 Task: Develop a branding concept for a fictional high-tech gadget and accessory company.
Action: Mouse moved to (103, 91)
Screenshot: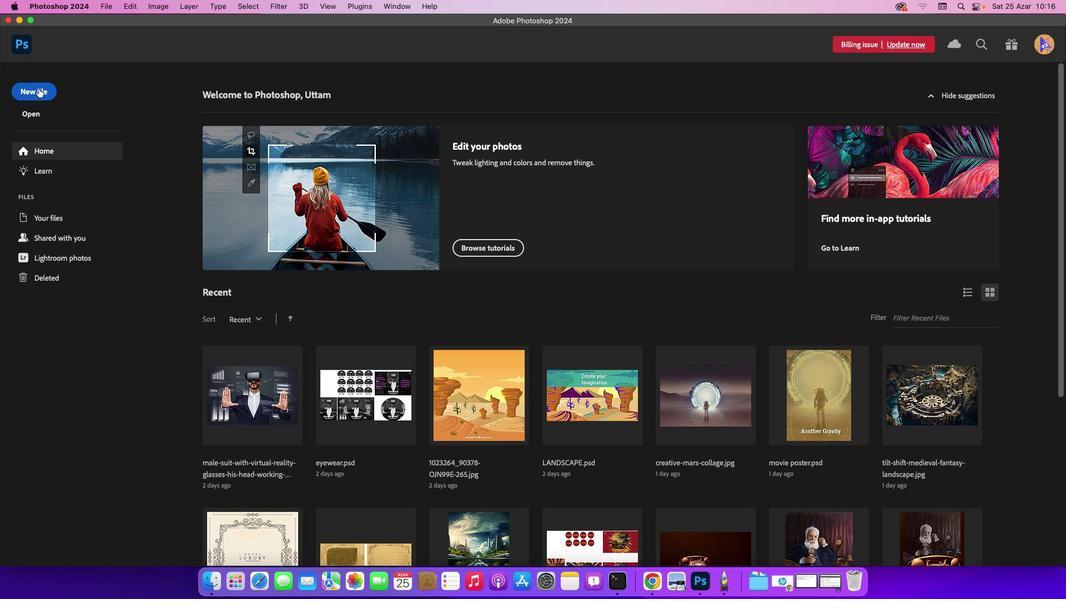 
Action: Mouse pressed left at (103, 91)
Screenshot: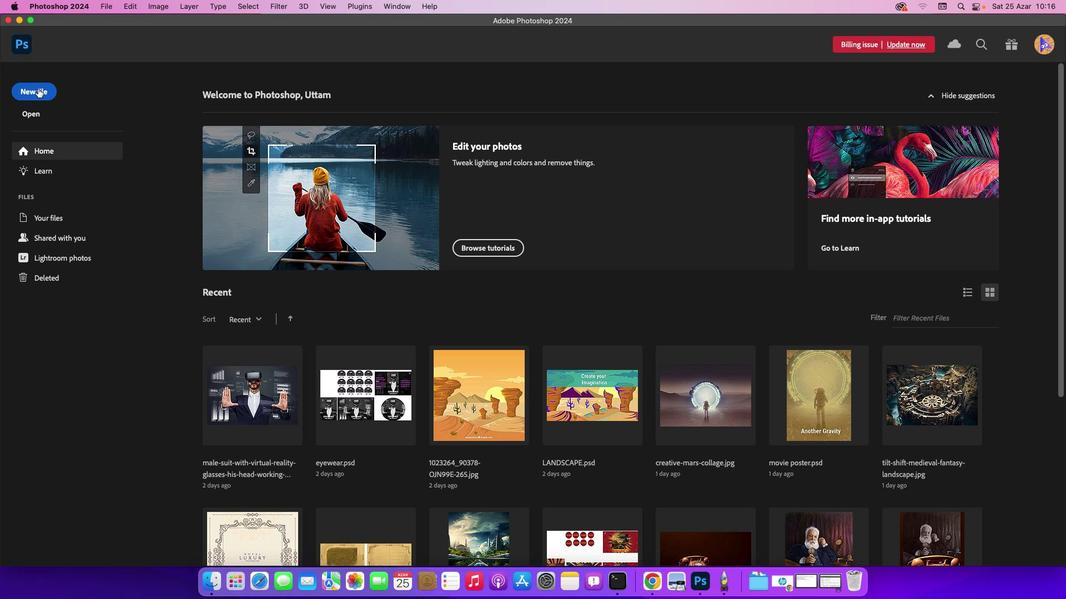 
Action: Mouse moved to (37, 89)
Screenshot: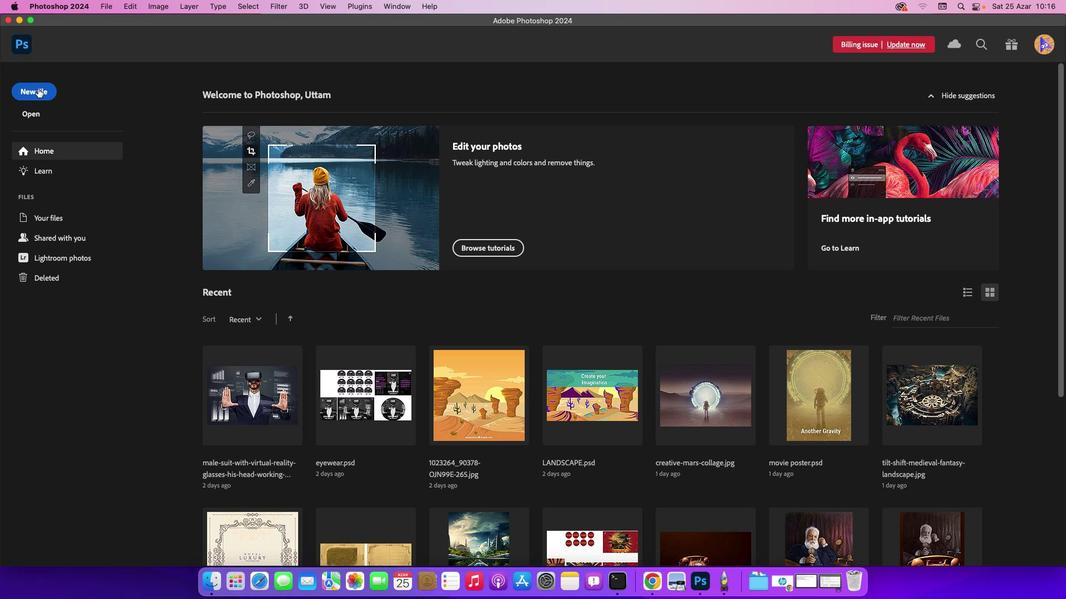 
Action: Mouse pressed left at (37, 89)
Screenshot: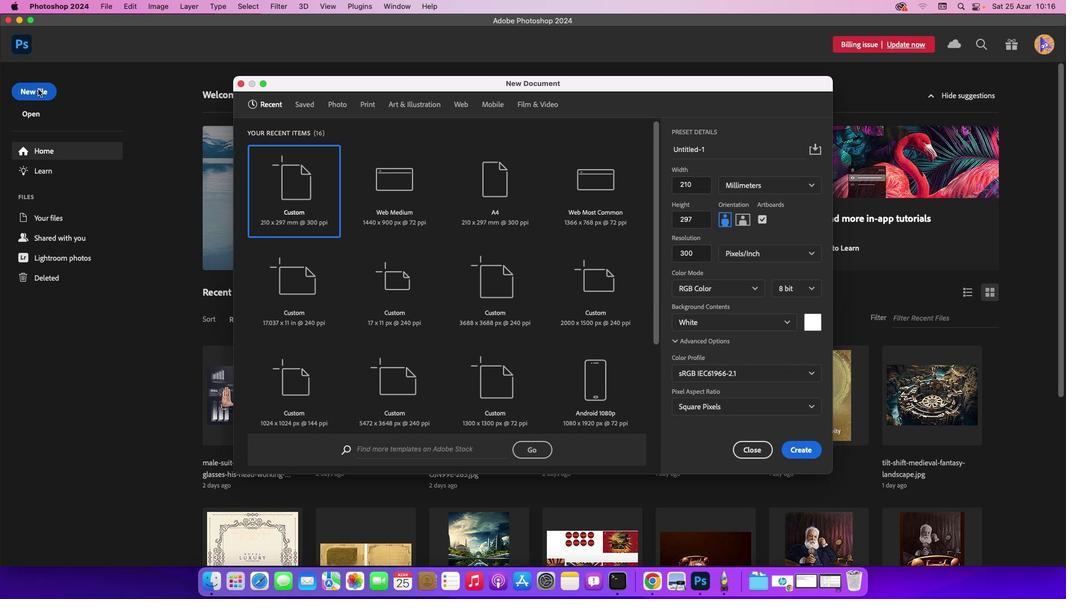 
Action: Mouse moved to (486, 193)
Screenshot: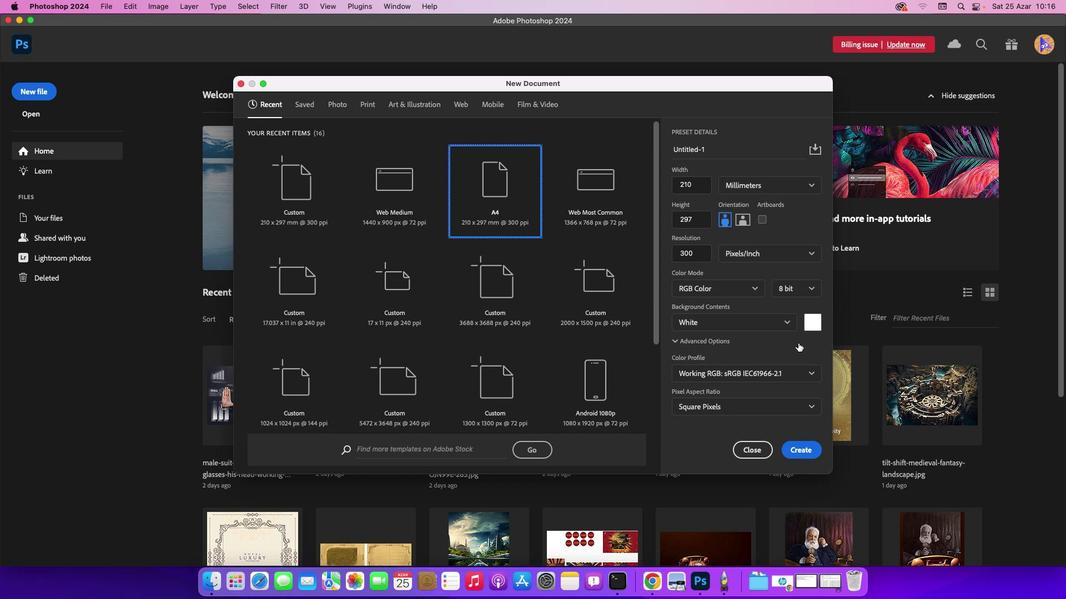 
Action: Mouse pressed left at (486, 193)
Screenshot: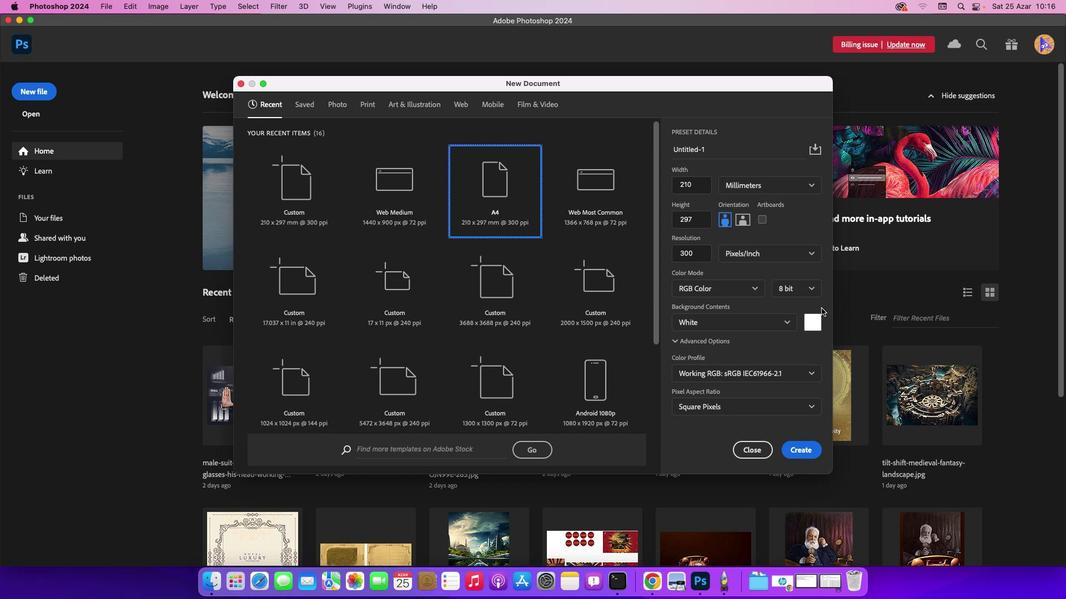 
Action: Mouse moved to (762, 218)
Screenshot: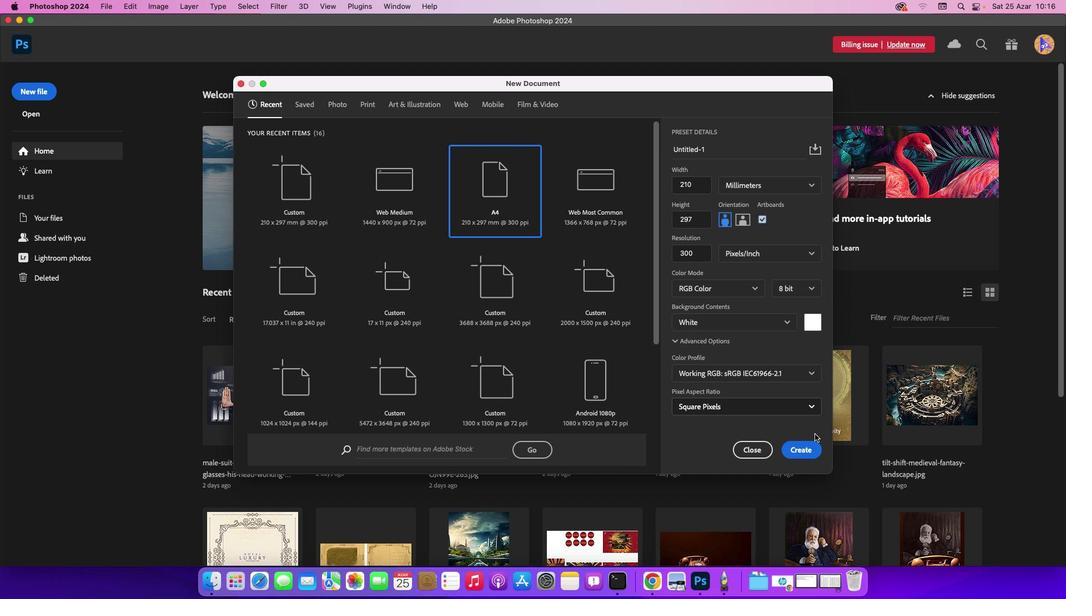 
Action: Mouse pressed left at (762, 218)
Screenshot: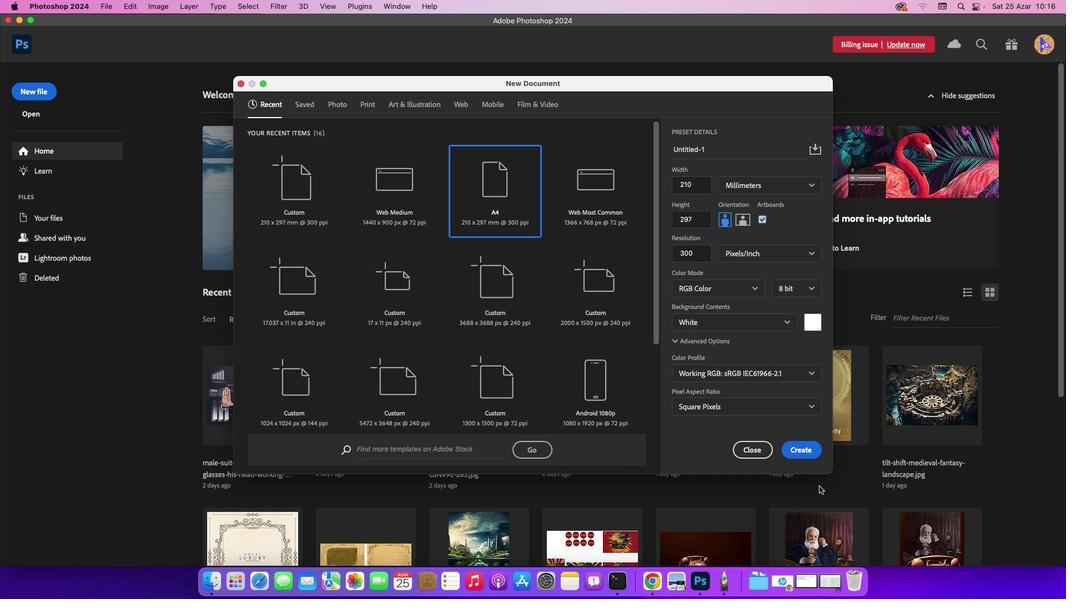 
Action: Mouse moved to (809, 448)
Screenshot: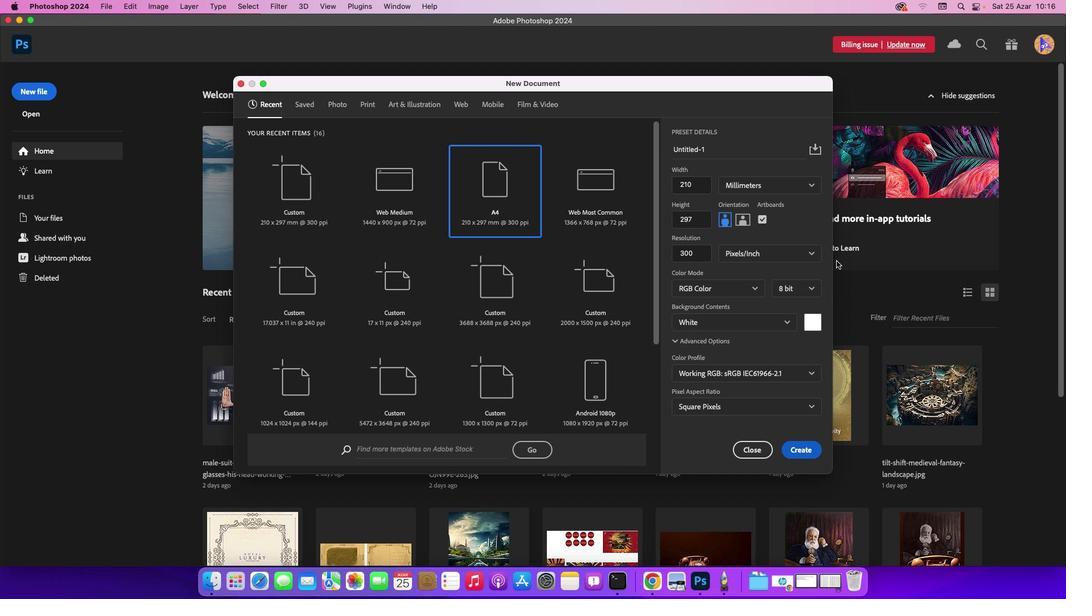 
Action: Mouse pressed left at (809, 448)
Screenshot: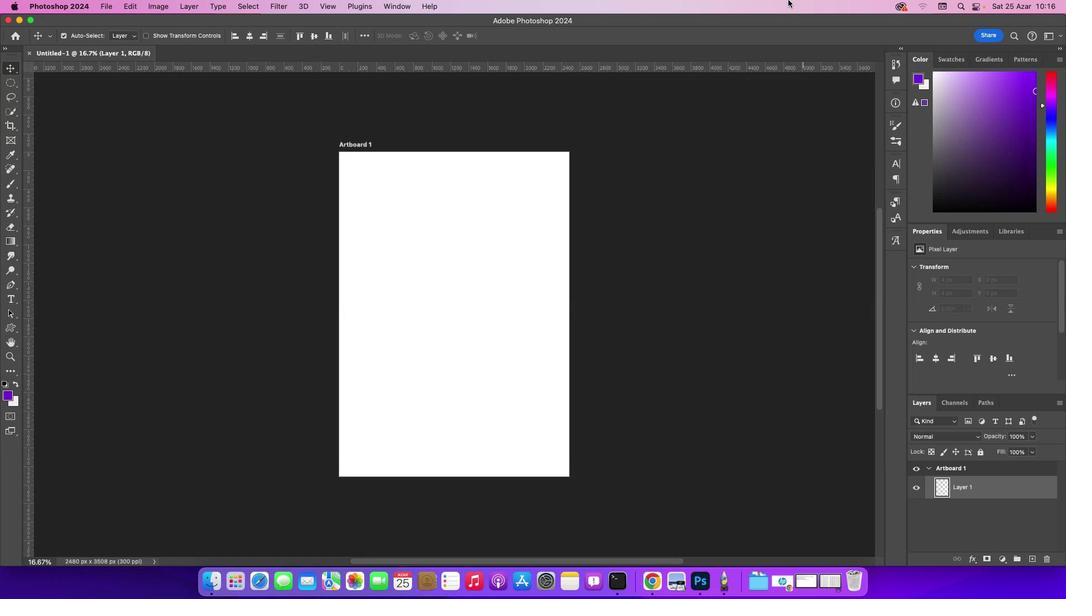 
Action: Mouse moved to (104, 7)
Screenshot: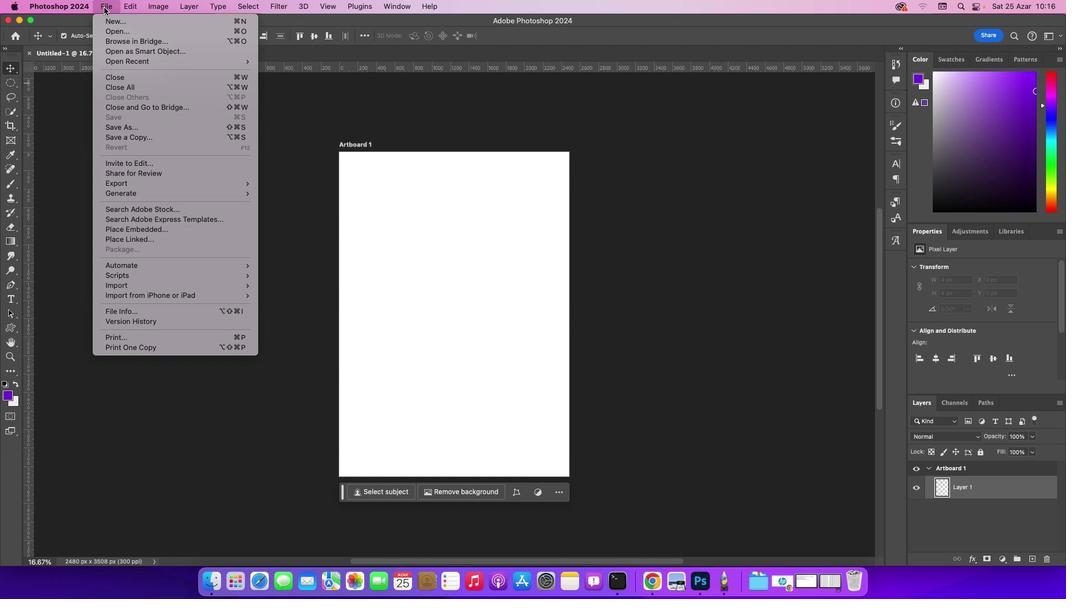 
Action: Mouse pressed left at (104, 7)
Screenshot: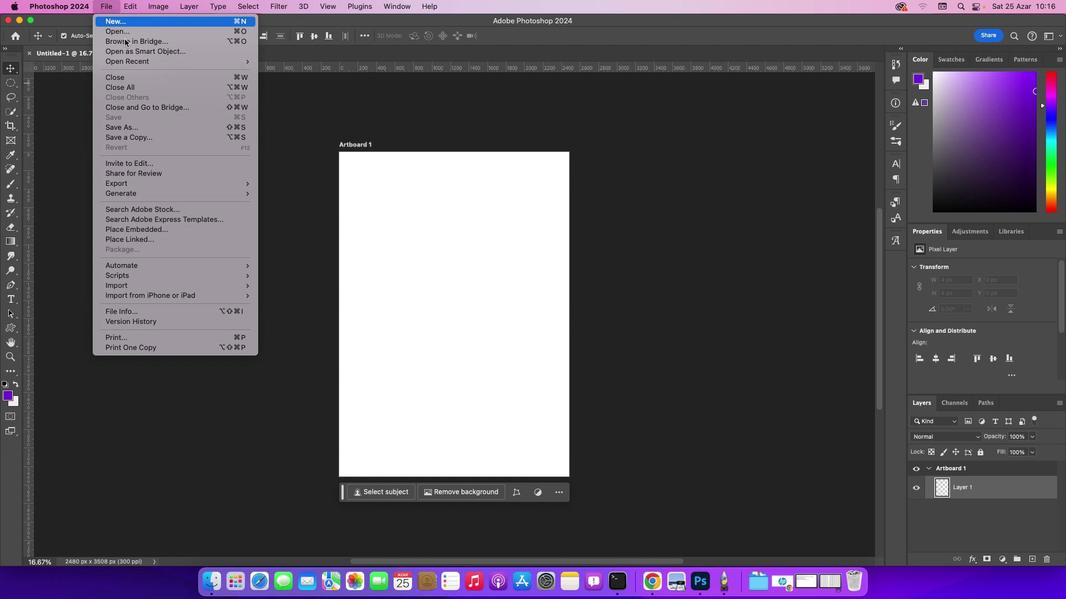 
Action: Mouse moved to (136, 34)
Screenshot: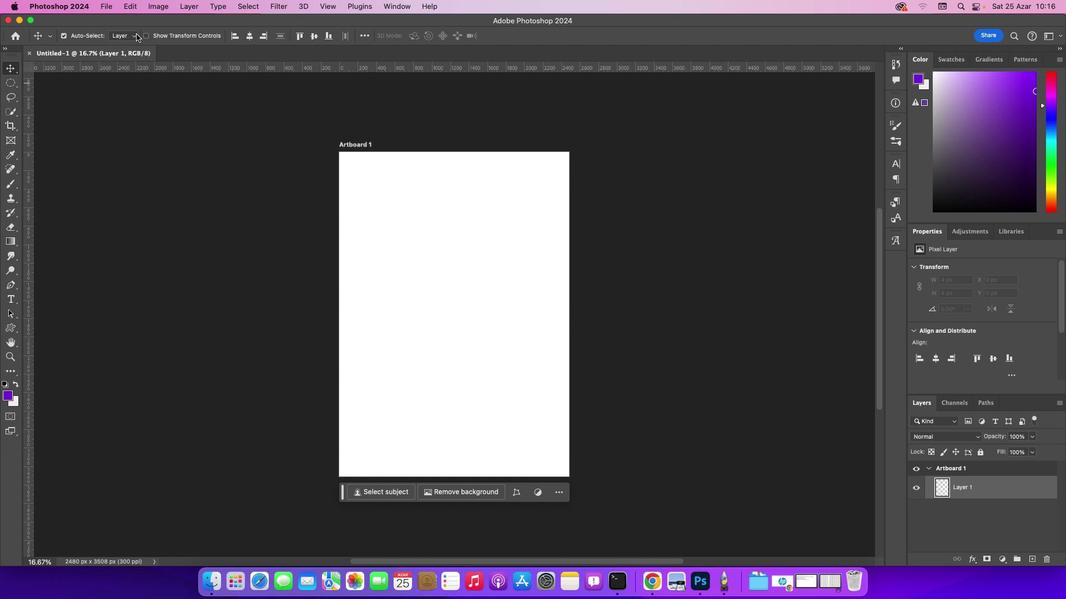 
Action: Mouse pressed left at (136, 34)
Screenshot: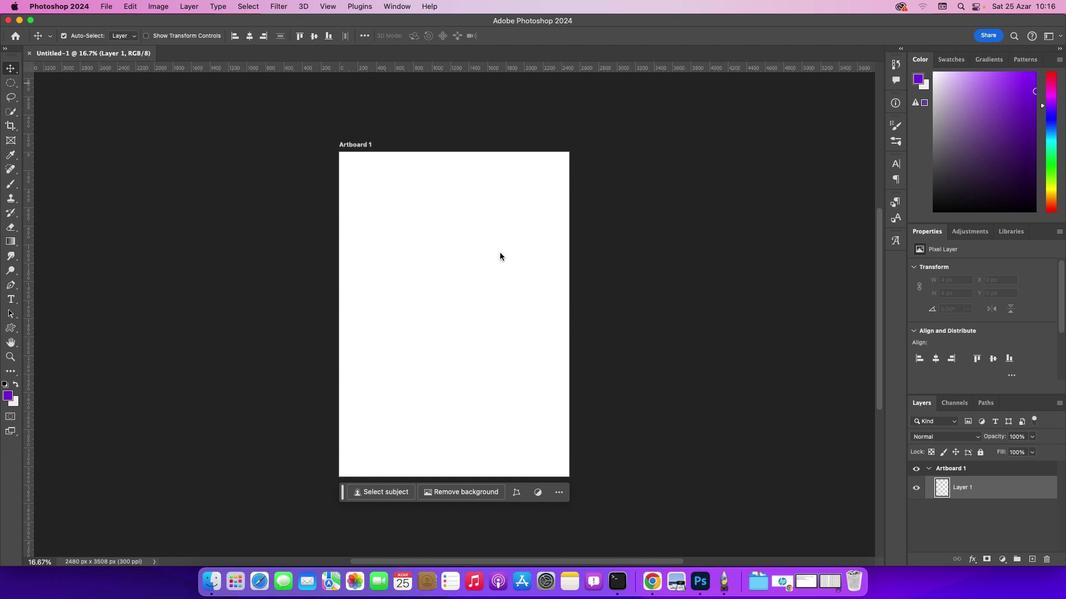 
Action: Mouse moved to (419, 151)
Screenshot: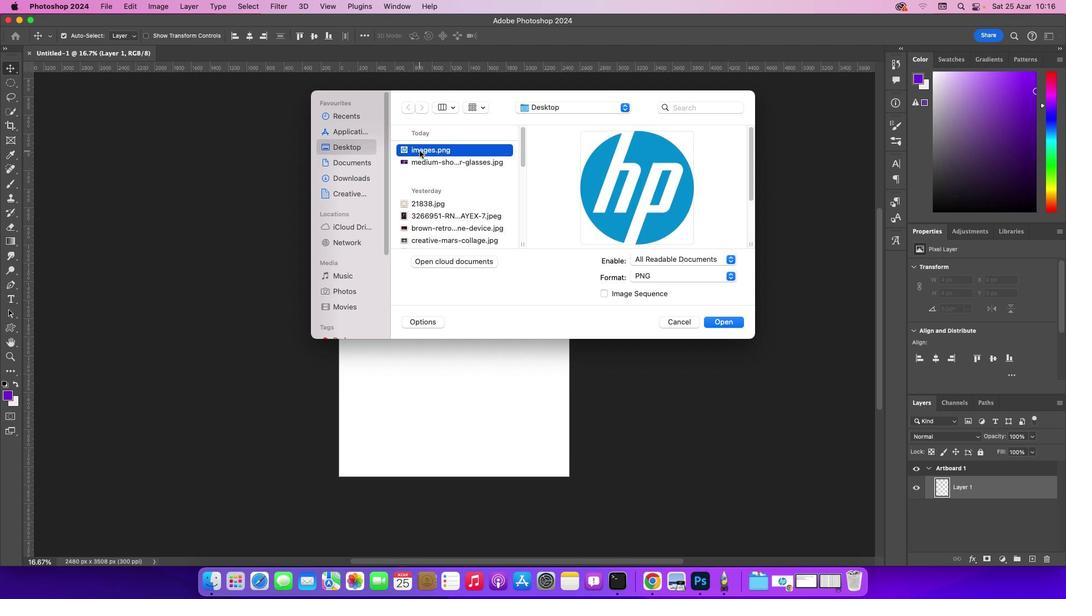 
Action: Mouse pressed left at (419, 151)
Screenshot: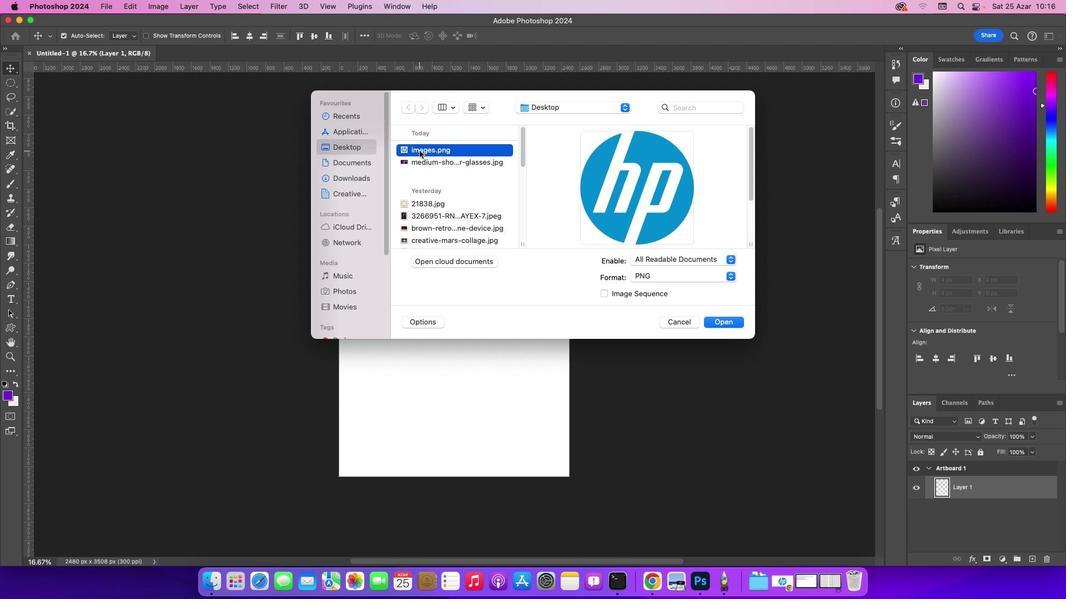 
Action: Mouse moved to (436, 157)
Screenshot: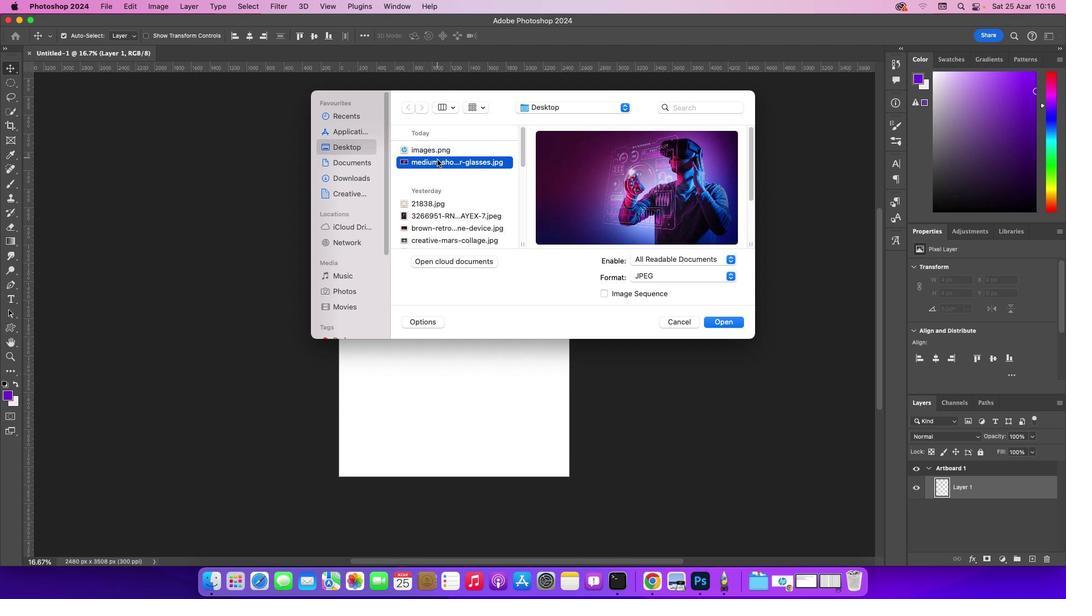 
Action: Mouse pressed left at (436, 157)
Screenshot: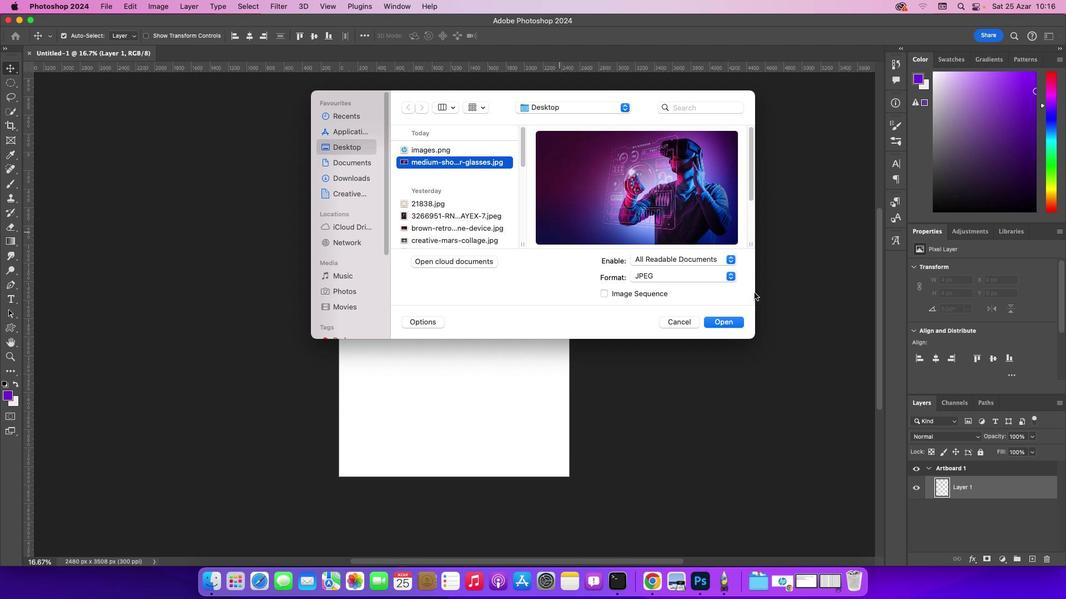 
Action: Mouse moved to (734, 320)
Screenshot: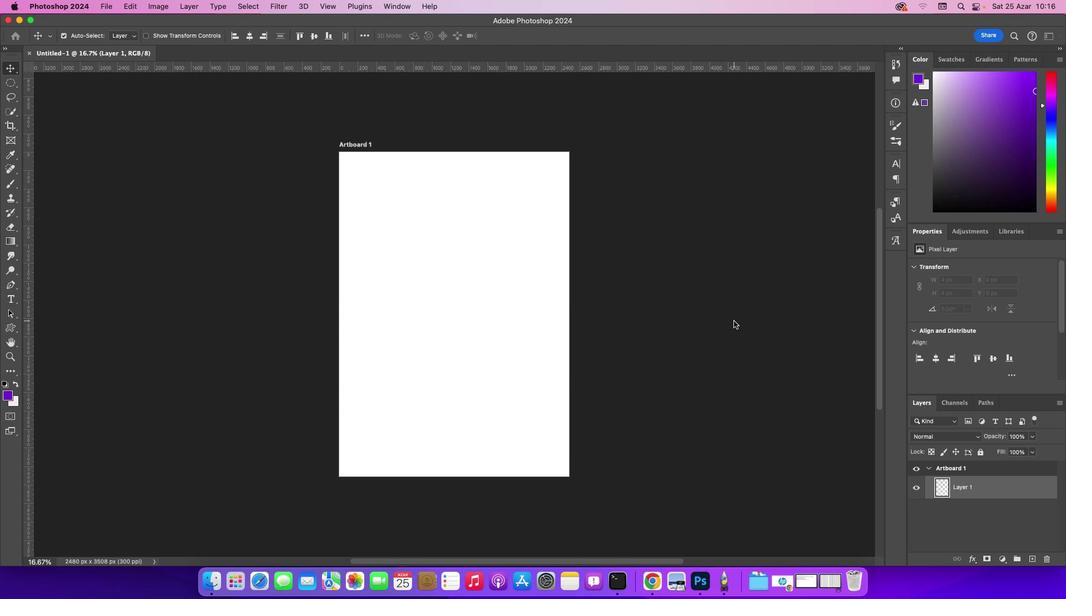 
Action: Mouse pressed left at (734, 320)
Screenshot: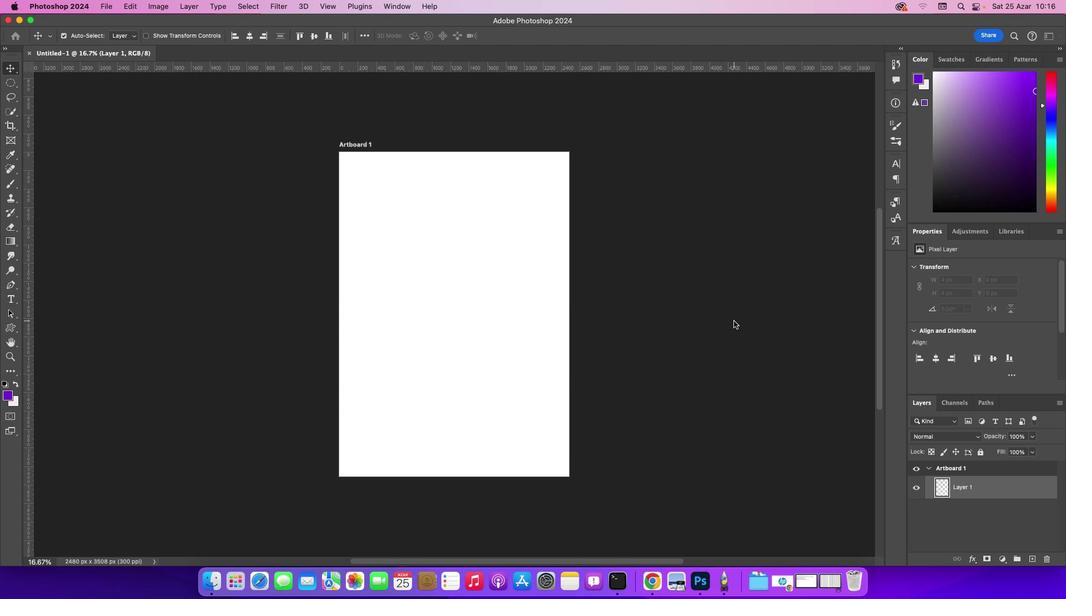 
Action: Mouse moved to (702, 361)
Screenshot: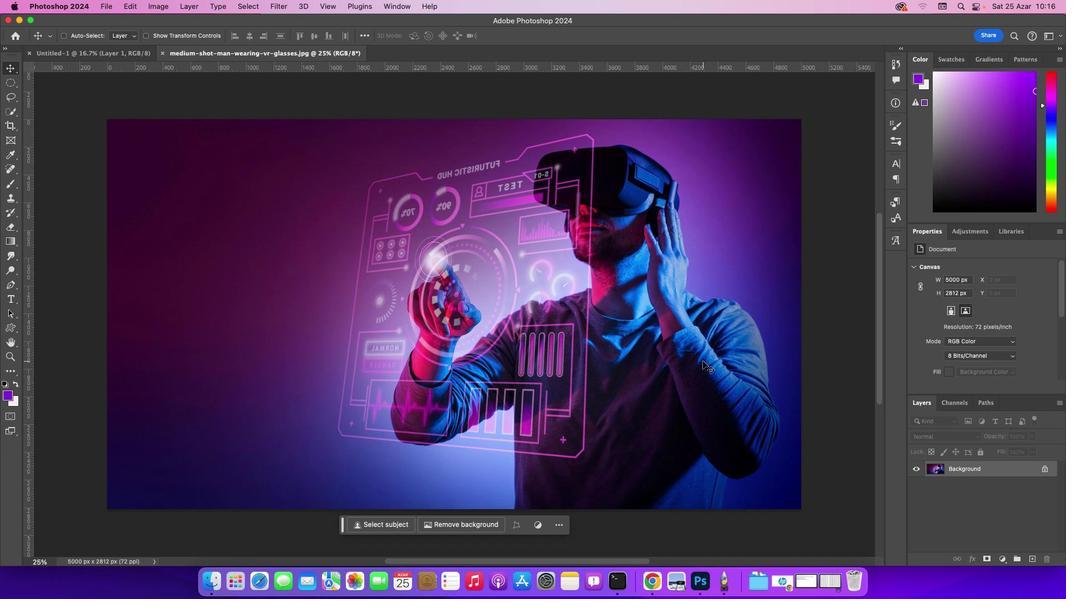 
Action: Key pressed Key.cmd_r'j'
Screenshot: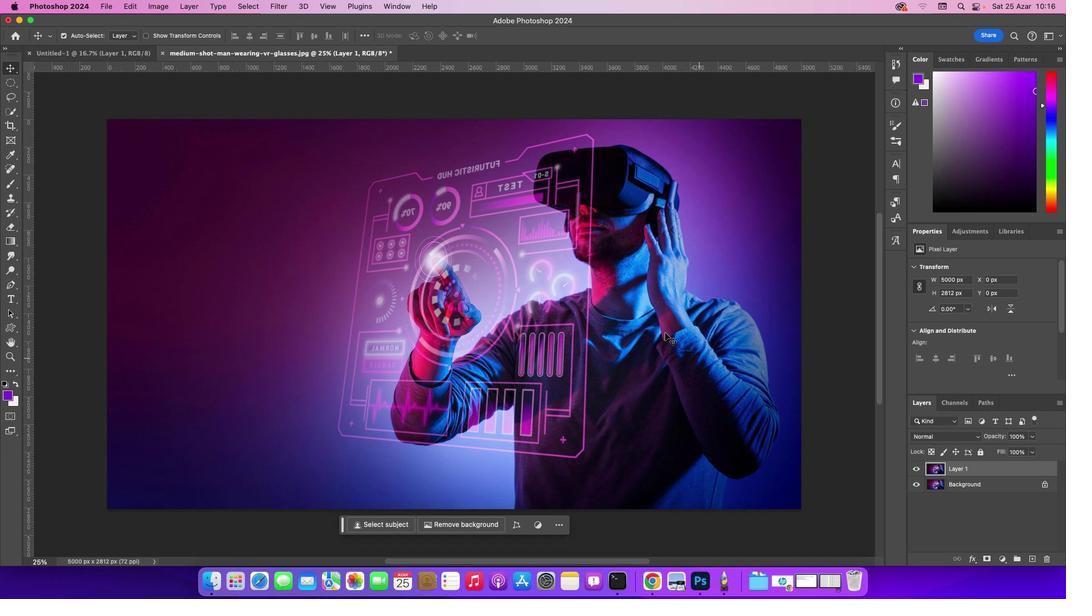 
Action: Mouse moved to (373, 285)
Screenshot: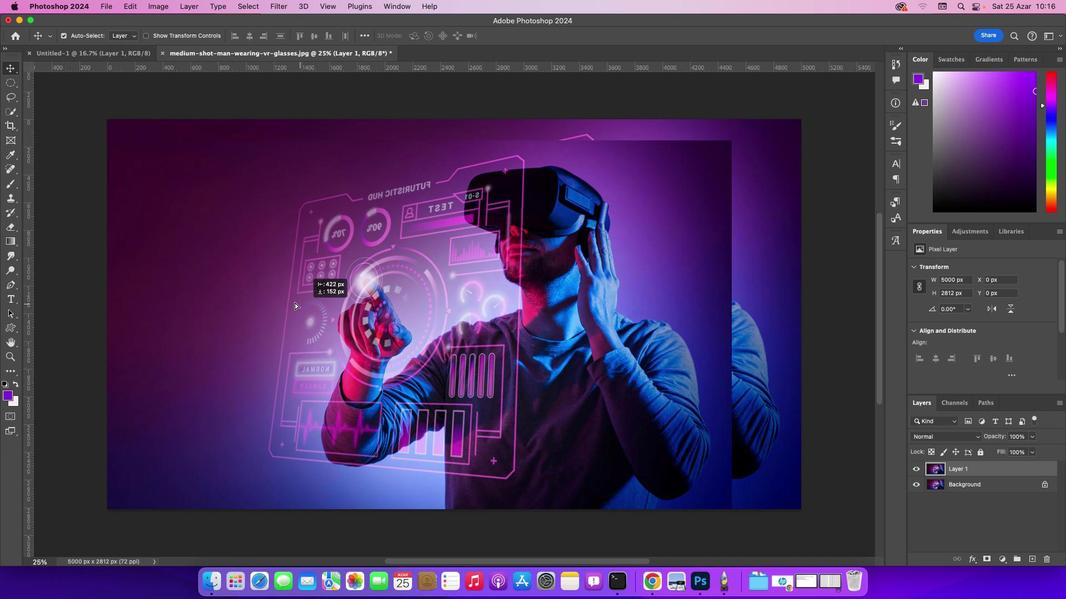 
Action: Mouse pressed left at (373, 285)
Screenshot: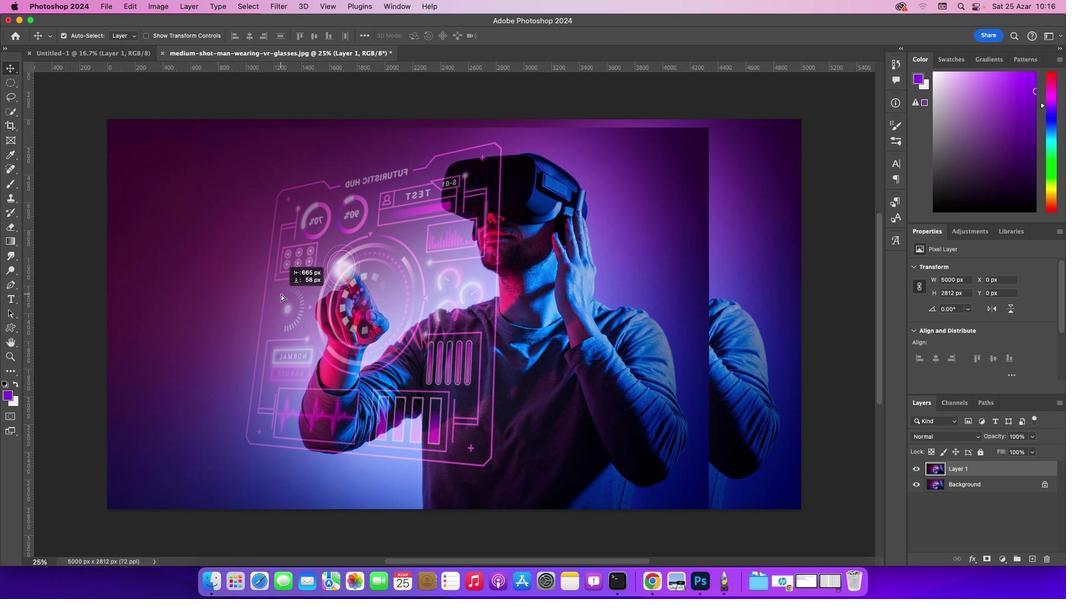 
Action: Mouse moved to (503, 236)
Screenshot: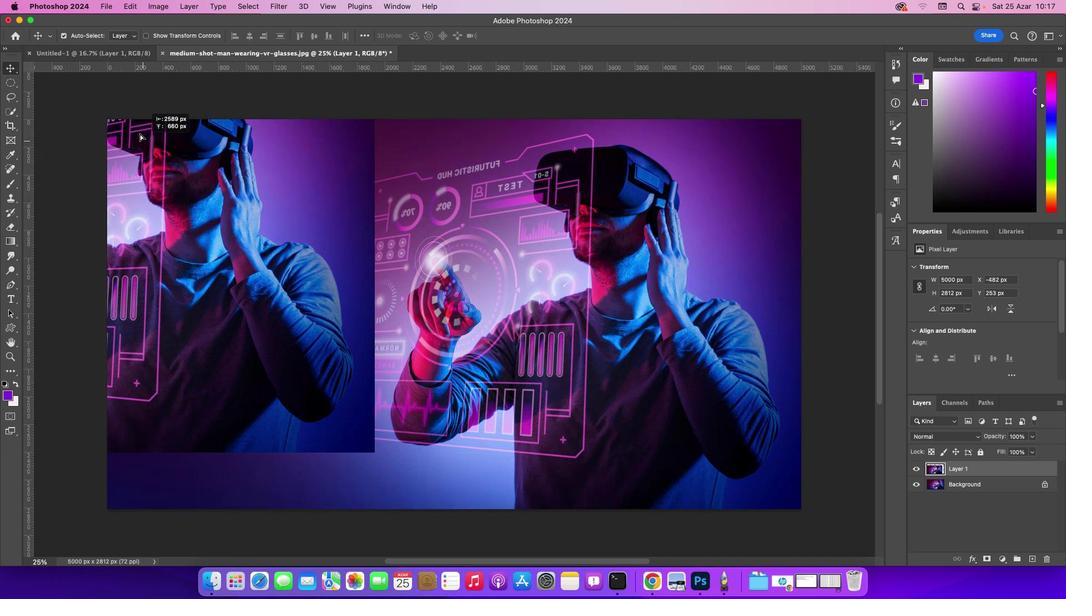 
Action: Mouse pressed left at (503, 236)
Screenshot: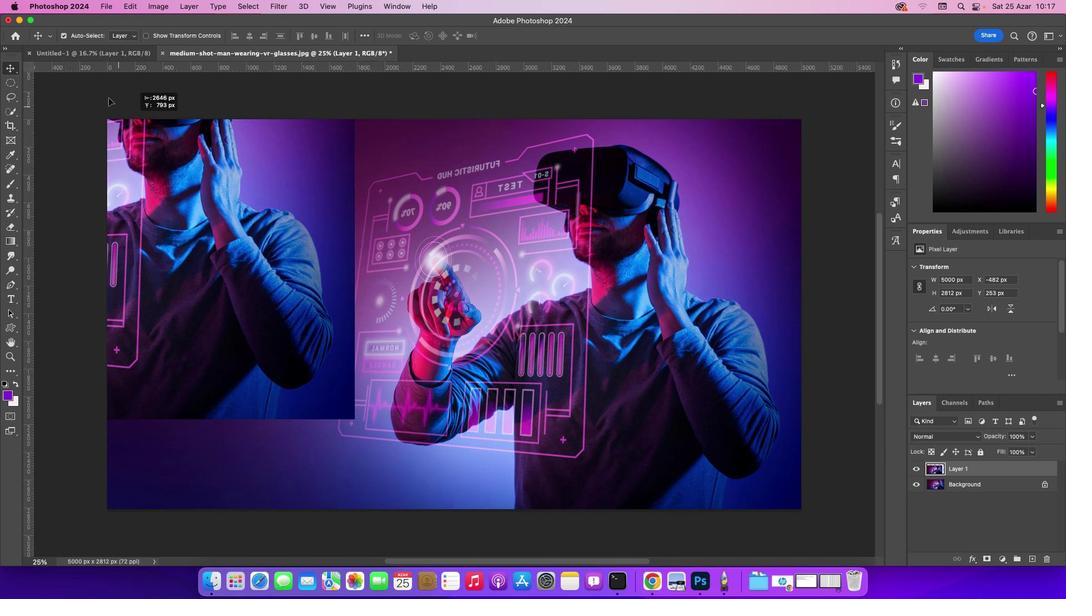 
Action: Mouse moved to (545, 349)
Screenshot: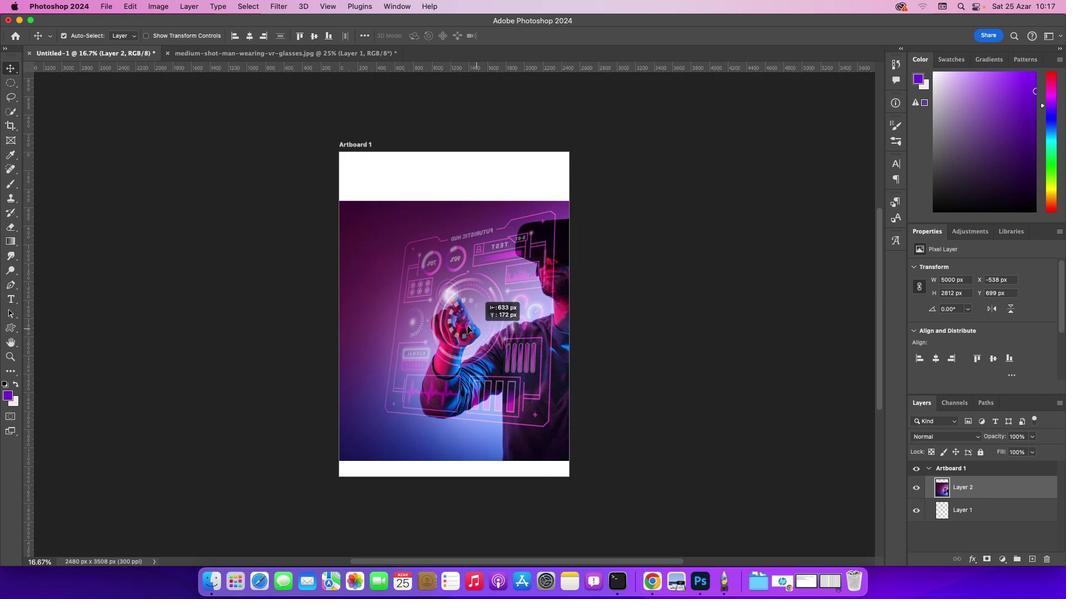 
Action: Mouse pressed left at (545, 349)
Screenshot: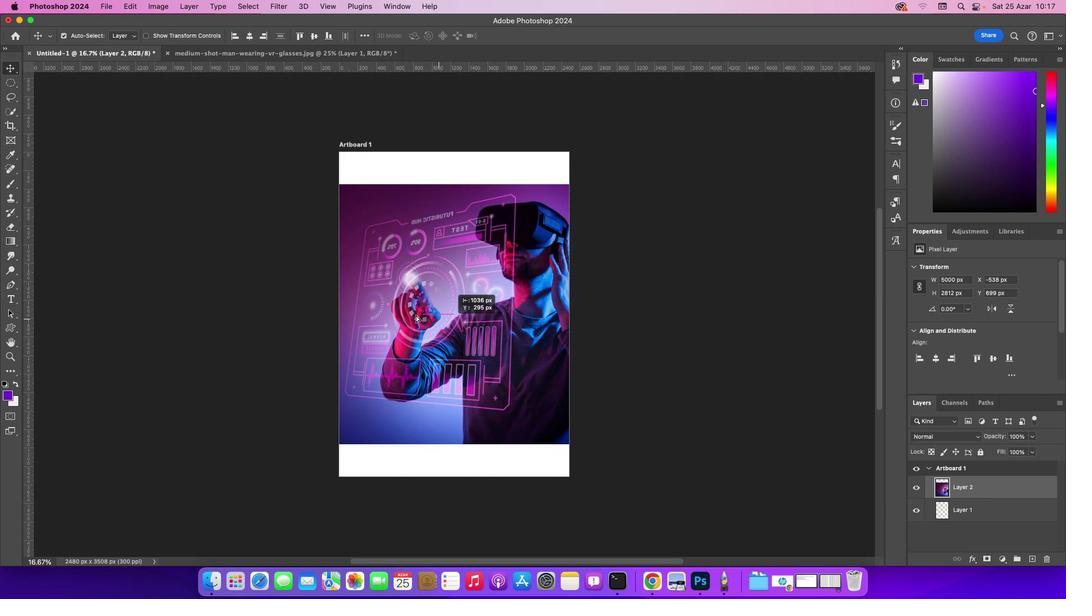 
Action: Mouse moved to (403, 275)
Screenshot: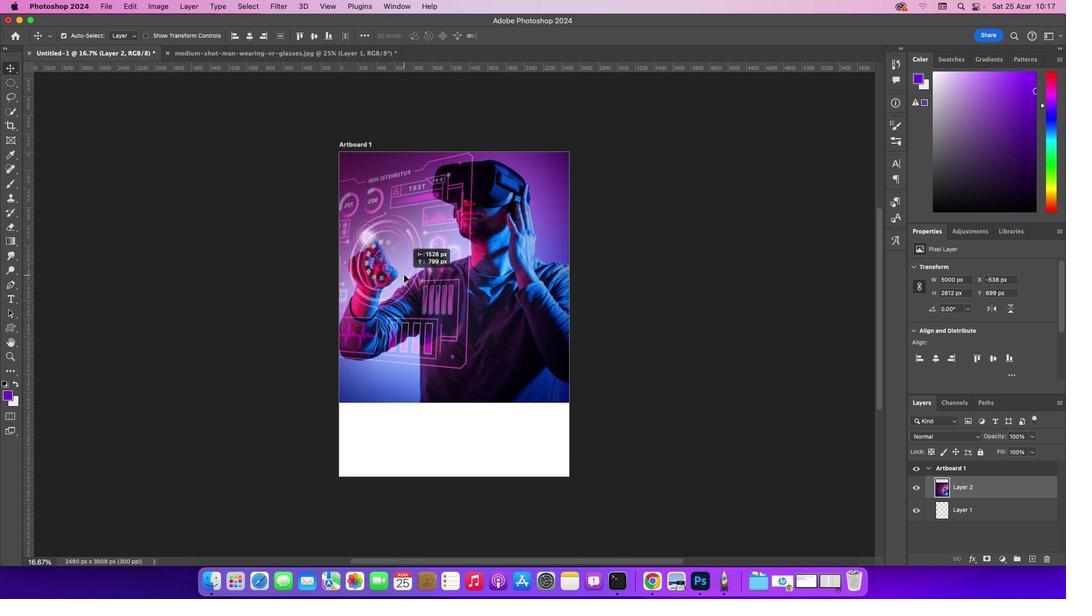 
Action: Key pressed Key.cmd't'
Screenshot: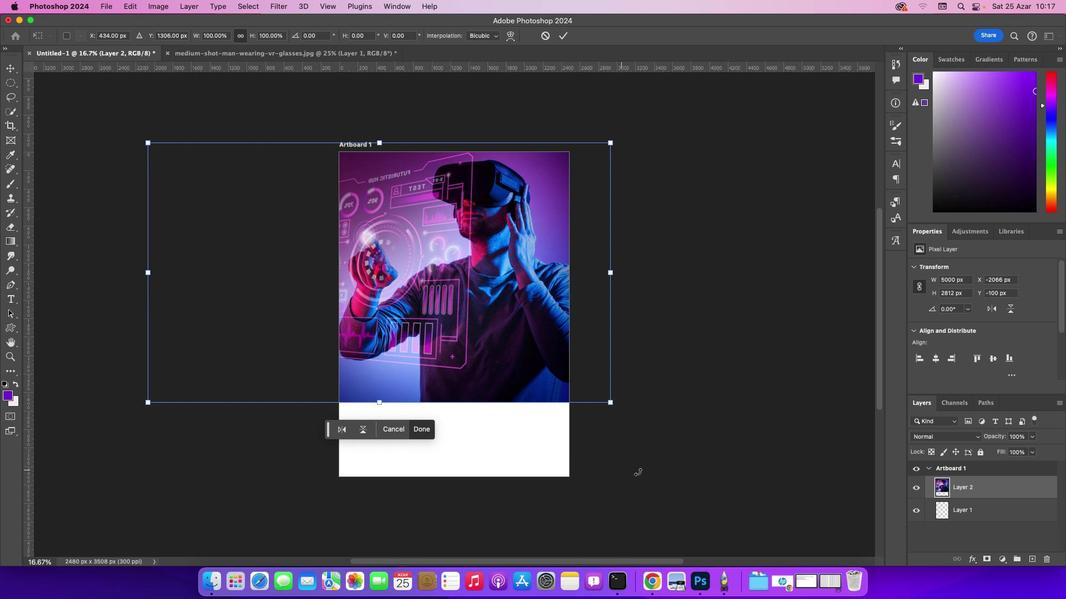 
Action: Mouse moved to (610, 404)
Screenshot: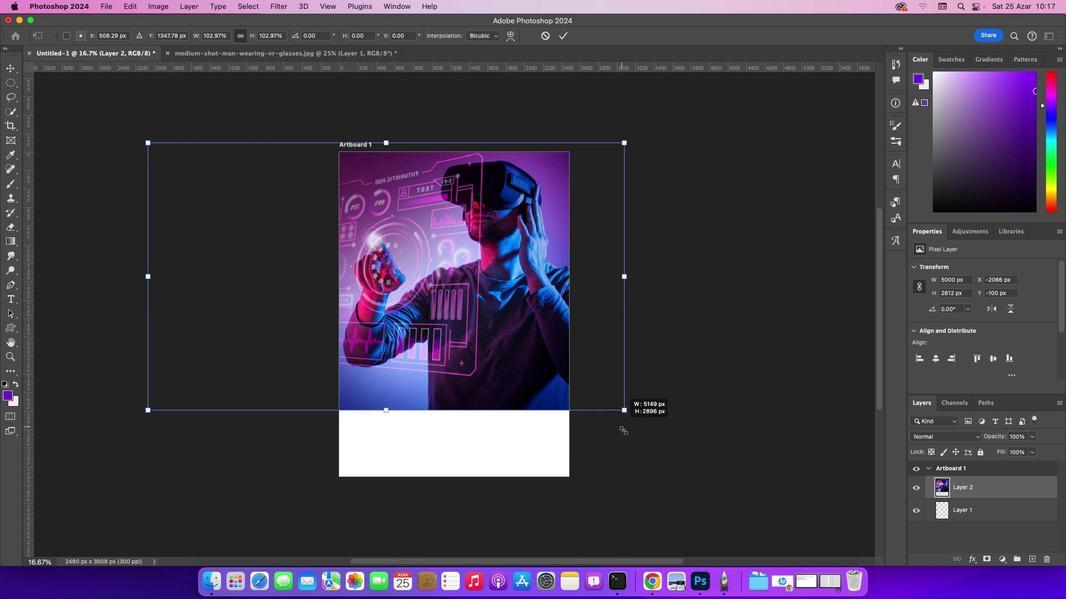 
Action: Mouse pressed left at (610, 404)
Screenshot: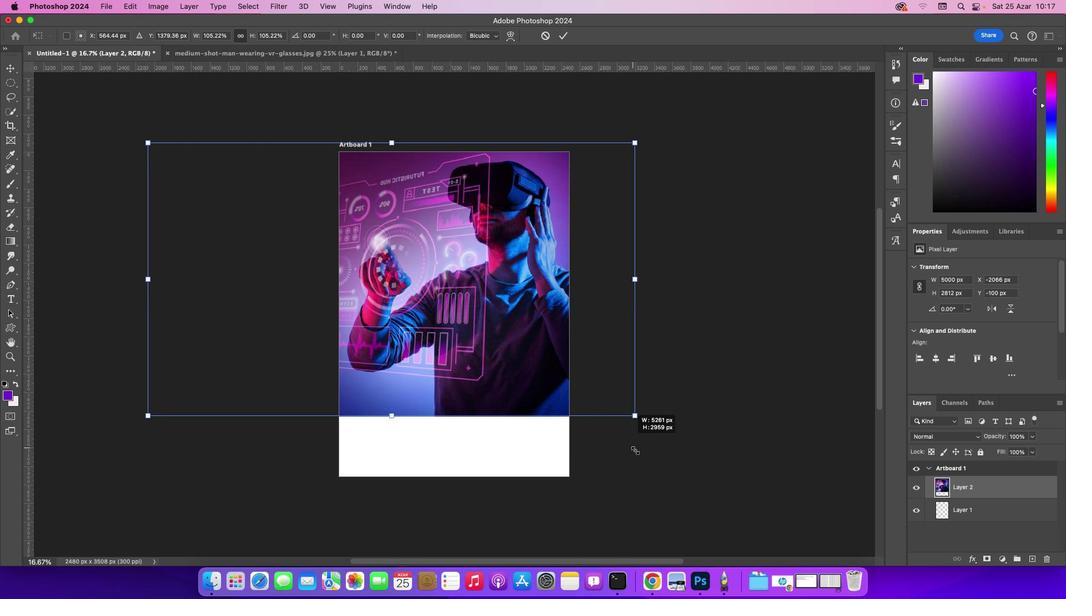 
Action: Mouse moved to (497, 290)
Screenshot: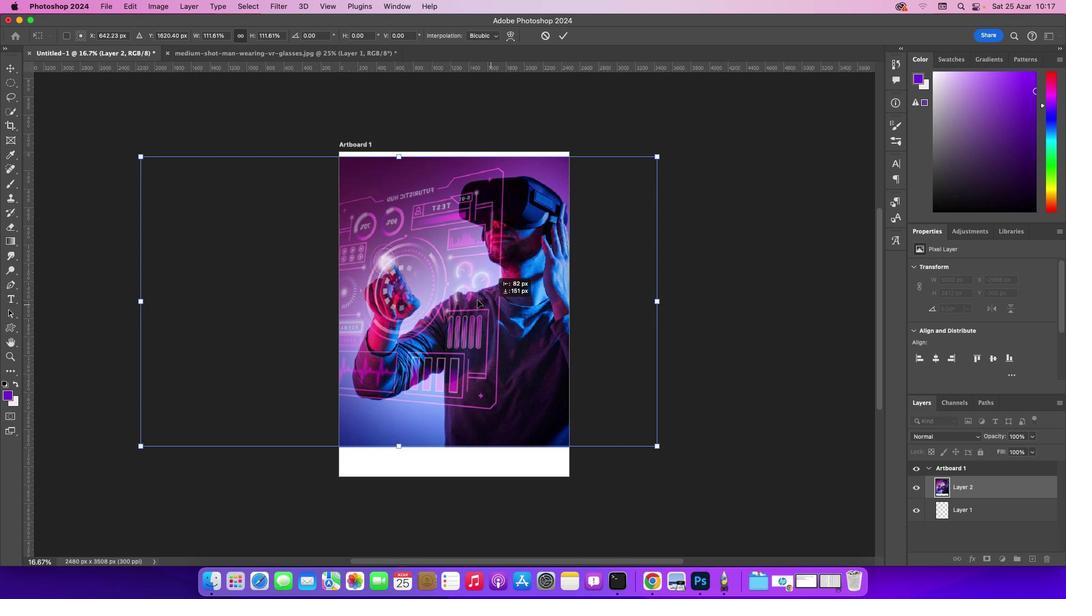 
Action: Mouse pressed left at (497, 290)
Screenshot: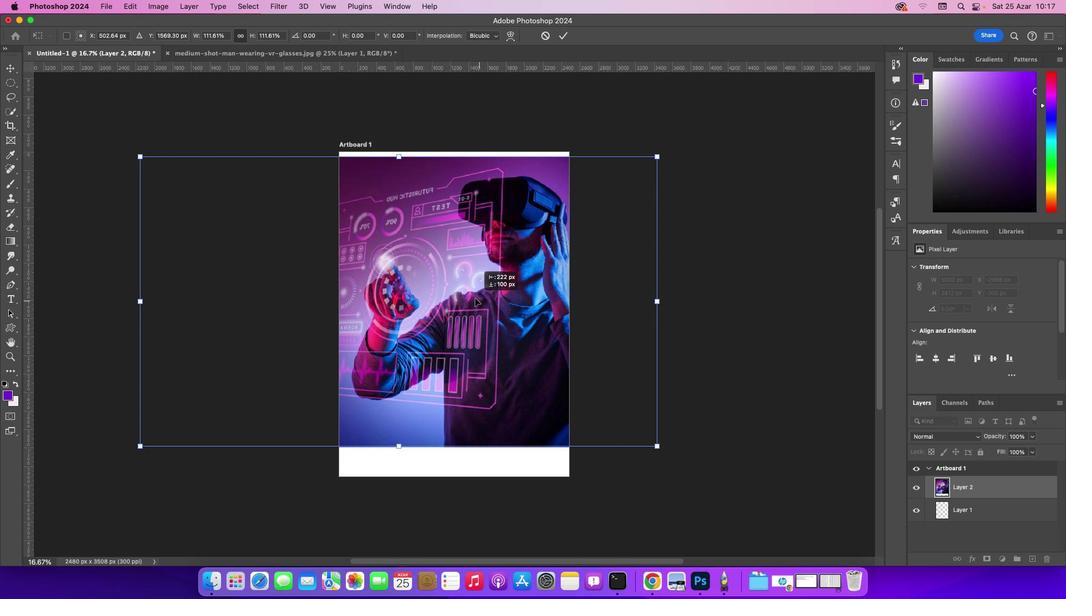 
Action: Mouse moved to (631, 438)
Screenshot: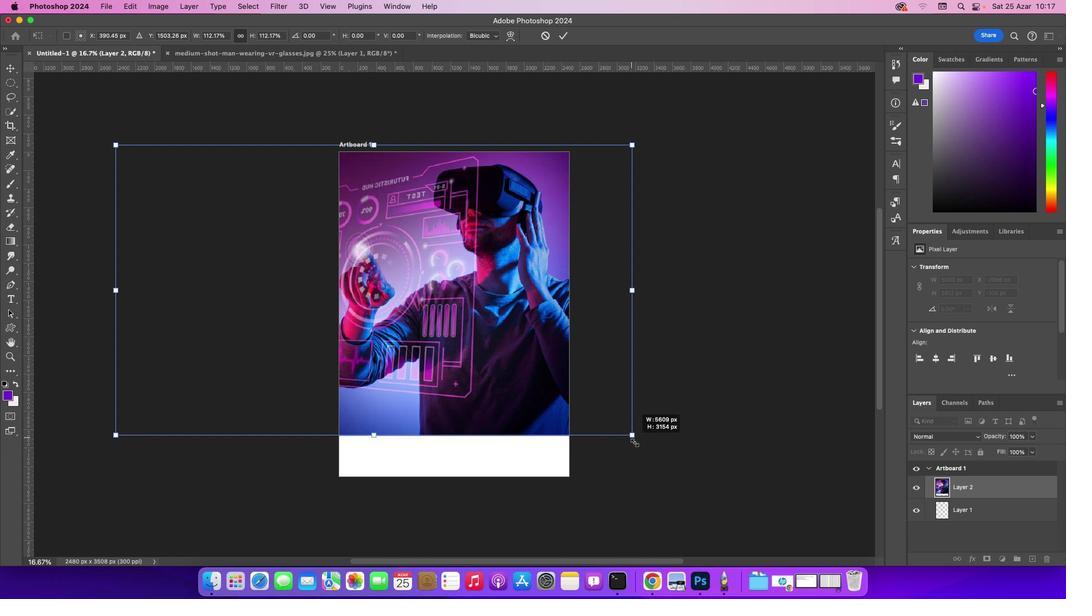 
Action: Mouse pressed left at (631, 438)
Screenshot: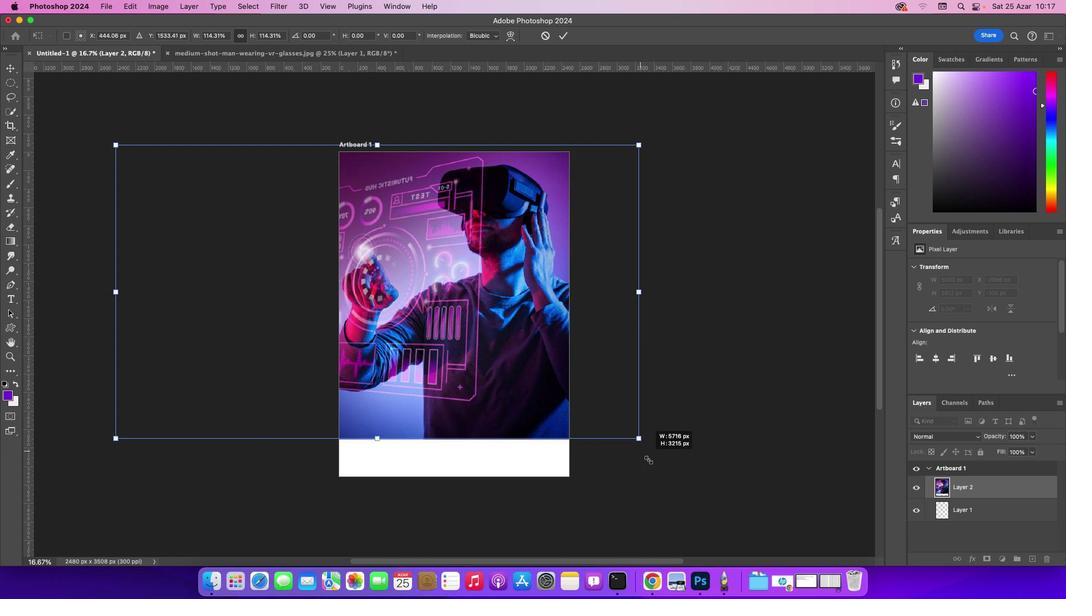 
Action: Mouse moved to (678, 489)
Screenshot: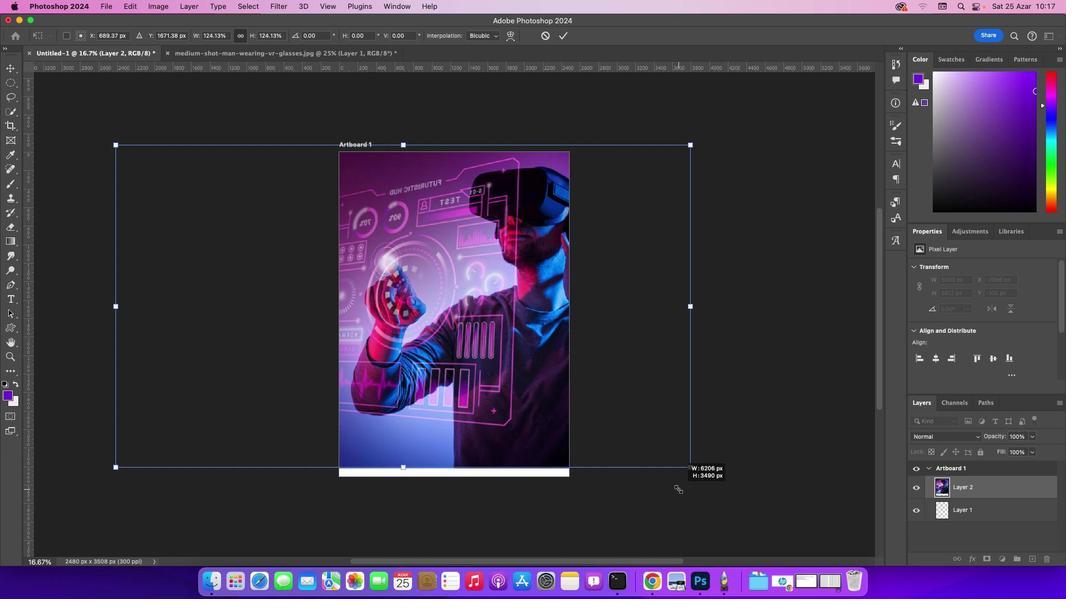 
Action: Mouse pressed left at (678, 489)
Screenshot: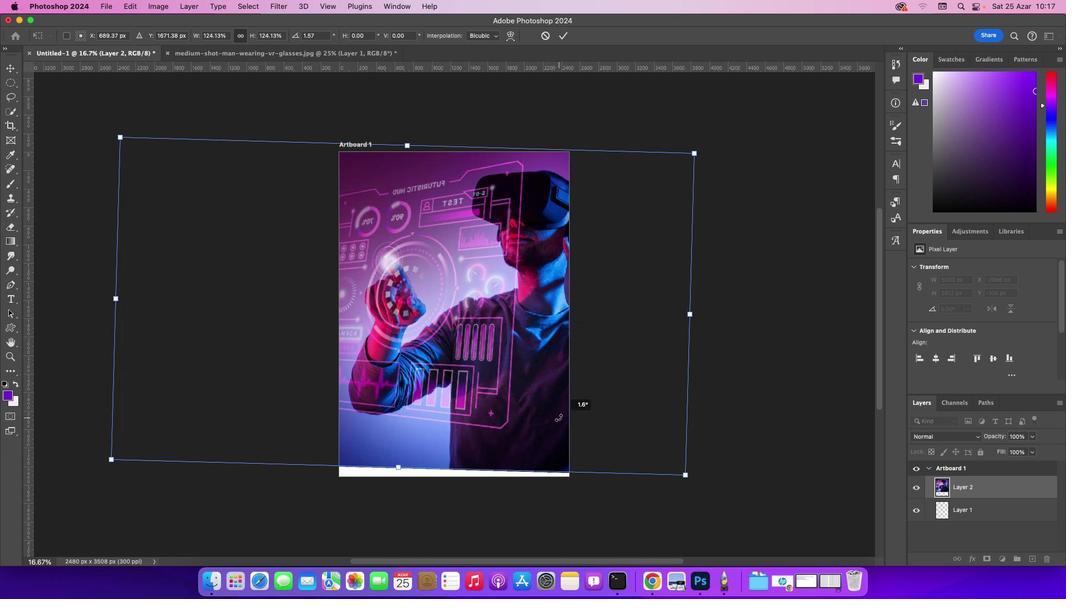 
Action: Mouse pressed left at (678, 489)
Screenshot: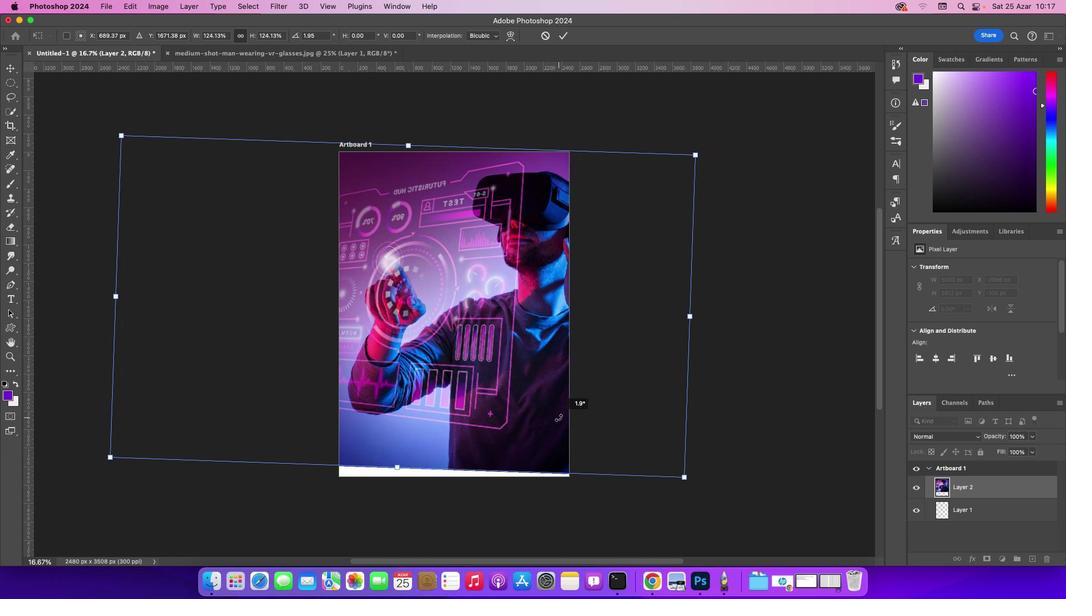 
Action: Mouse moved to (558, 418)
Screenshot: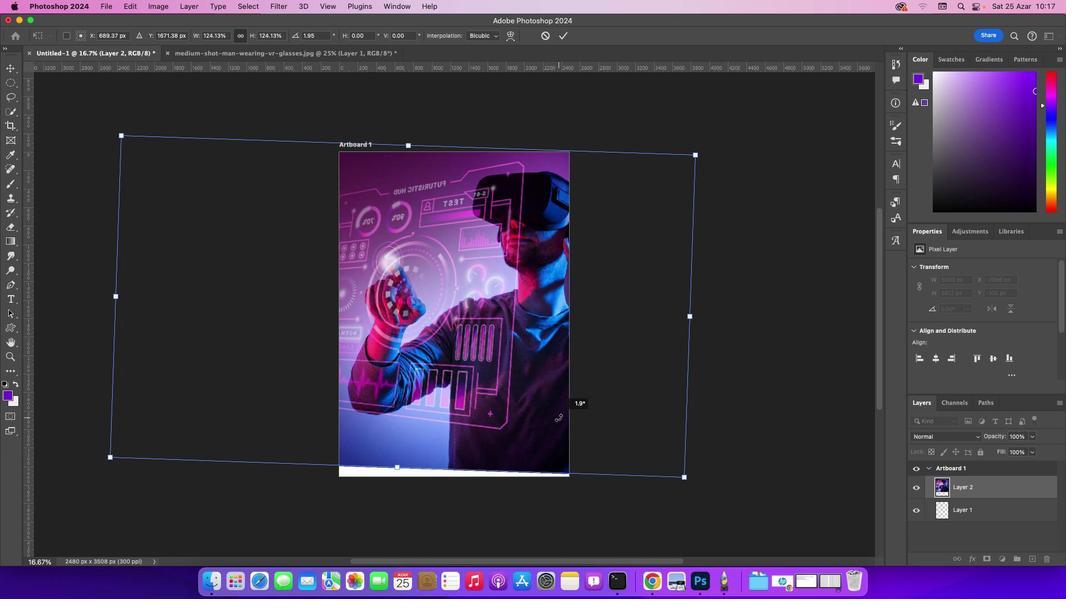 
Action: Key pressed Key.cmd'z'
Screenshot: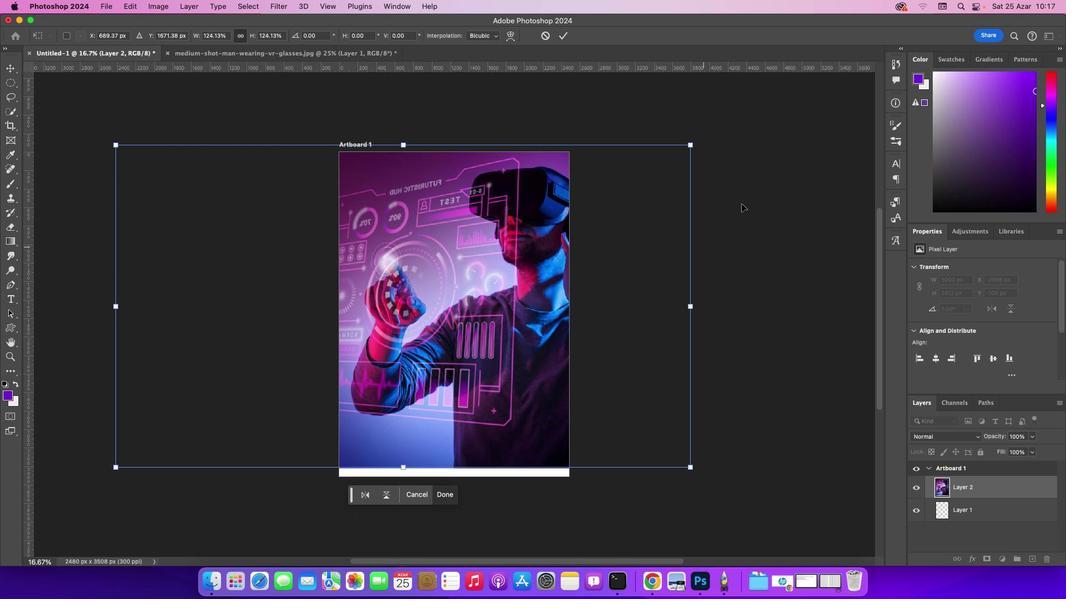 
Action: Mouse moved to (692, 143)
Screenshot: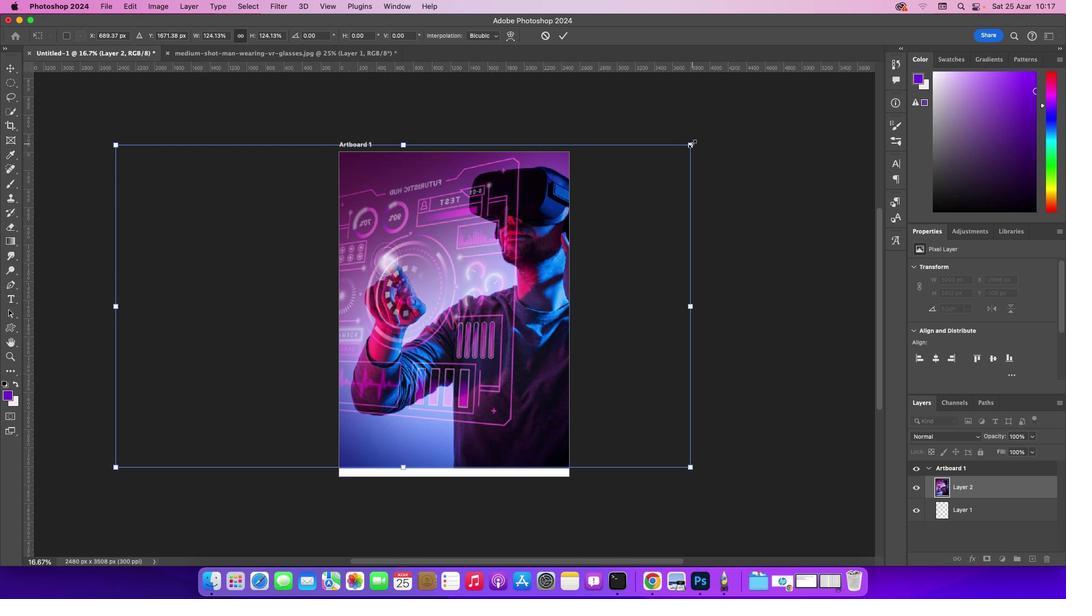 
Action: Mouse pressed left at (692, 143)
Screenshot: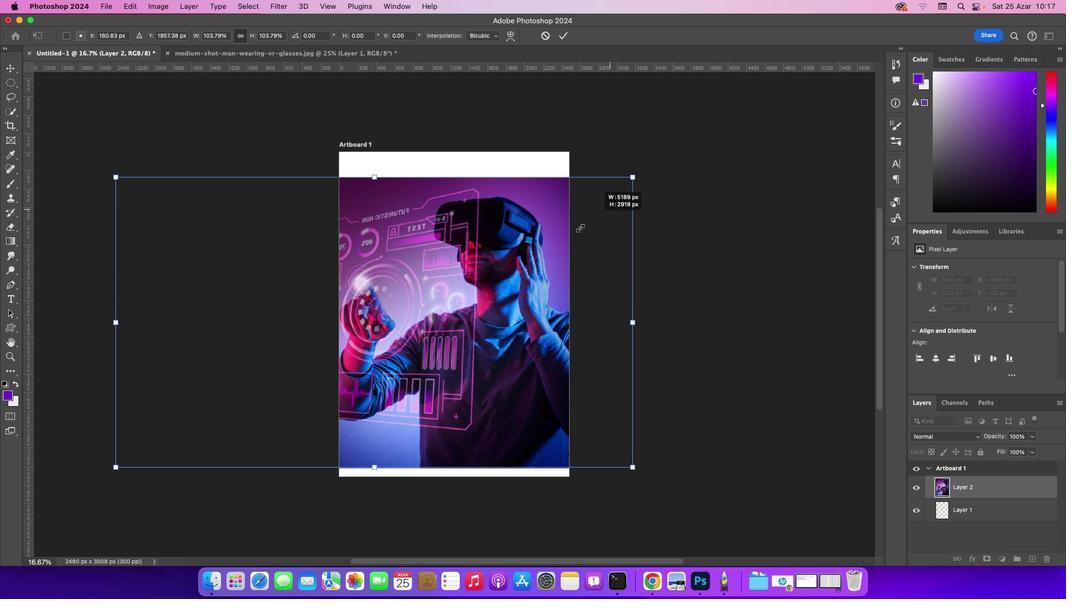 
Action: Mouse moved to (423, 323)
Screenshot: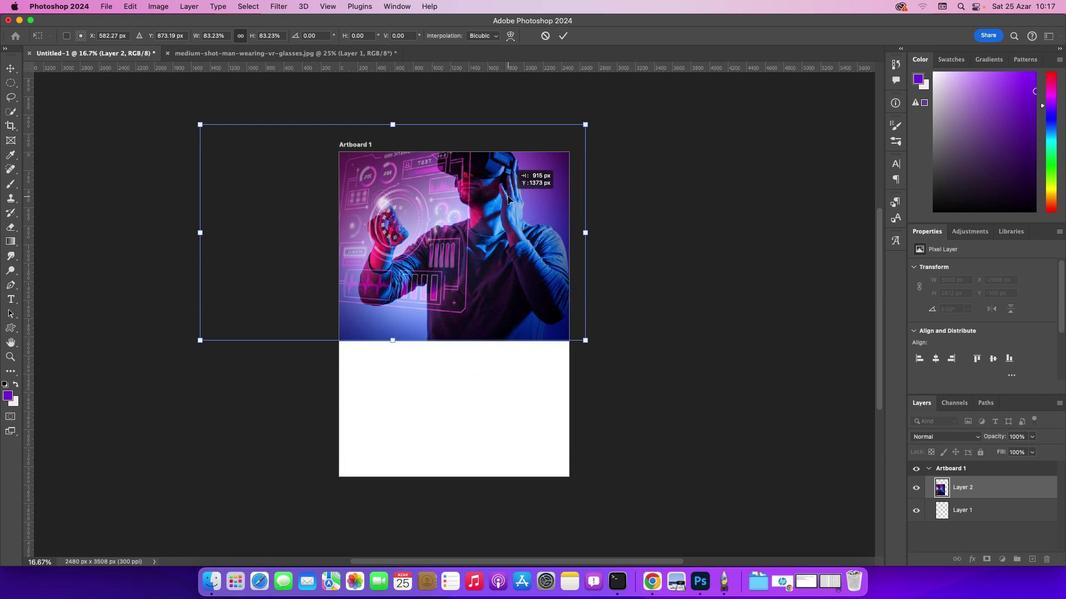 
Action: Mouse pressed left at (423, 323)
Screenshot: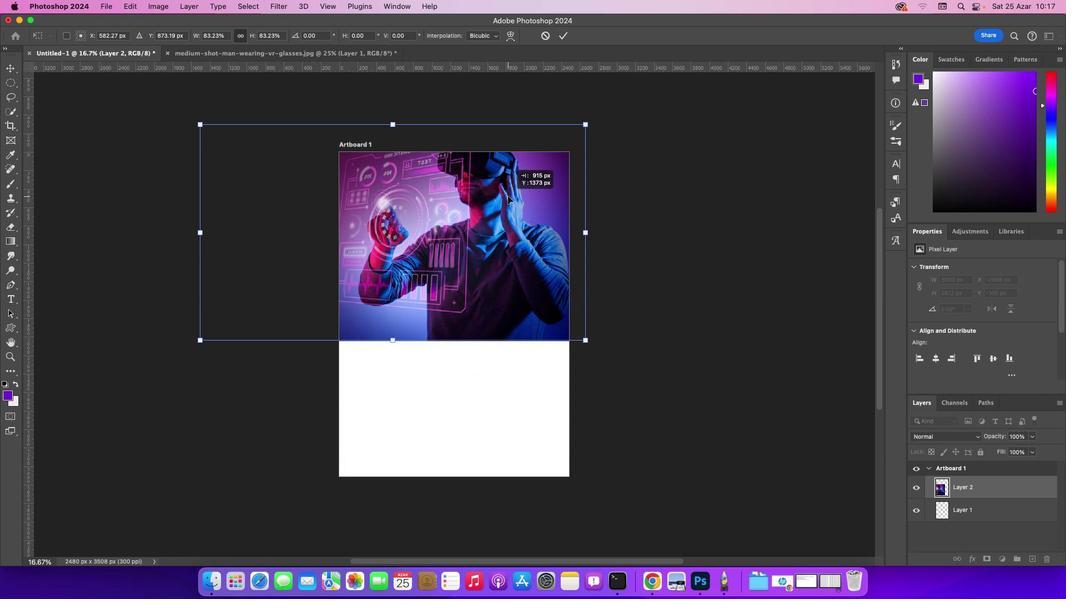 
Action: Mouse moved to (182, 368)
Screenshot: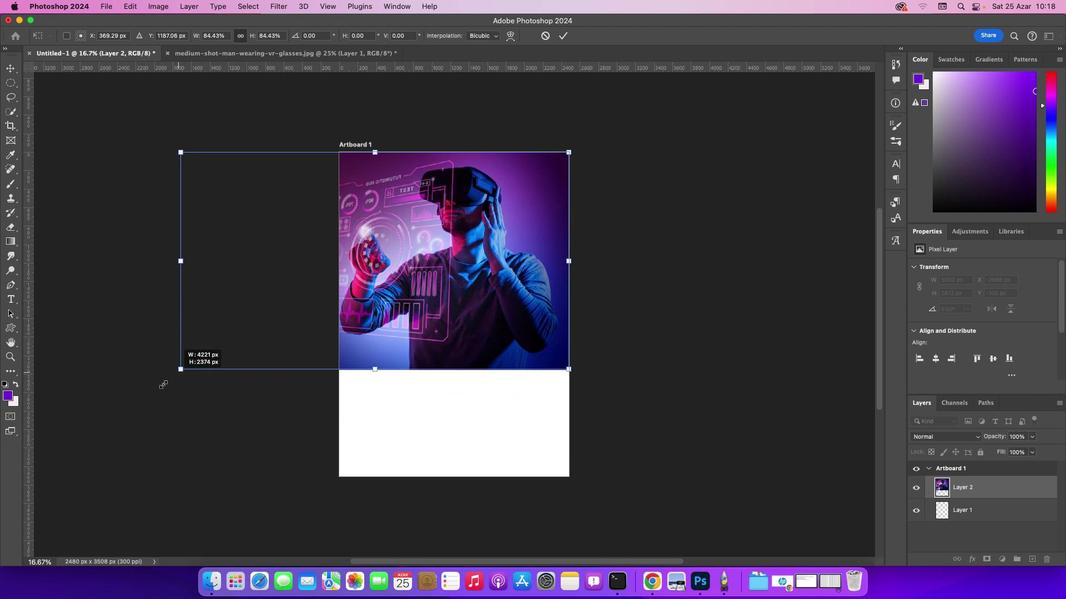 
Action: Mouse pressed left at (182, 368)
Screenshot: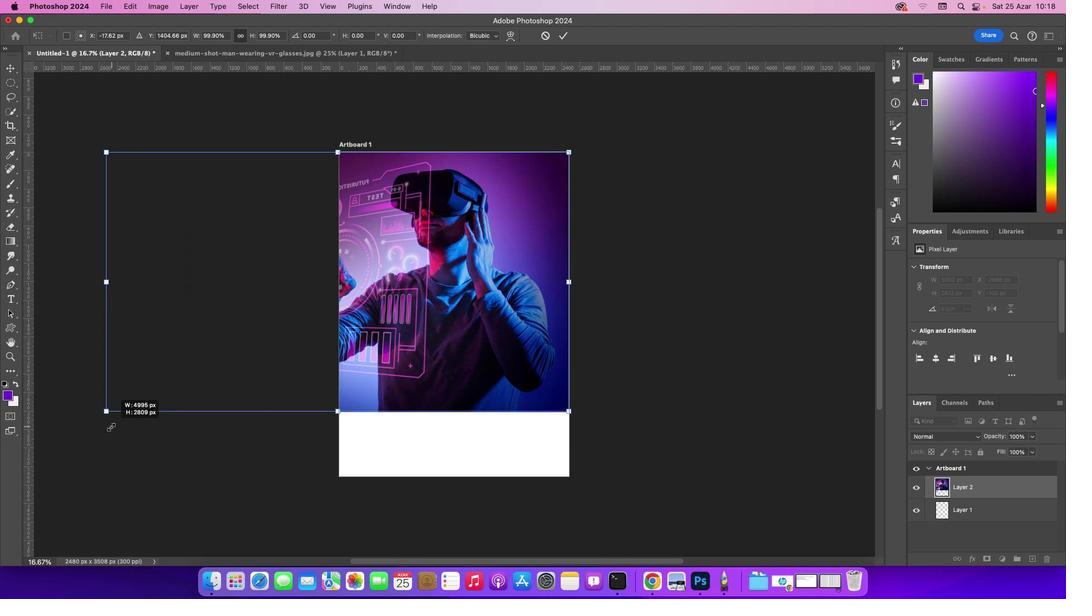 
Action: Mouse moved to (567, 151)
Screenshot: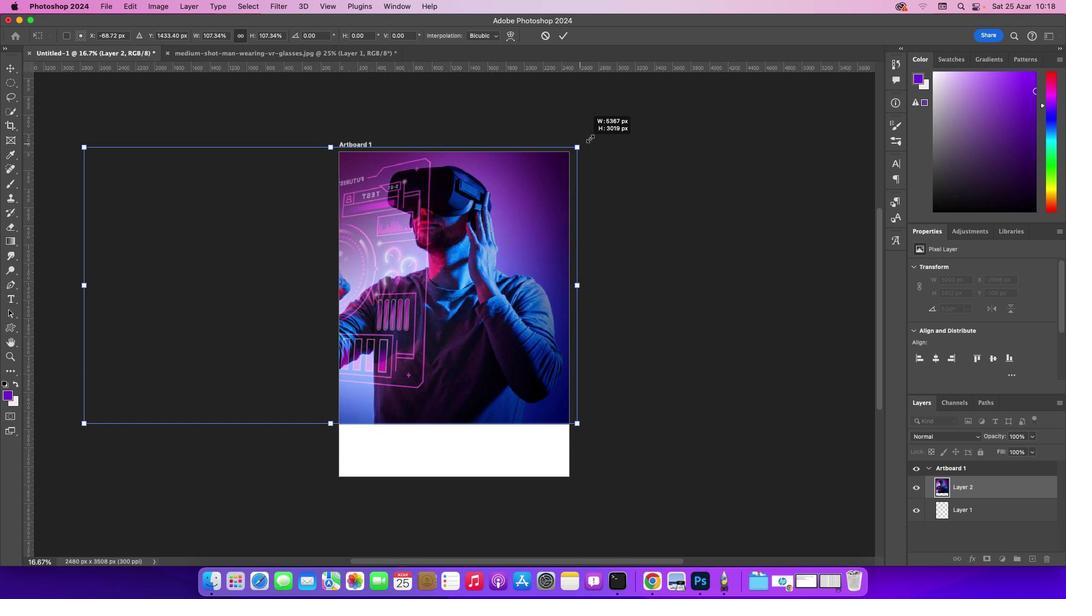 
Action: Mouse pressed left at (567, 151)
Screenshot: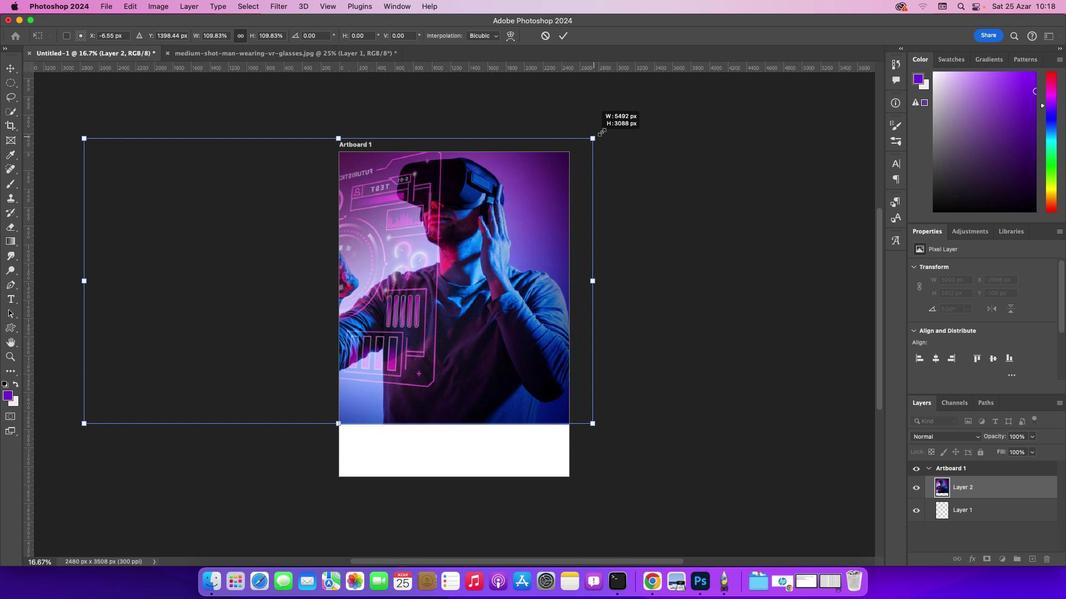 
Action: Mouse moved to (525, 209)
Screenshot: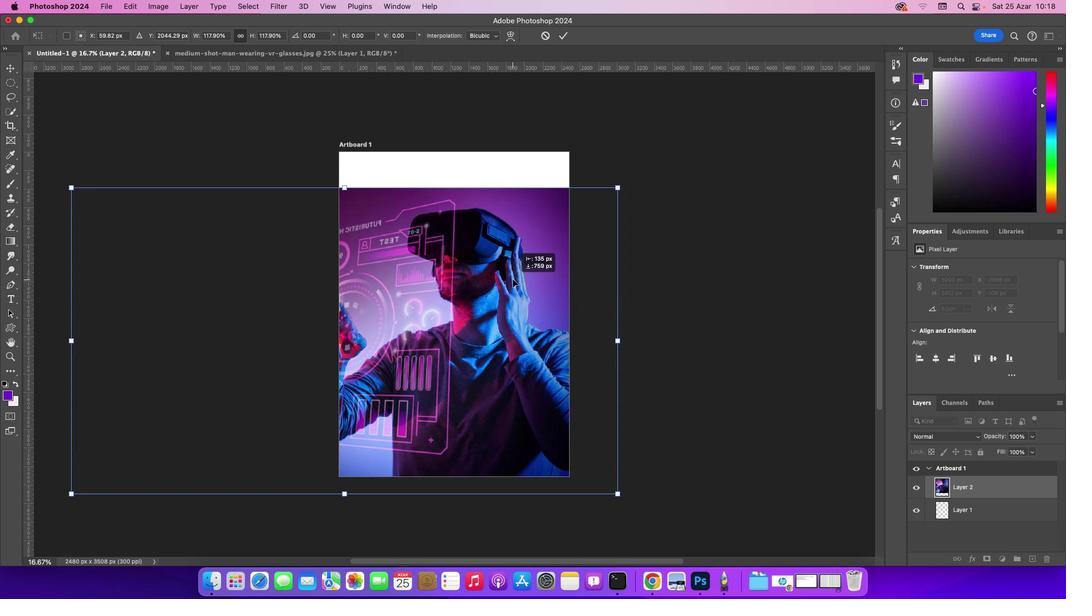 
Action: Mouse pressed left at (525, 209)
Screenshot: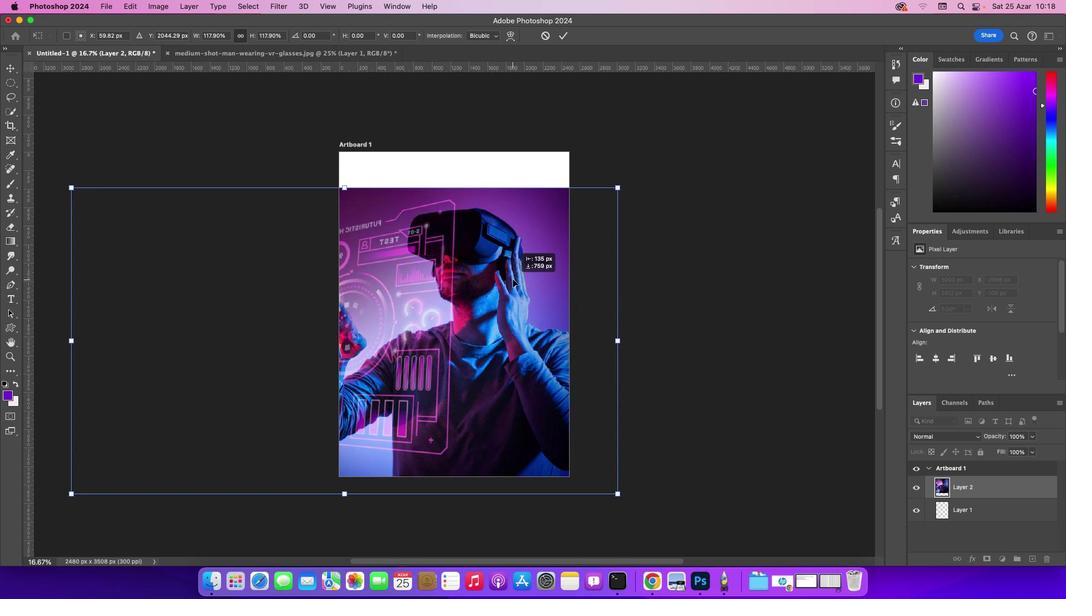 
Action: Mouse moved to (648, 159)
Screenshot: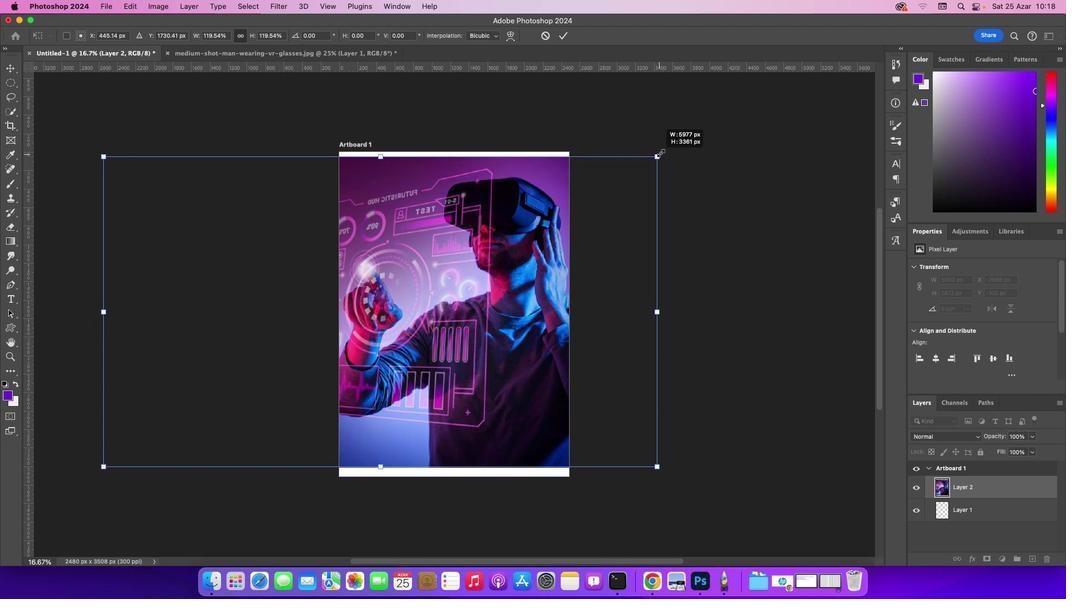 
Action: Mouse pressed left at (648, 159)
Screenshot: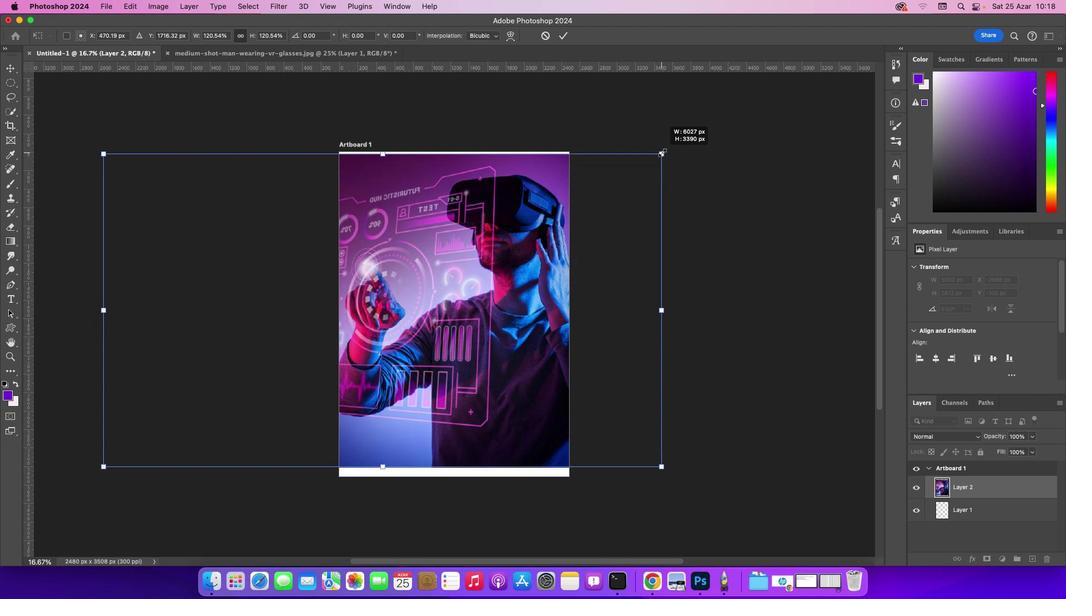 
Action: Mouse moved to (664, 468)
Screenshot: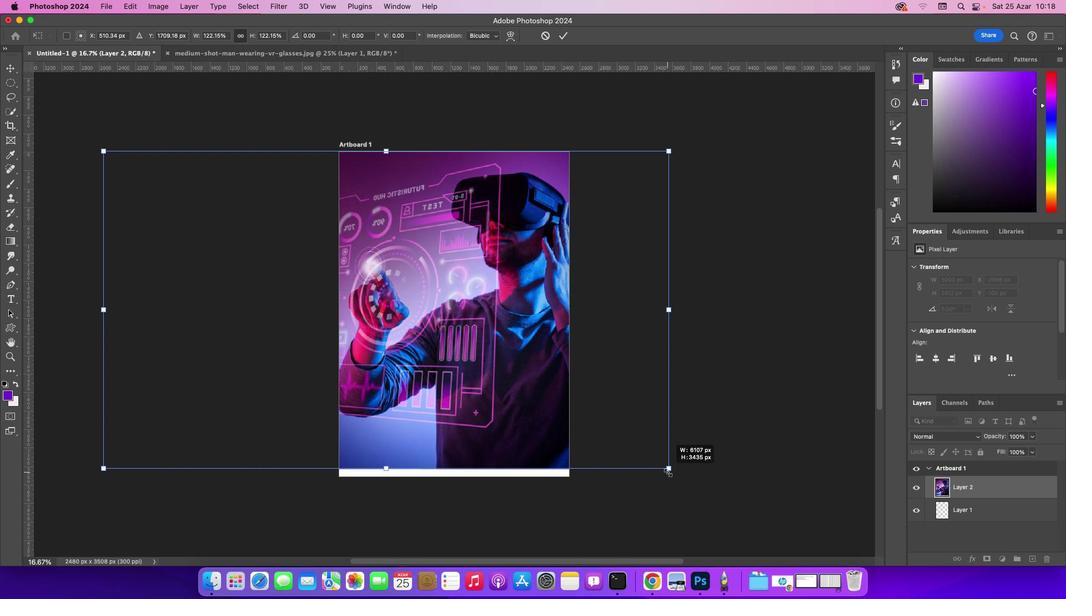 
Action: Mouse pressed left at (664, 468)
Screenshot: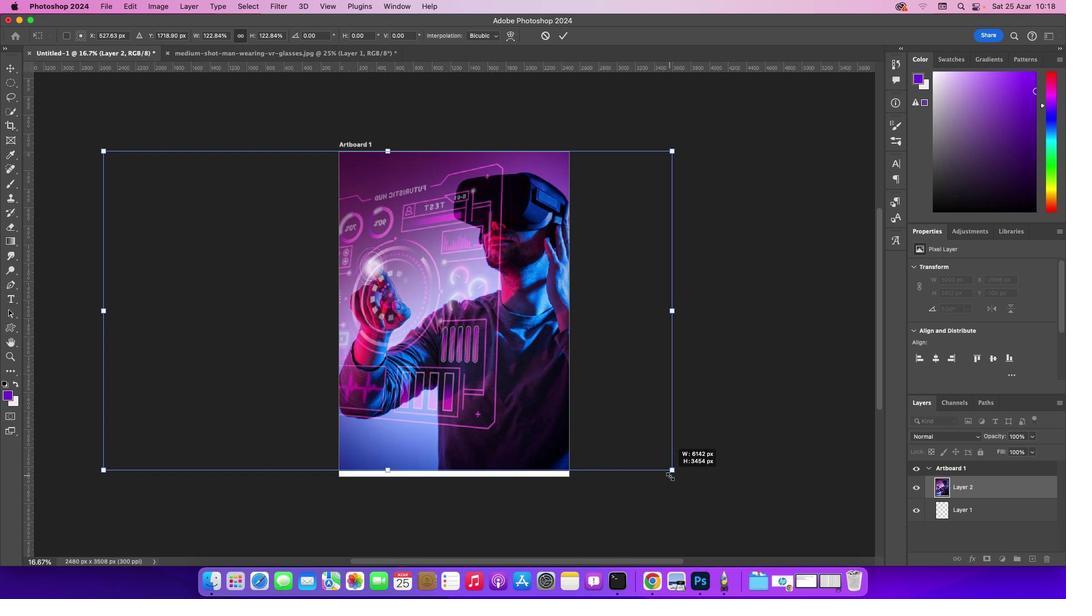 
Action: Mouse moved to (152, 127)
Screenshot: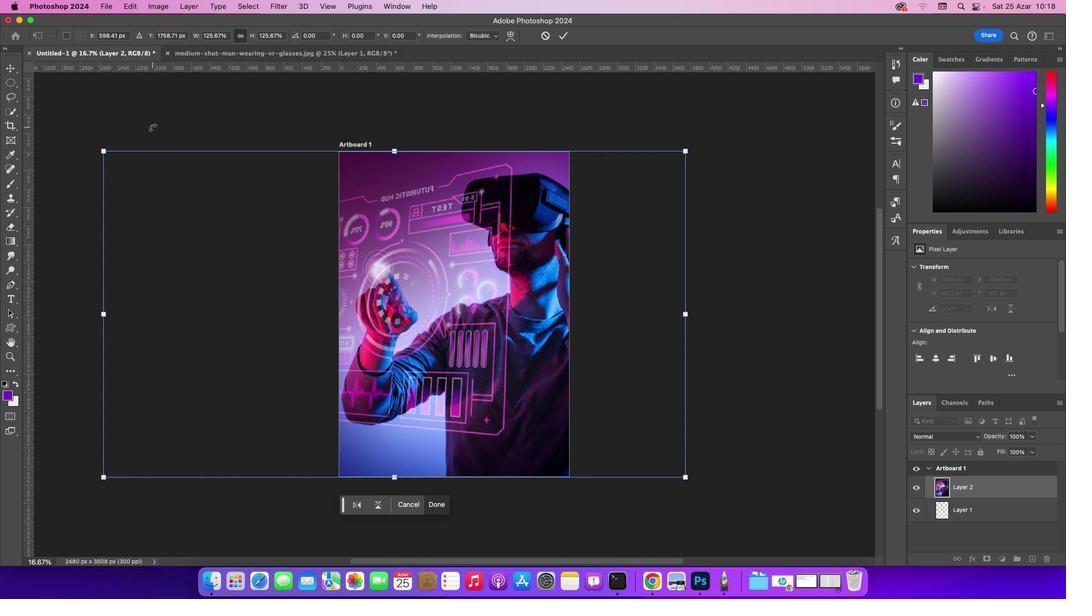 
Action: Key pressed Key.enter
Screenshot: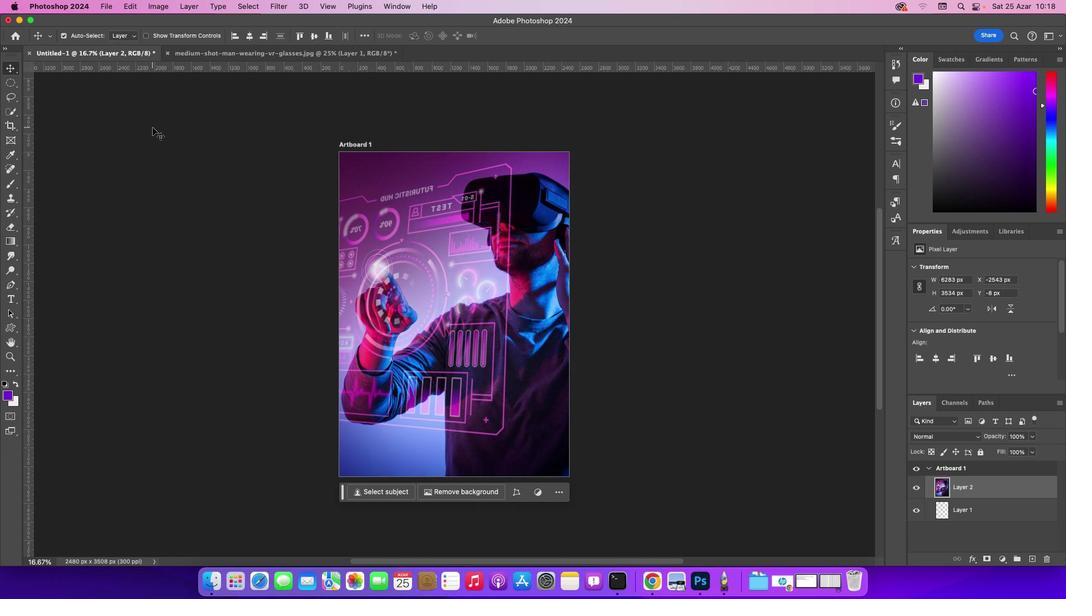 
Action: Mouse moved to (541, 204)
Screenshot: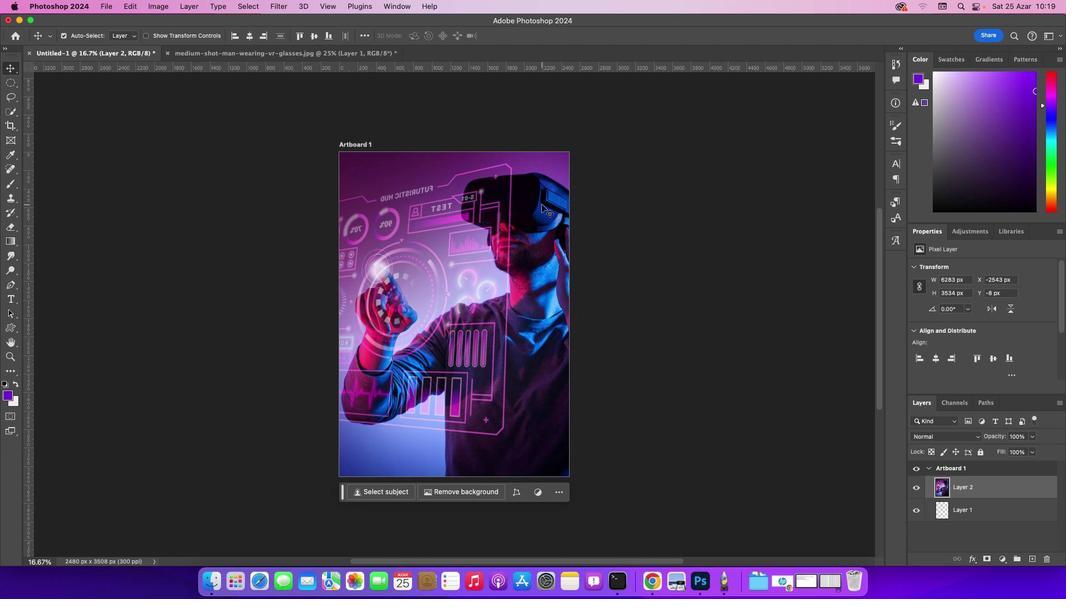 
Action: Mouse pressed left at (541, 204)
Screenshot: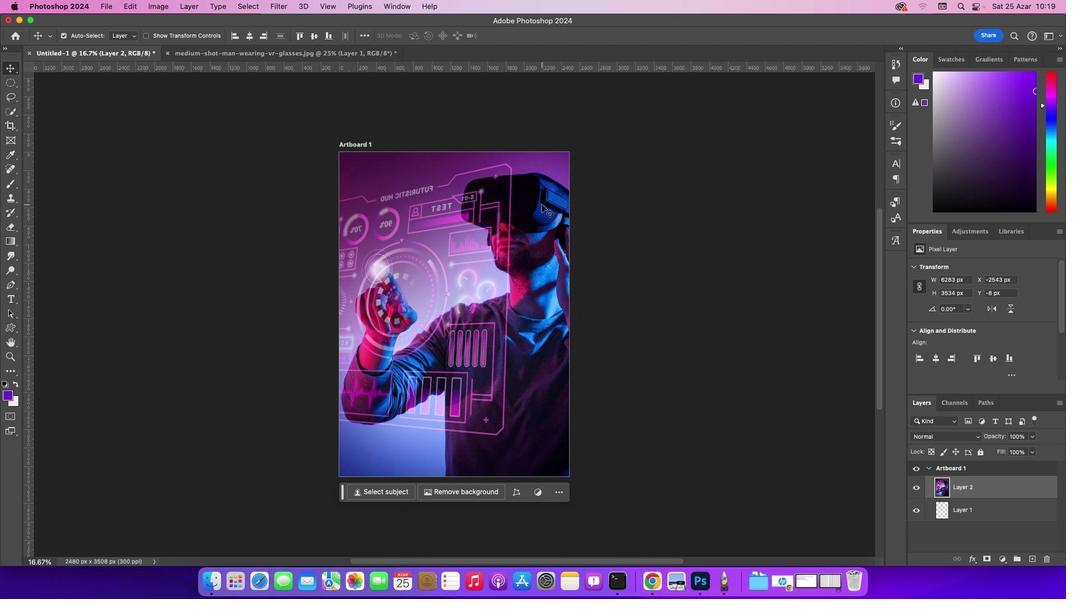 
Action: Mouse moved to (639, 283)
Screenshot: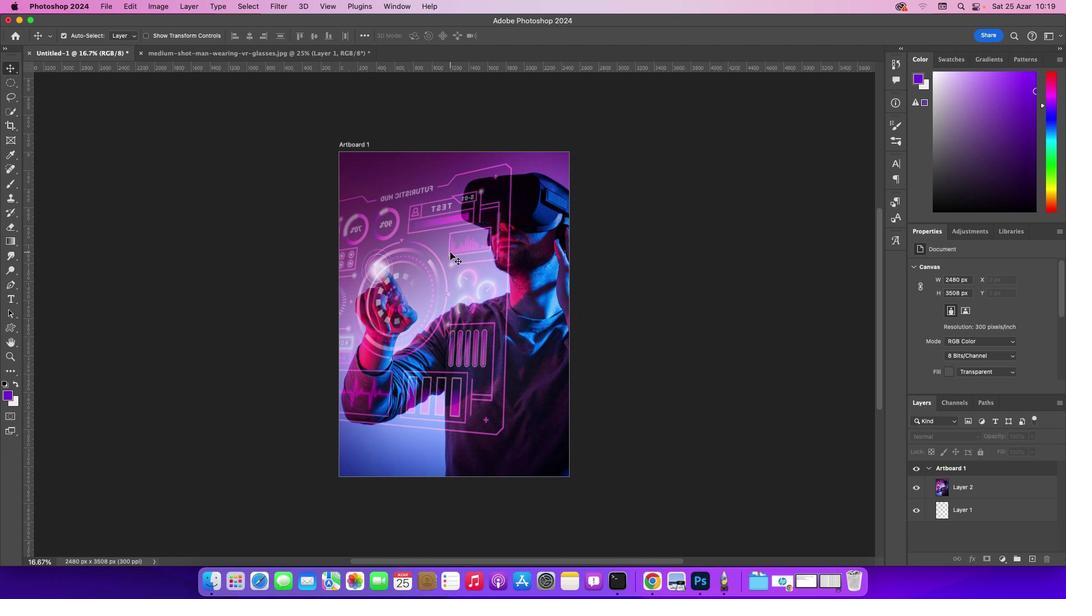 
Action: Mouse pressed left at (639, 283)
Screenshot: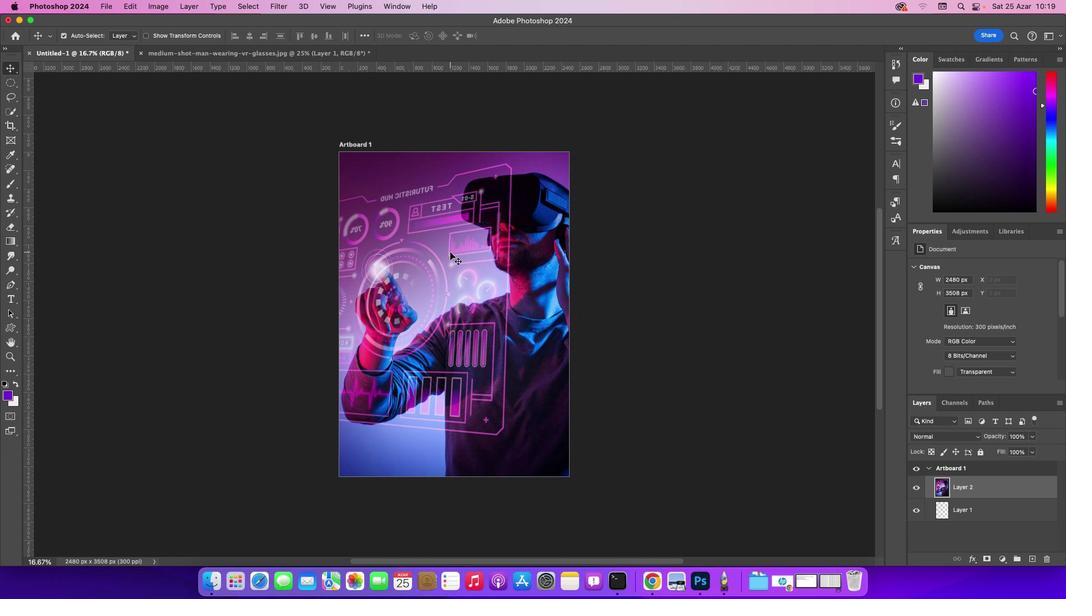
Action: Mouse moved to (450, 252)
Screenshot: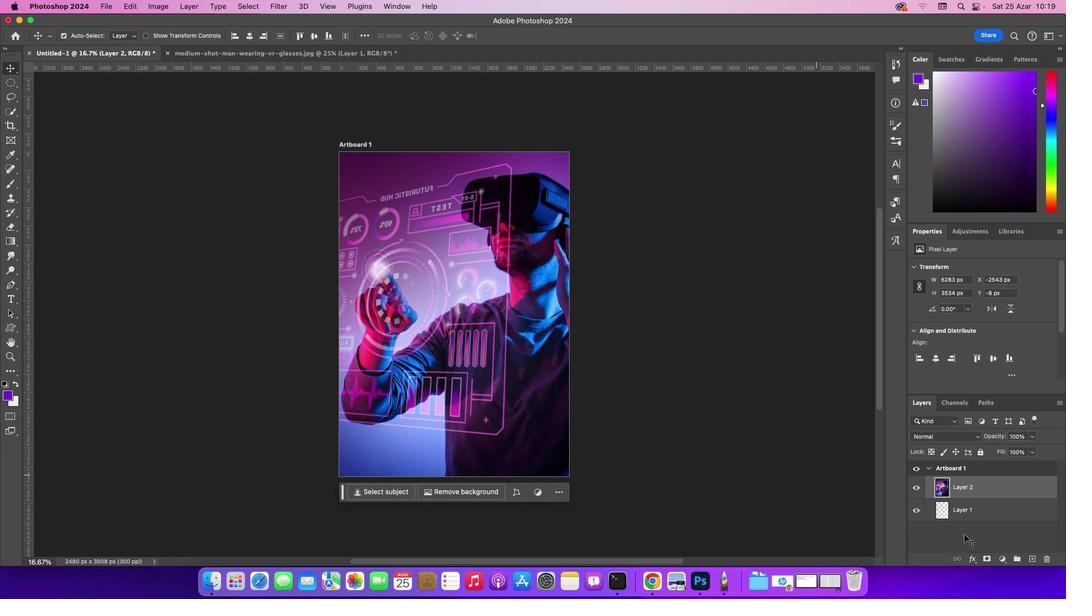 
Action: Mouse pressed left at (450, 252)
Screenshot: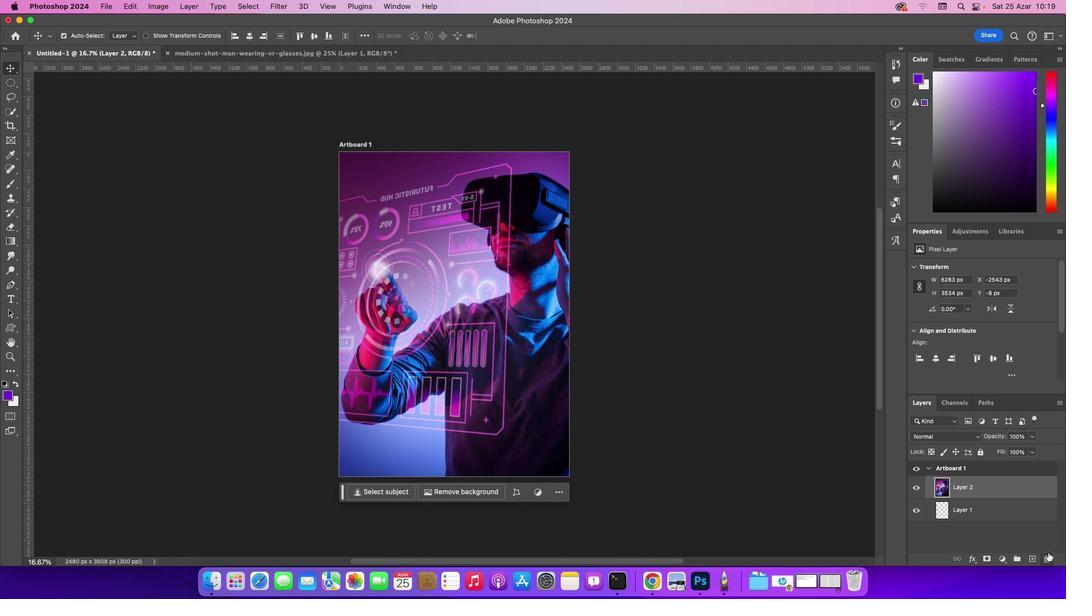 
Action: Mouse moved to (1038, 564)
Screenshot: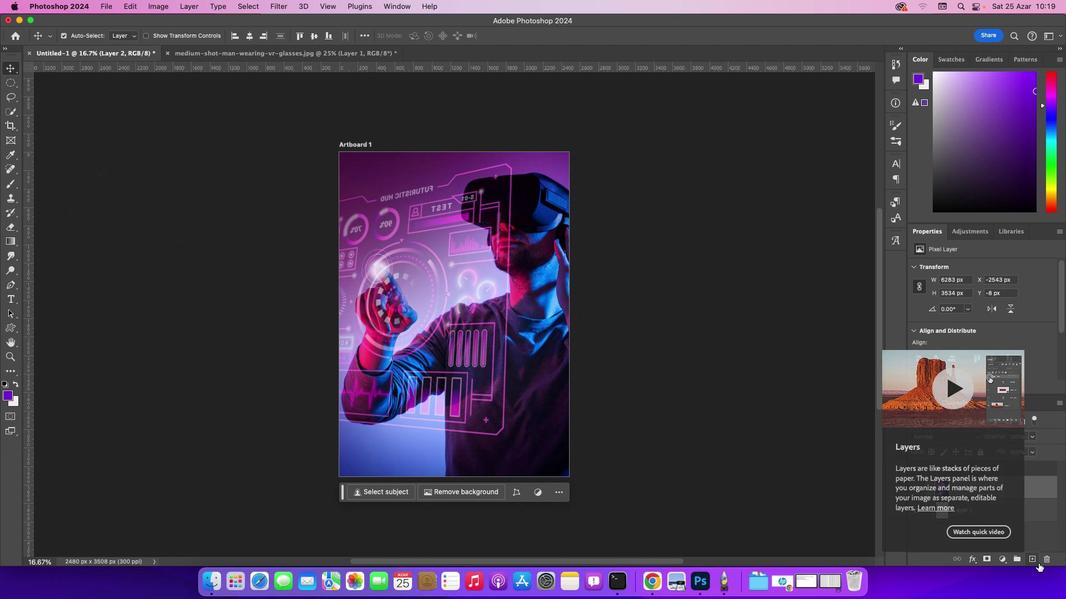 
Action: Mouse pressed left at (1038, 564)
Screenshot: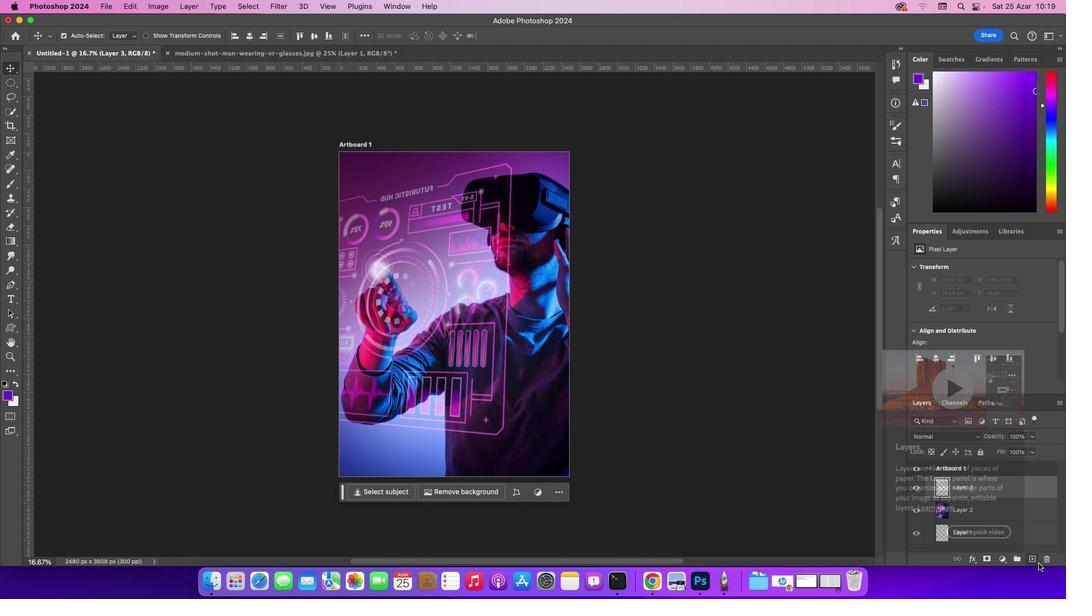 
Action: Mouse moved to (1026, 511)
Screenshot: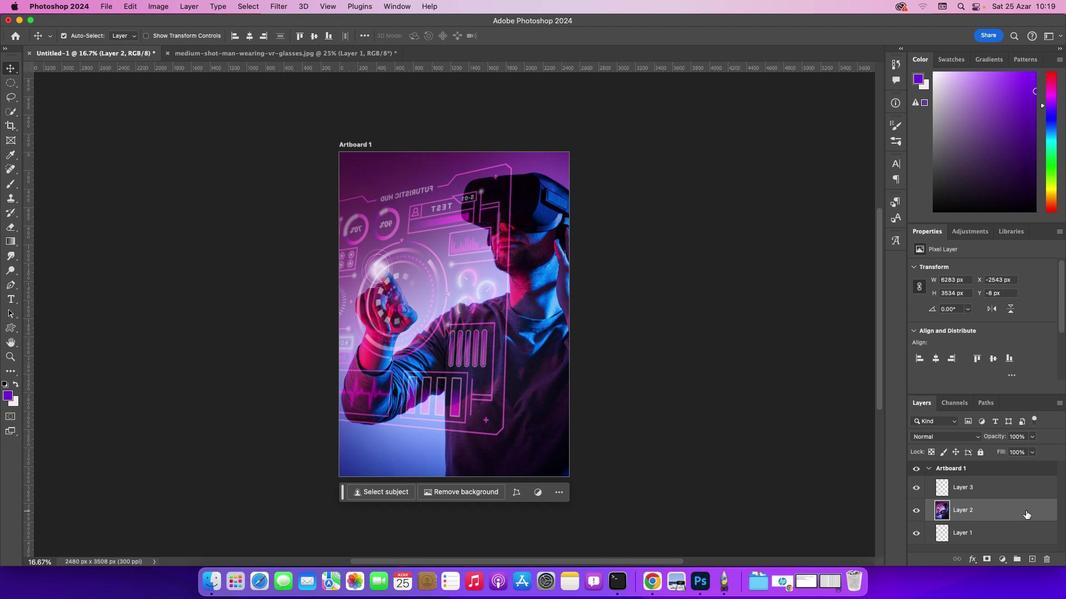 
Action: Mouse pressed left at (1026, 511)
Screenshot: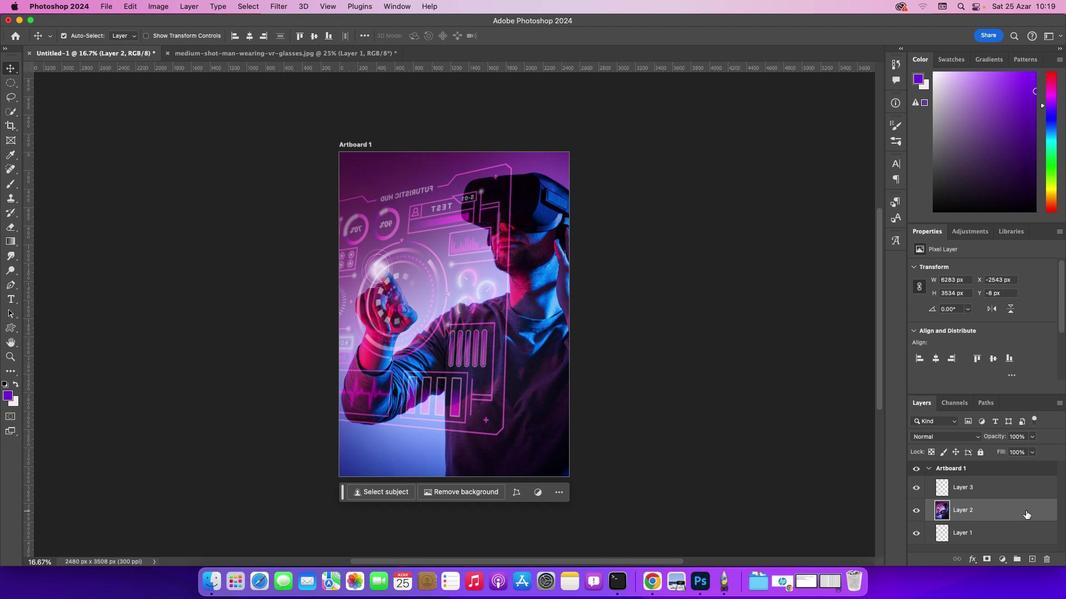 
Action: Mouse moved to (105, 11)
Screenshot: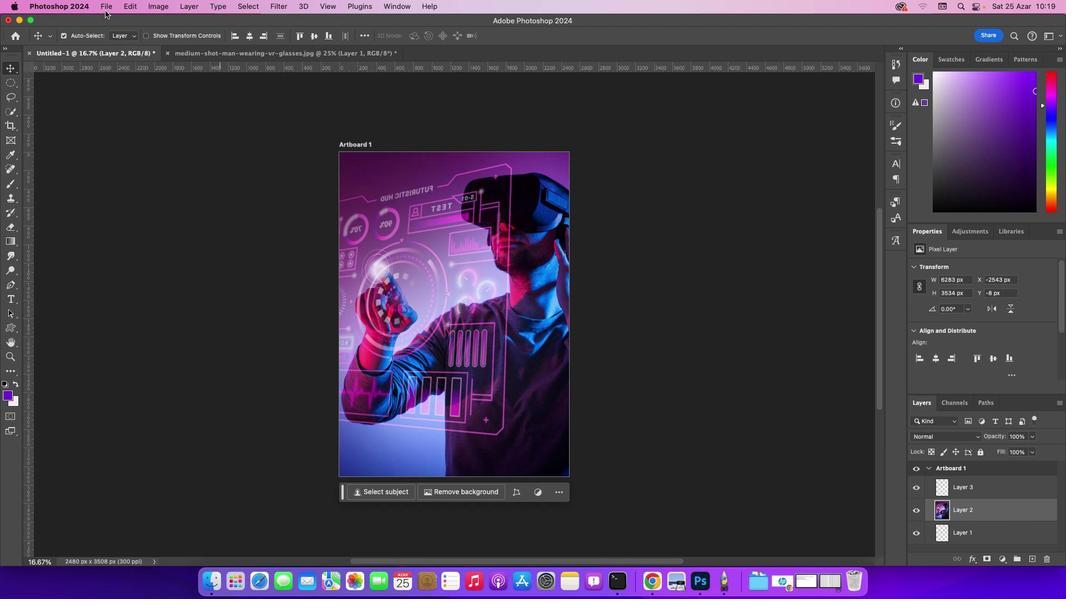 
Action: Mouse pressed left at (105, 11)
Screenshot: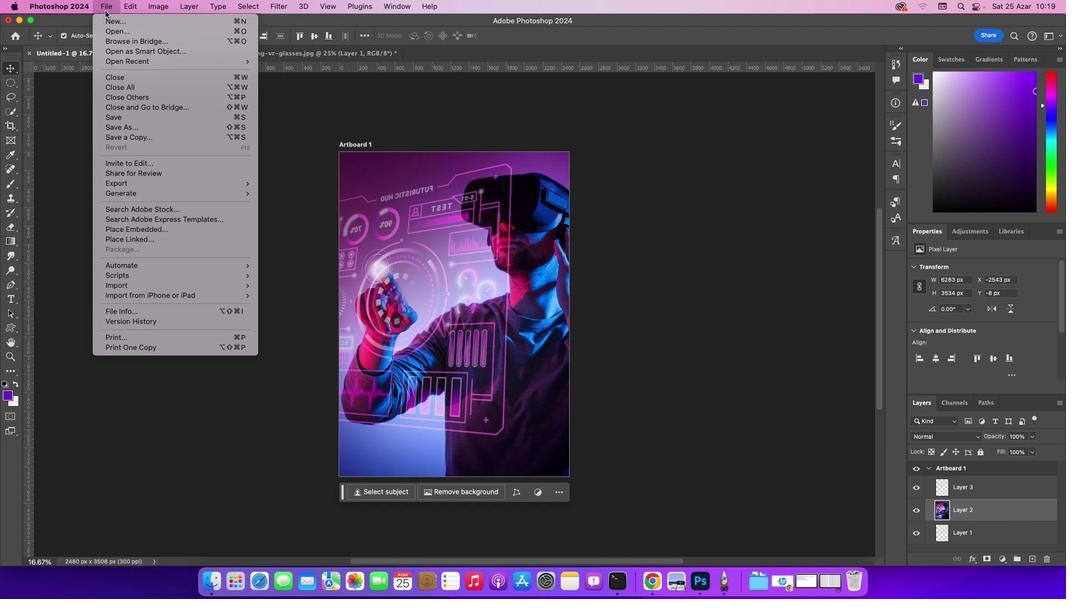 
Action: Mouse moved to (322, 37)
Screenshot: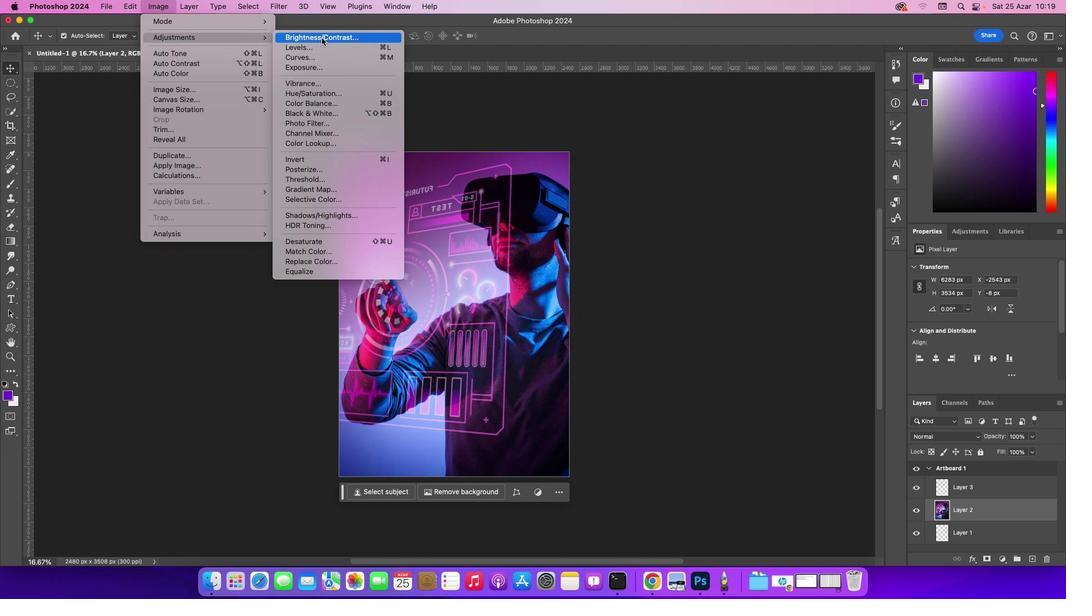 
Action: Mouse pressed left at (322, 37)
Screenshot: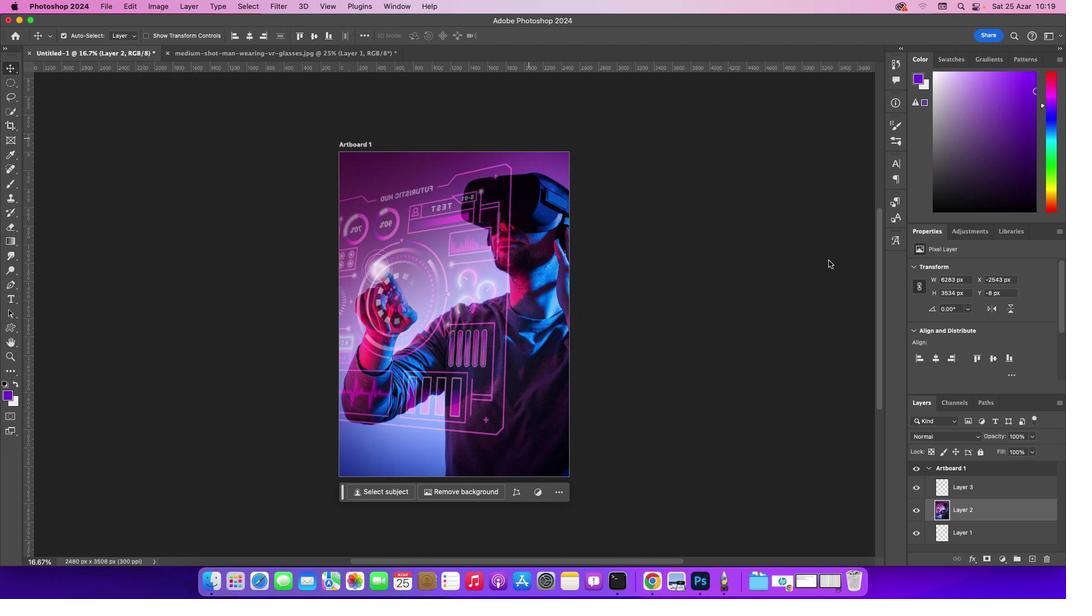 
Action: Mouse moved to (674, 174)
Screenshot: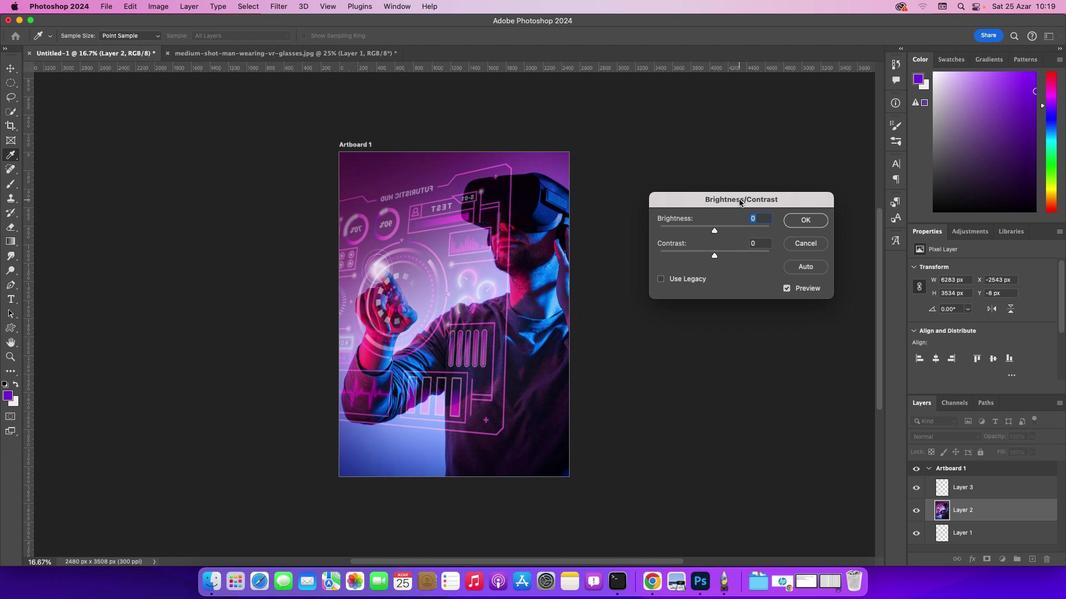 
Action: Mouse pressed left at (674, 174)
Screenshot: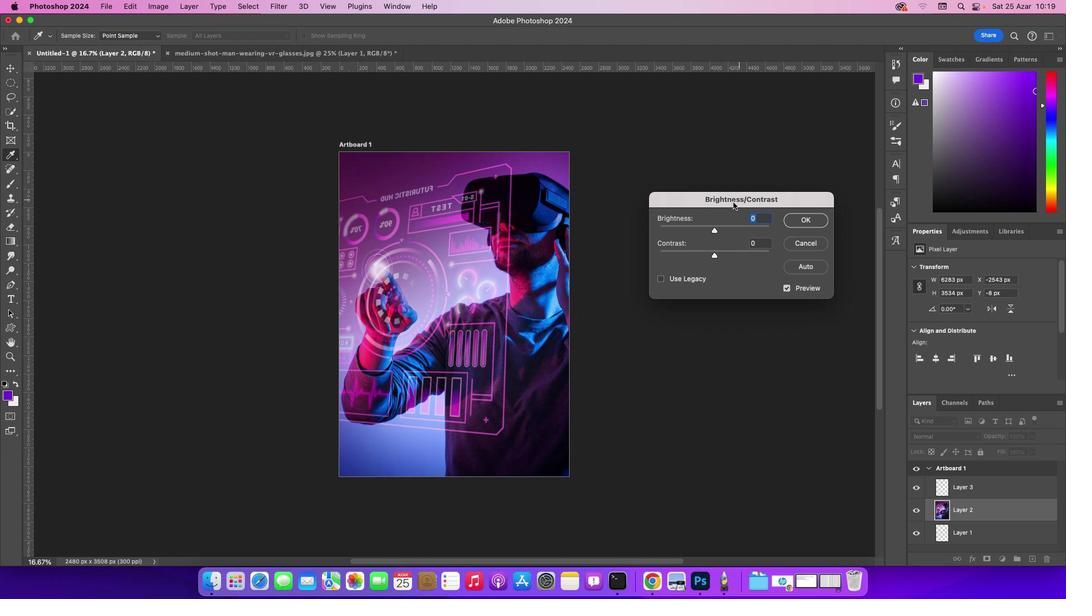 
Action: Mouse moved to (715, 232)
Screenshot: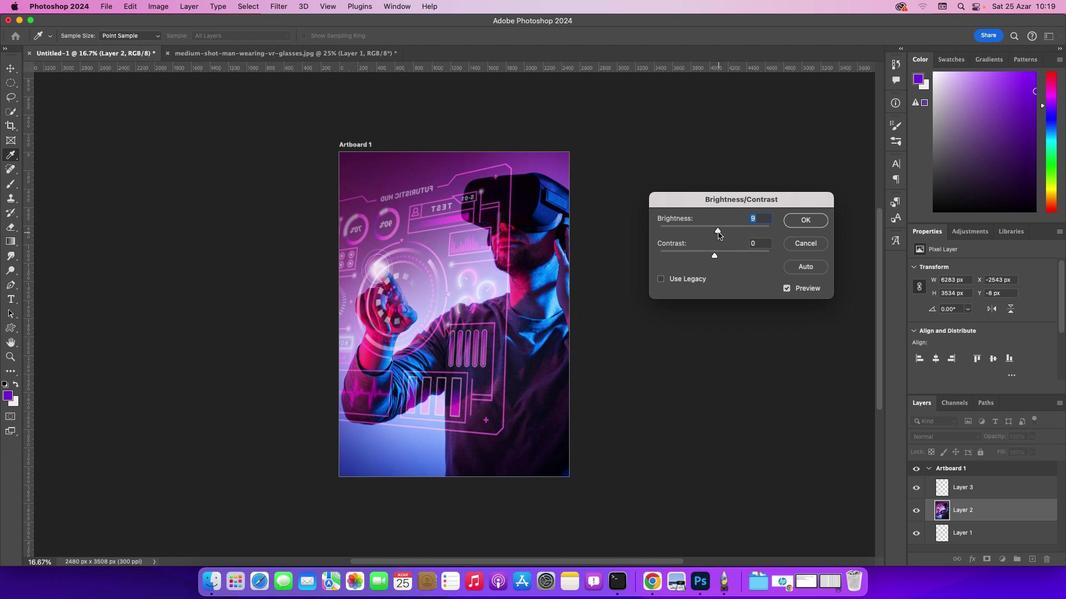
Action: Mouse pressed left at (715, 232)
Screenshot: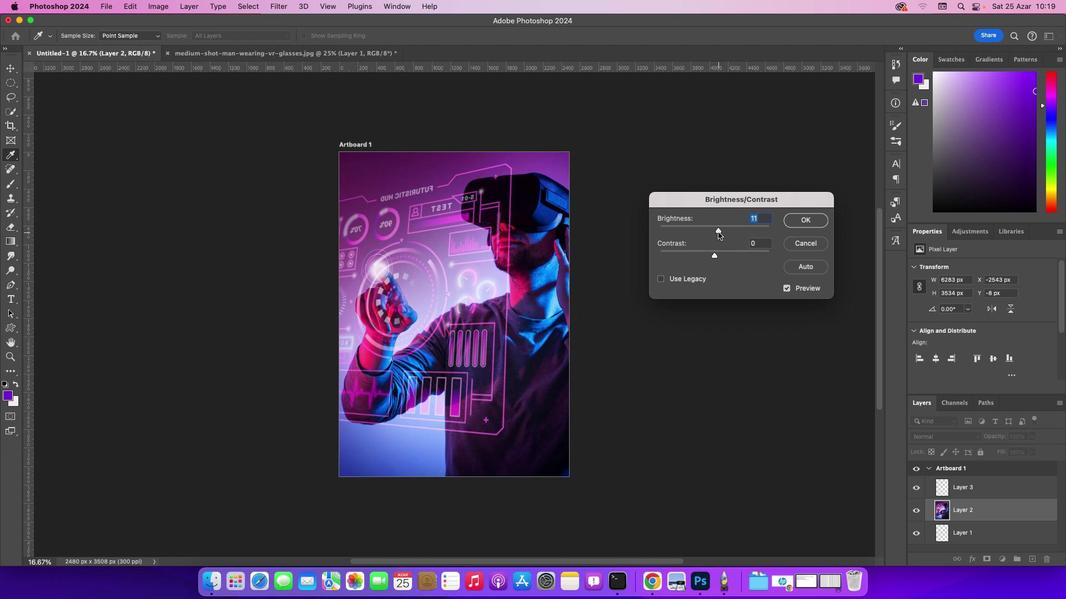 
Action: Mouse moved to (721, 231)
Screenshot: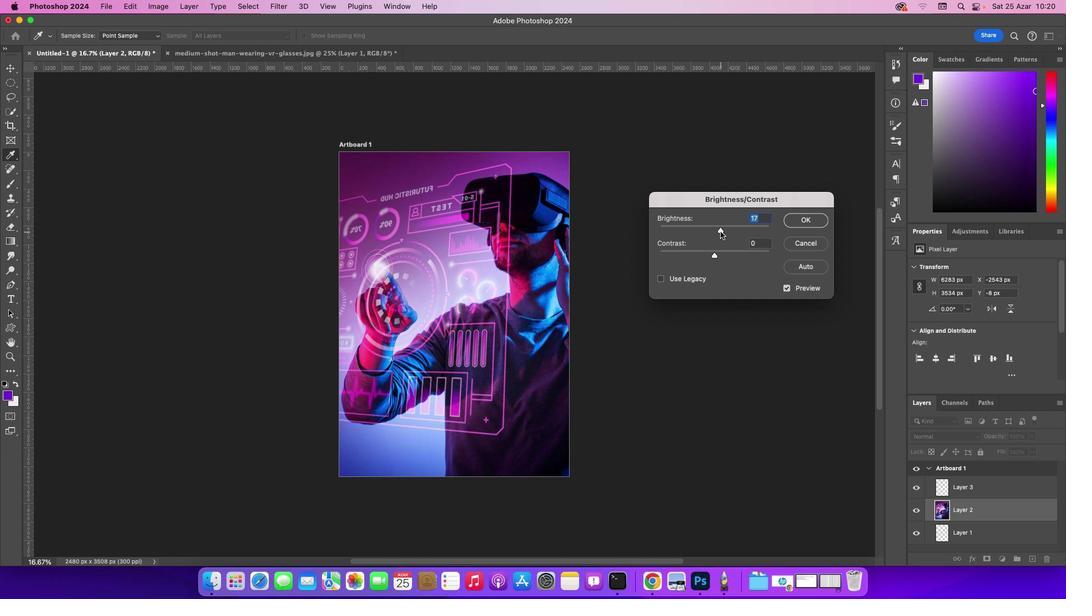 
Action: Mouse pressed left at (721, 231)
Screenshot: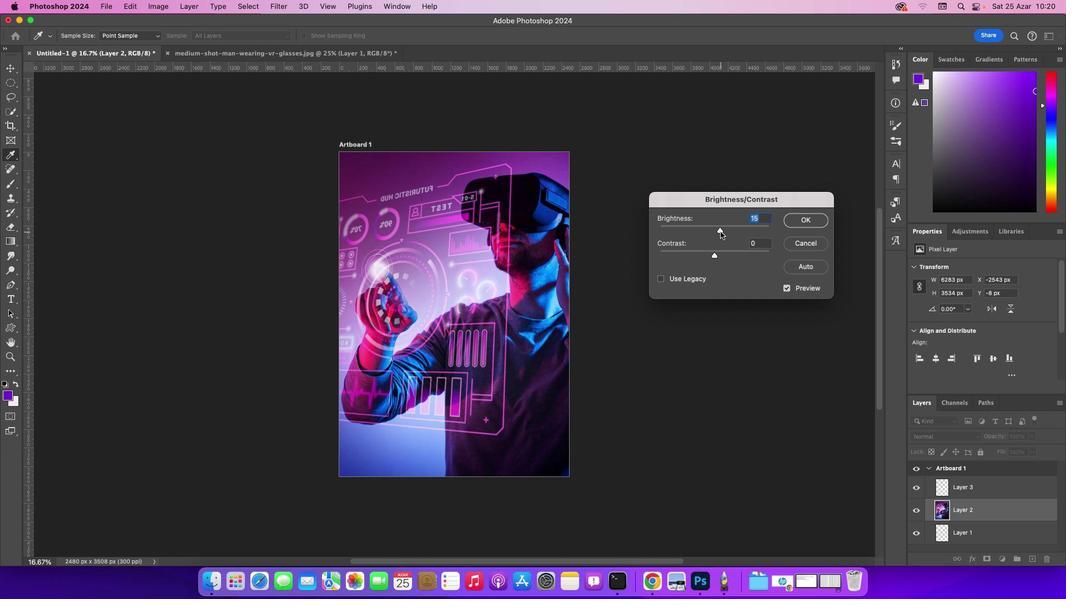 
Action: Mouse moved to (714, 255)
Screenshot: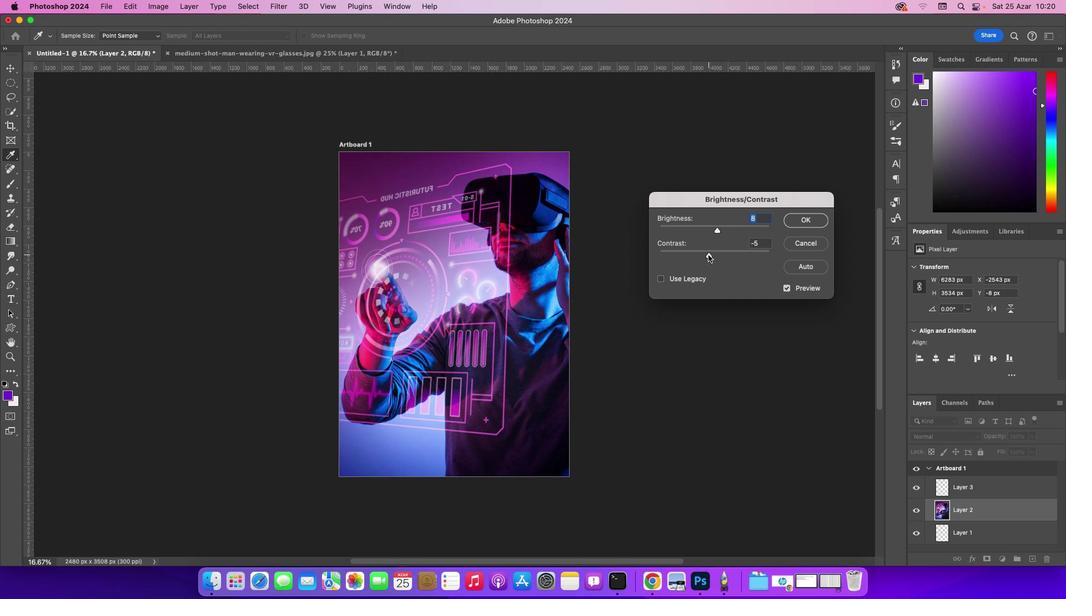 
Action: Mouse pressed left at (714, 255)
Screenshot: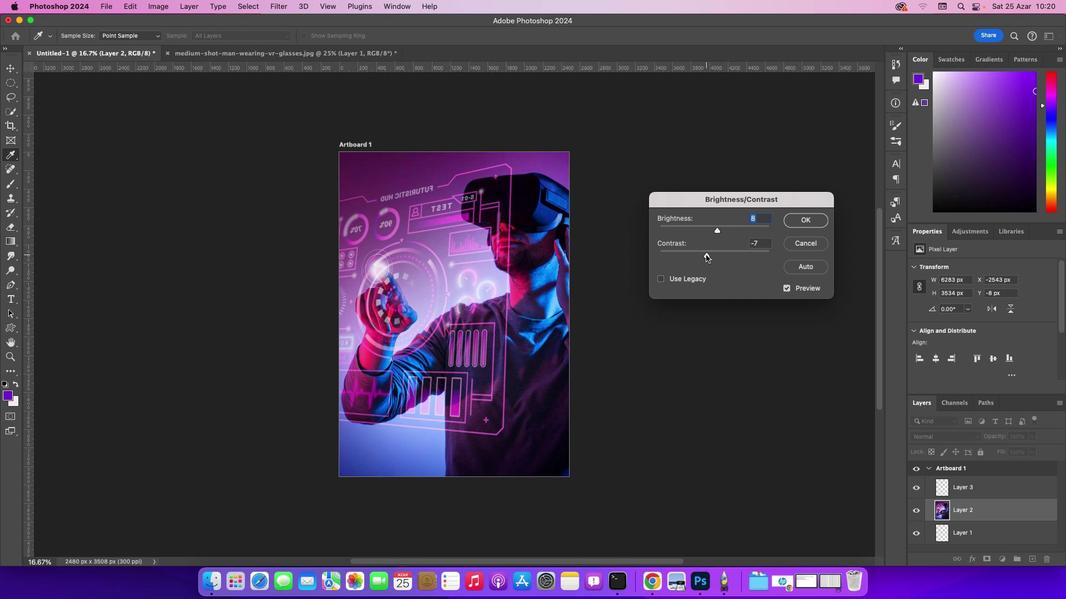 
Action: Mouse moved to (792, 223)
Screenshot: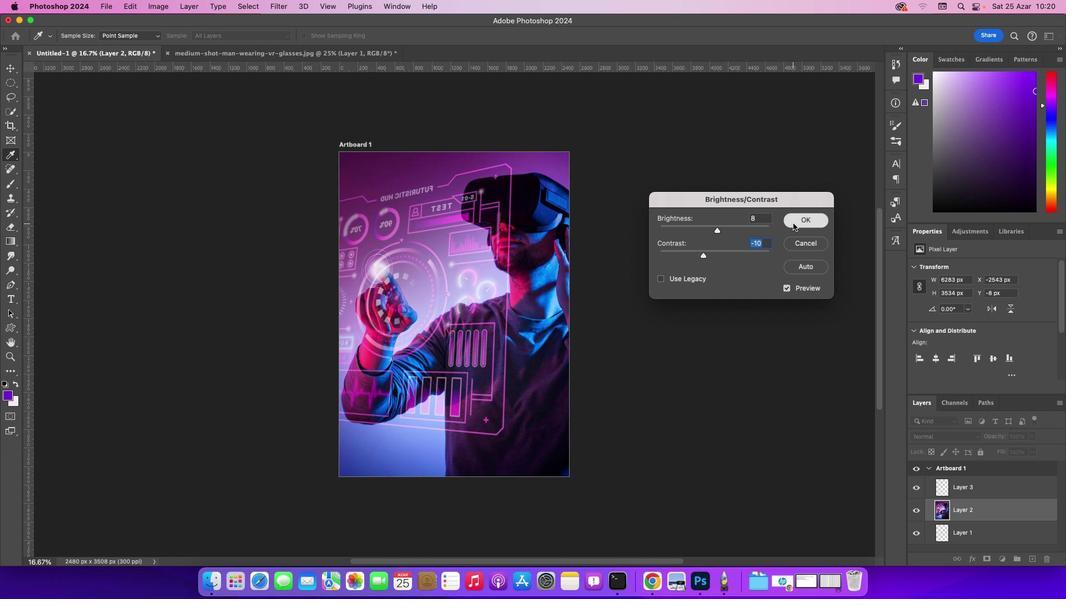 
Action: Mouse pressed left at (792, 223)
Screenshot: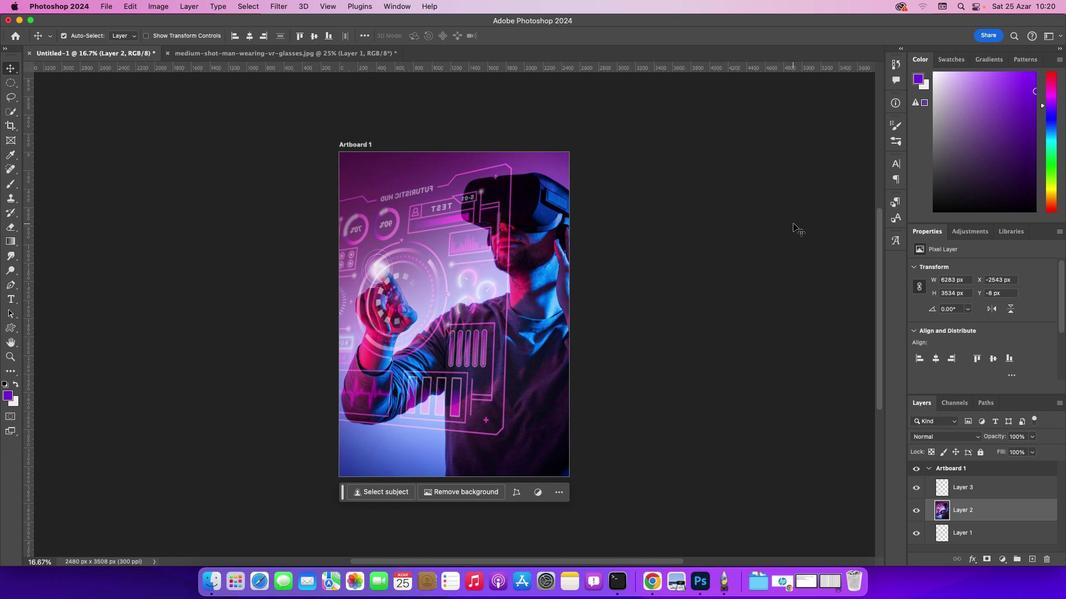 
Action: Mouse moved to (513, 196)
Screenshot: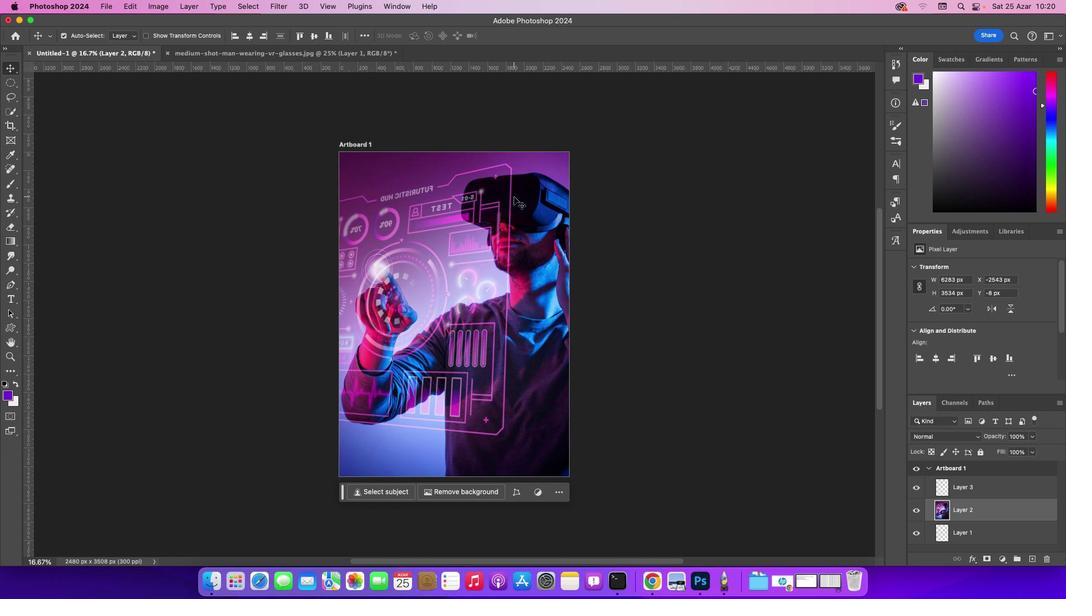 
Action: Mouse pressed left at (513, 196)
Screenshot: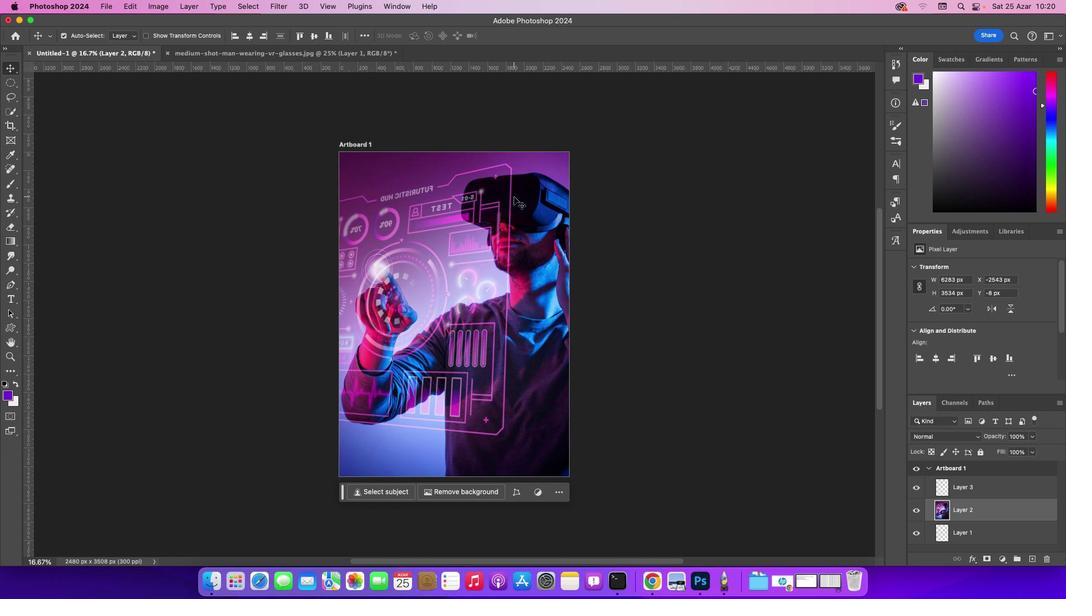 
Action: Mouse moved to (107, 4)
Screenshot: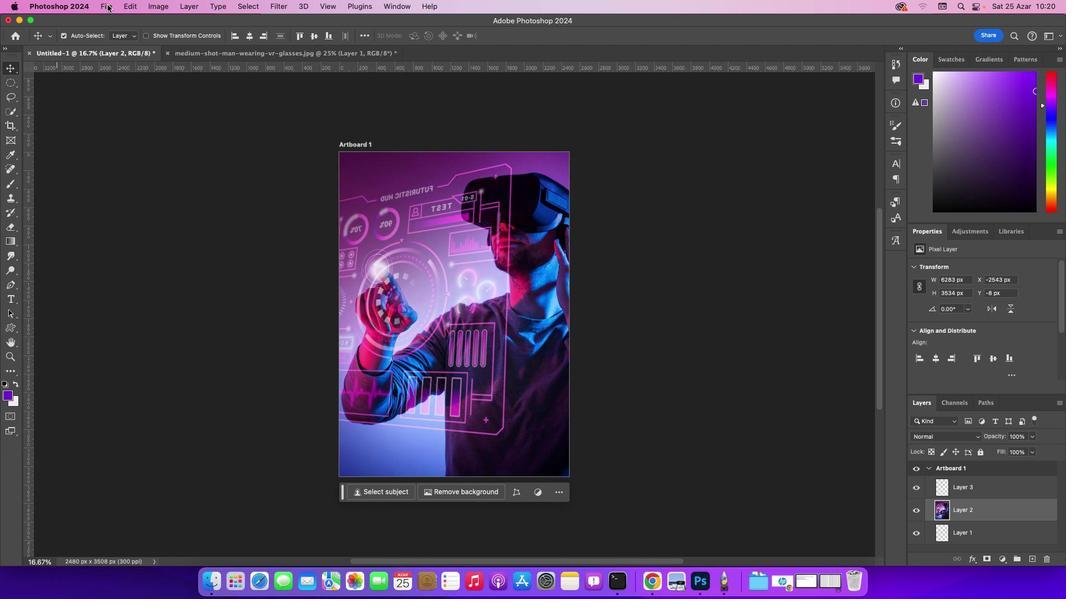 
Action: Mouse pressed left at (107, 4)
Screenshot: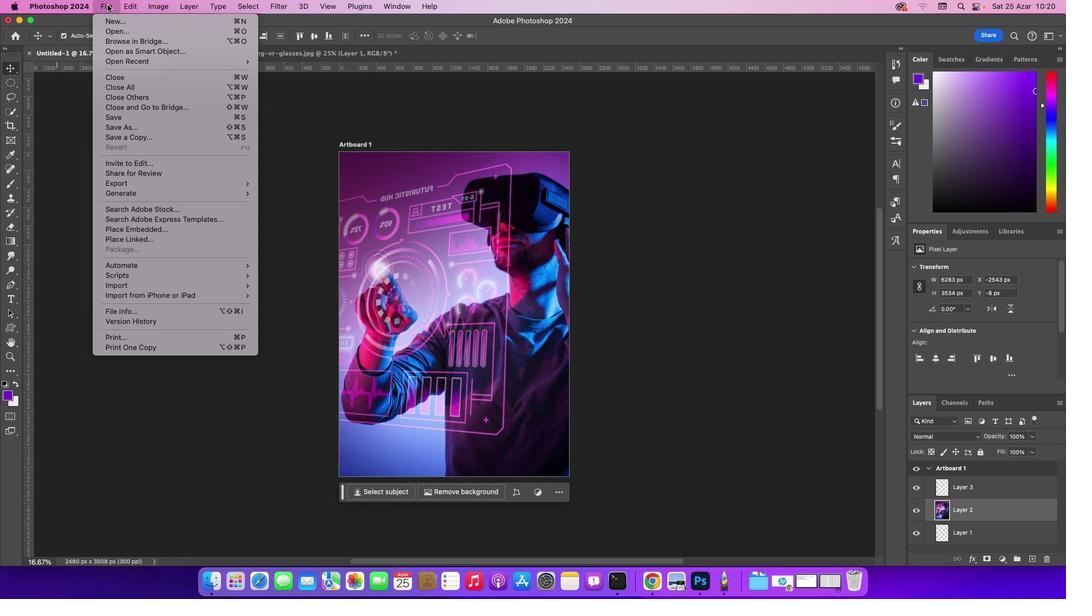 
Action: Mouse moved to (363, 126)
Screenshot: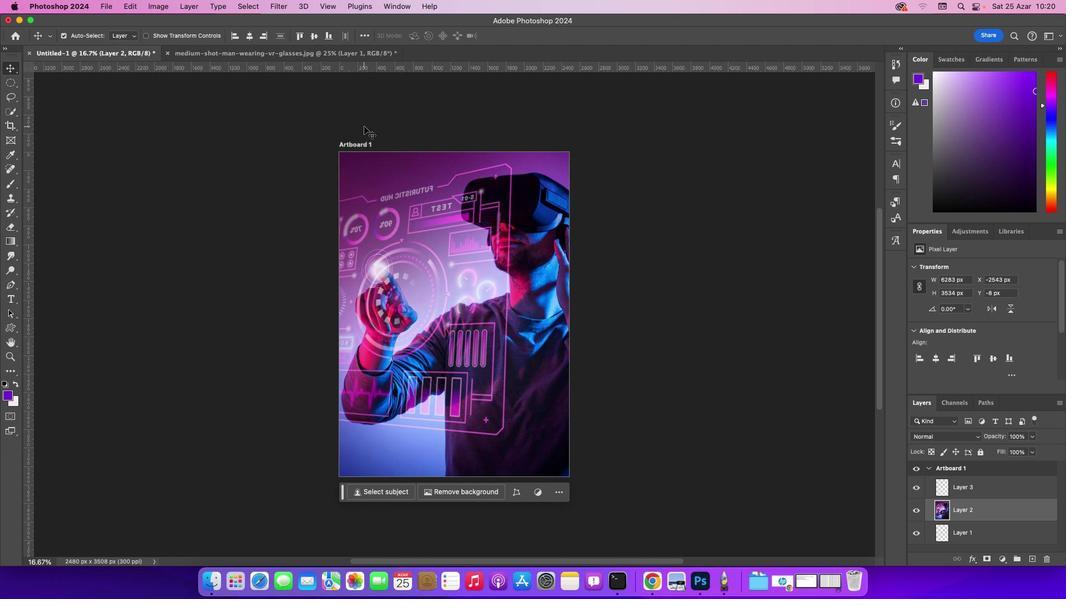 
Action: Mouse pressed left at (363, 126)
Screenshot: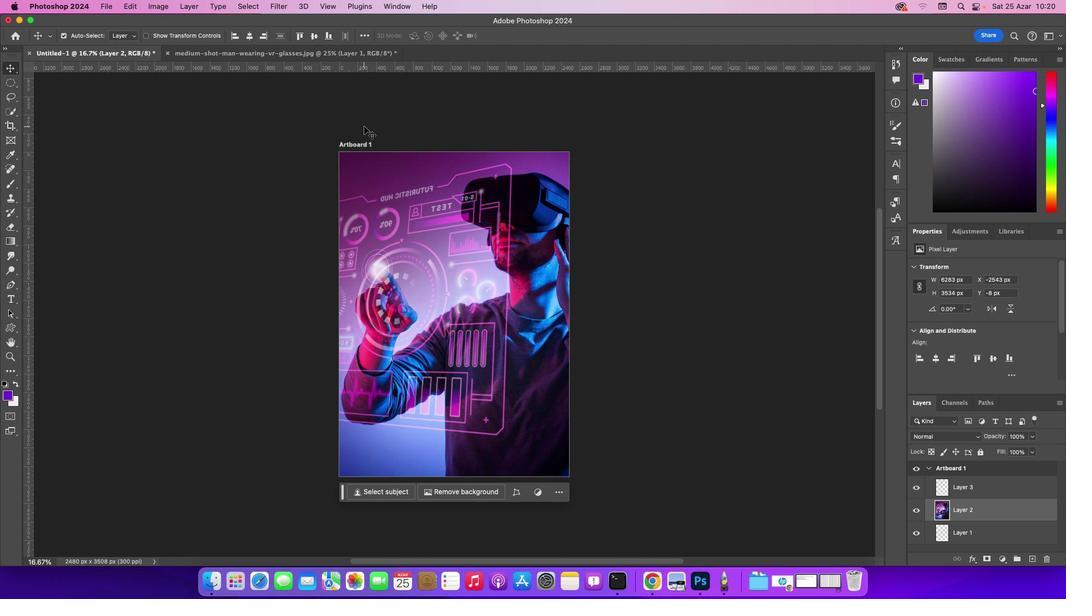 
Action: Mouse moved to (512, 189)
Screenshot: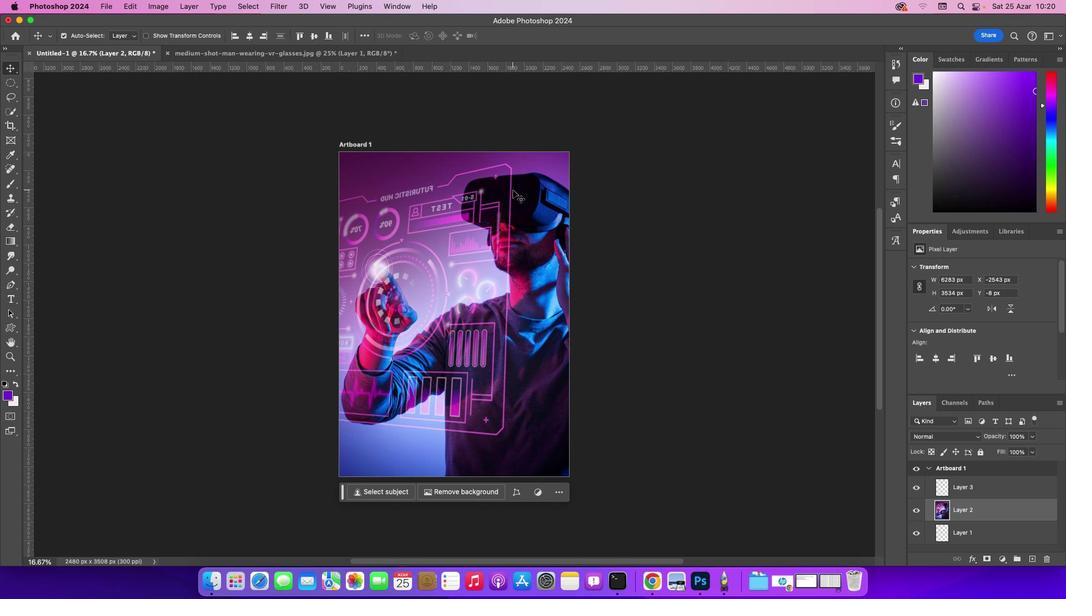 
Action: Mouse pressed left at (512, 189)
Screenshot: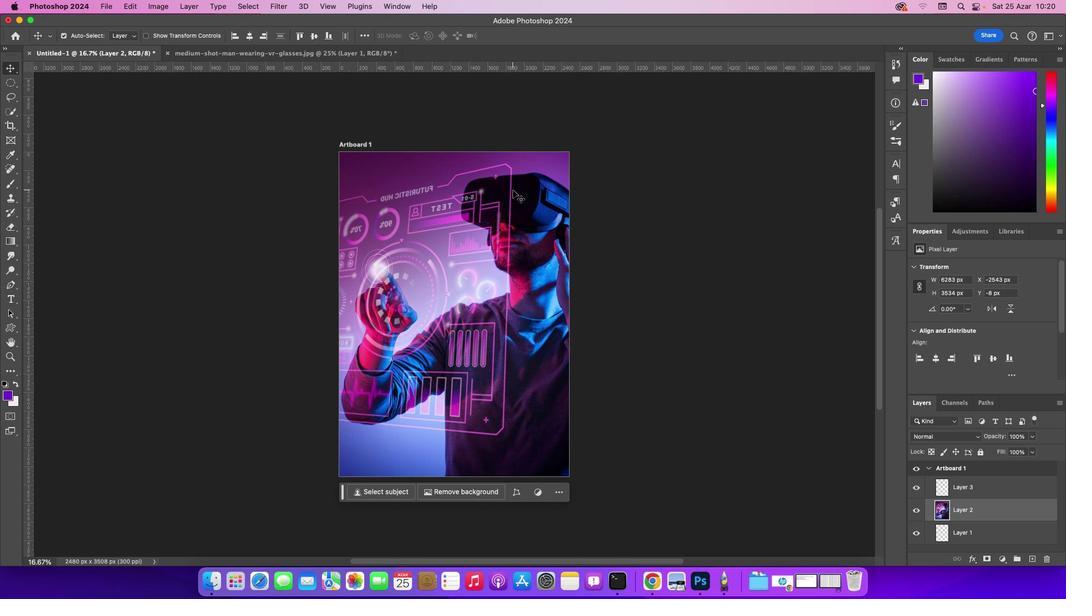 
Action: Mouse moved to (988, 489)
Screenshot: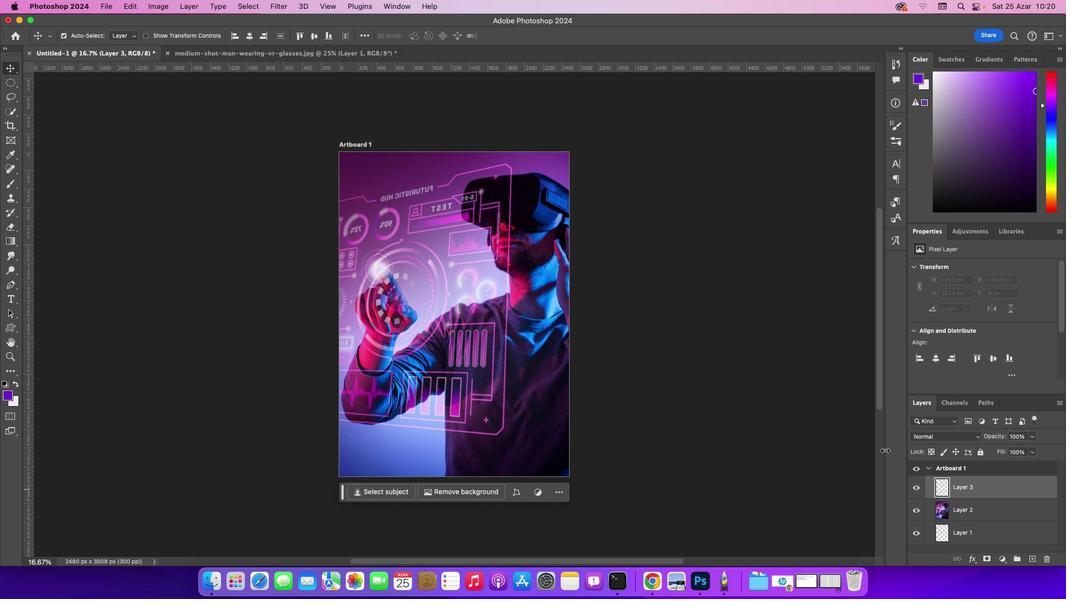 
Action: Mouse pressed left at (988, 489)
Screenshot: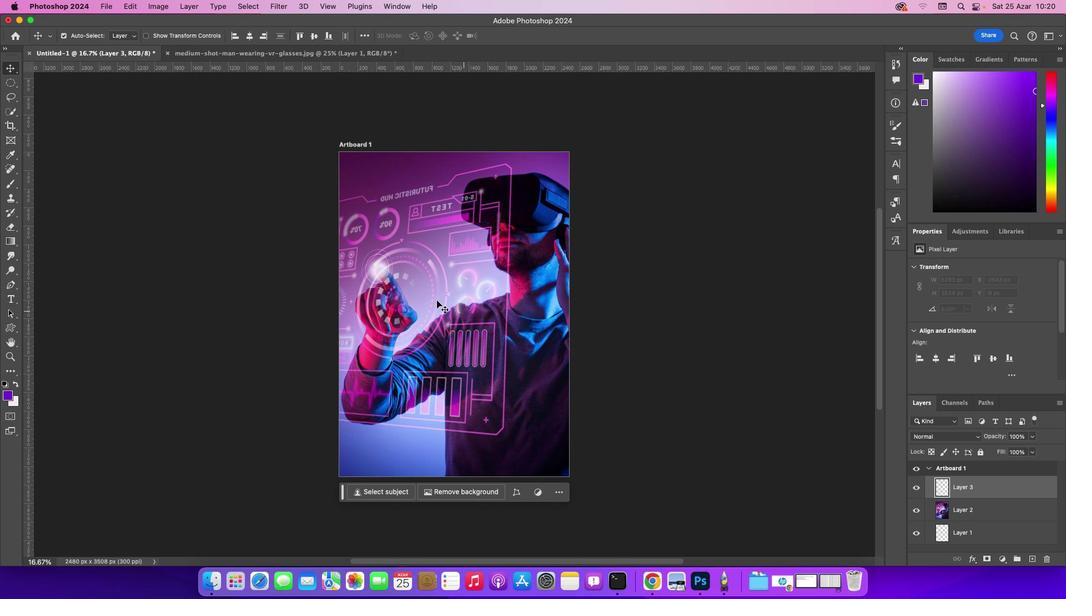 
Action: Mouse moved to (13, 298)
Screenshot: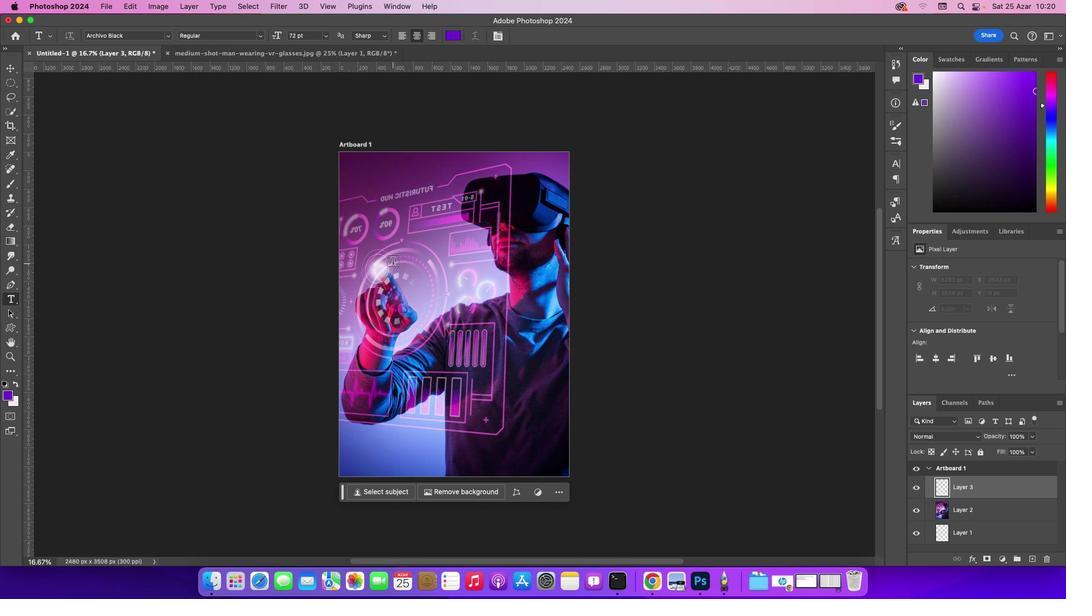 
Action: Mouse pressed left at (13, 298)
Screenshot: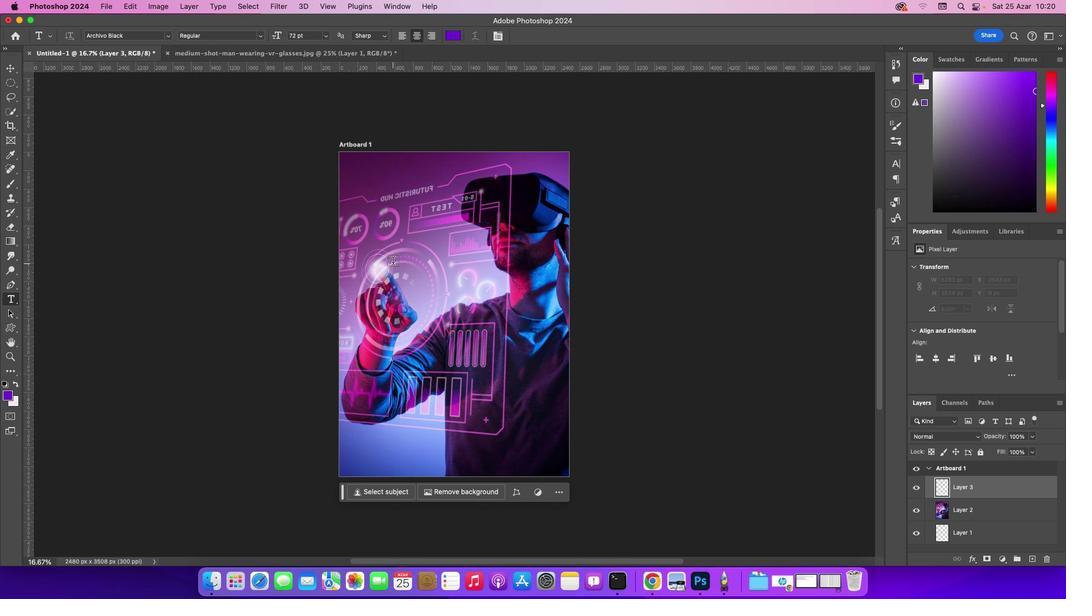 
Action: Mouse moved to (391, 259)
Screenshot: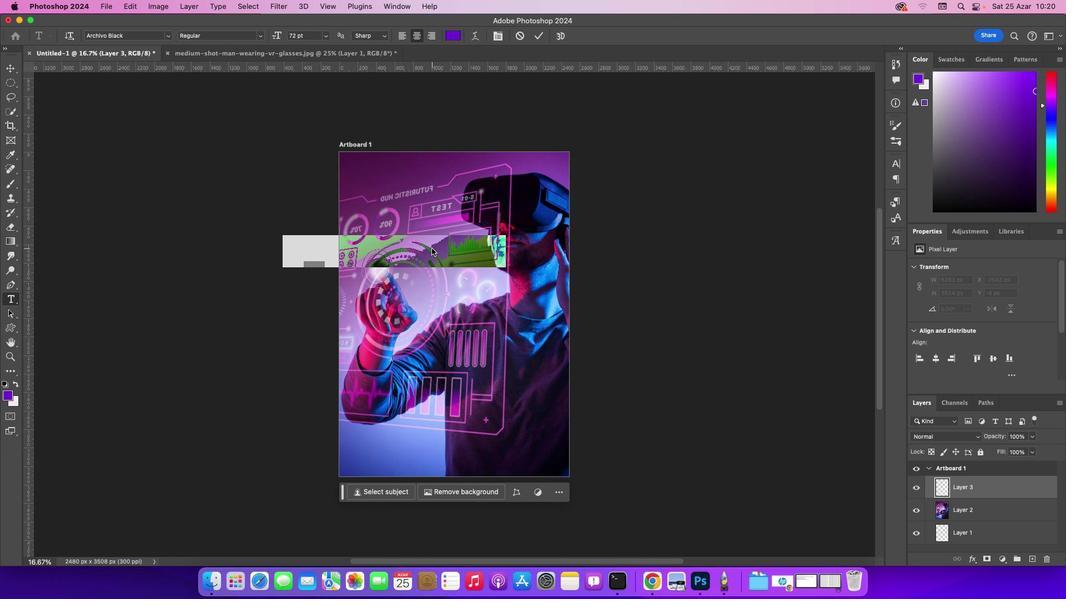 
Action: Mouse pressed left at (391, 259)
Screenshot: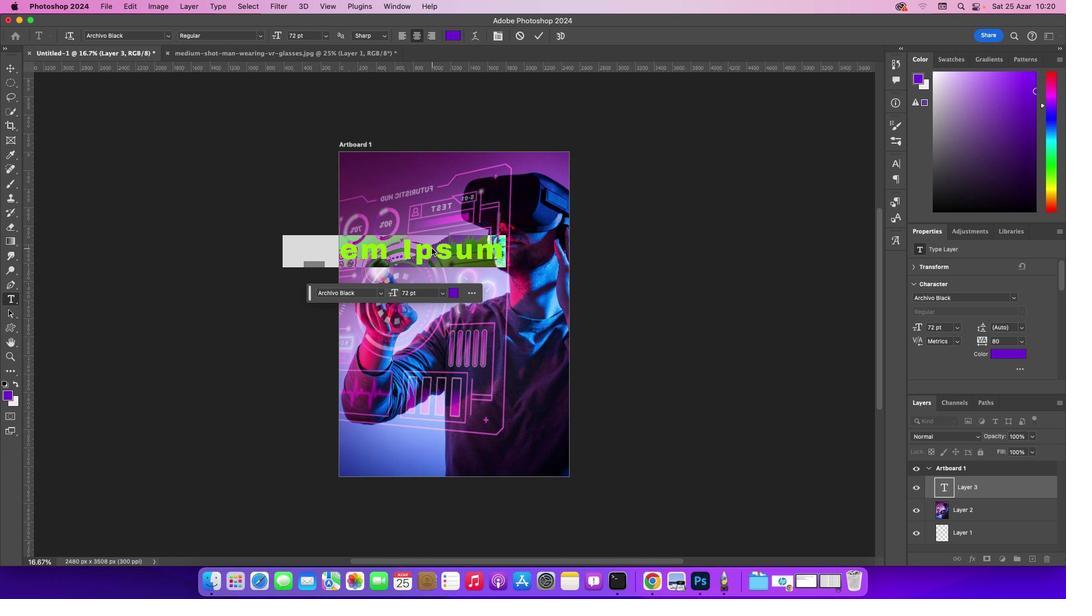 
Action: Mouse moved to (431, 248)
Screenshot: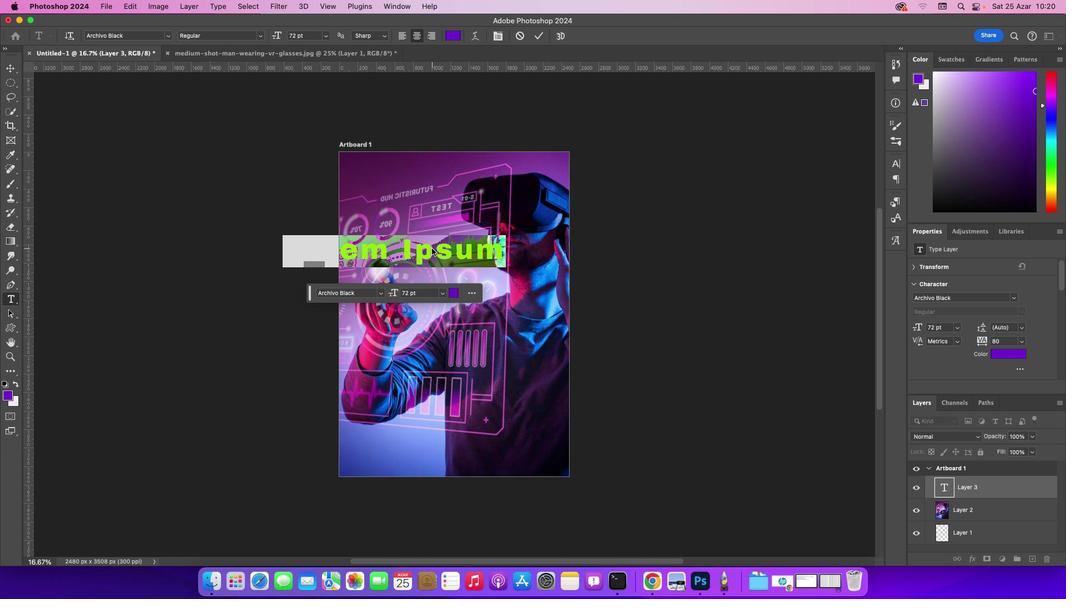 
Action: Key pressed 'M''E''E''T'Key.spaceKey.backspaceKey.backspaceKey.backspaceKey.backspaceKey.backspaceKey.backspaceKey.backspaceKey.backspaceKey.backspaceKey.backspaceKey.backspaceKey.backspaceKey.backspaceKey.backspaceKey.backspaceKey.backspaceKey.backspaceKey.backspaceKey.backspaceKey.backspace
Screenshot: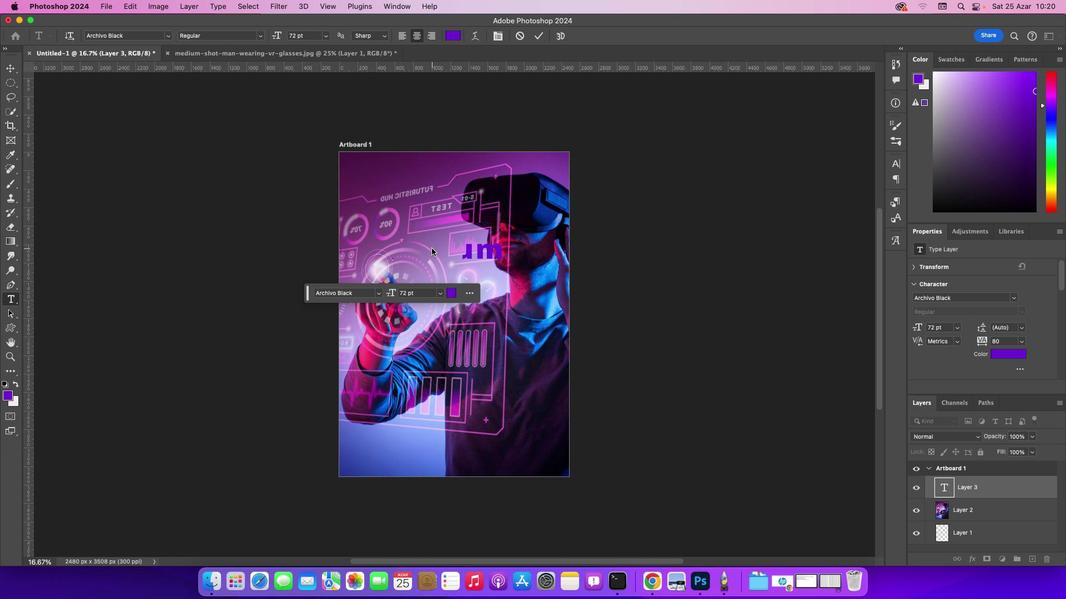 
Action: Mouse moved to (4, 72)
Screenshot: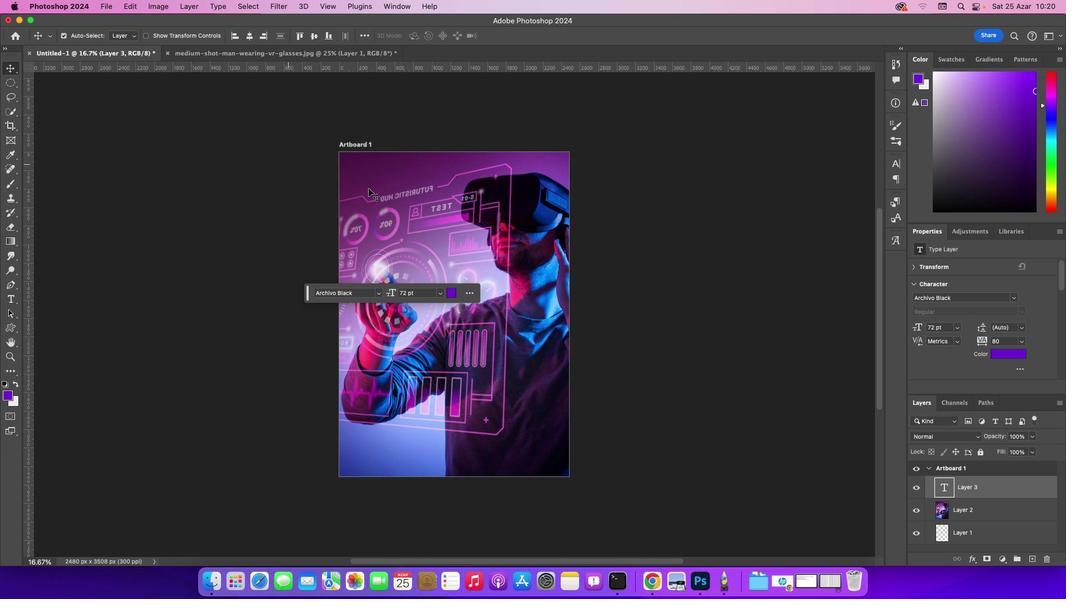 
Action: Mouse pressed left at (4, 72)
Screenshot: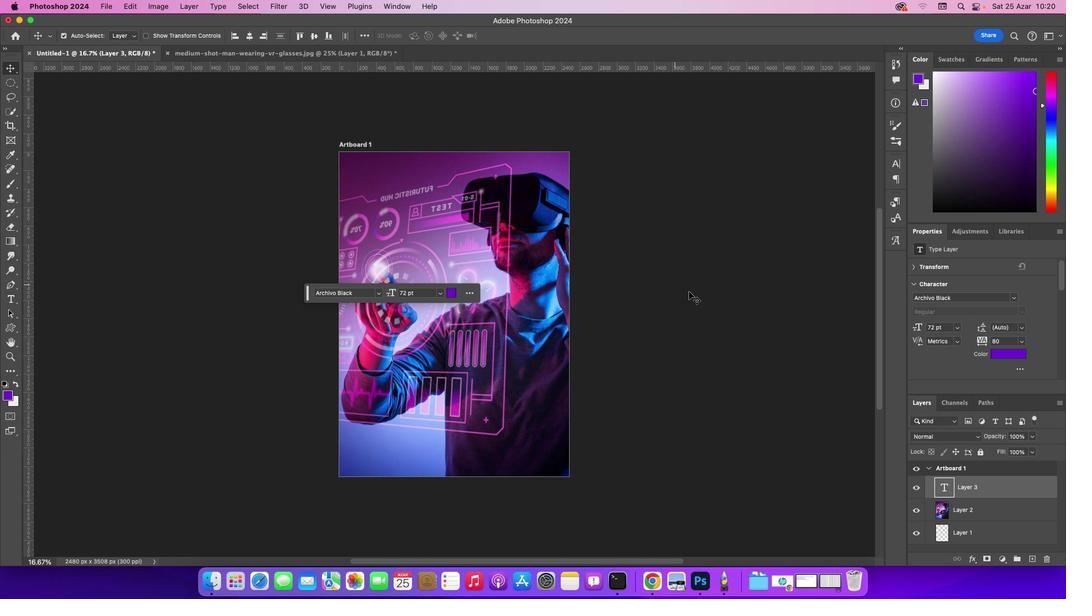 
Action: Mouse moved to (689, 292)
Screenshot: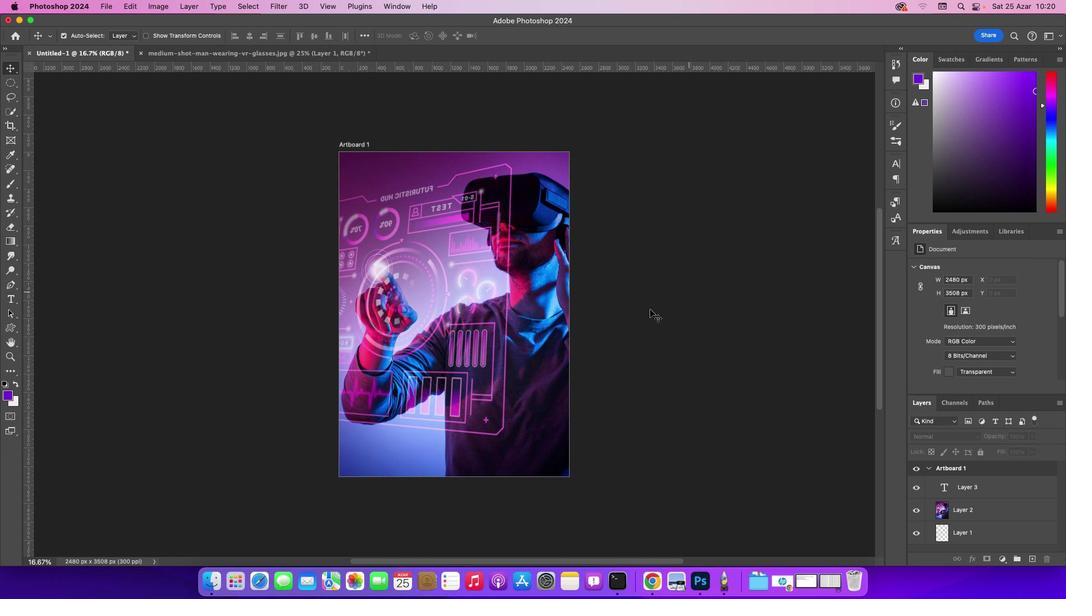 
Action: Mouse pressed left at (689, 292)
Screenshot: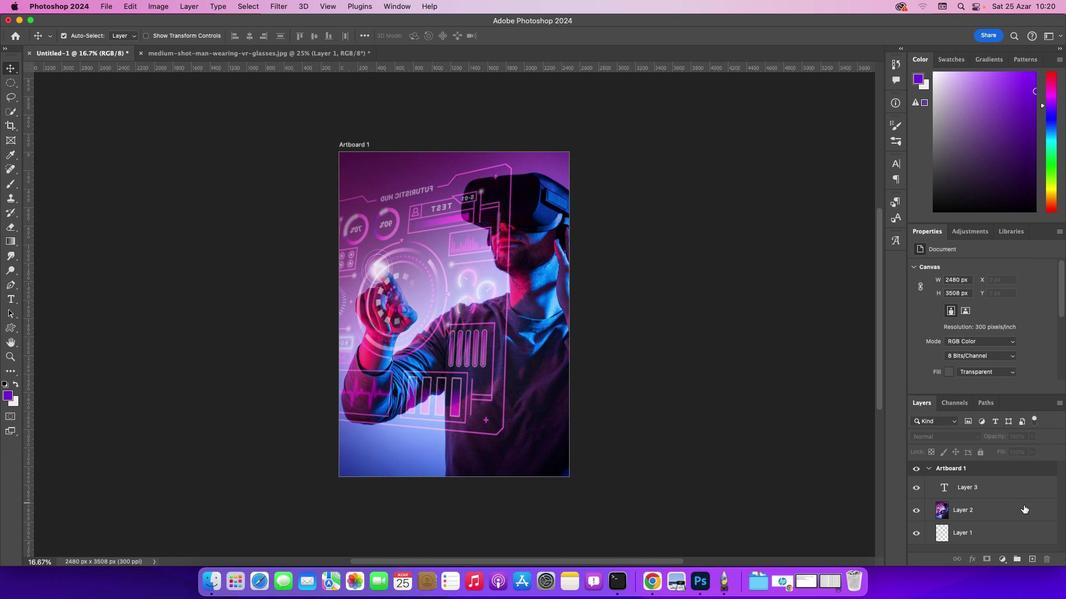 
Action: Mouse moved to (978, 493)
Screenshot: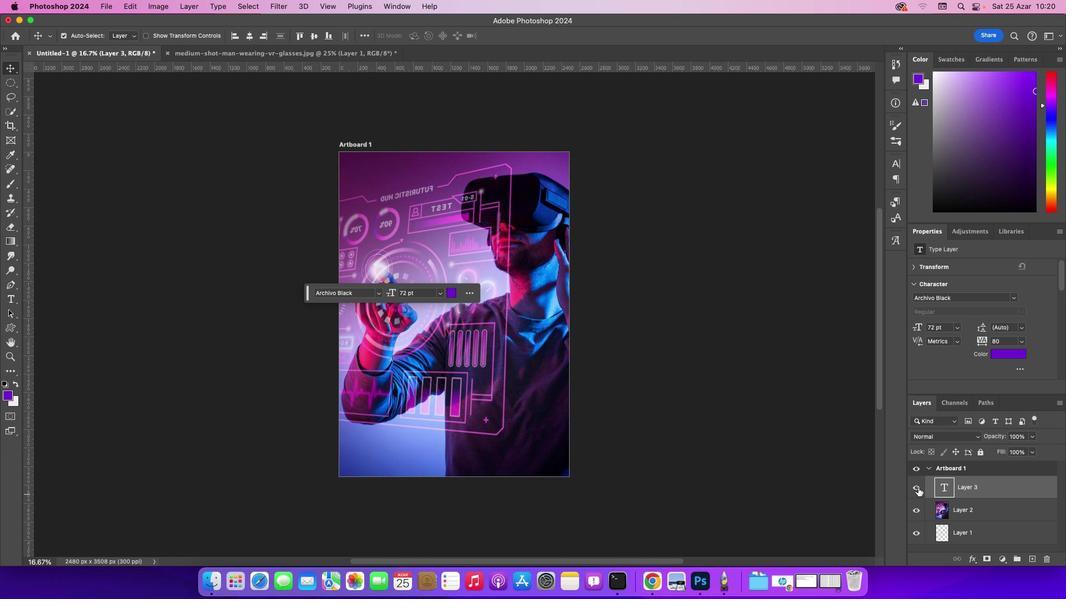 
Action: Mouse pressed left at (978, 493)
Screenshot: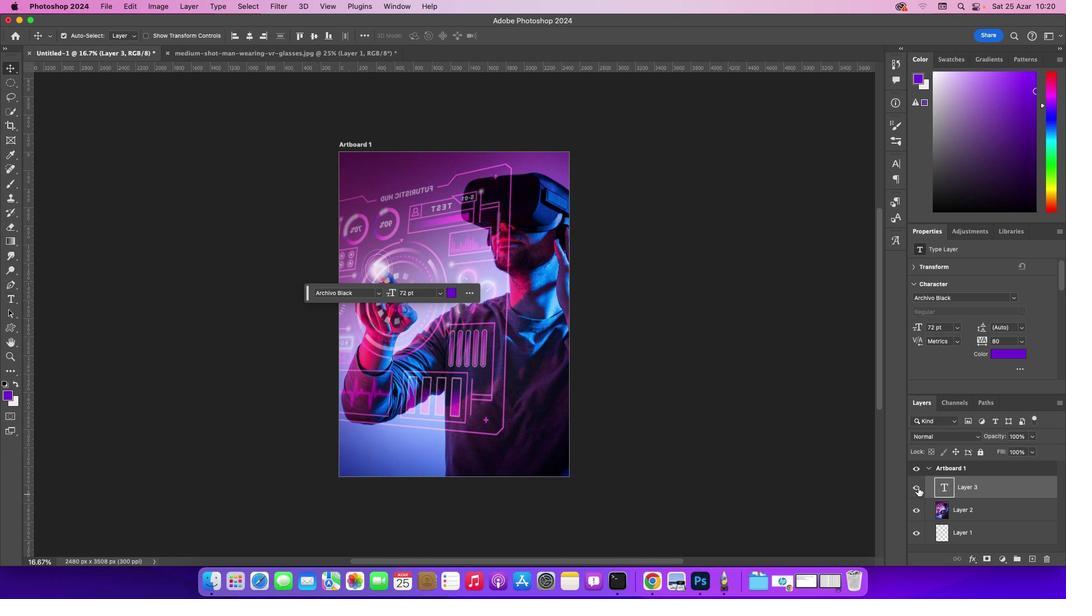 
Action: Mouse moved to (962, 490)
Screenshot: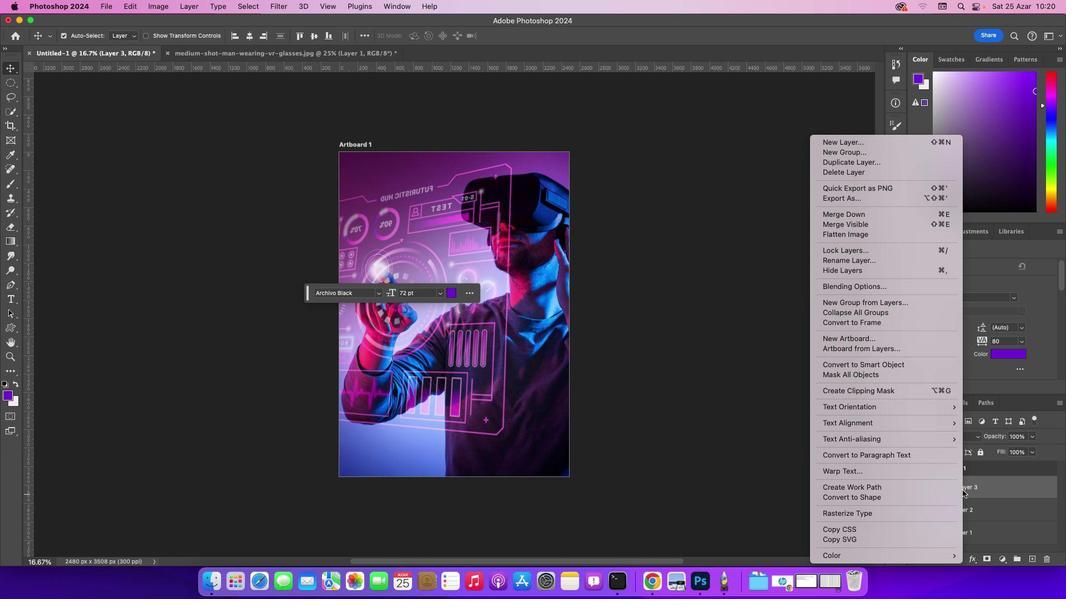 
Action: Mouse pressed right at (962, 490)
Screenshot: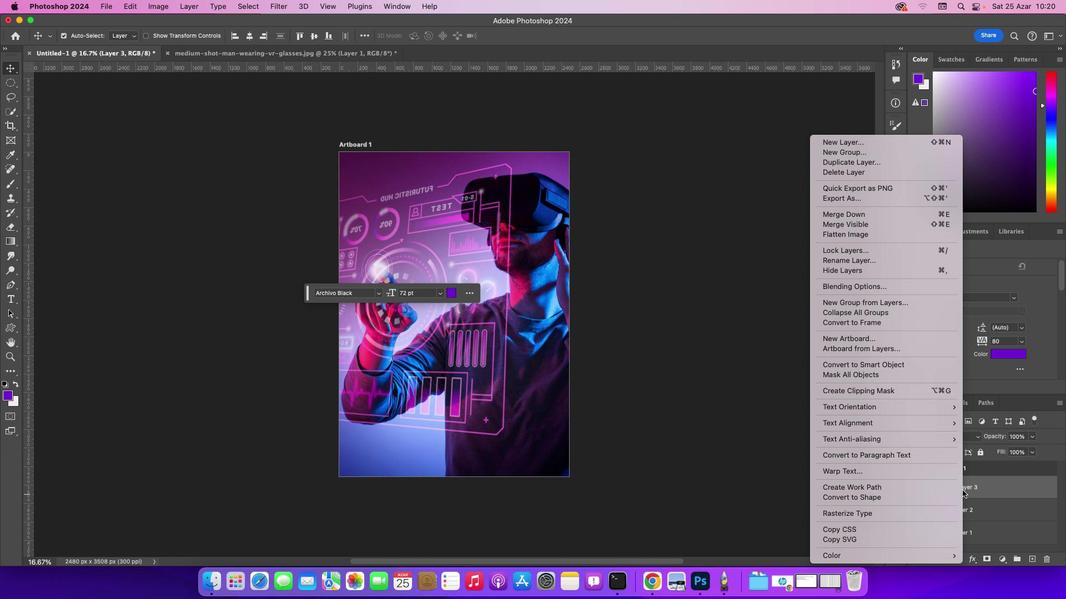 
Action: Mouse moved to (640, 289)
Screenshot: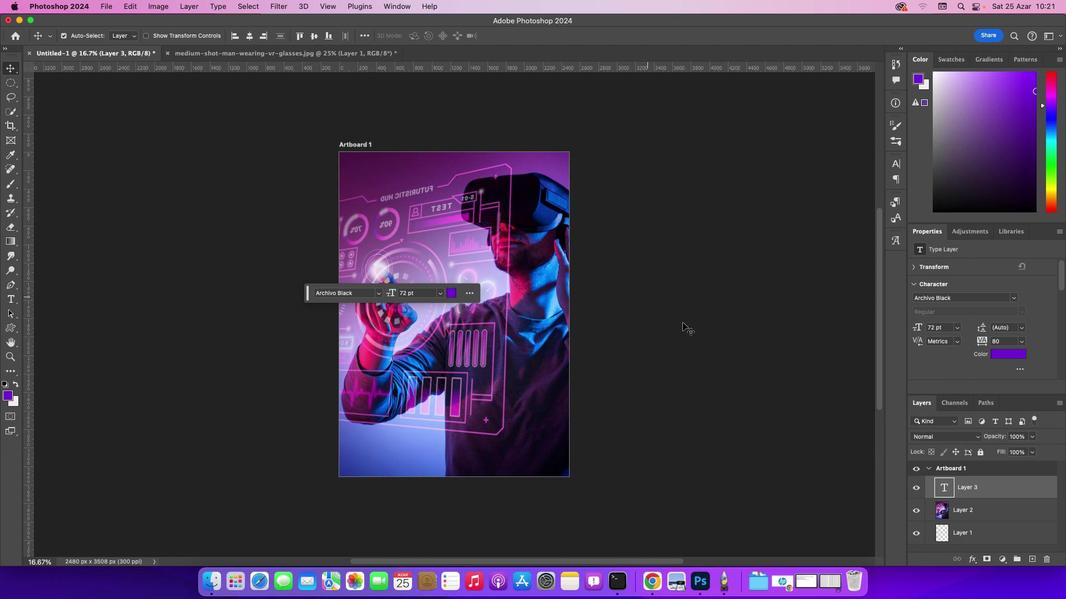 
Action: Mouse pressed left at (640, 289)
Screenshot: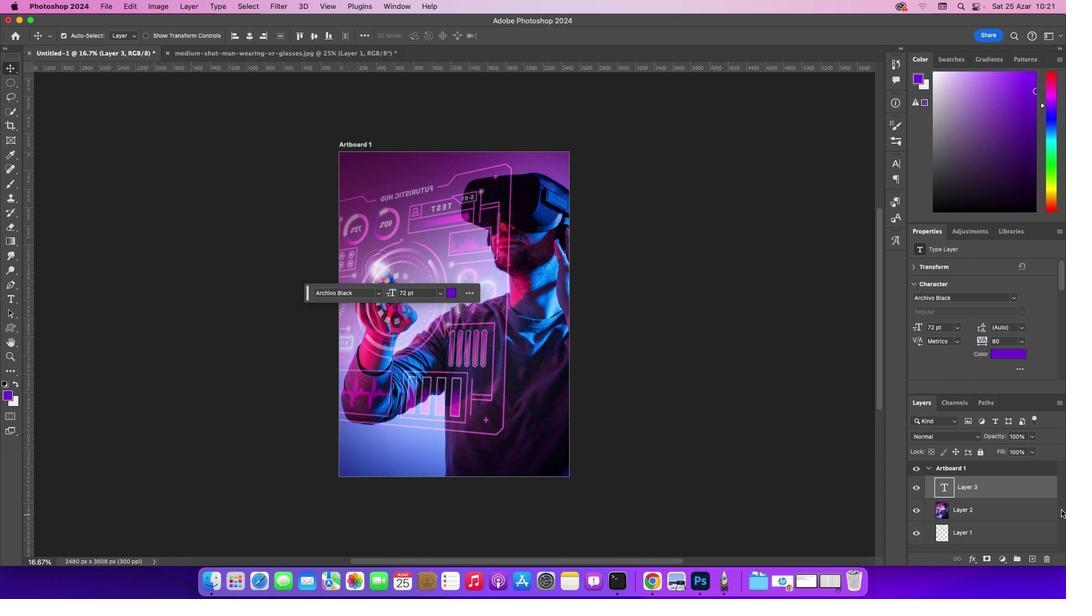
Action: Mouse moved to (978, 489)
Screenshot: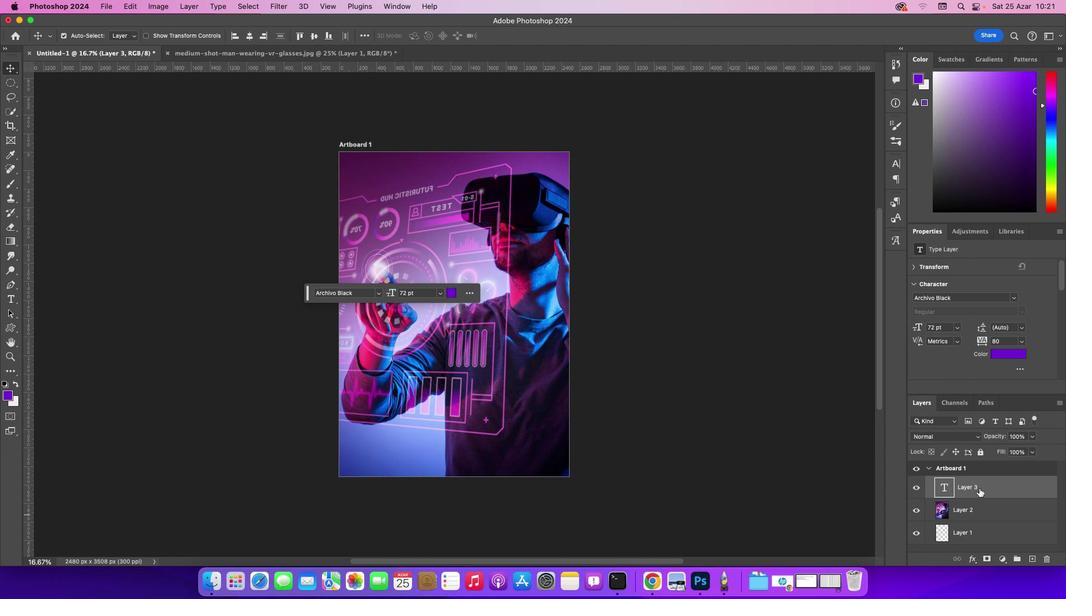 
Action: Key pressed Key.delete
Screenshot: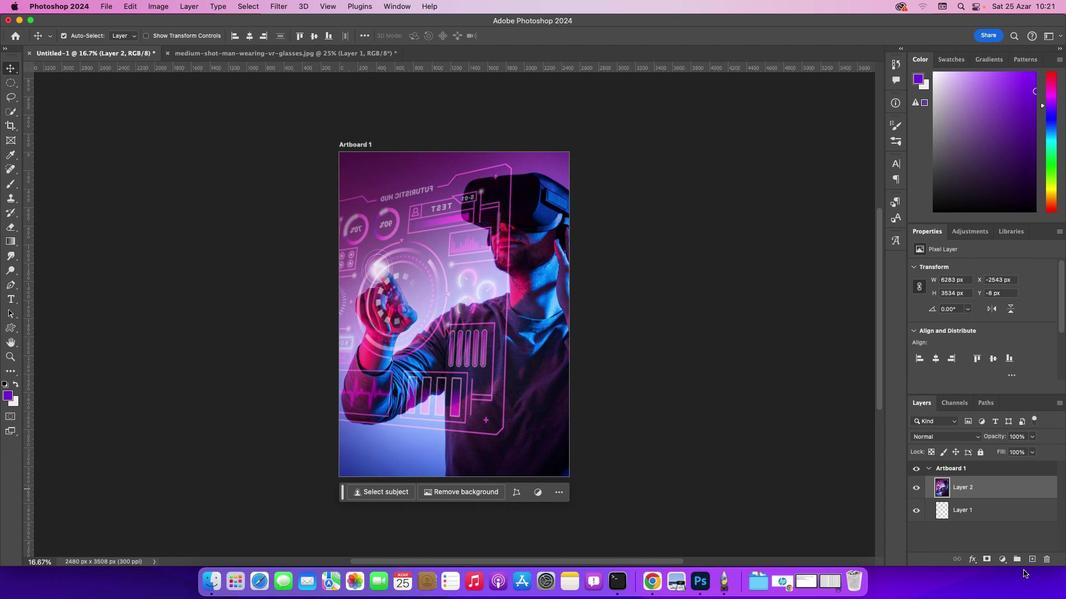 
Action: Mouse moved to (1031, 561)
Screenshot: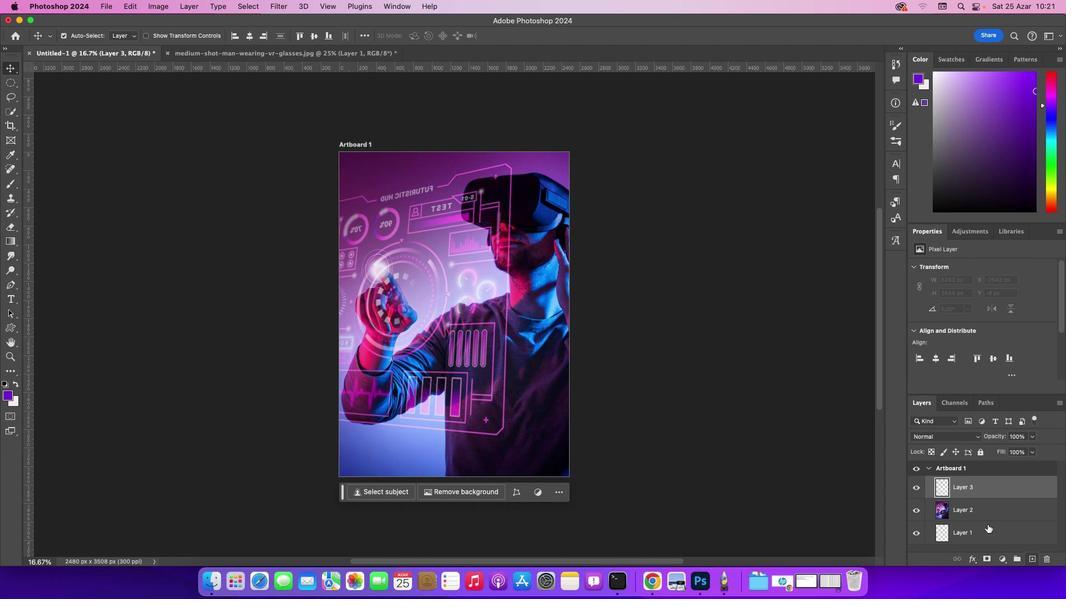 
Action: Mouse pressed left at (1031, 561)
Screenshot: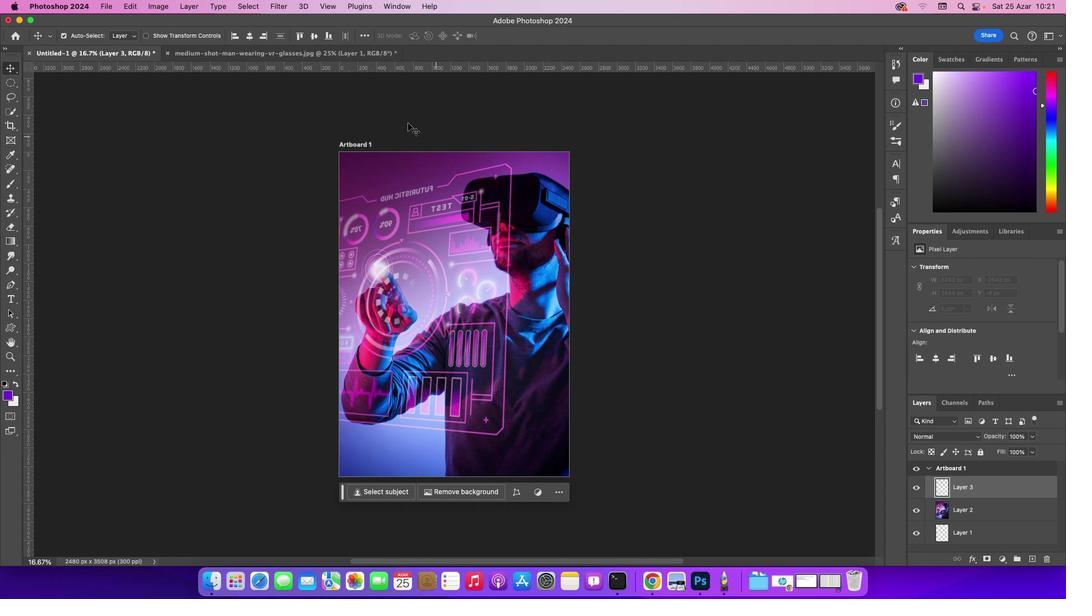 
Action: Mouse moved to (9, 300)
Screenshot: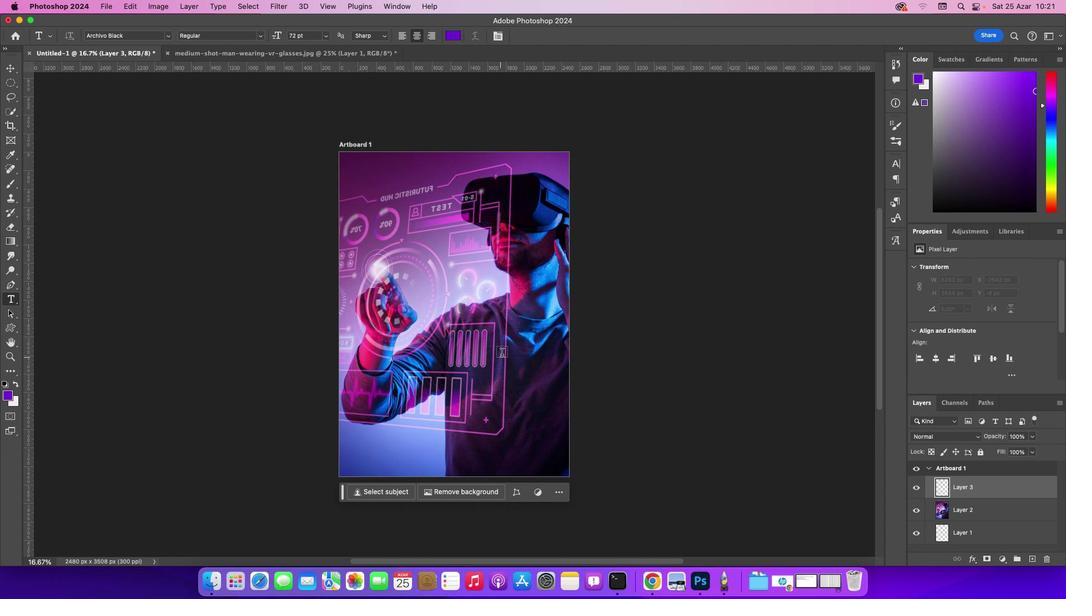 
Action: Mouse pressed left at (9, 300)
Screenshot: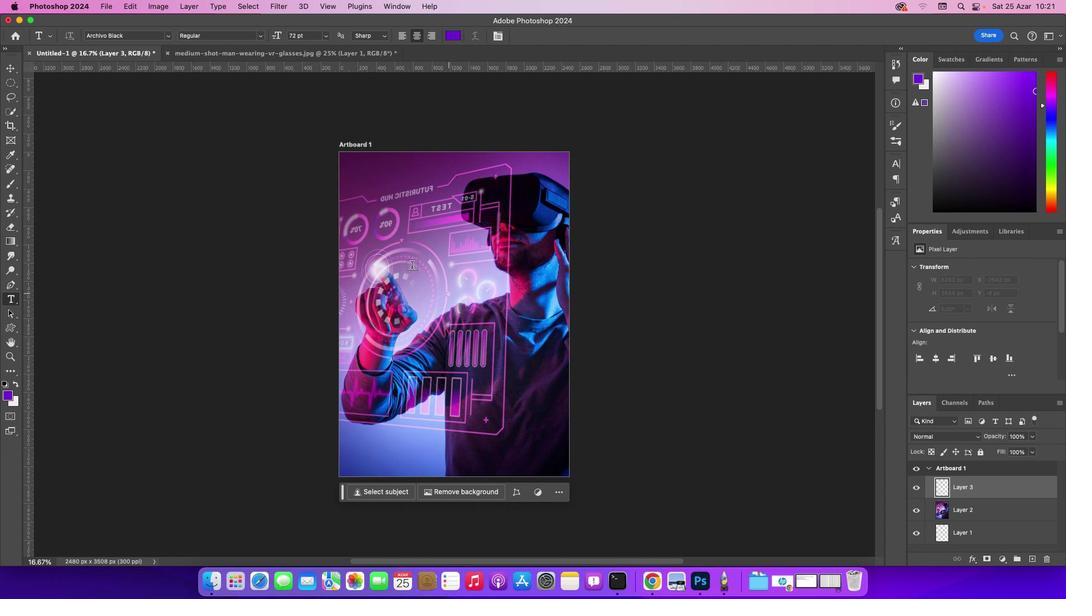 
Action: Mouse moved to (404, 259)
Screenshot: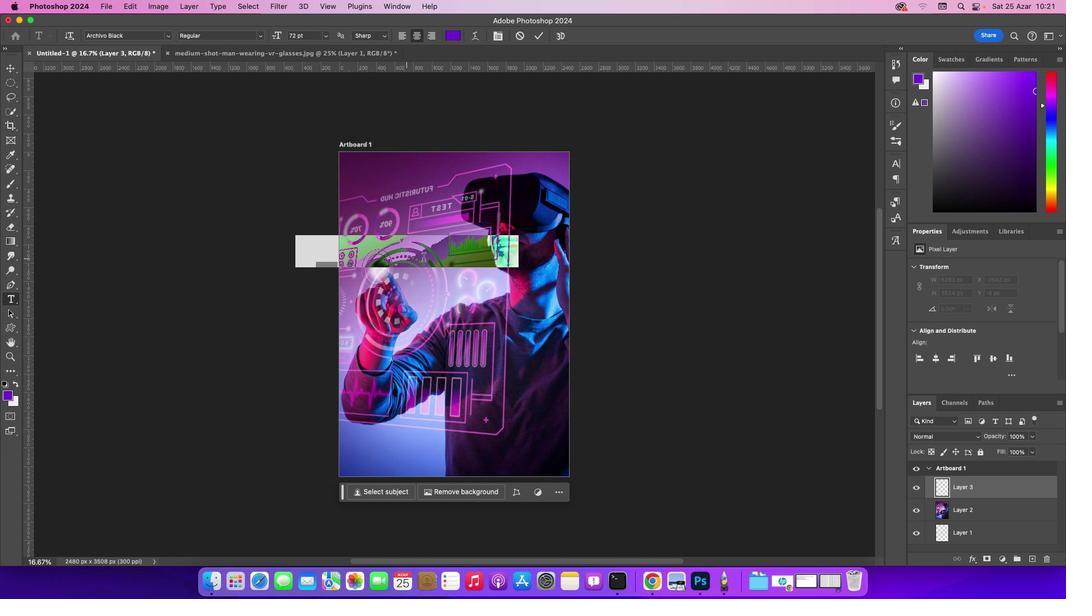 
Action: Mouse pressed left at (404, 259)
Screenshot: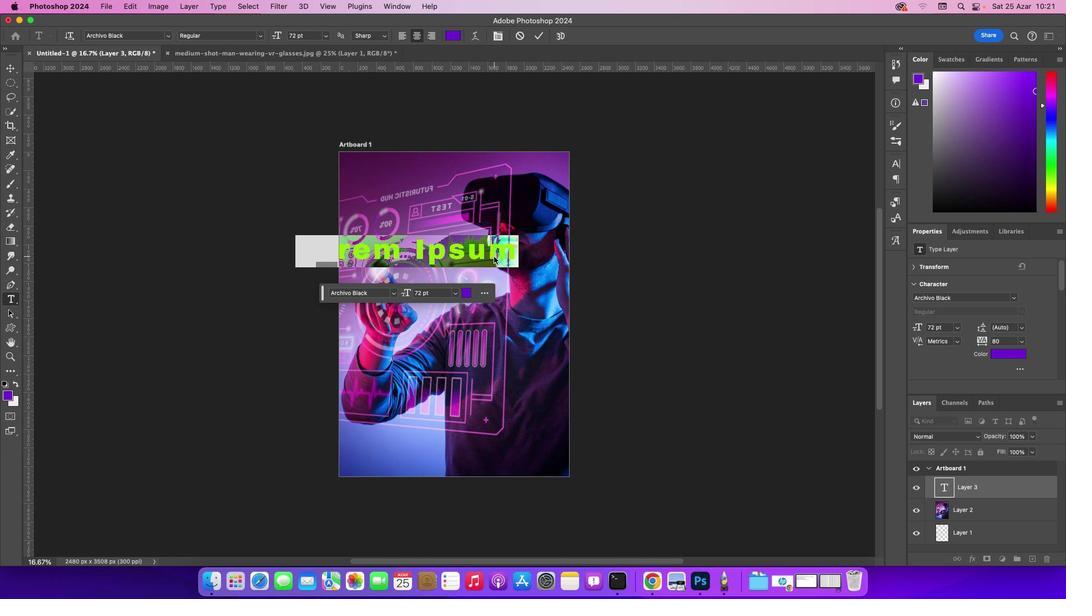 
Action: Mouse moved to (494, 256)
Screenshot: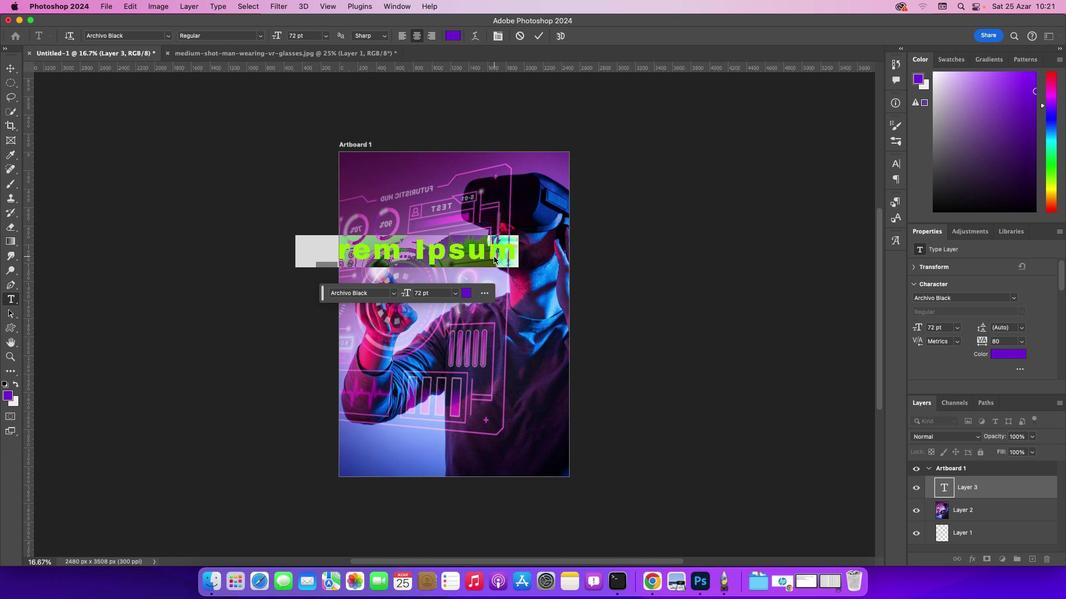 
Action: Key pressed Key.backspaceKey.caps_lockKey.caps_lock'M'Key.caps_lock'e''e''t'Key.space't''h''e'Key.space'h''i''g''h''-''t''e''c''h''n''o''l''o''g''y'
Screenshot: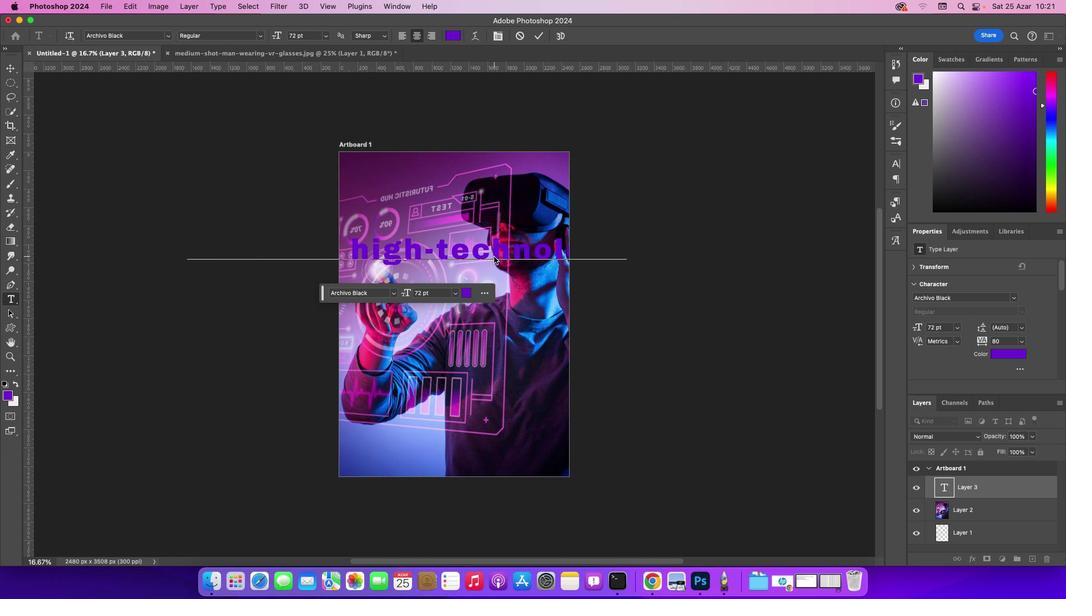 
Action: Mouse moved to (355, 251)
Screenshot: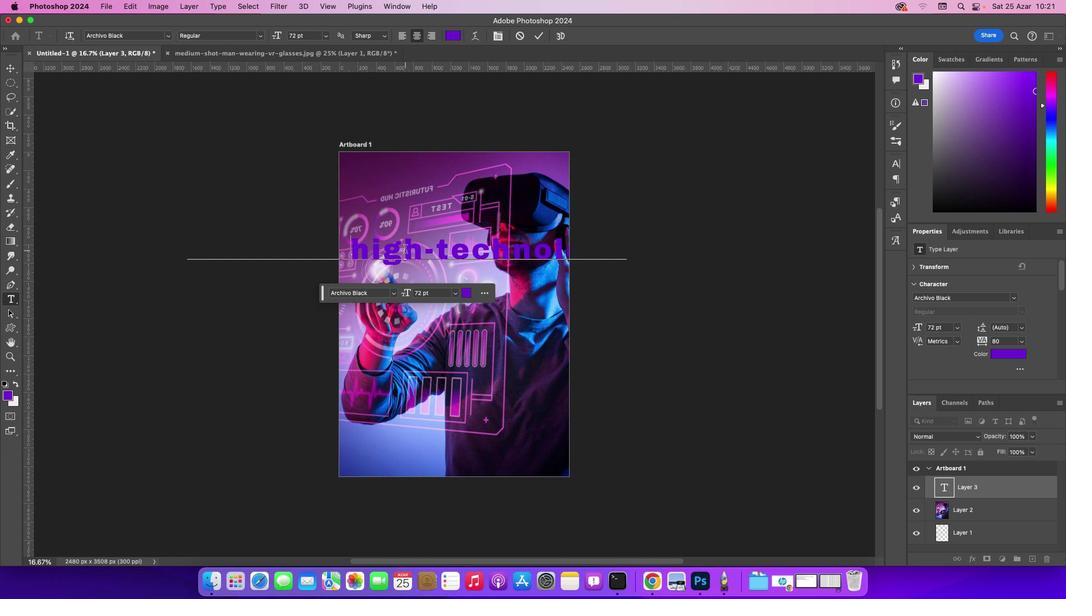 
Action: Mouse pressed left at (355, 251)
Screenshot: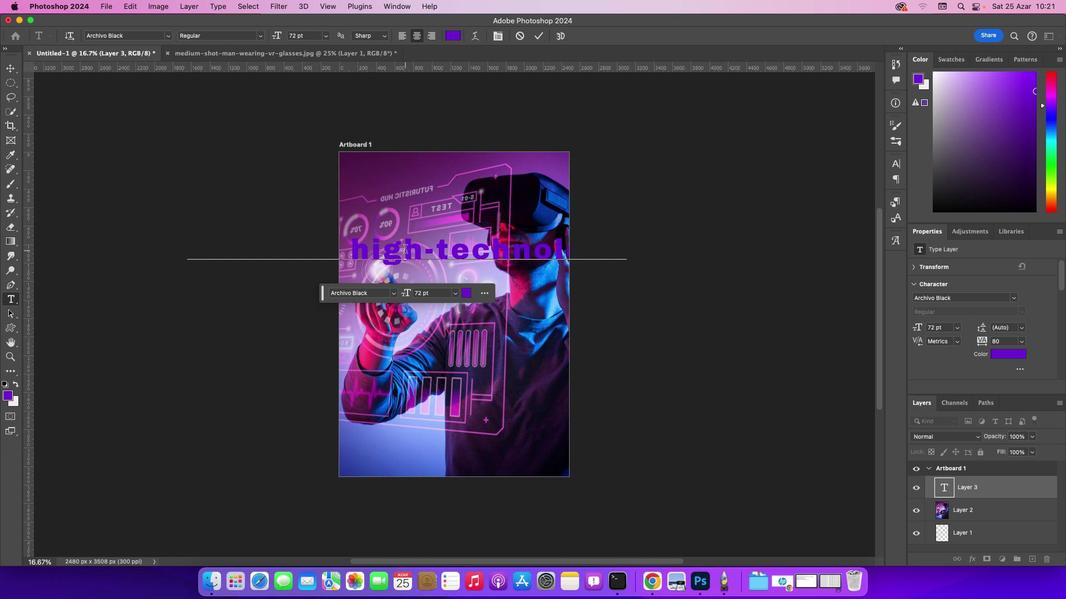 
Action: Mouse moved to (405, 250)
Screenshot: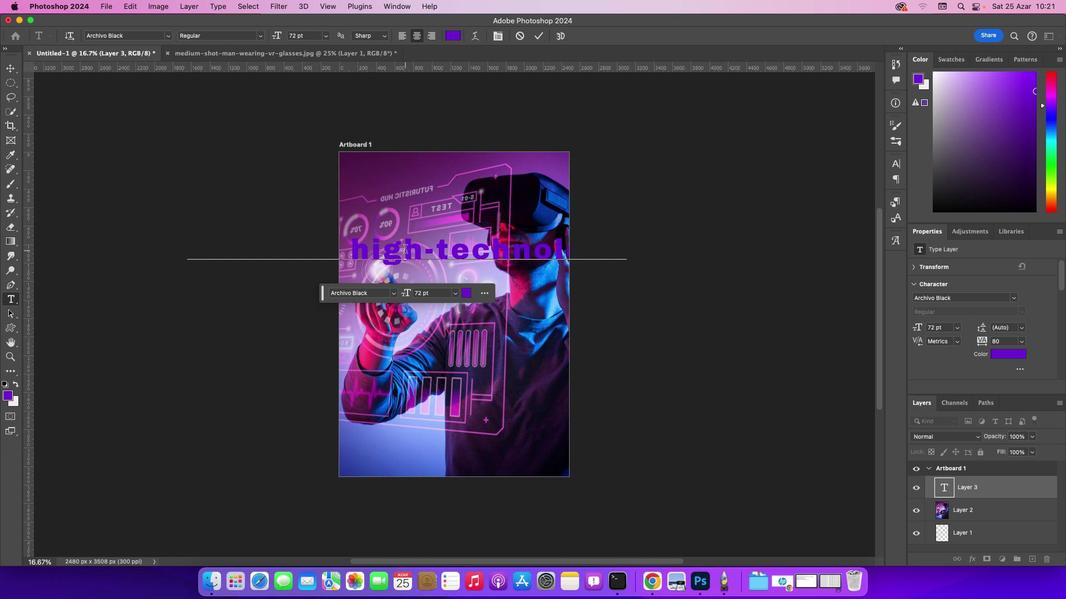 
Action: Key pressed Key.enter
Screenshot: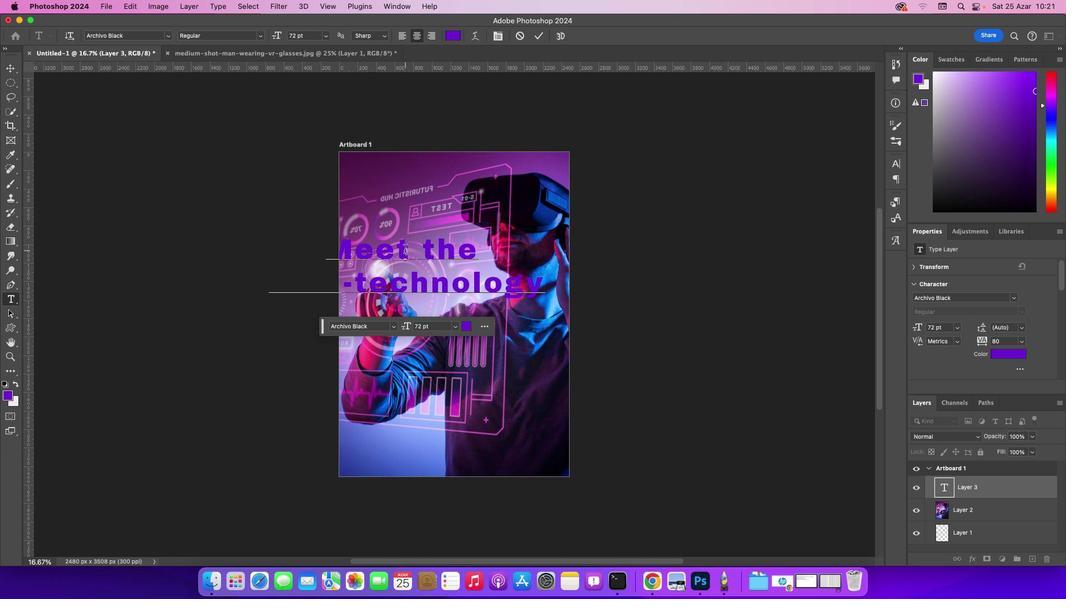 
Action: Mouse moved to (7, 67)
Screenshot: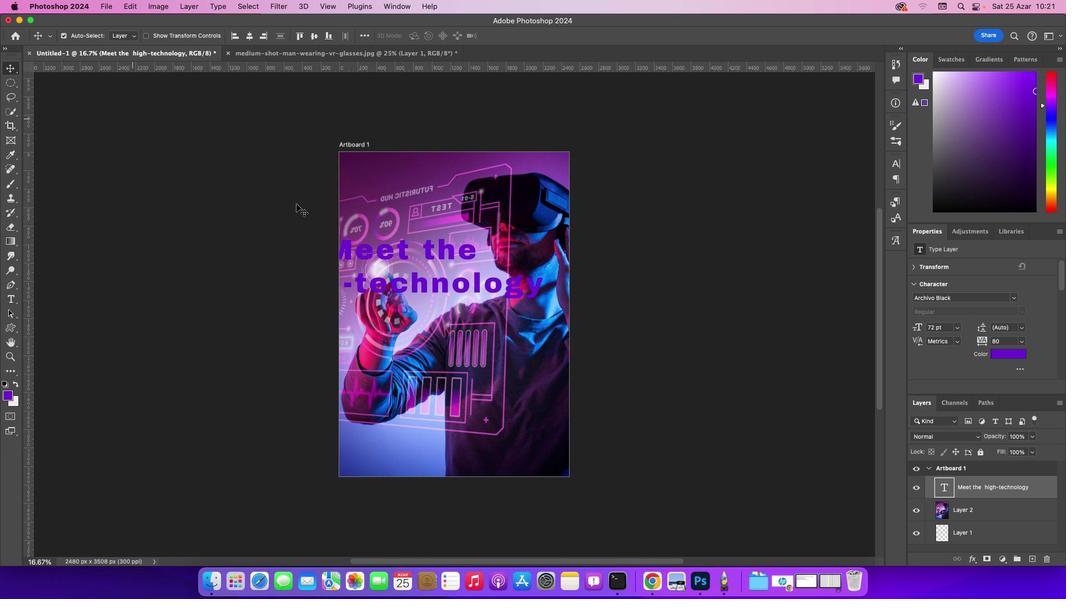 
Action: Mouse pressed left at (7, 67)
Screenshot: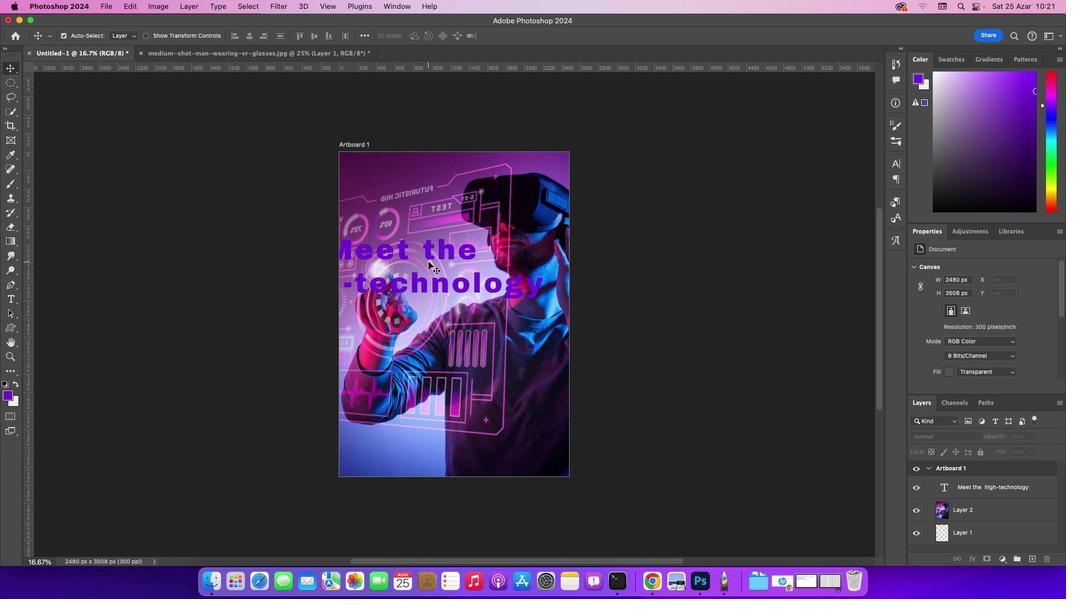 
Action: Mouse moved to (132, 118)
Screenshot: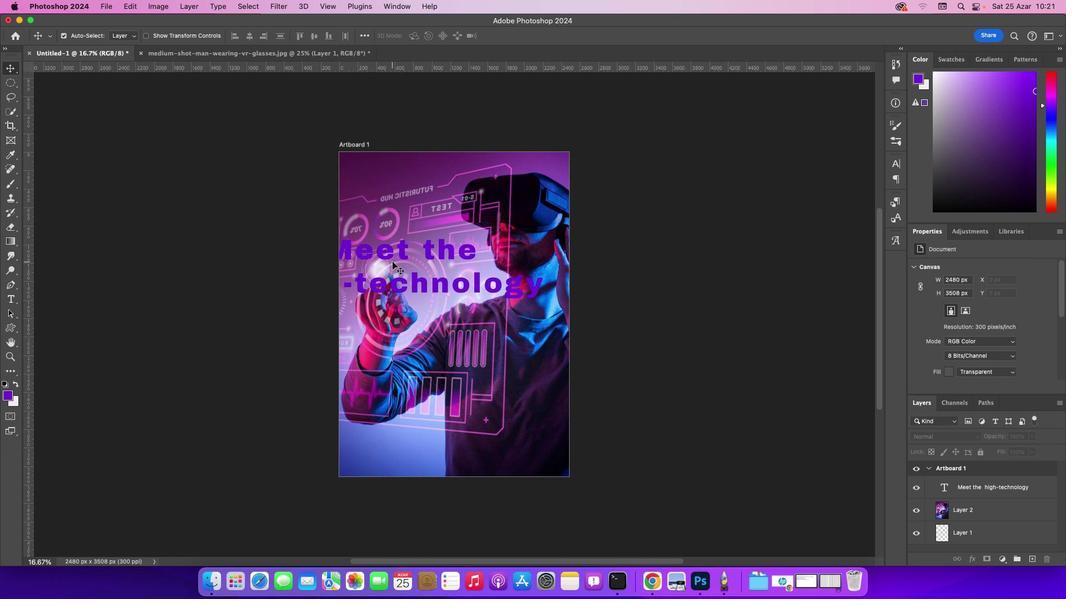 
Action: Mouse pressed left at (132, 118)
Screenshot: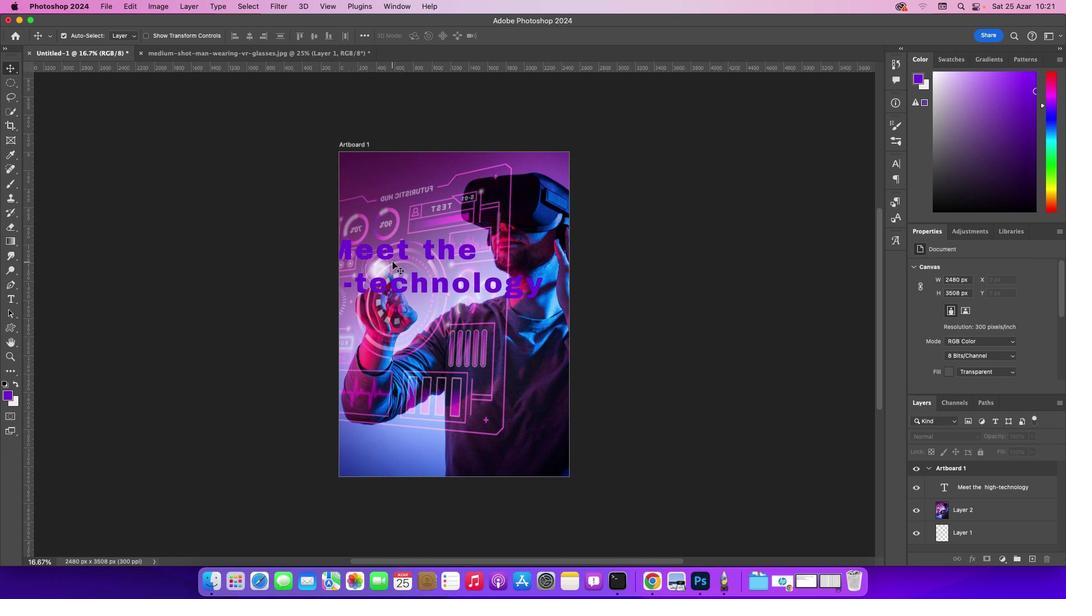 
Action: Mouse moved to (400, 249)
Screenshot: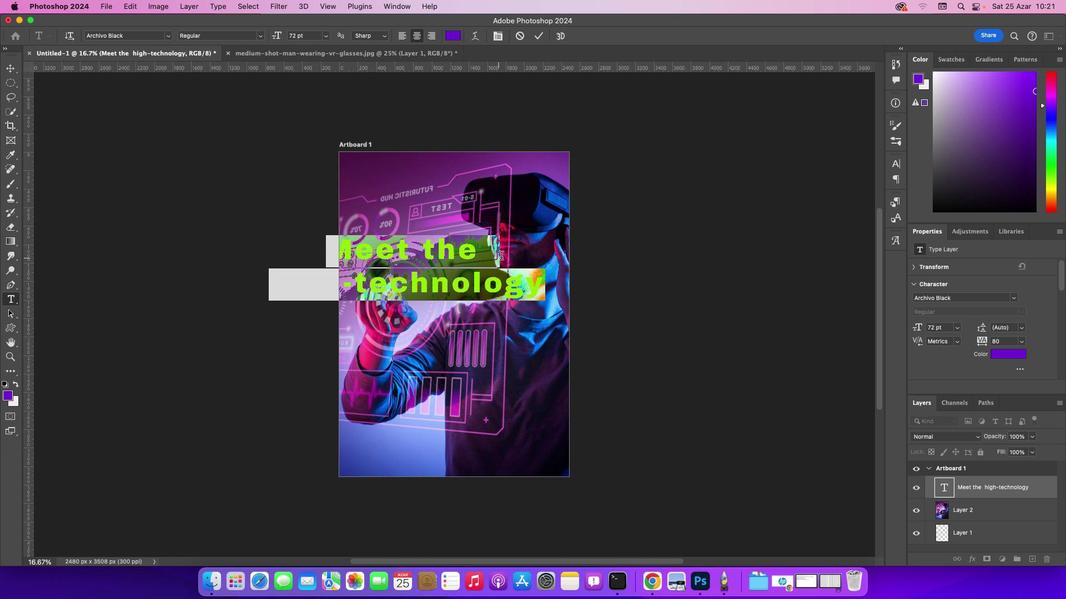 
Action: Mouse pressed left at (400, 249)
Screenshot: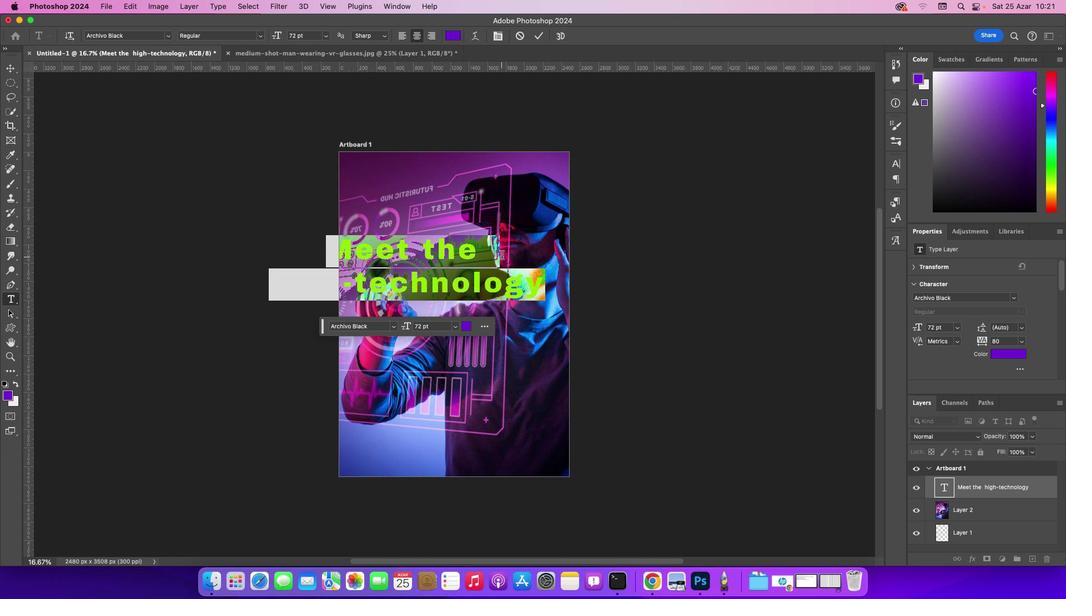 
Action: Mouse moved to (401, 248)
Screenshot: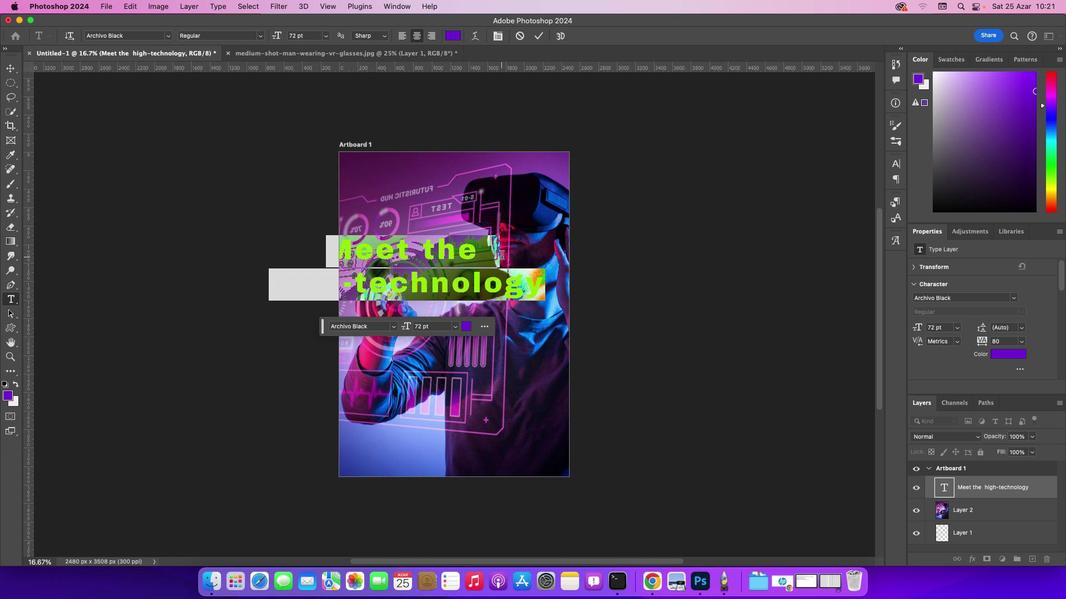
Action: Mouse pressed left at (401, 248)
Screenshot: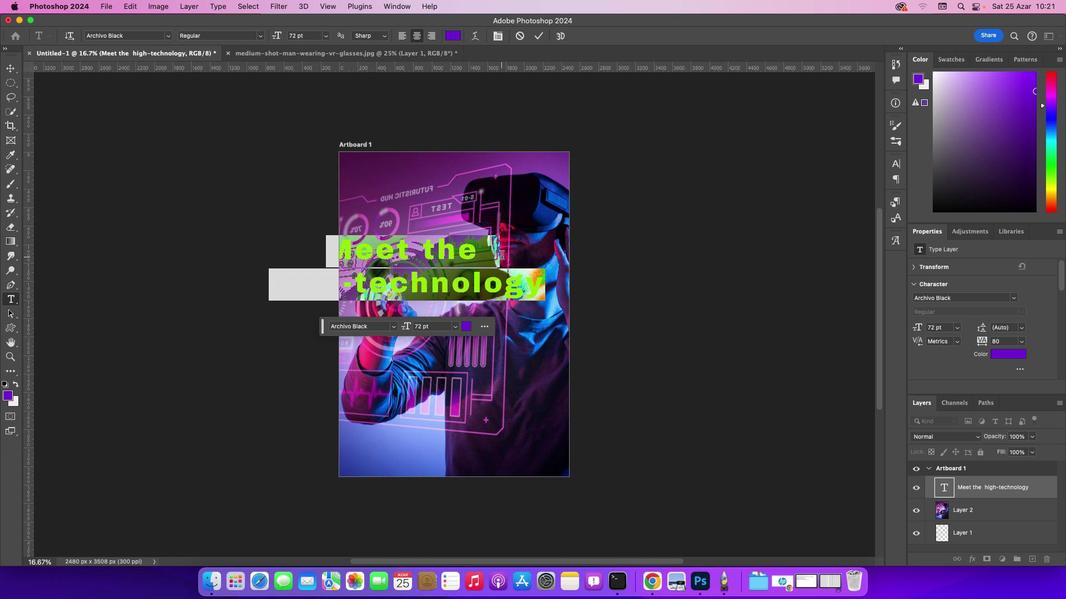 
Action: Mouse moved to (567, 240)
Screenshot: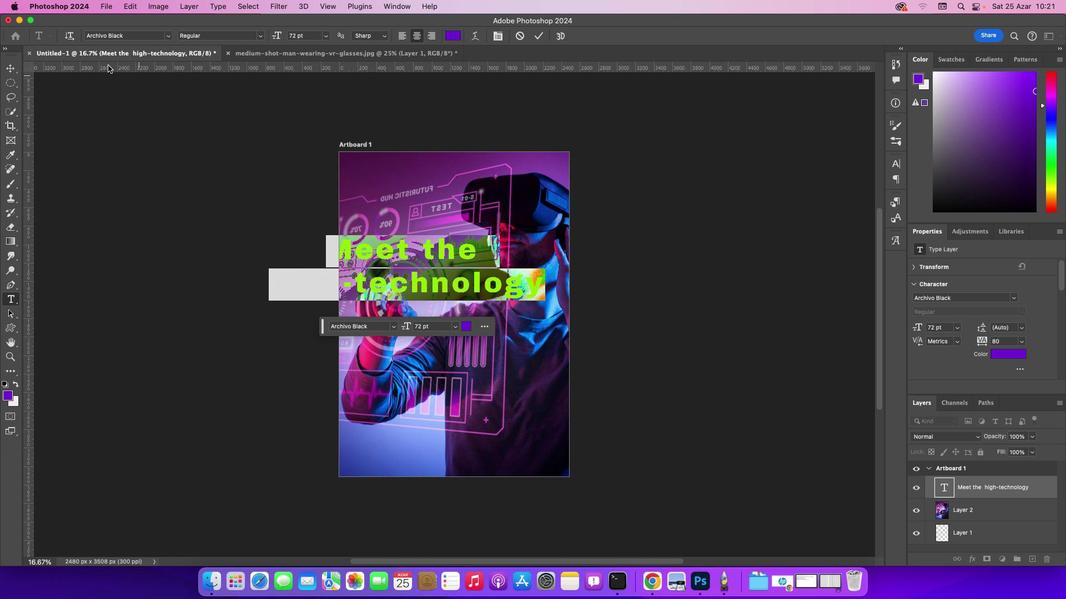 
Action: Mouse pressed left at (567, 240)
Screenshot: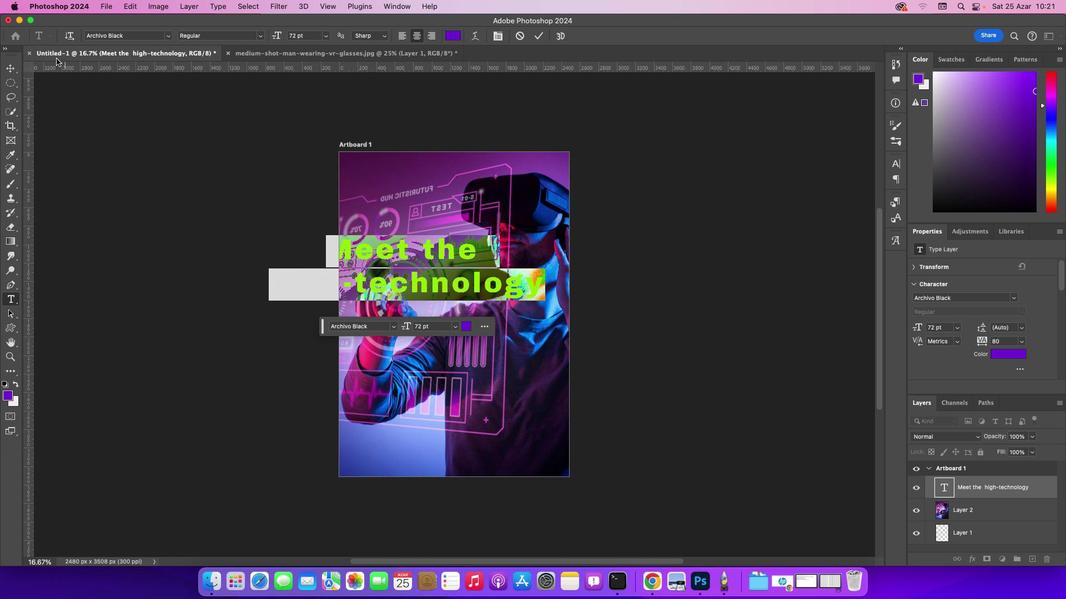 
Action: Mouse moved to (9, 67)
Screenshot: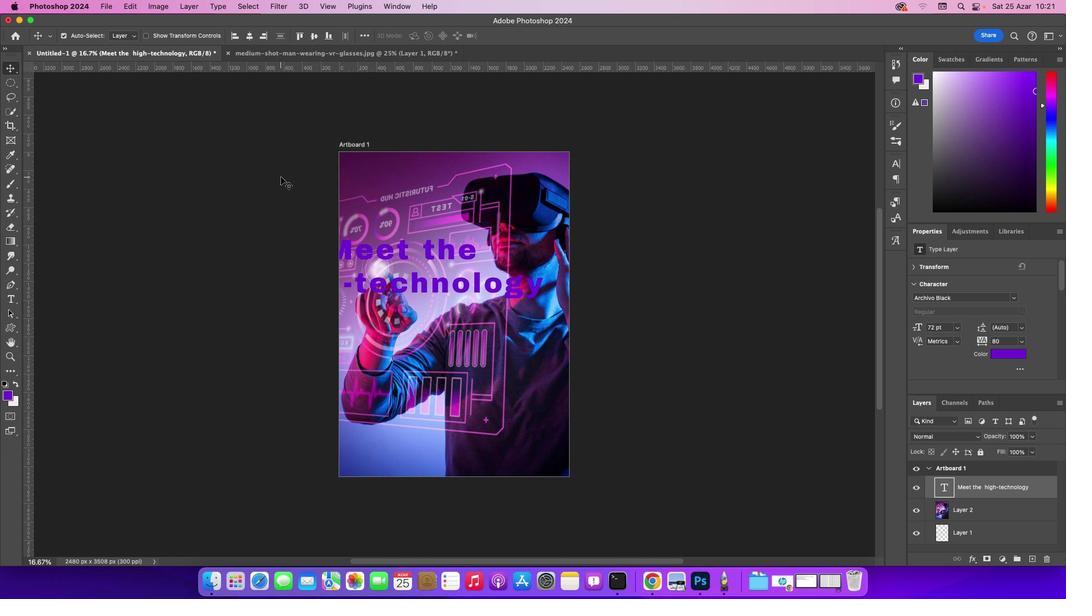
Action: Mouse pressed left at (9, 67)
Screenshot: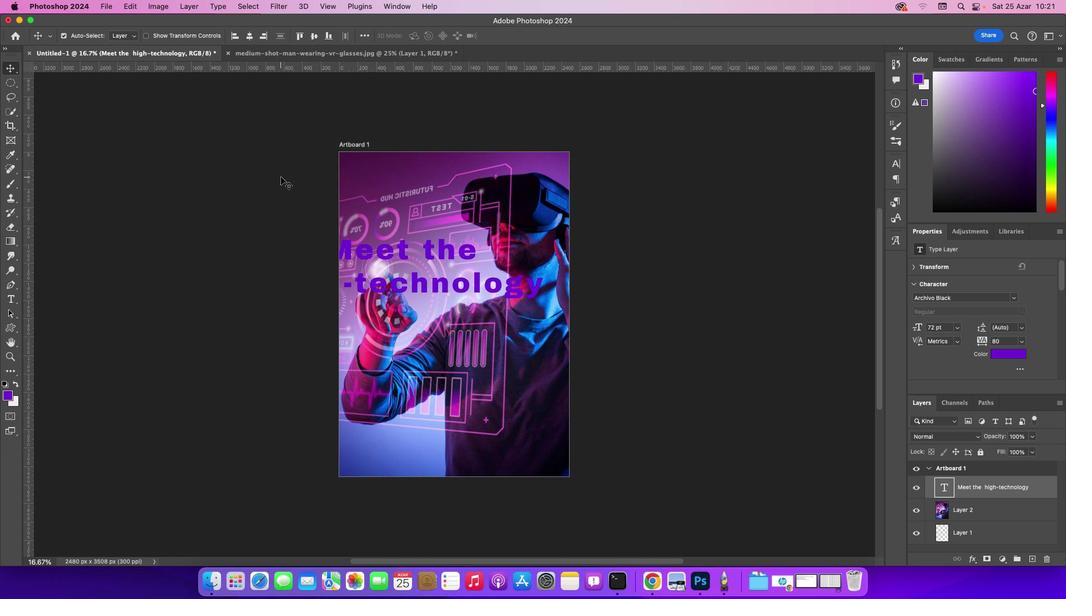 
Action: Mouse moved to (280, 177)
Screenshot: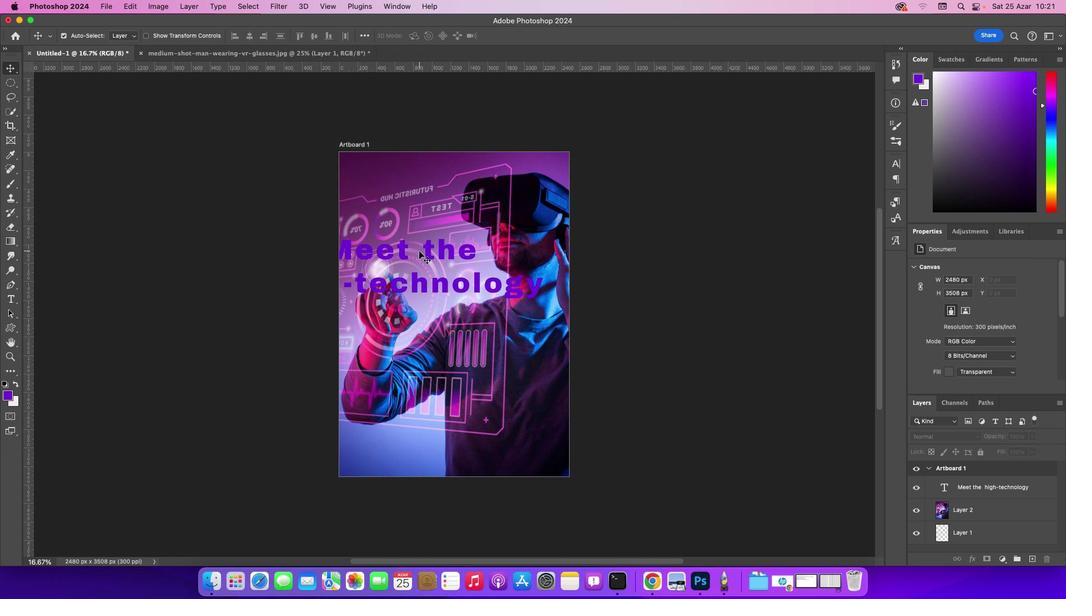 
Action: Mouse pressed left at (280, 177)
Screenshot: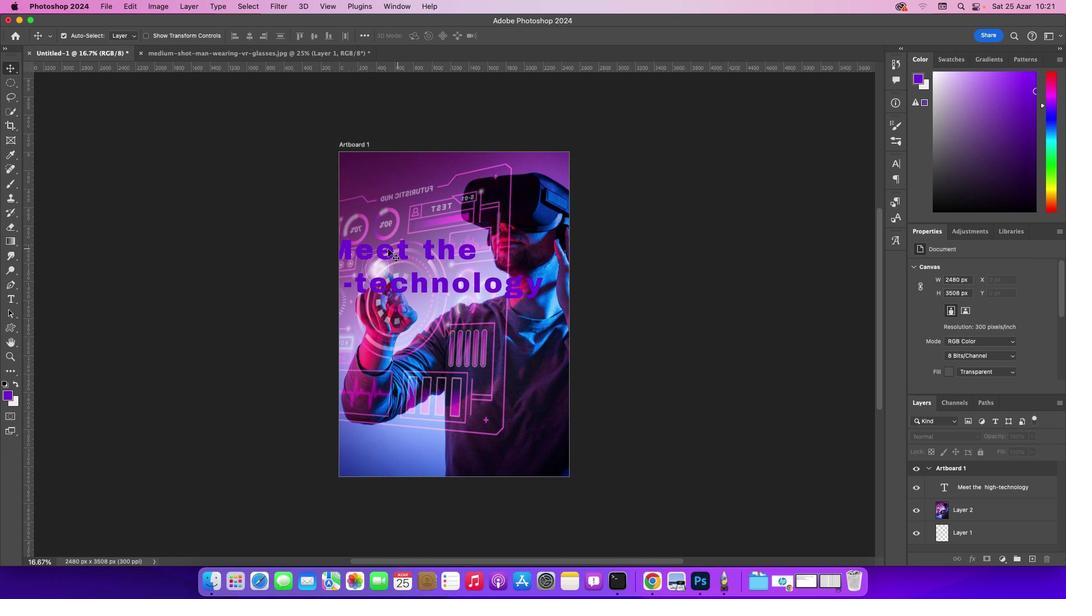 
Action: Mouse moved to (379, 255)
Screenshot: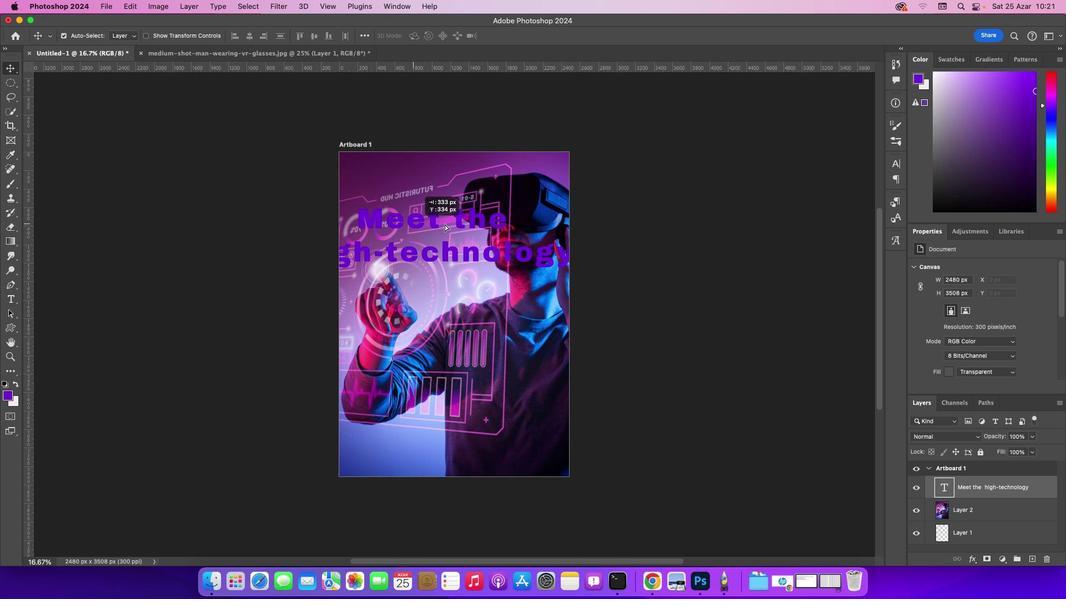 
Action: Mouse pressed left at (379, 255)
Screenshot: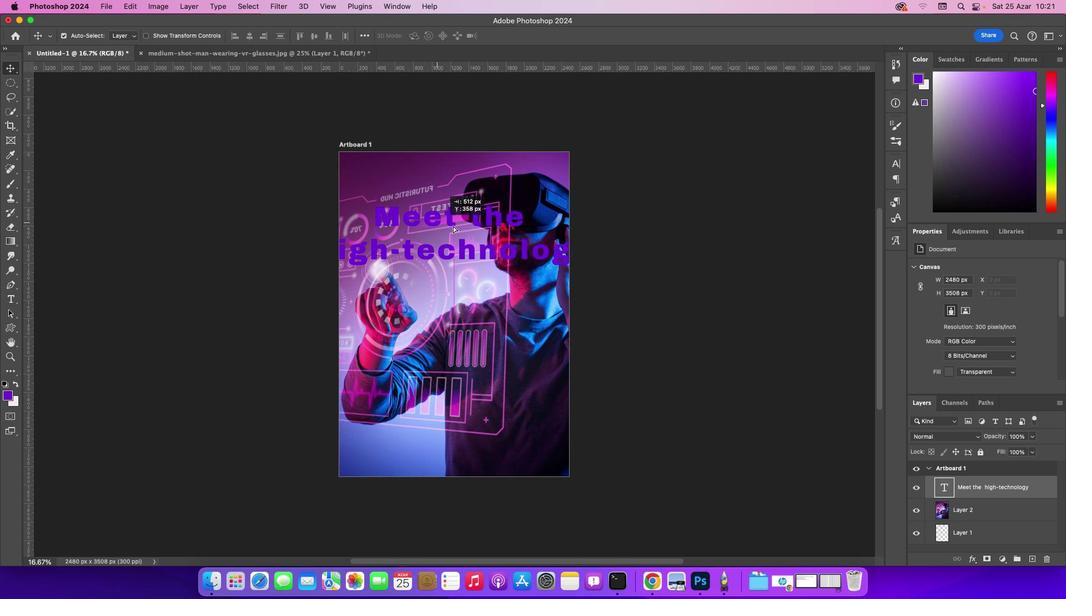 
Action: Mouse moved to (895, 163)
Screenshot: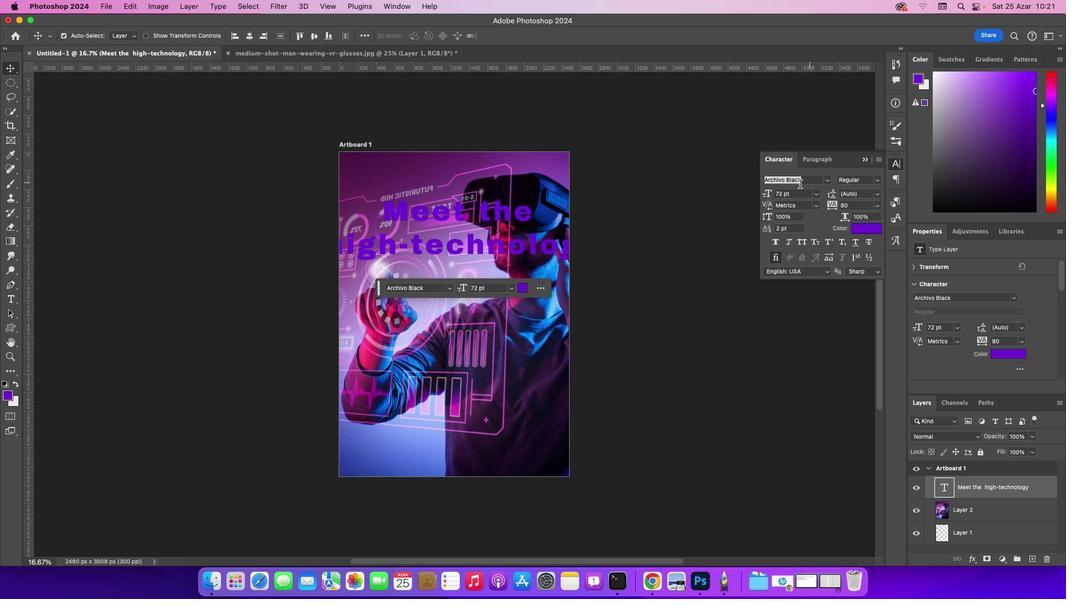 
Action: Mouse pressed left at (895, 163)
Screenshot: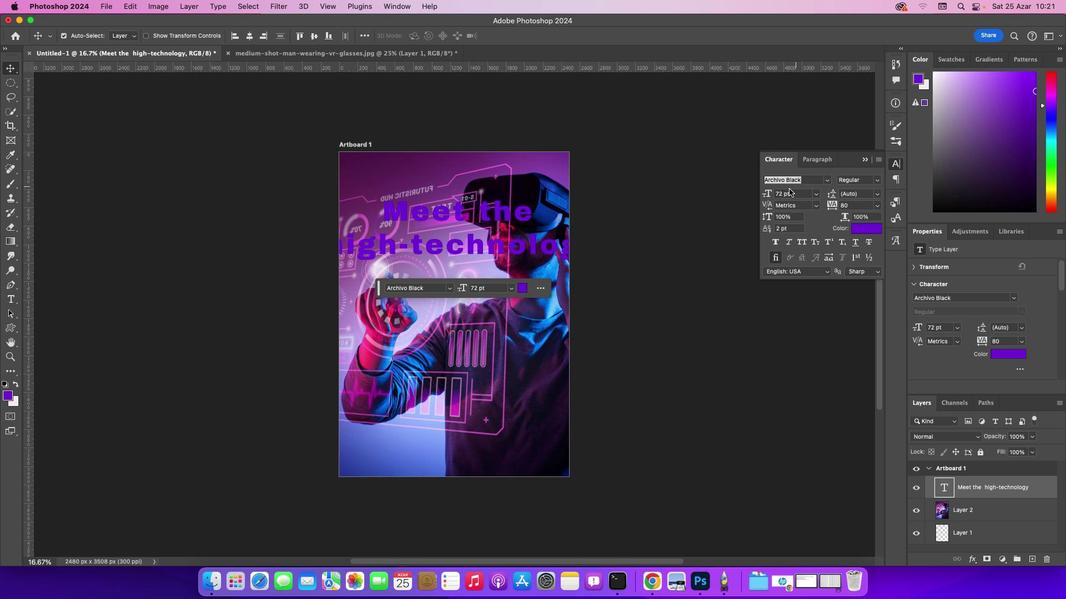 
Action: Mouse moved to (767, 193)
Screenshot: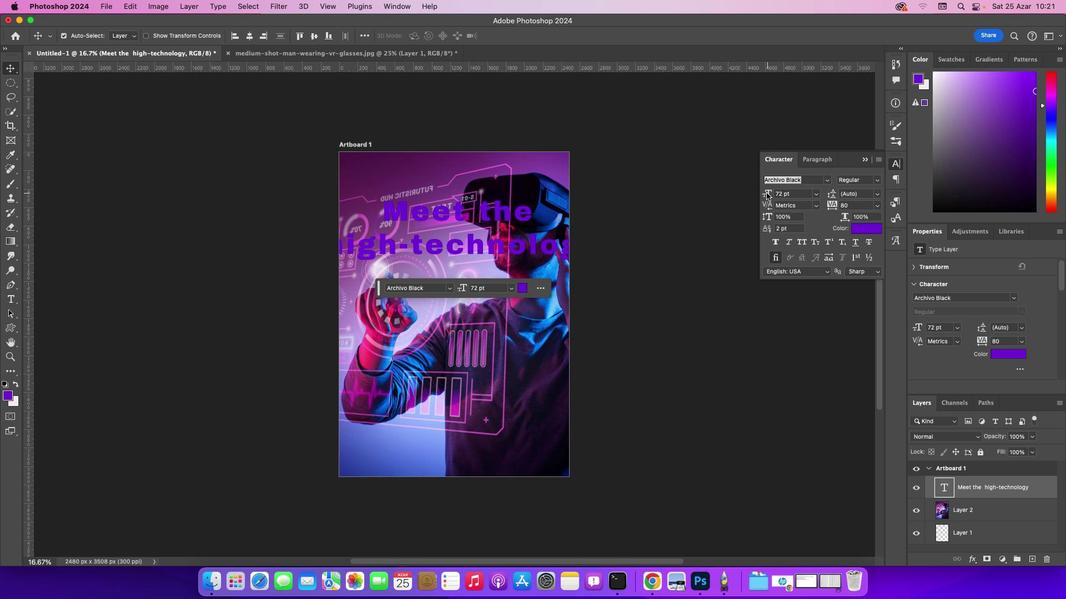 
Action: Mouse pressed left at (767, 193)
Screenshot: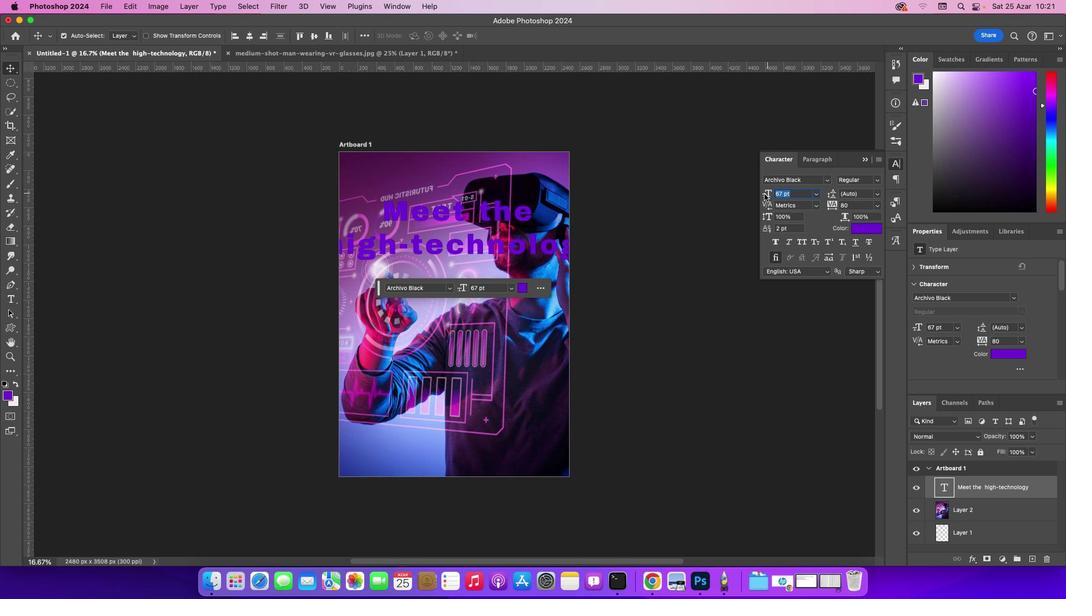 
Action: Mouse moved to (866, 227)
Screenshot: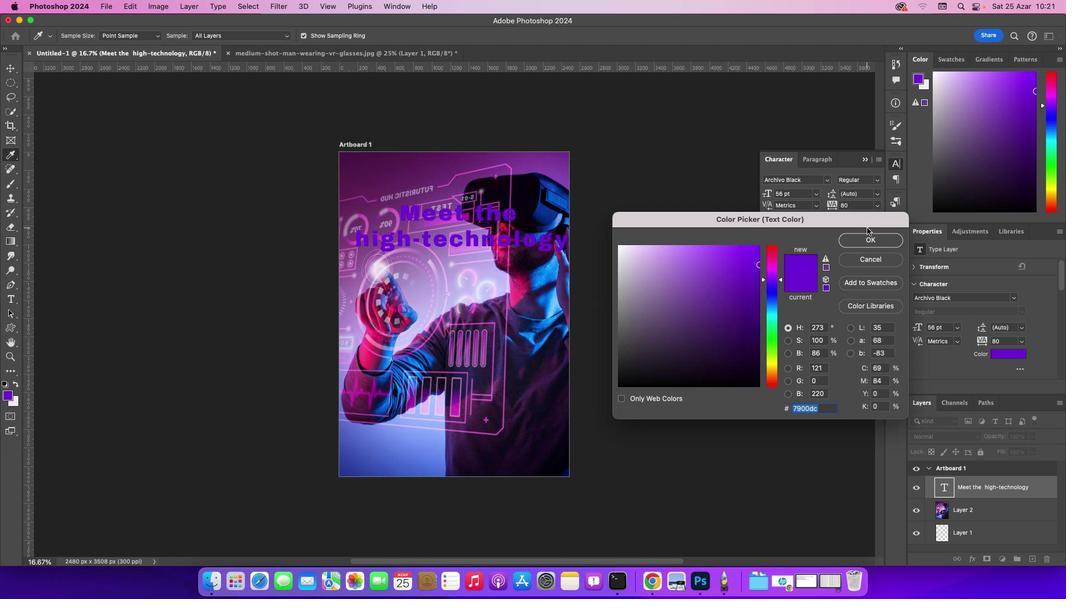 
Action: Mouse pressed left at (866, 227)
Screenshot: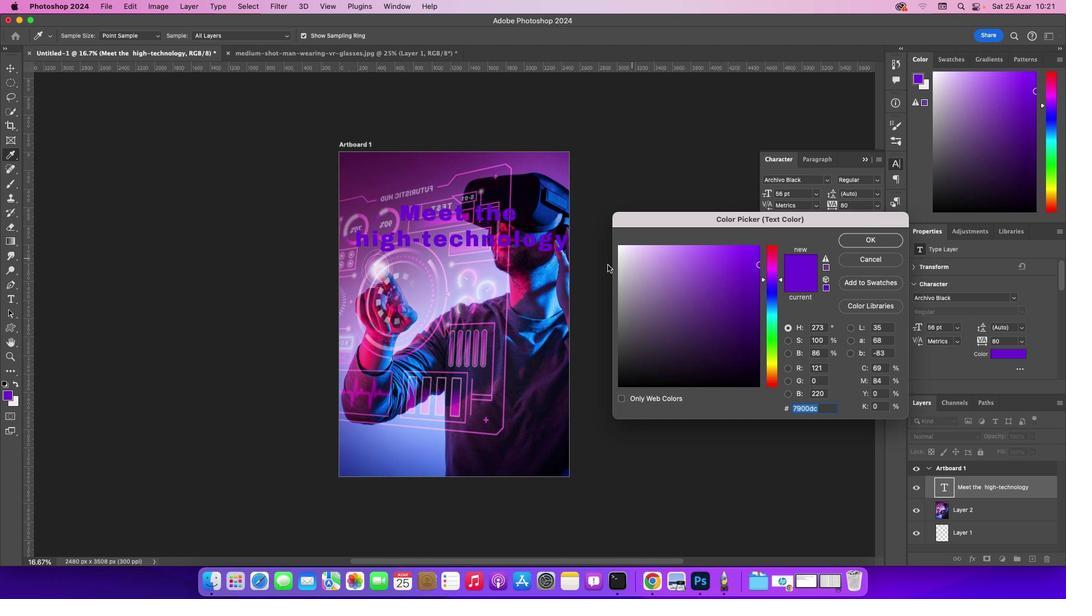 
Action: Mouse moved to (618, 247)
Screenshot: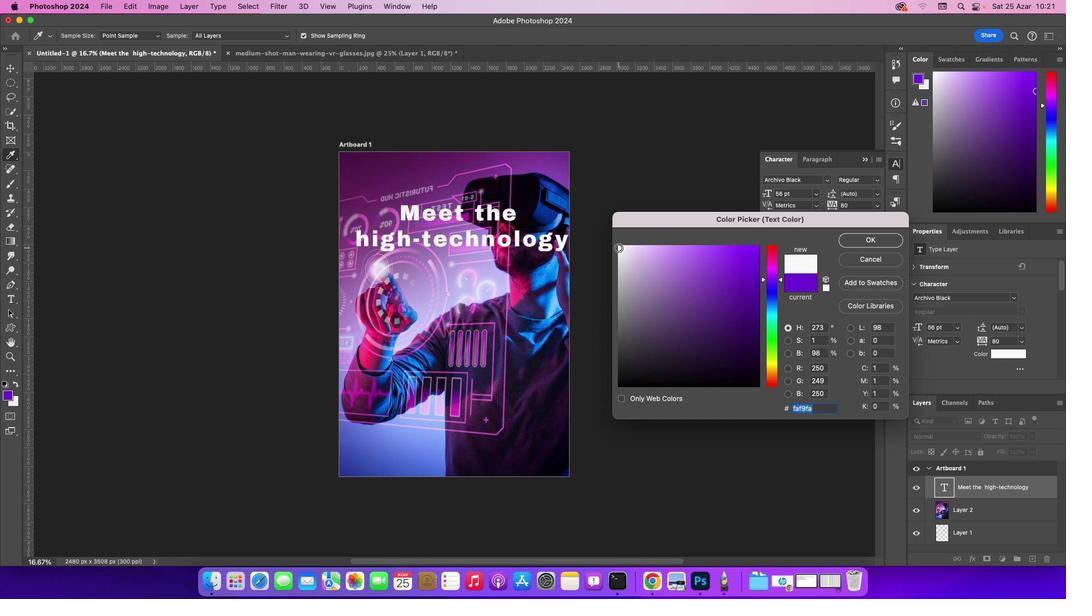 
Action: Mouse pressed left at (618, 247)
Screenshot: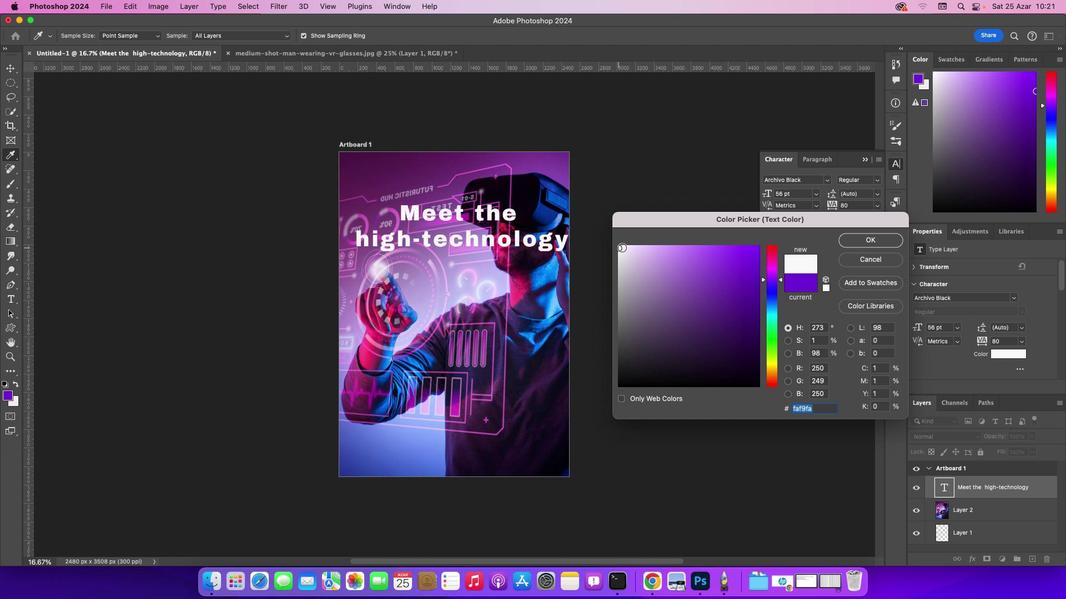
Action: Mouse moved to (879, 238)
Screenshot: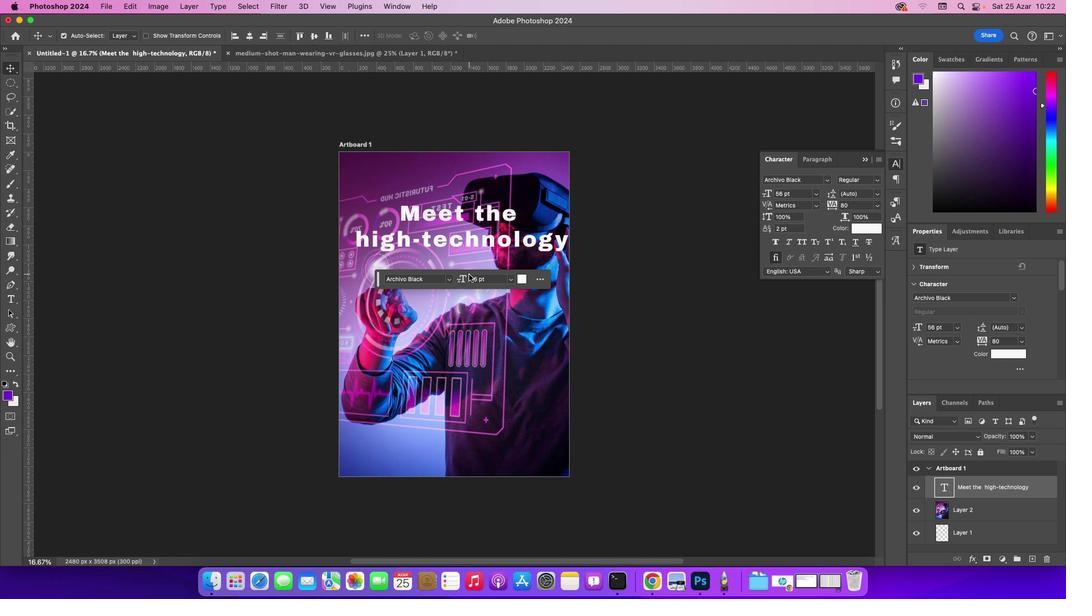 
Action: Mouse pressed left at (879, 238)
Screenshot: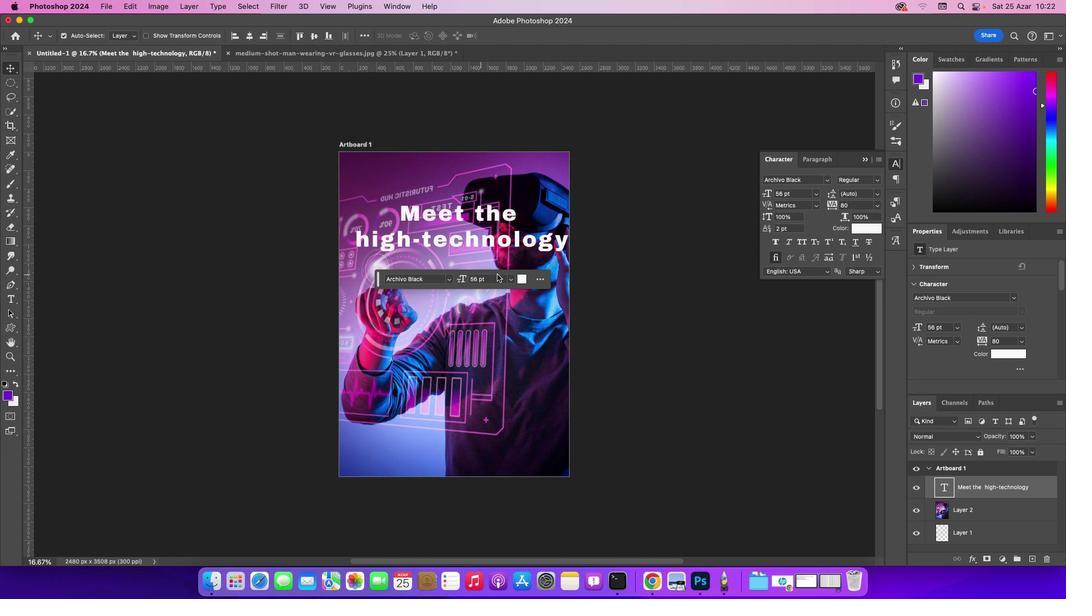 
Action: Mouse moved to (478, 214)
Screenshot: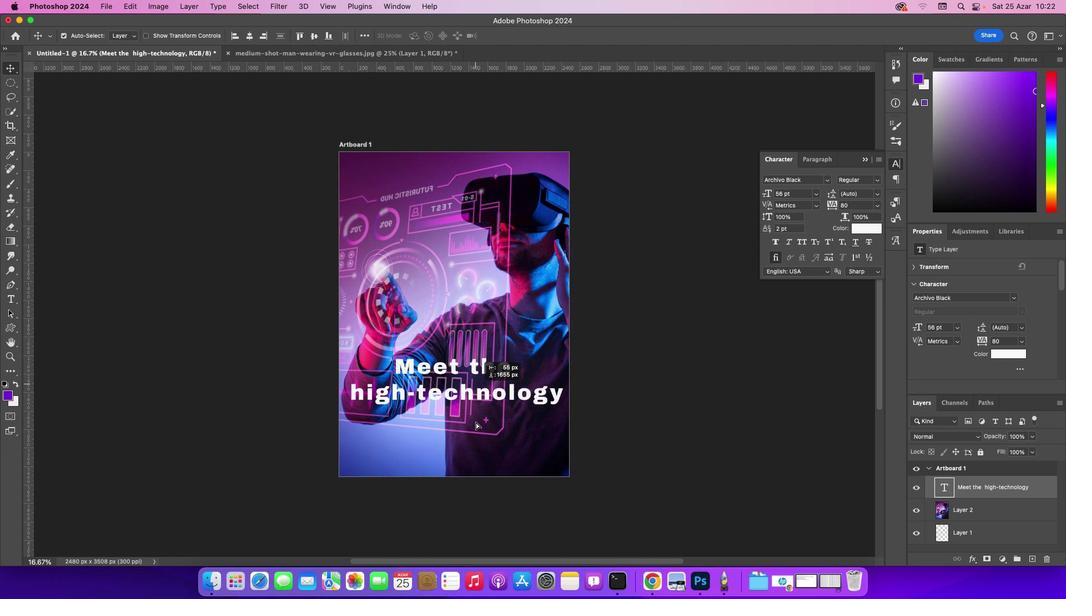 
Action: Mouse pressed left at (478, 214)
Screenshot: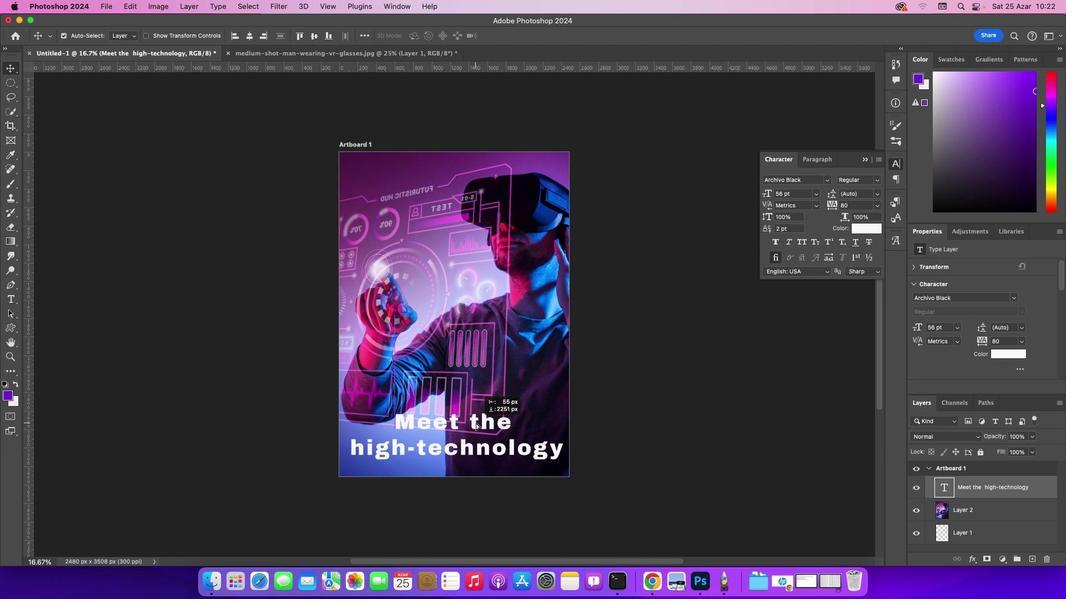 
Action: Mouse moved to (555, 453)
Screenshot: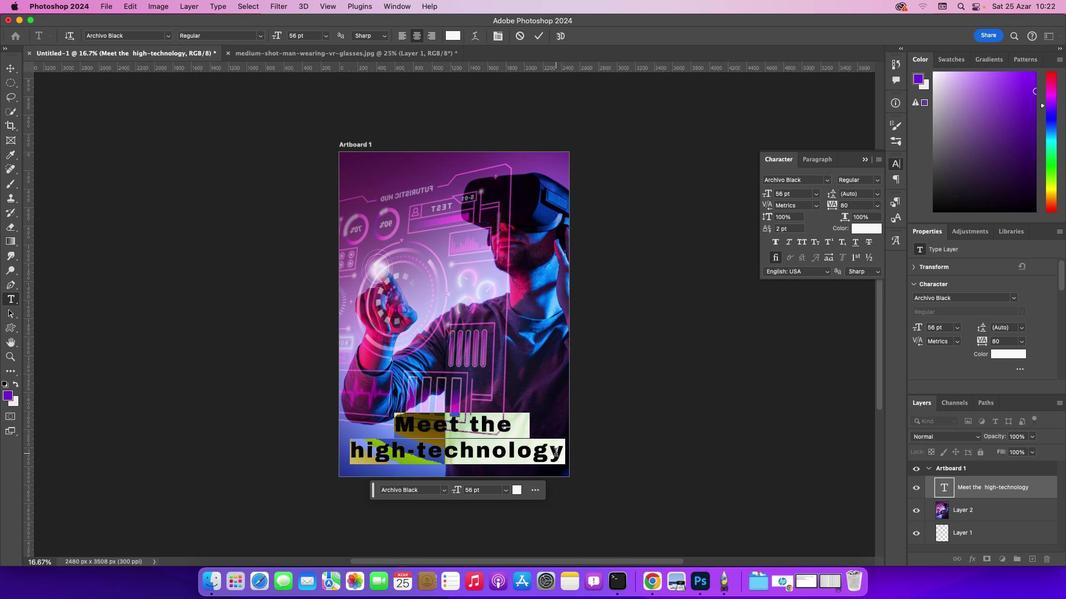 
Action: Mouse pressed left at (555, 453)
Screenshot: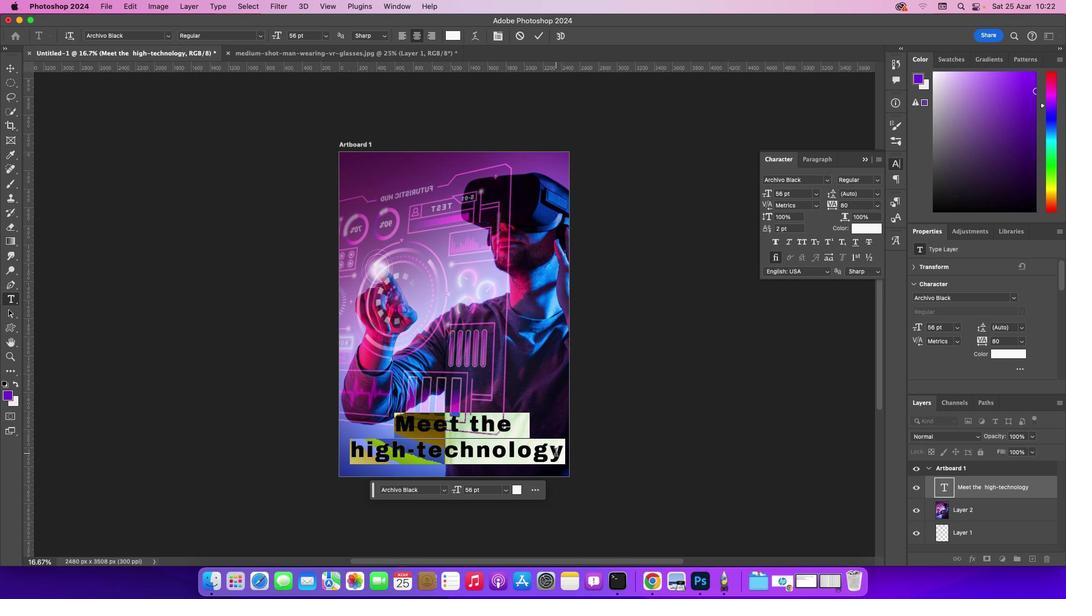 
Action: Mouse pressed left at (555, 453)
Screenshot: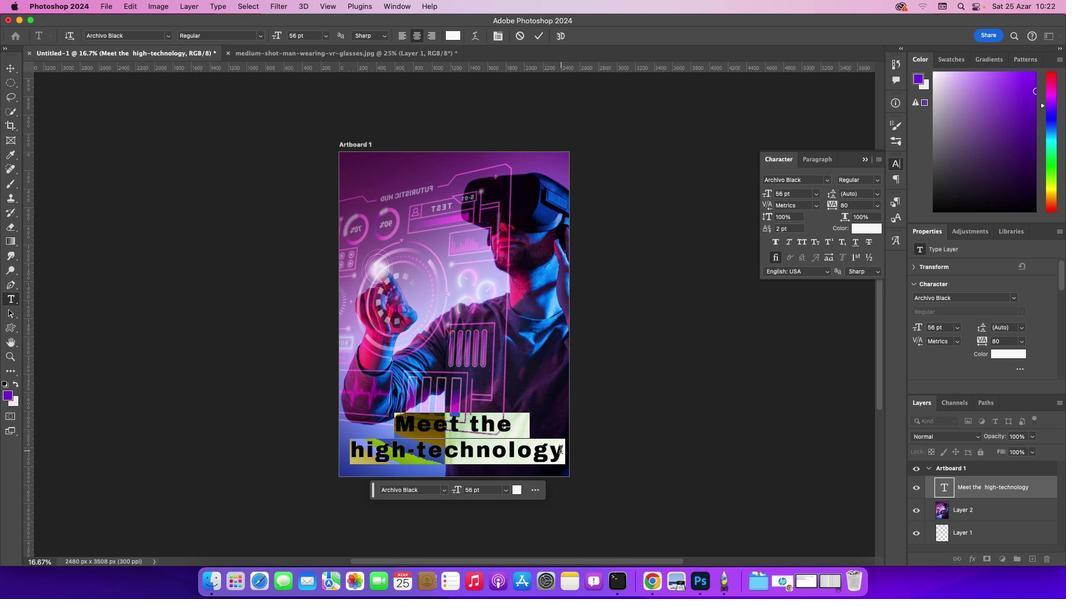 
Action: Mouse moved to (560, 450)
Screenshot: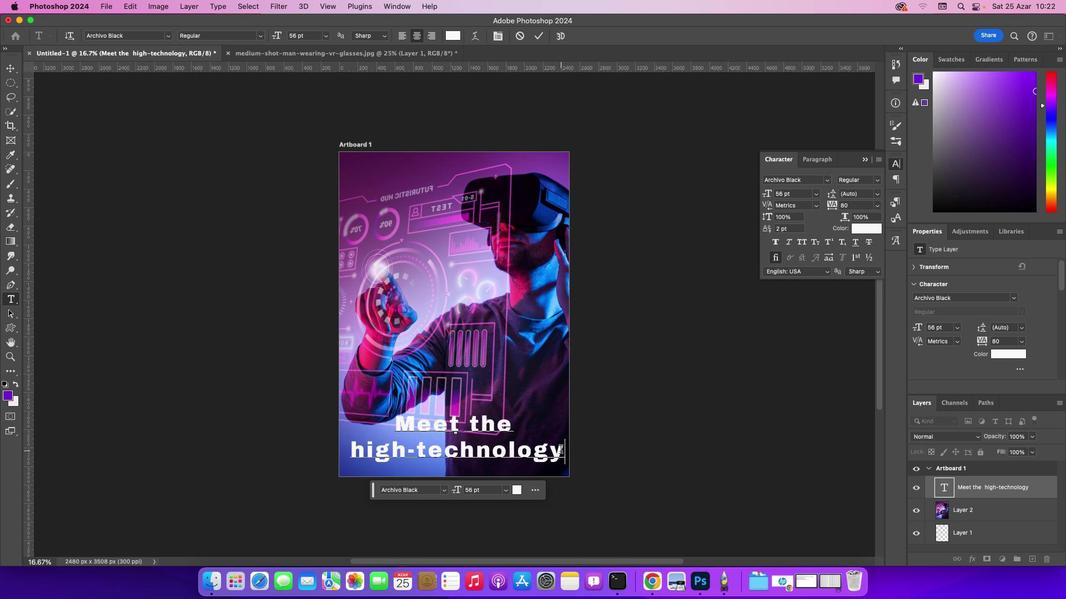 
Action: Mouse pressed left at (560, 450)
Screenshot: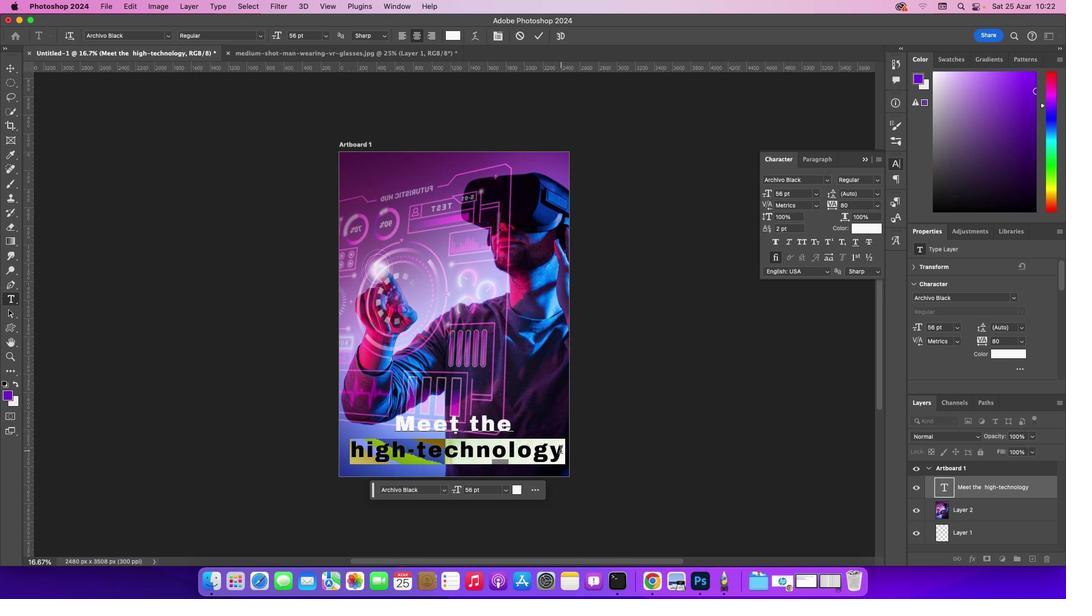 
Action: Mouse pressed left at (560, 450)
Screenshot: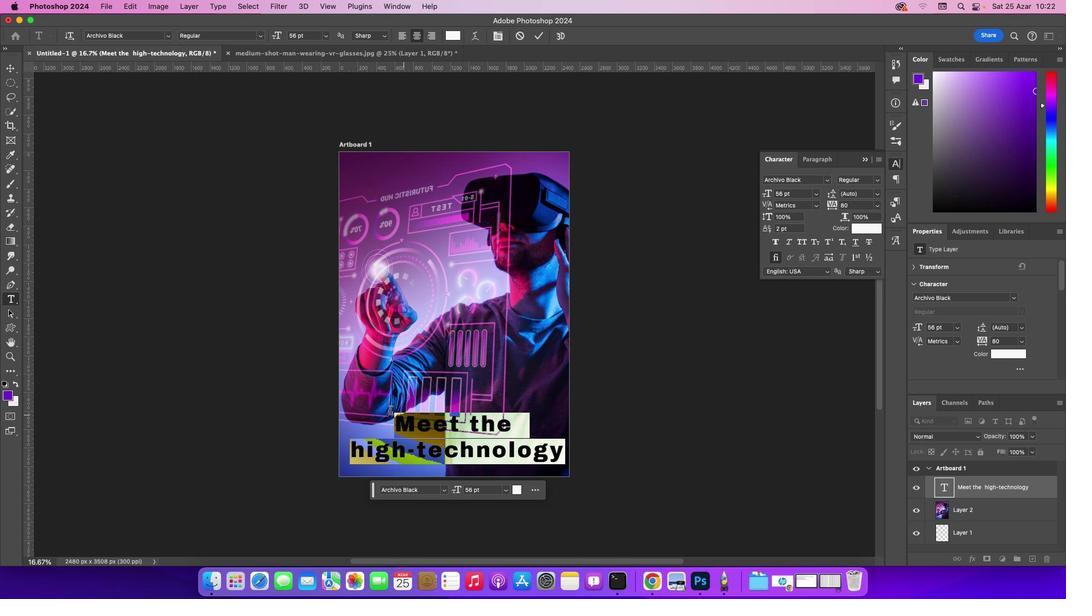 
Action: Mouse moved to (11, 66)
Screenshot: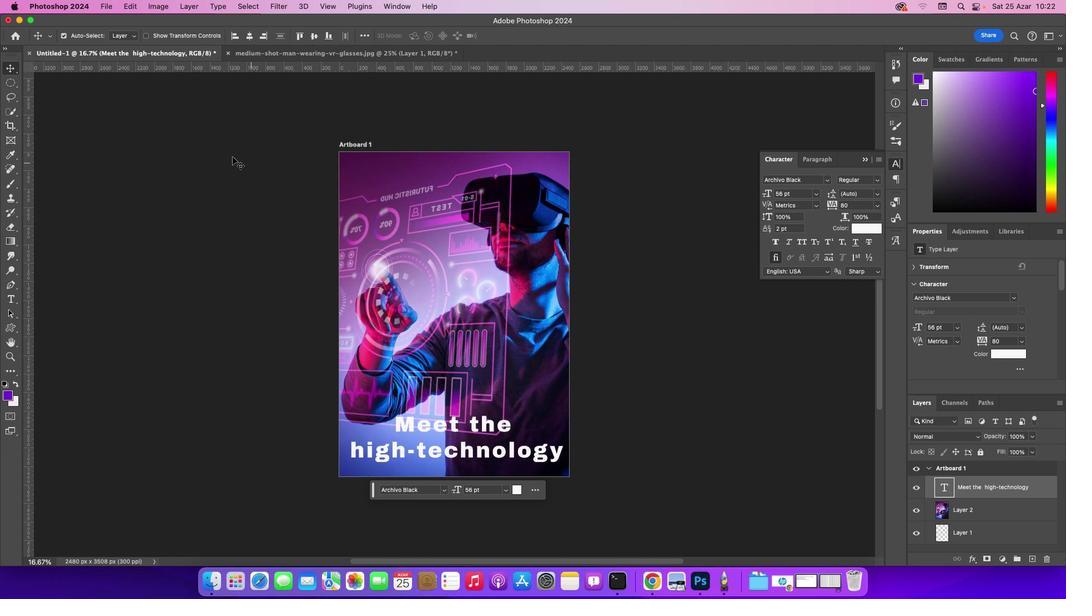 
Action: Mouse pressed left at (11, 66)
Screenshot: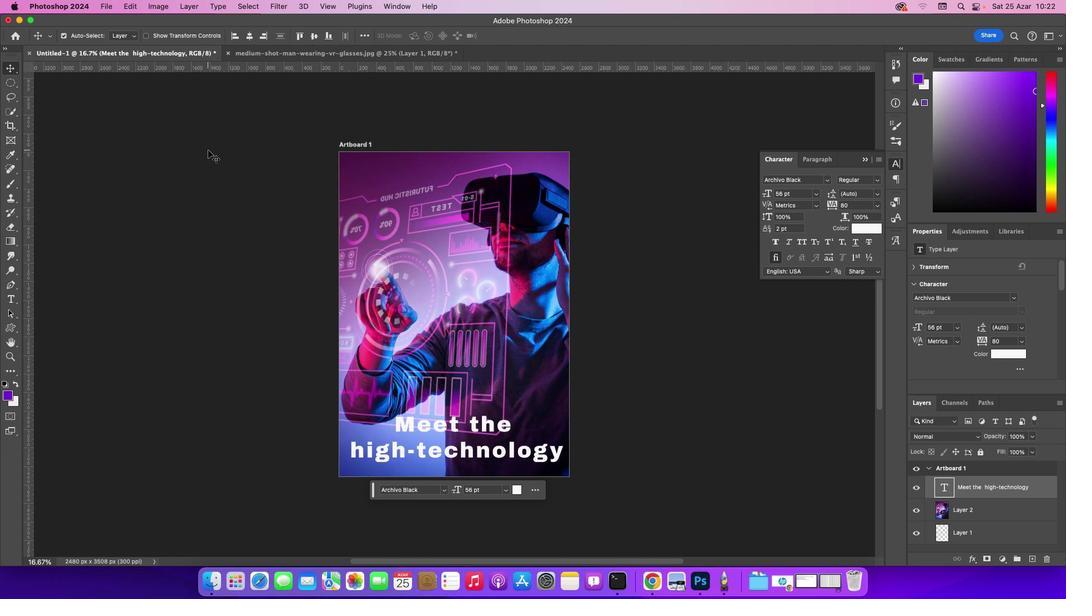 
Action: Mouse moved to (207, 149)
Screenshot: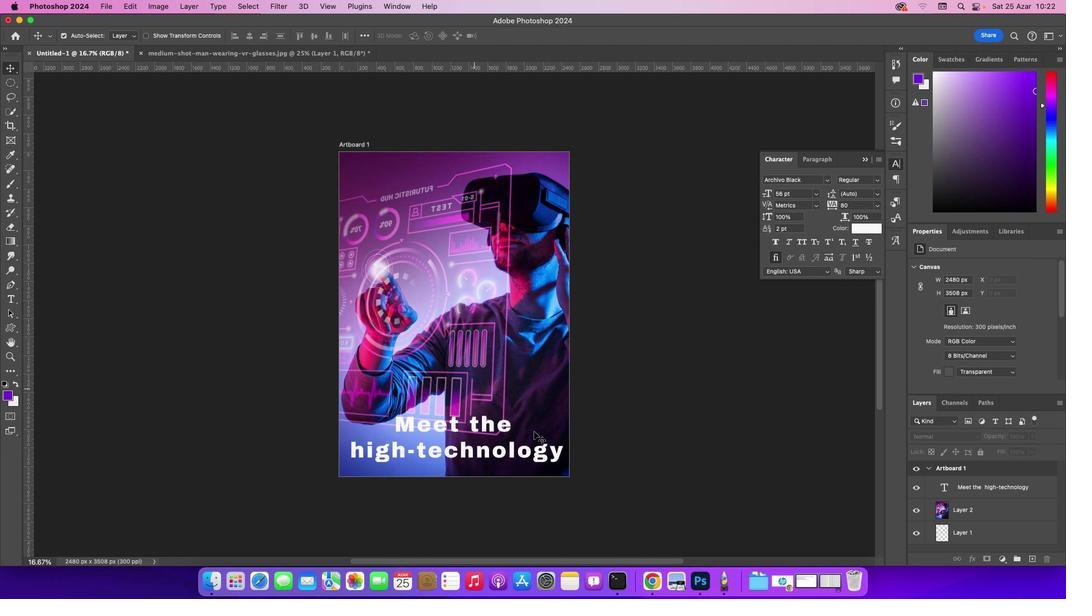 
Action: Mouse pressed left at (207, 149)
Screenshot: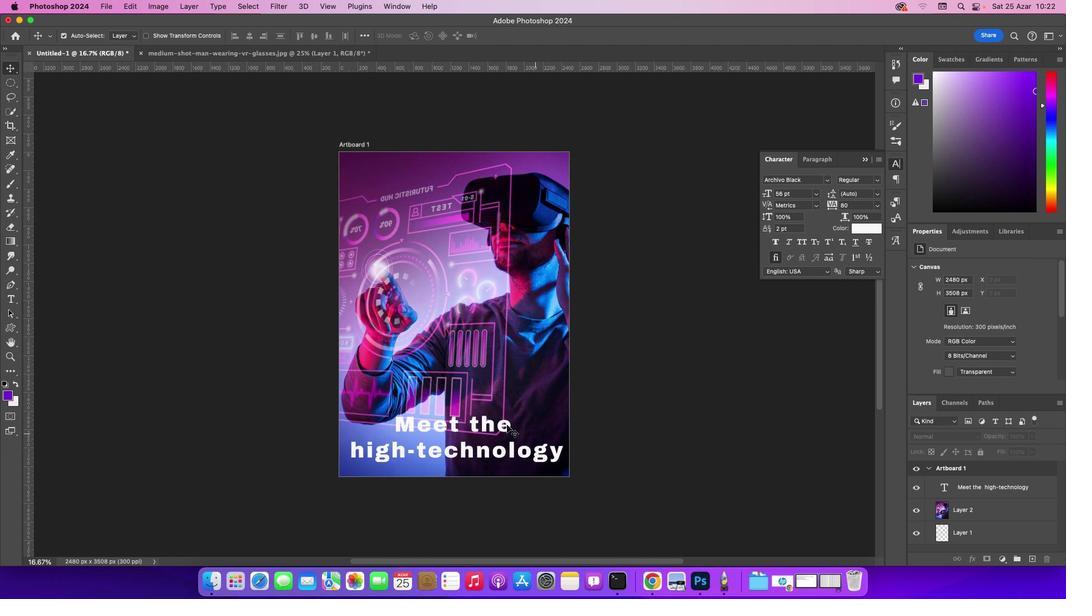 
Action: Mouse moved to (398, 425)
Screenshot: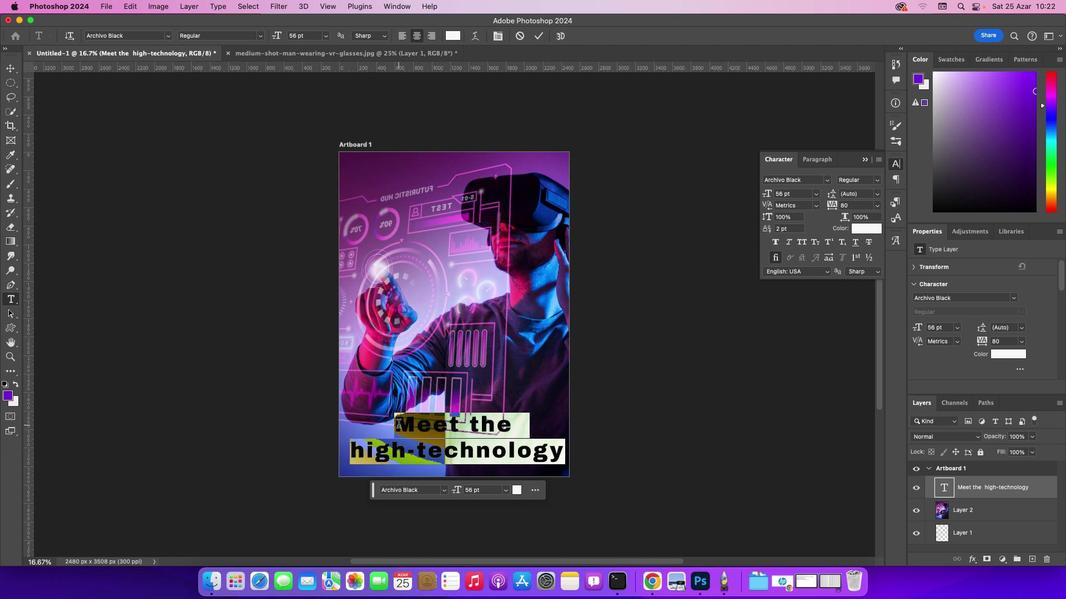
Action: Mouse pressed left at (398, 425)
Screenshot: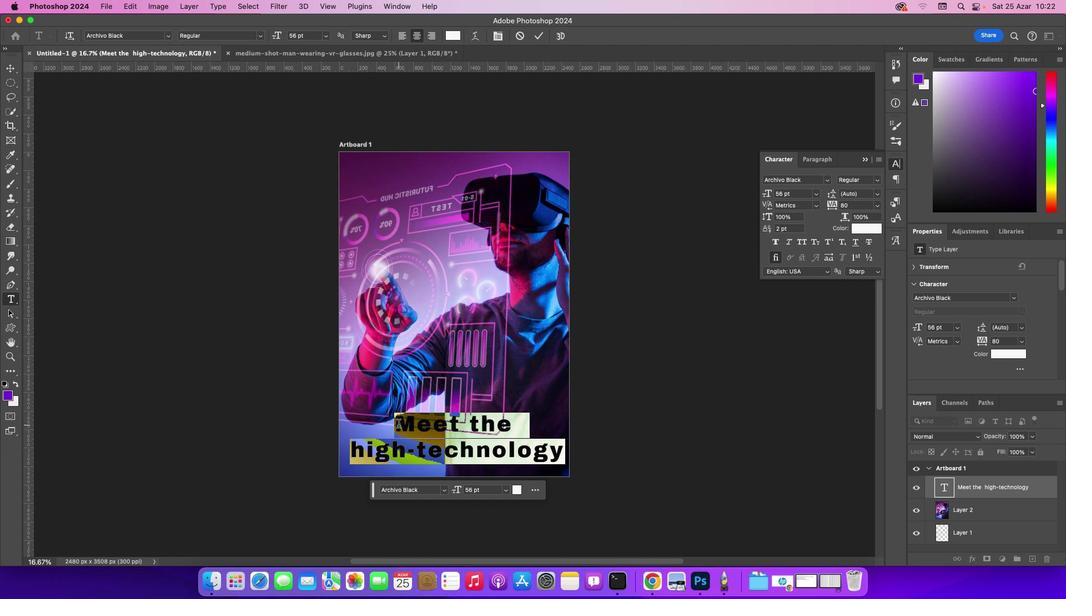 
Action: Mouse pressed left at (398, 425)
Screenshot: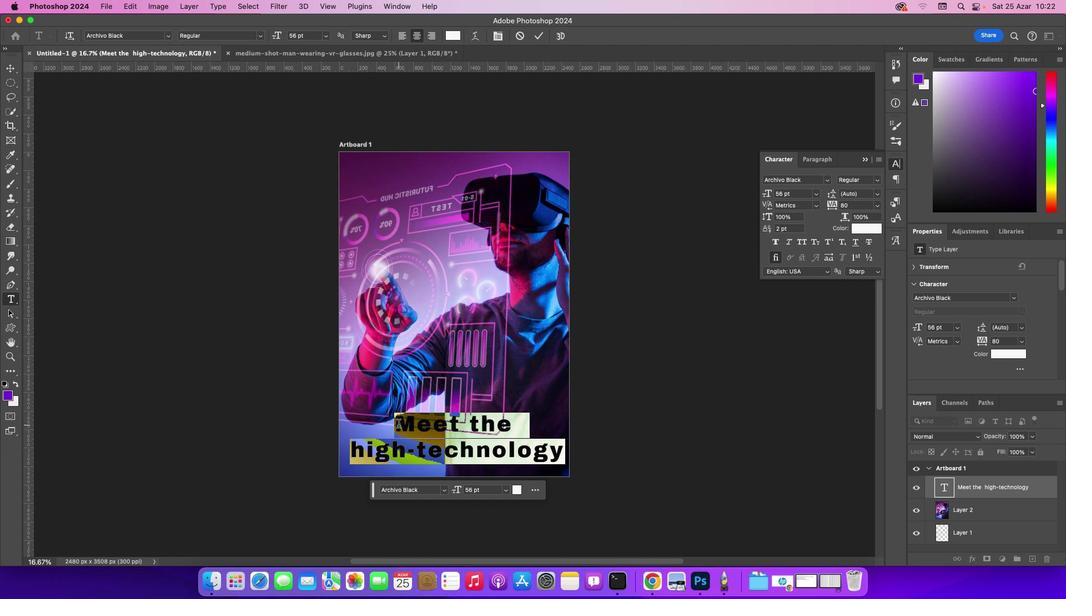 
Action: Mouse pressed left at (398, 425)
Screenshot: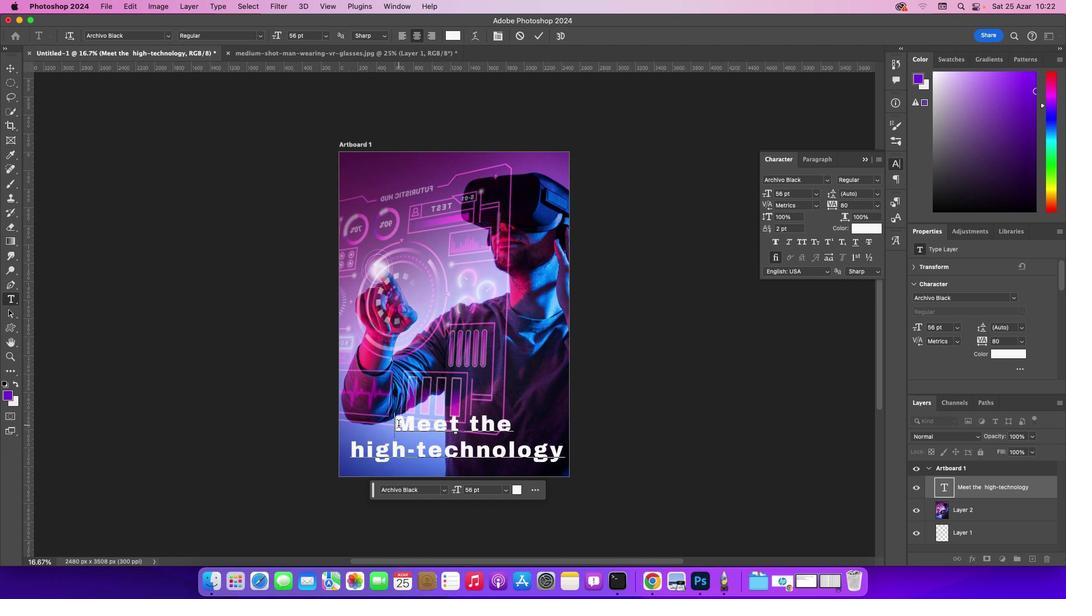 
Action: Mouse pressed left at (398, 425)
Screenshot: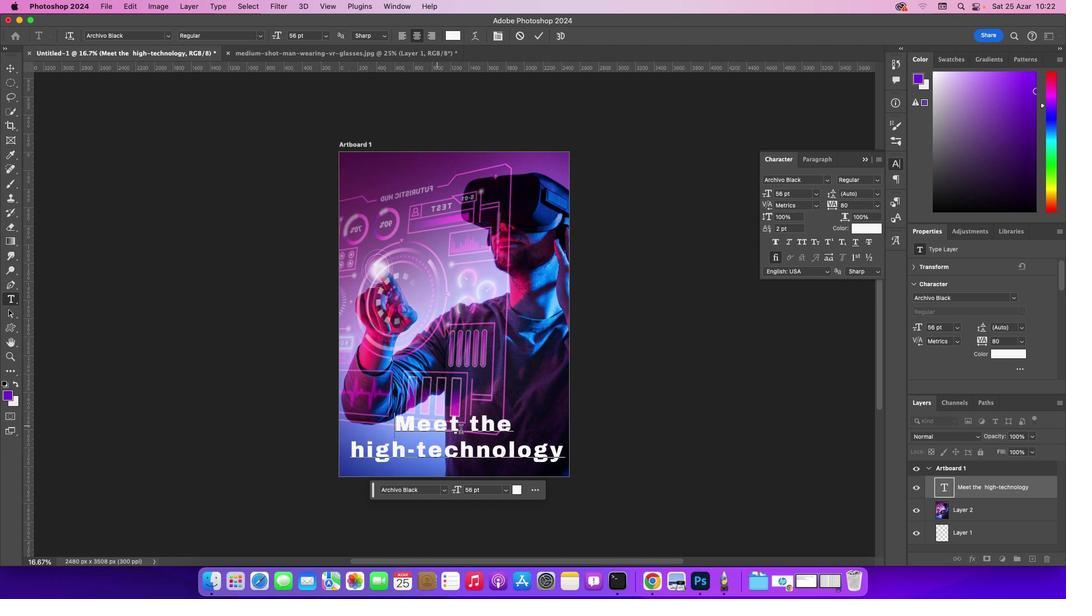 
Action: Mouse moved to (9, 64)
Screenshot: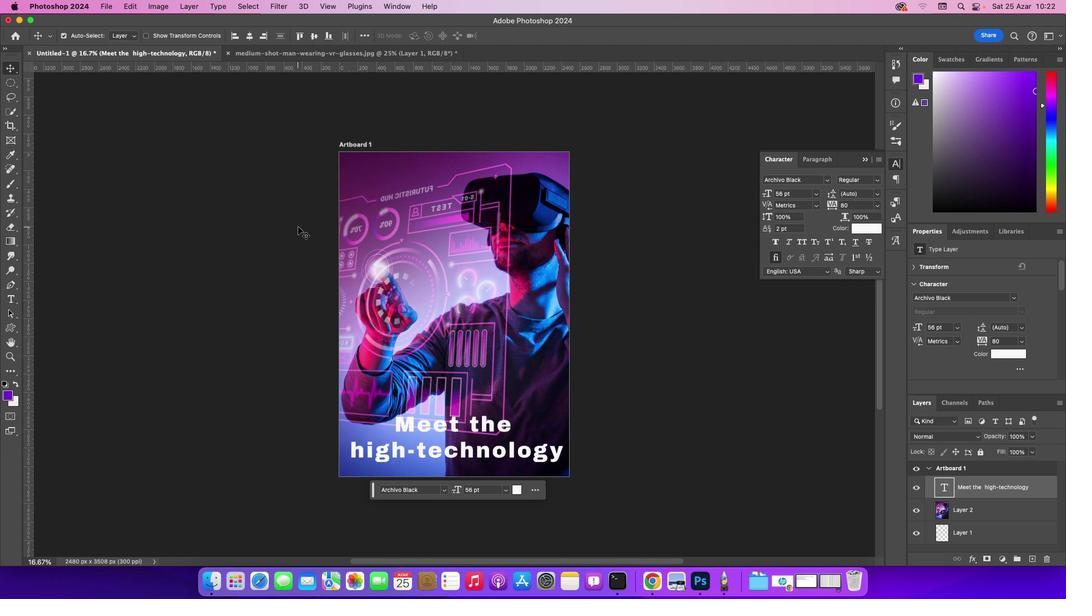 
Action: Mouse pressed left at (9, 64)
Screenshot: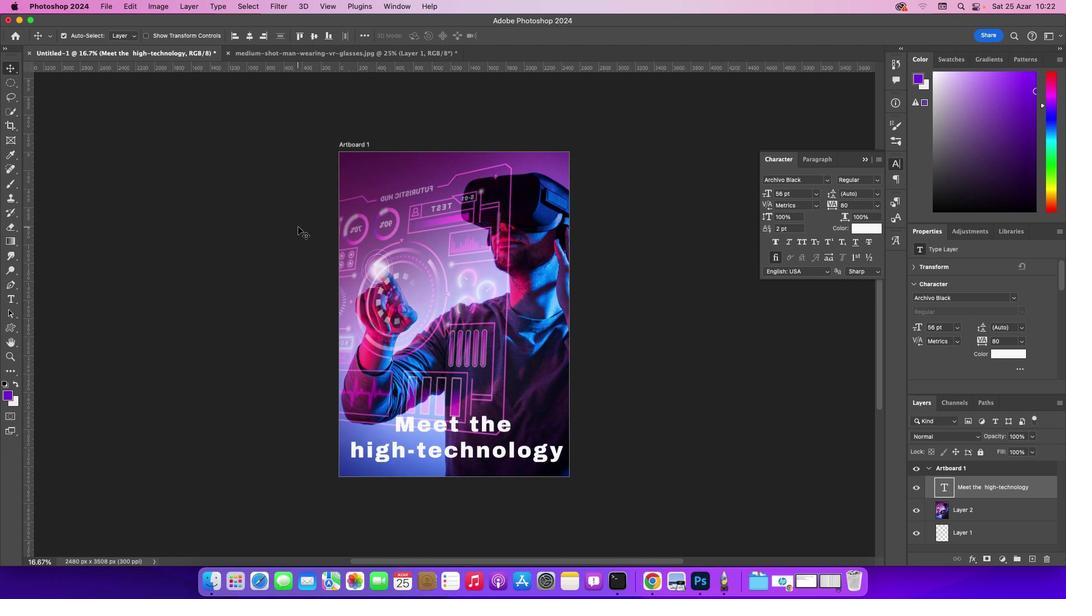
Action: Mouse moved to (297, 227)
Screenshot: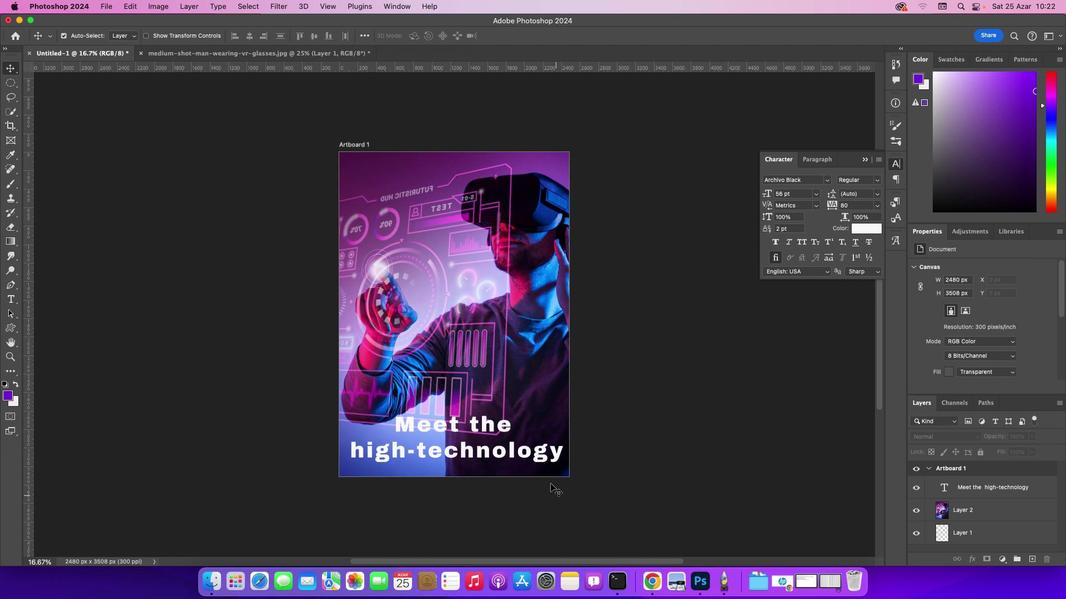 
Action: Mouse pressed left at (297, 227)
Screenshot: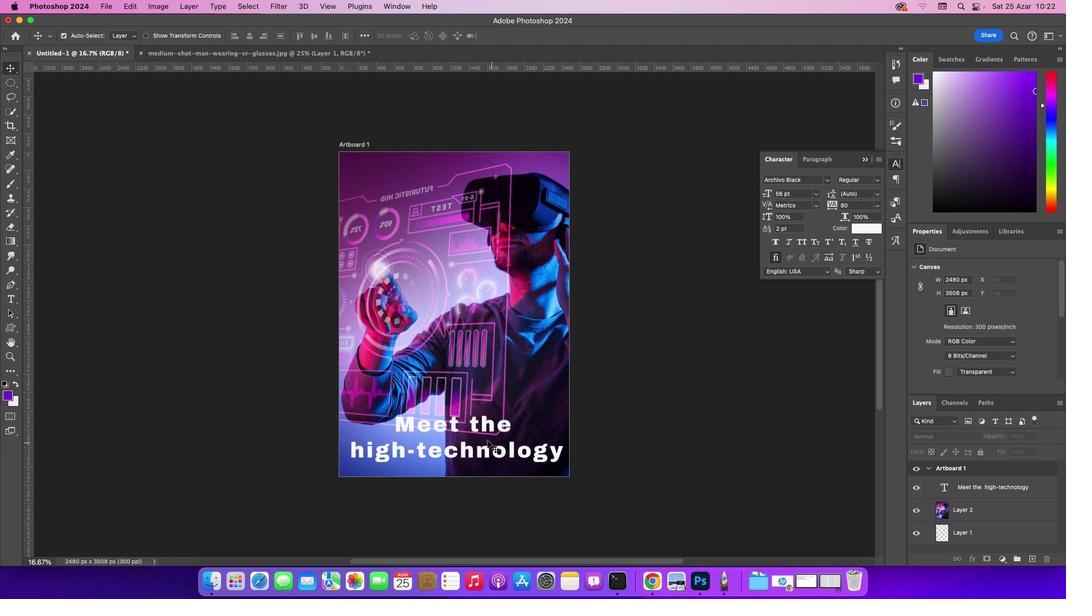 
Action: Mouse moved to (395, 420)
Screenshot: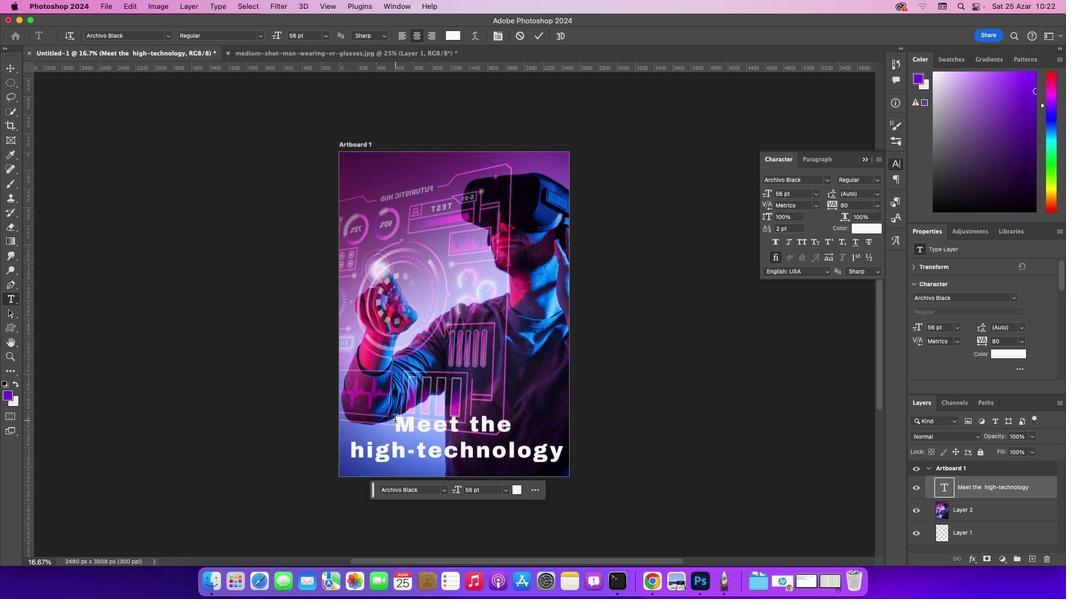 
Action: Mouse pressed left at (395, 420)
Screenshot: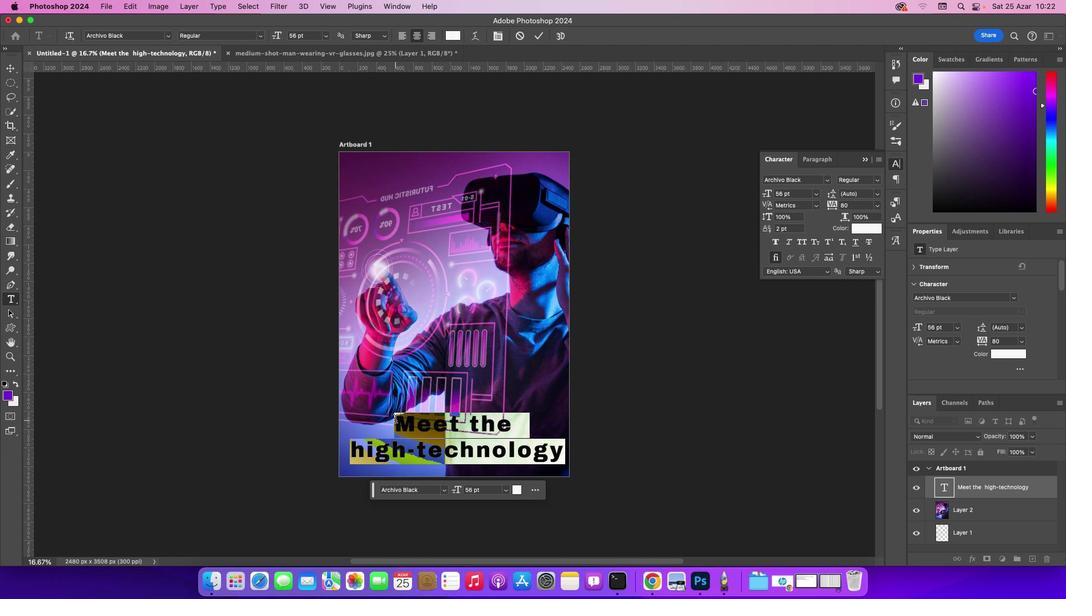 
Action: Mouse pressed left at (395, 420)
Screenshot: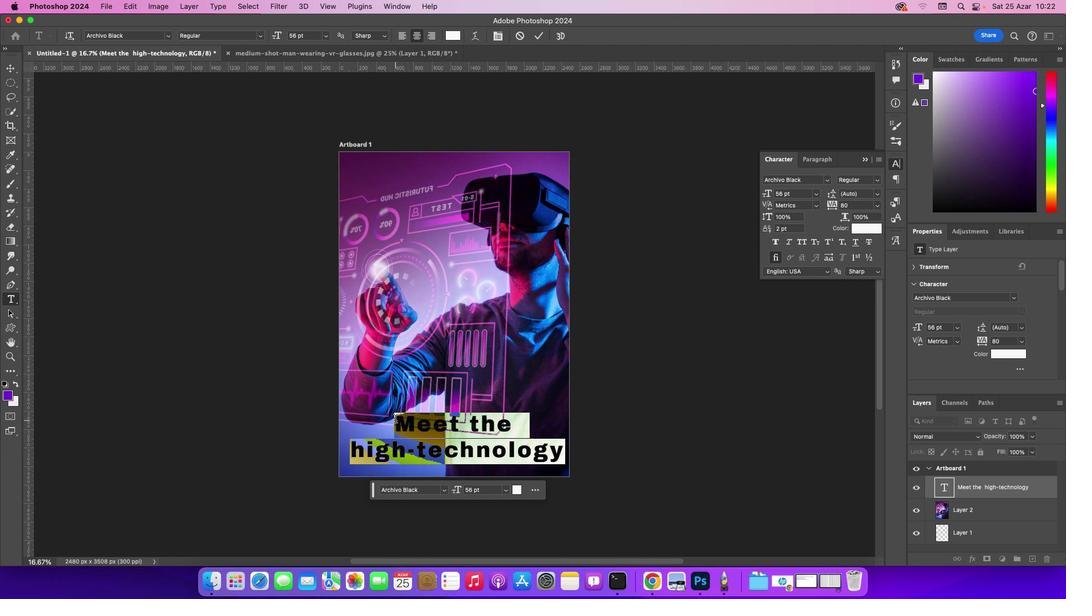 
Action: Mouse moved to (15, 67)
Screenshot: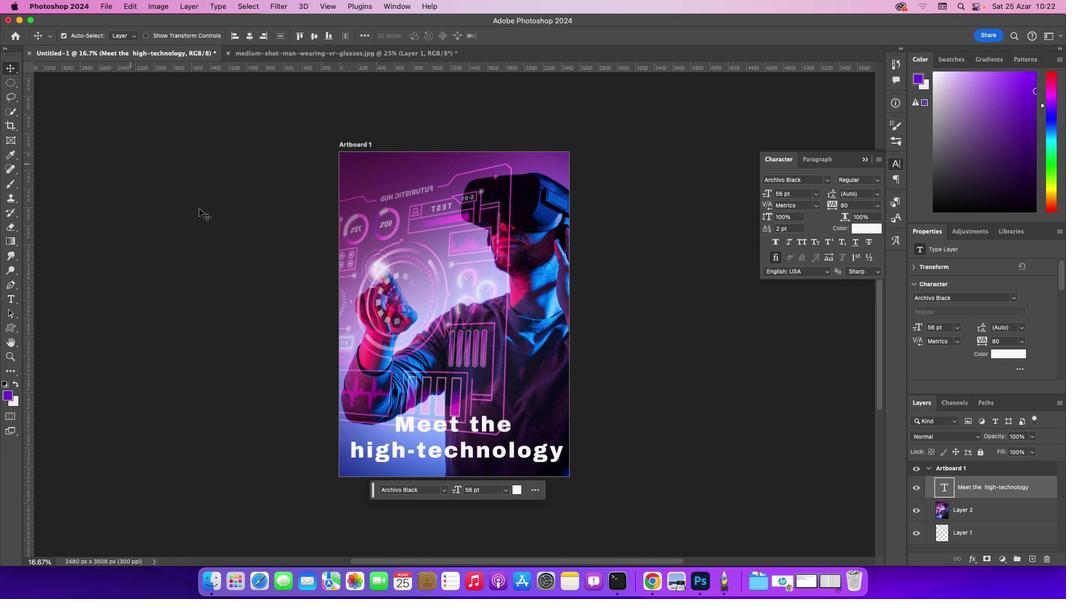
Action: Mouse pressed left at (15, 67)
Screenshot: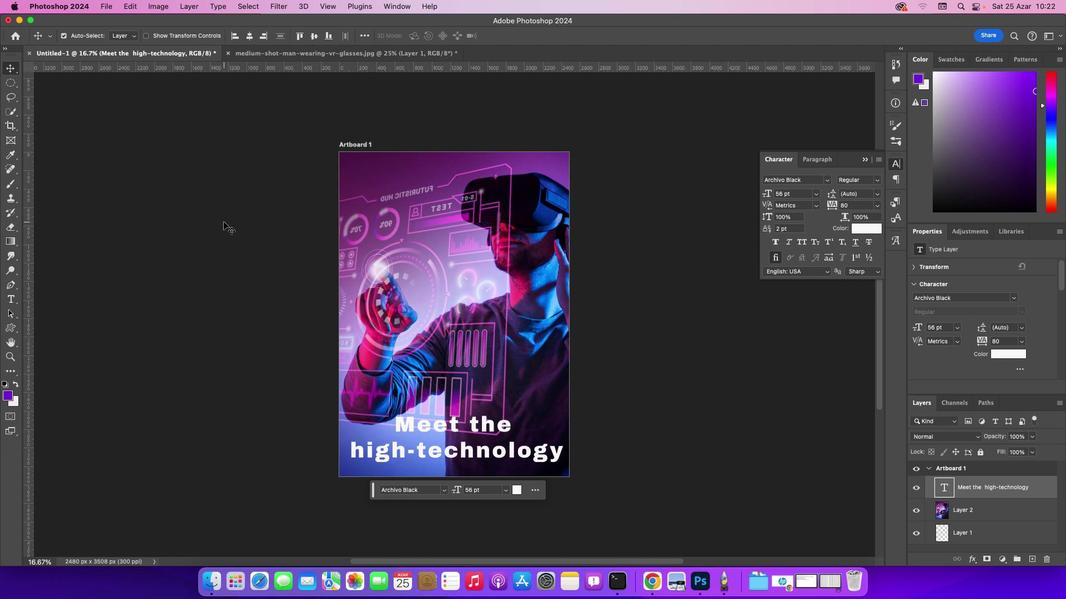 
Action: Mouse moved to (223, 221)
Screenshot: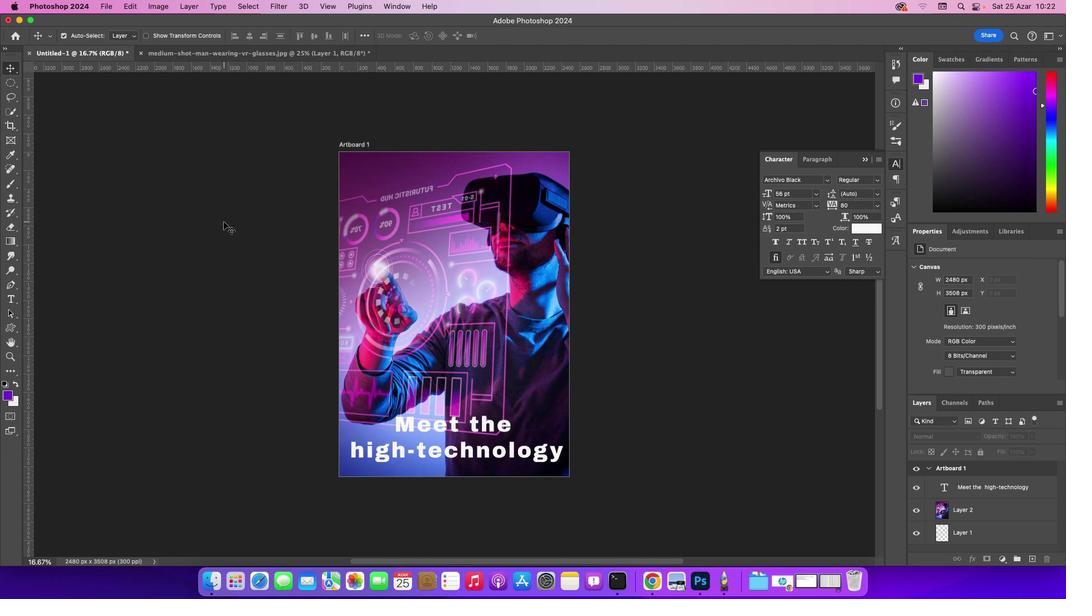 
Action: Mouse pressed left at (223, 221)
Screenshot: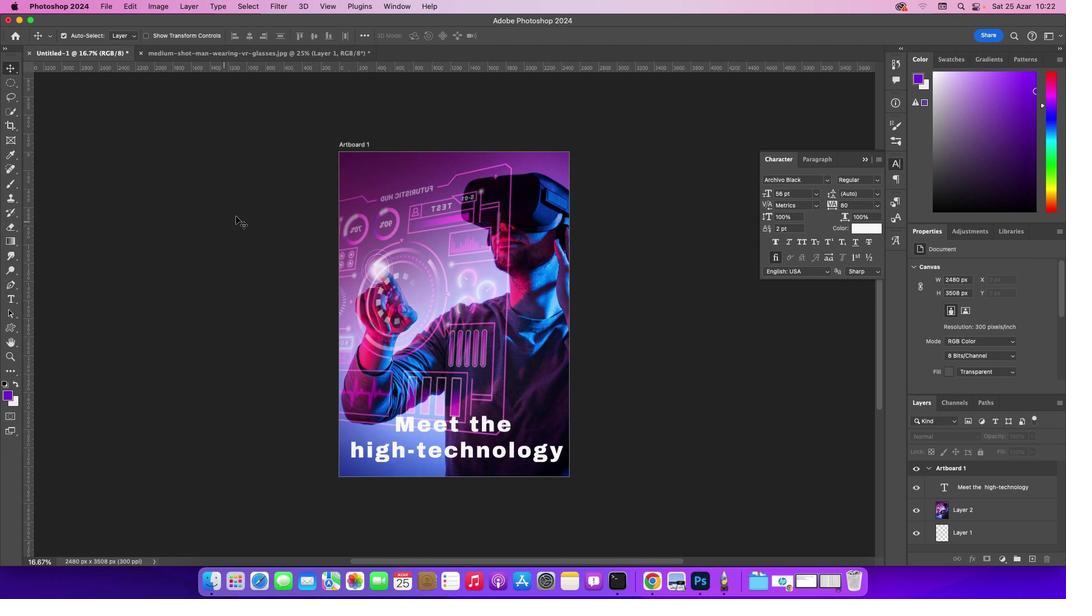 
Action: Mouse moved to (866, 159)
Screenshot: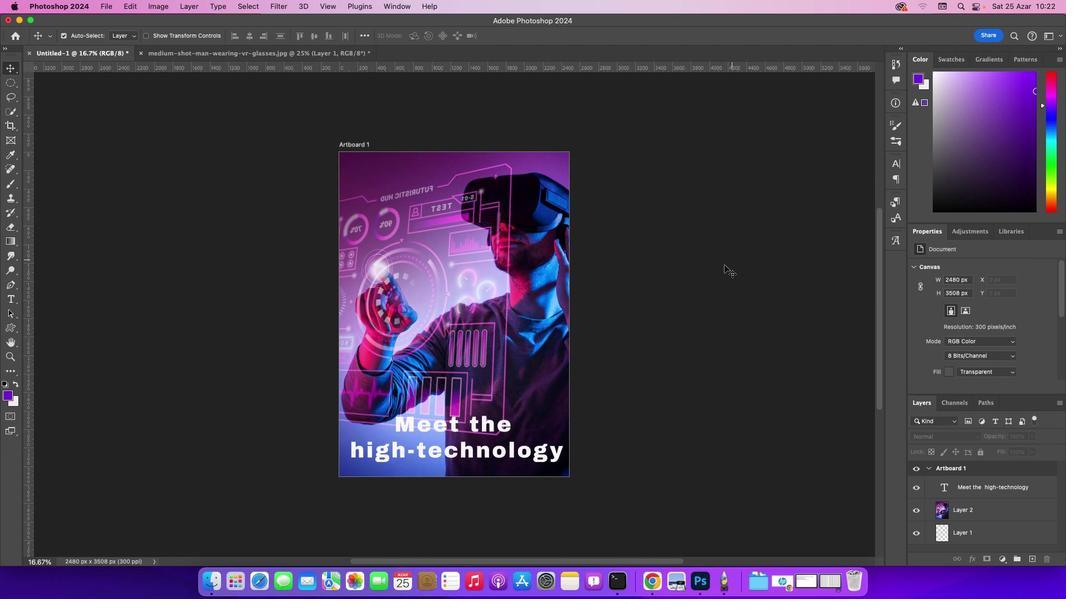 
Action: Mouse pressed left at (866, 159)
Screenshot: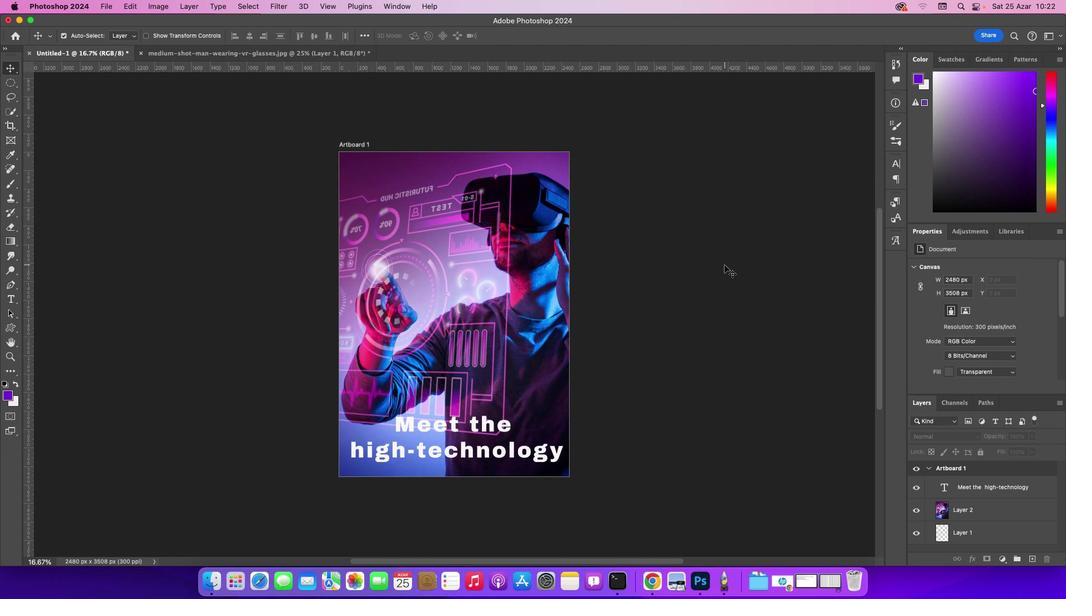 
Action: Mouse moved to (494, 453)
Screenshot: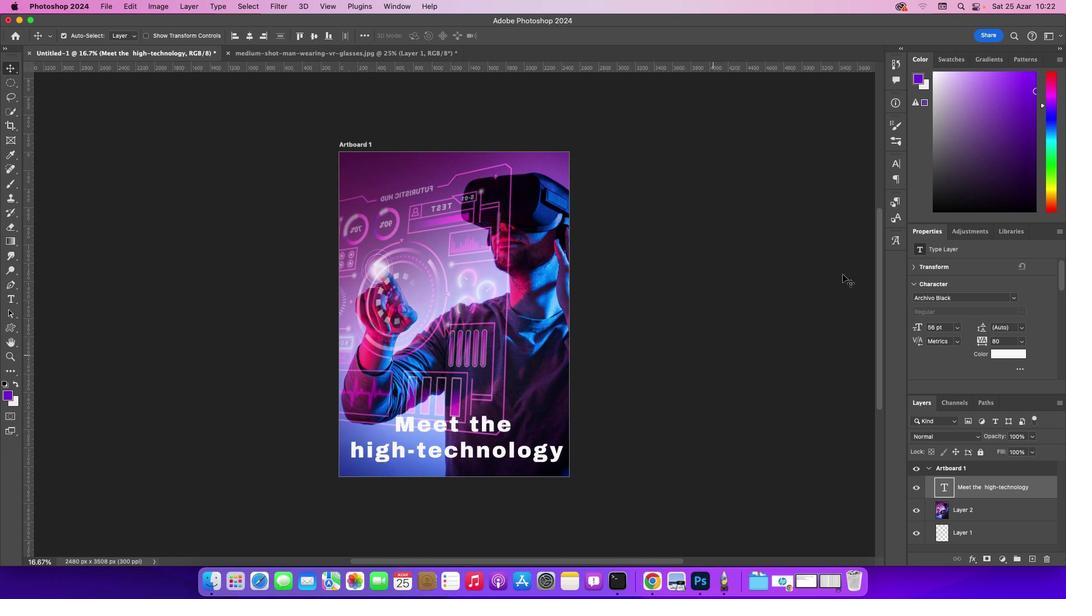 
Action: Mouse pressed left at (494, 453)
Screenshot: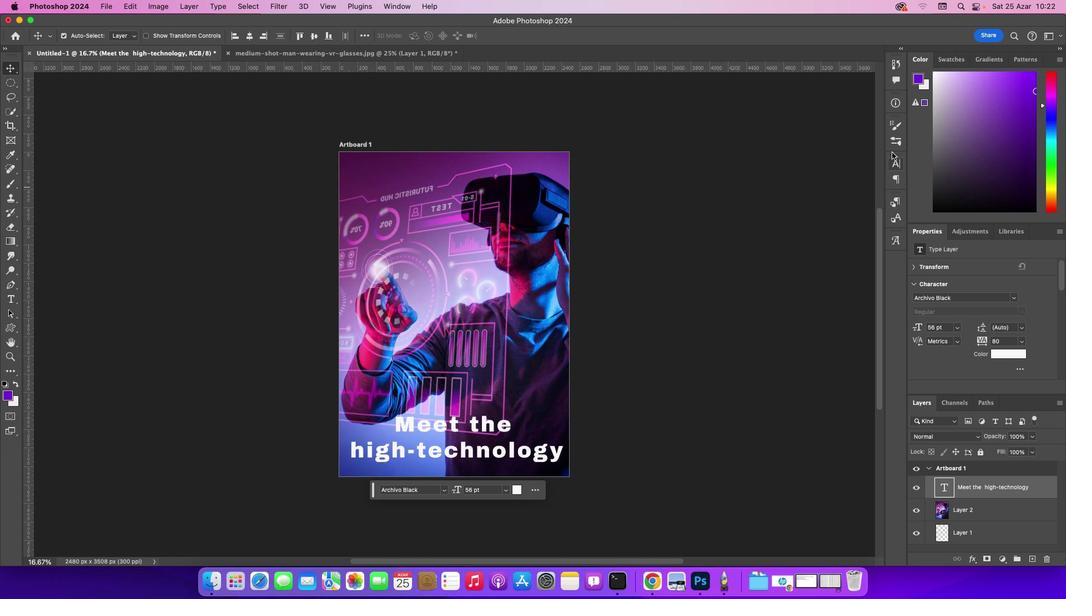 
Action: Mouse moved to (894, 165)
Screenshot: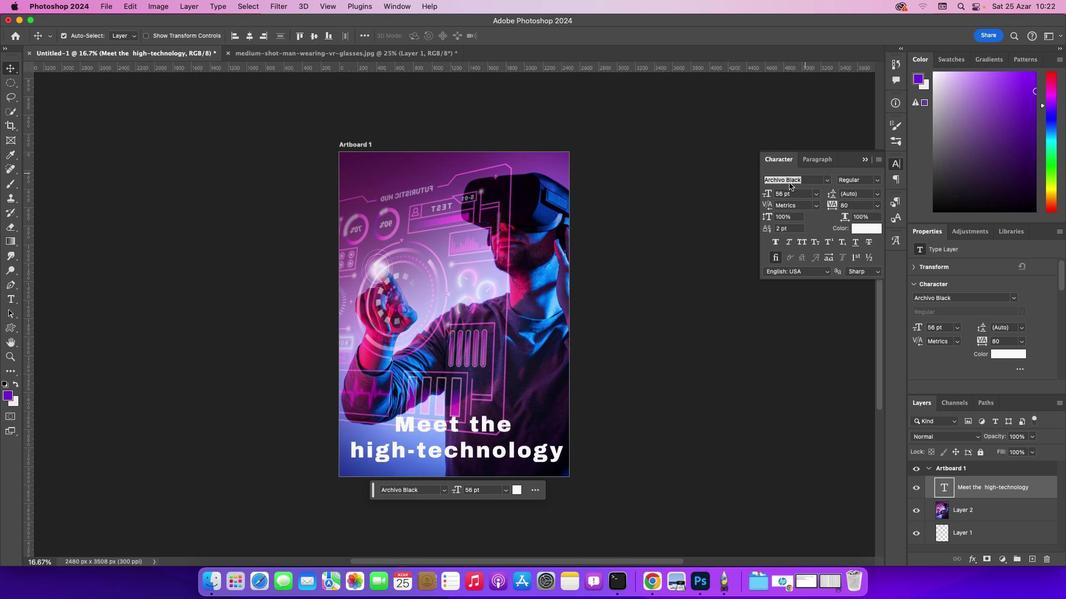 
Action: Mouse pressed left at (894, 165)
Screenshot: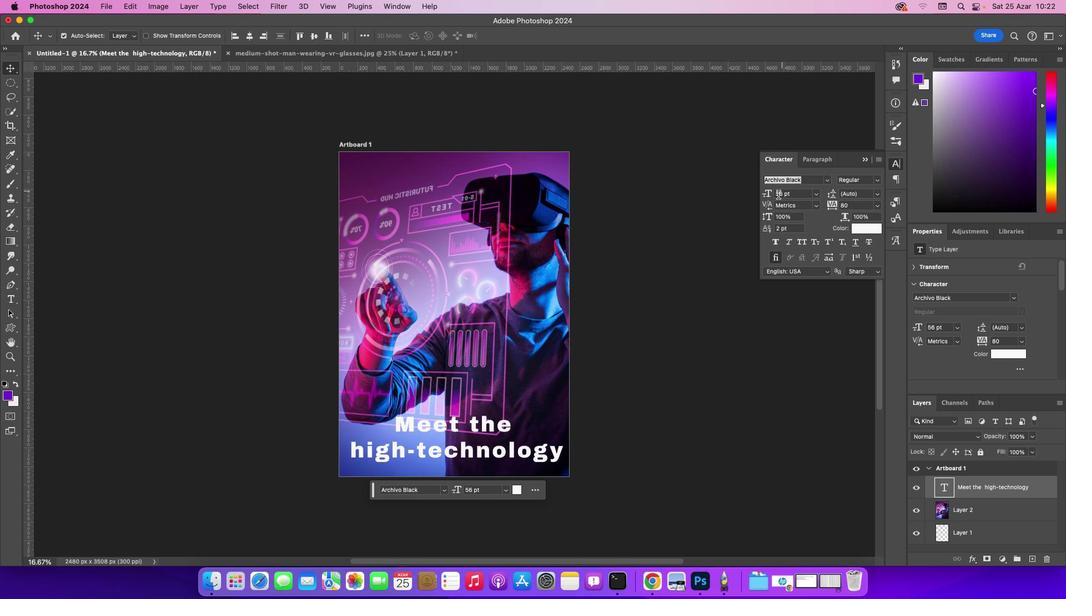 
Action: Mouse moved to (769, 192)
Screenshot: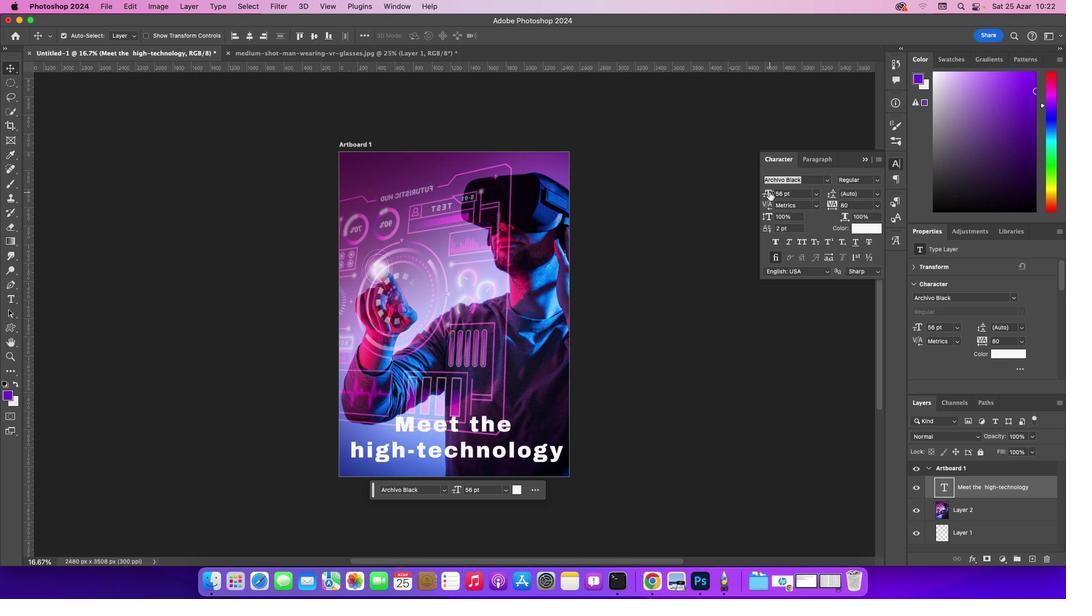 
Action: Mouse pressed left at (769, 192)
Screenshot: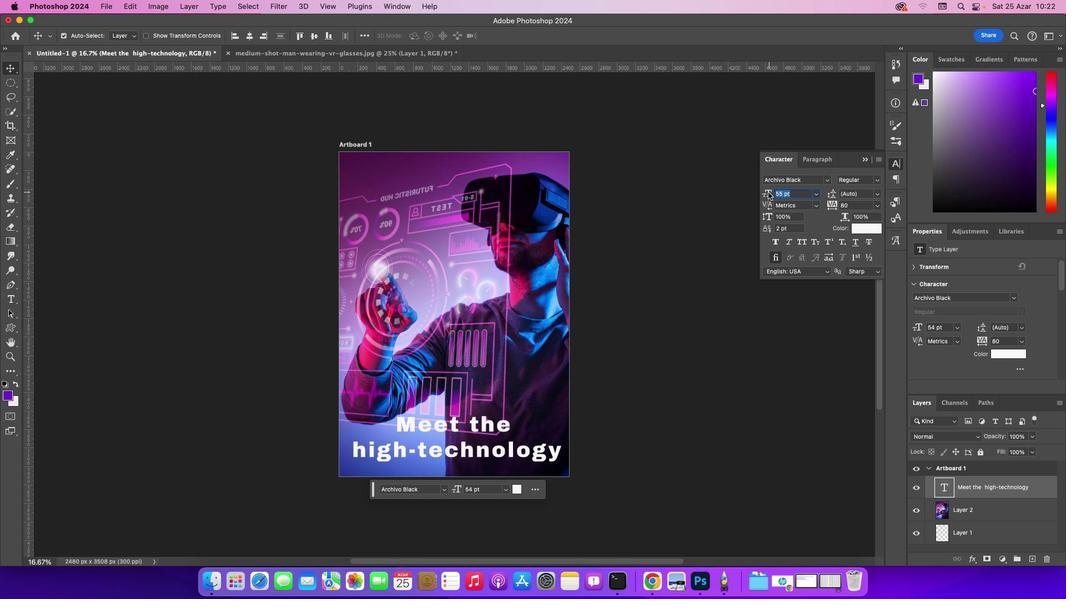 
Action: Mouse moved to (380, 446)
Screenshot: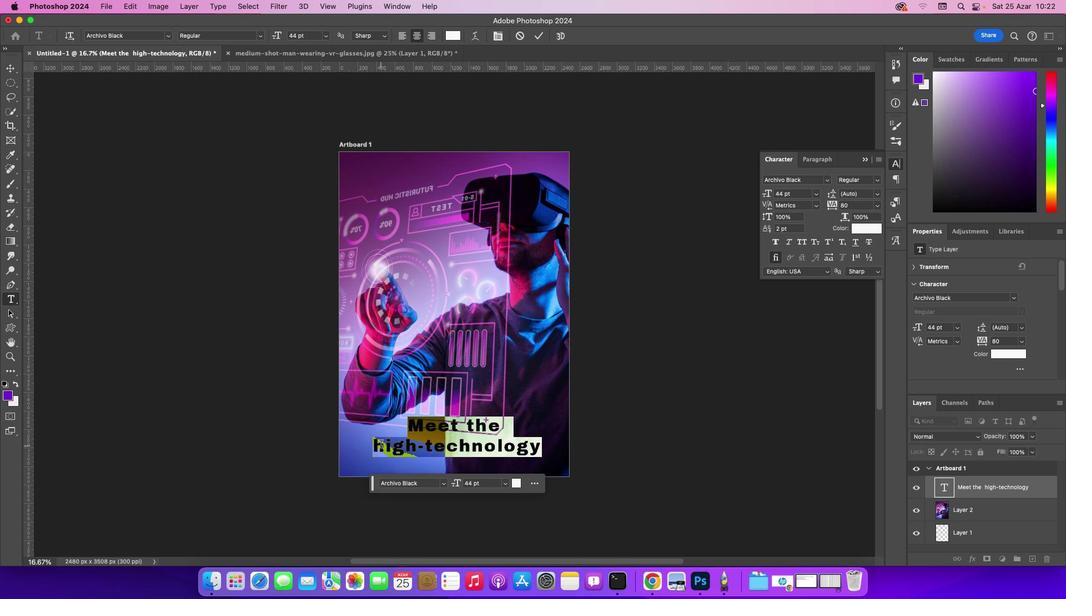 
Action: Mouse pressed left at (380, 446)
Screenshot: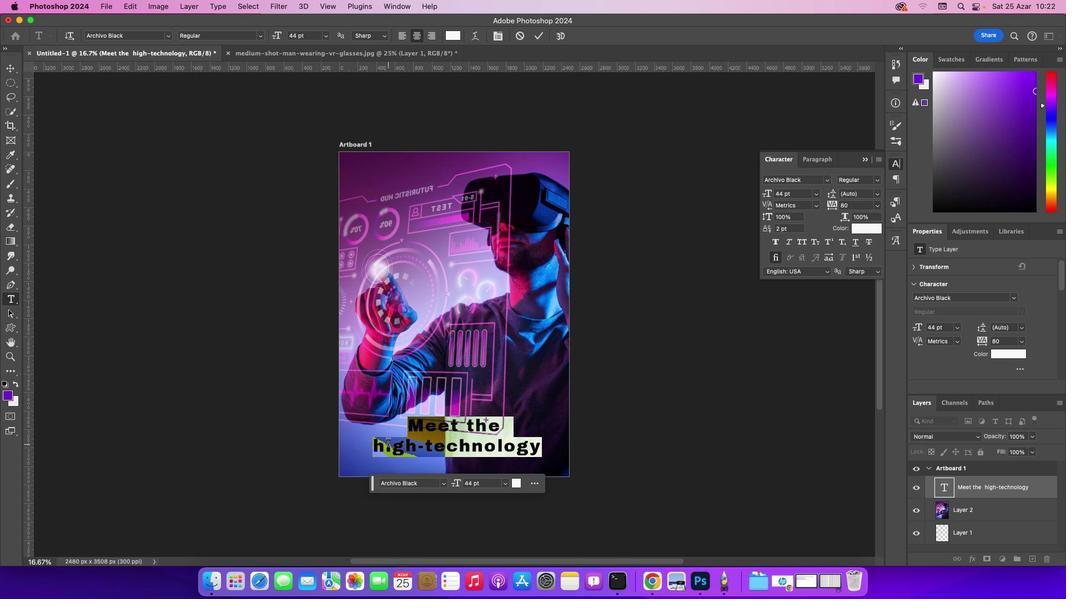 
Action: Mouse pressed left at (380, 446)
Screenshot: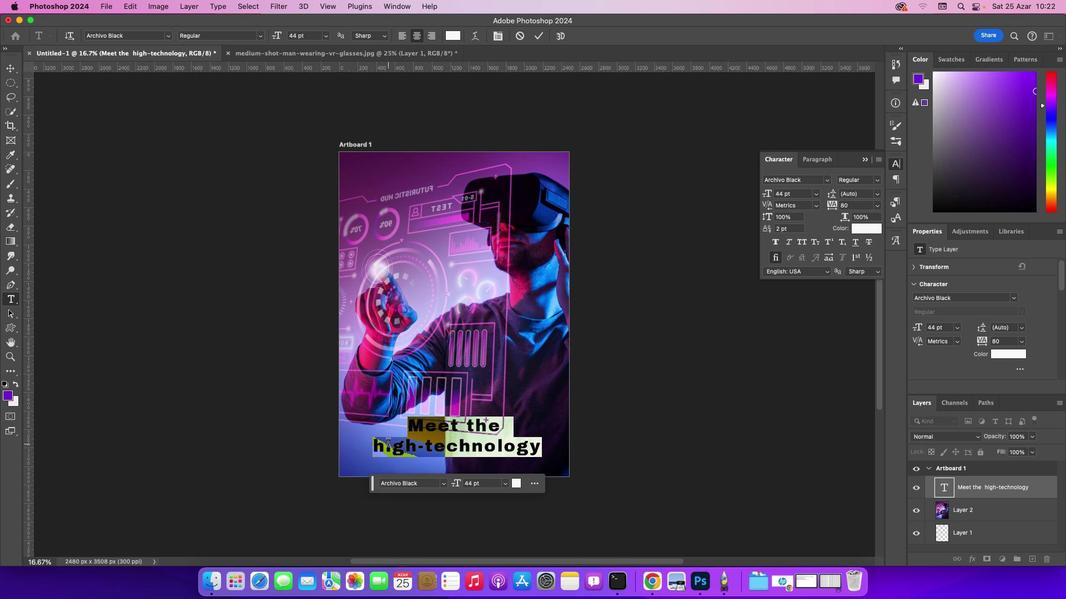 
Action: Mouse moved to (384, 445)
Screenshot: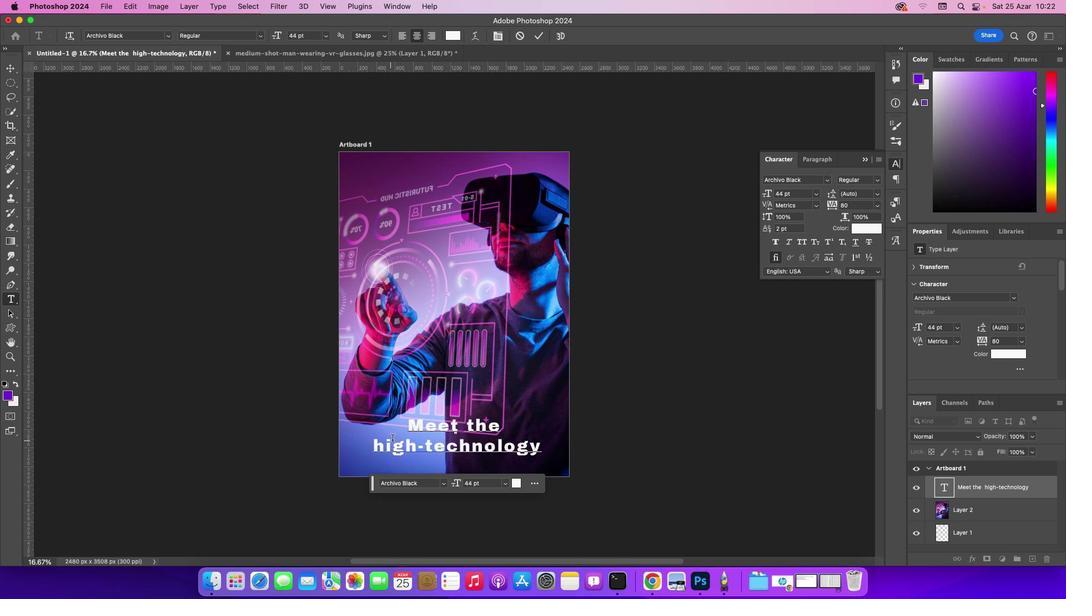 
Action: Mouse pressed left at (384, 445)
Screenshot: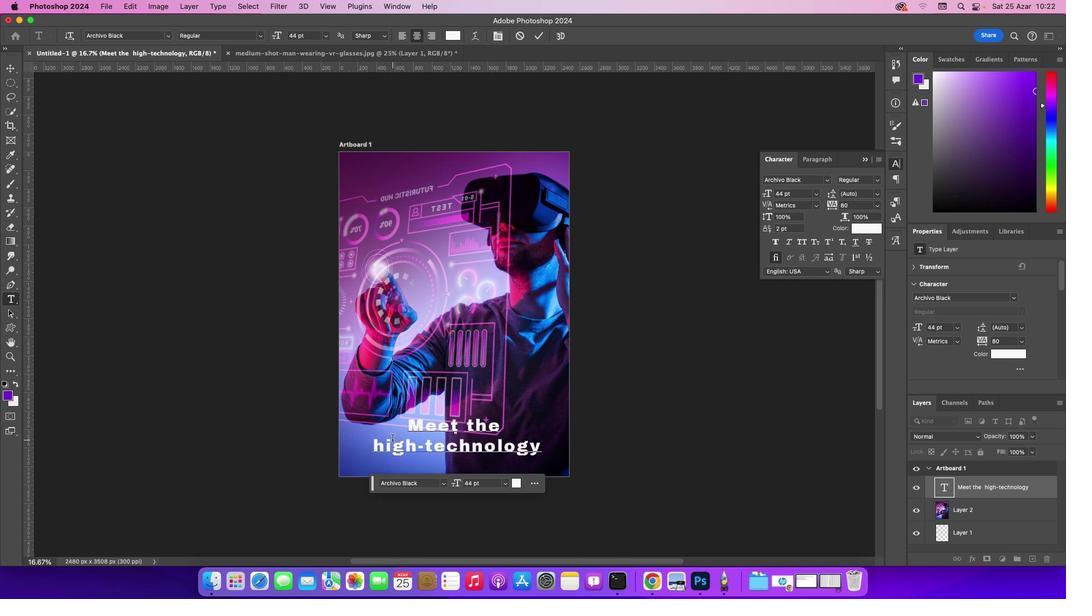 
Action: Mouse moved to (392, 440)
Screenshot: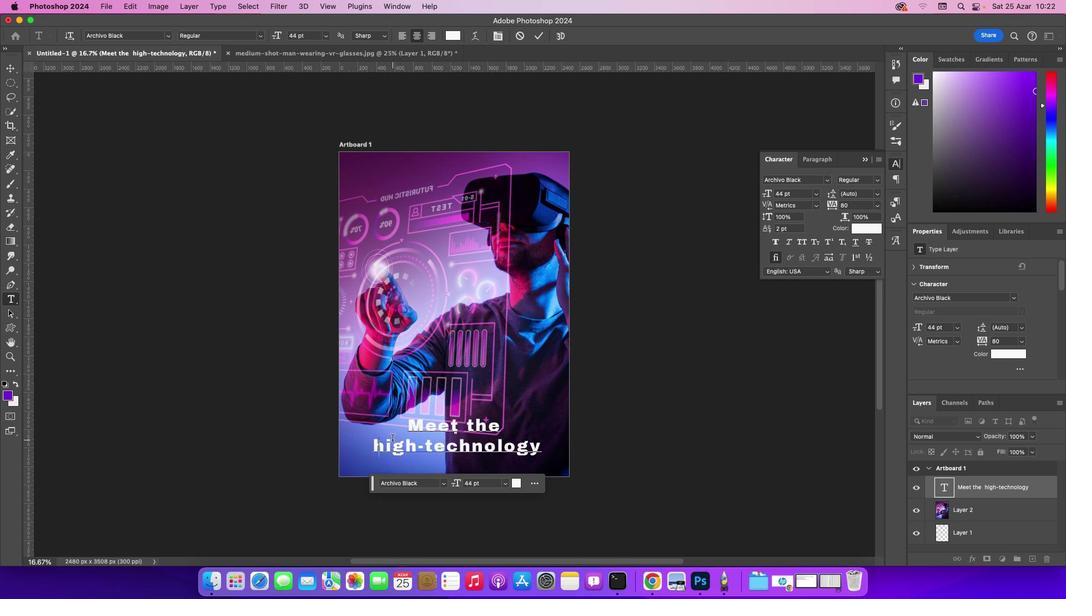 
Action: Key pressed Key.backspaceKey.caps_lock'H'
Screenshot: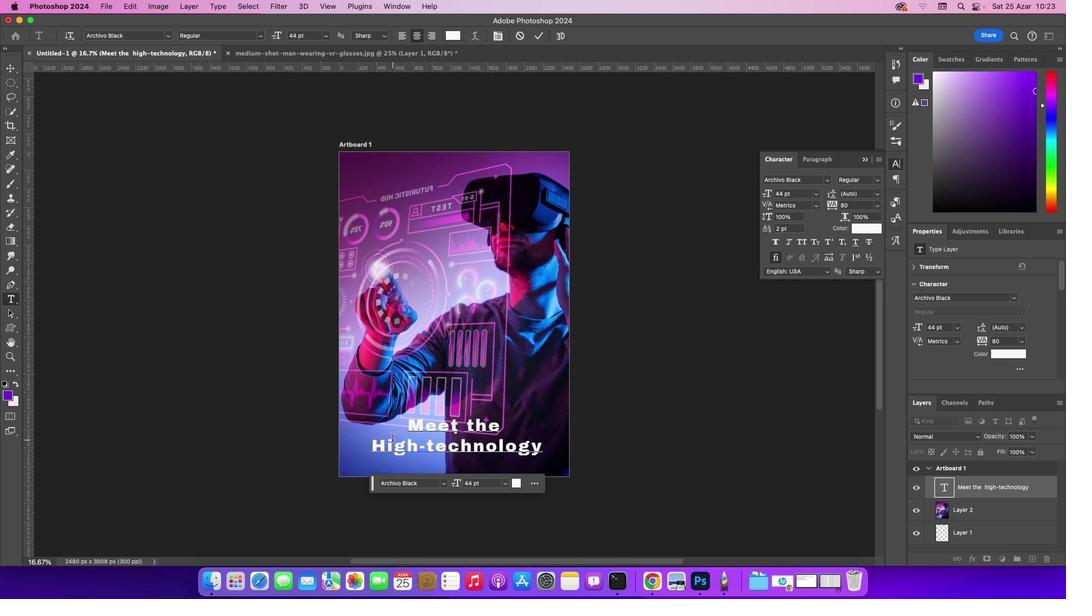 
Action: Mouse moved to (865, 159)
Screenshot: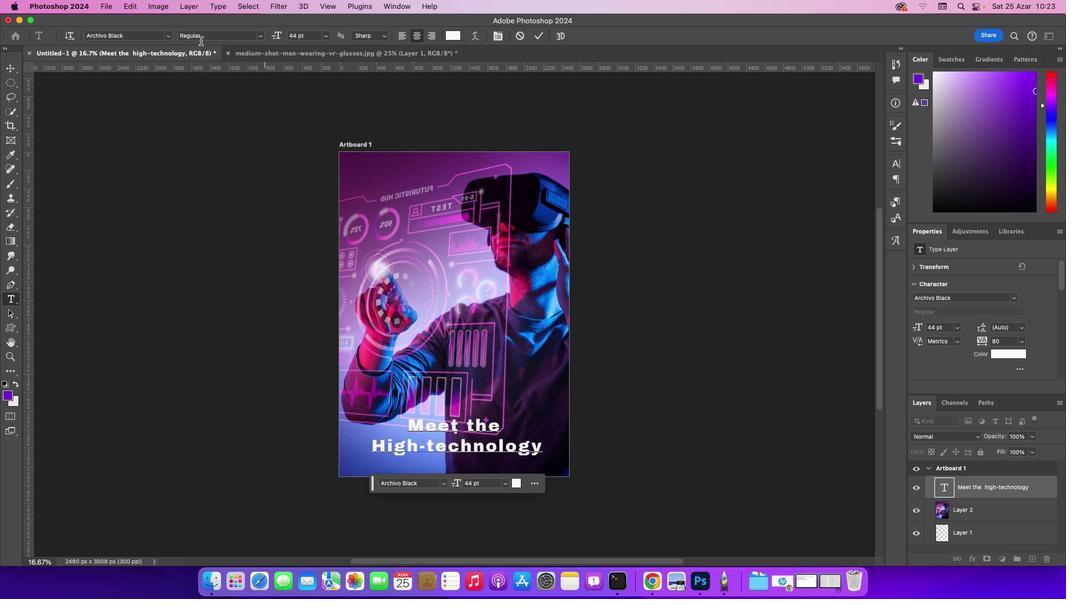 
Action: Mouse pressed left at (865, 159)
Screenshot: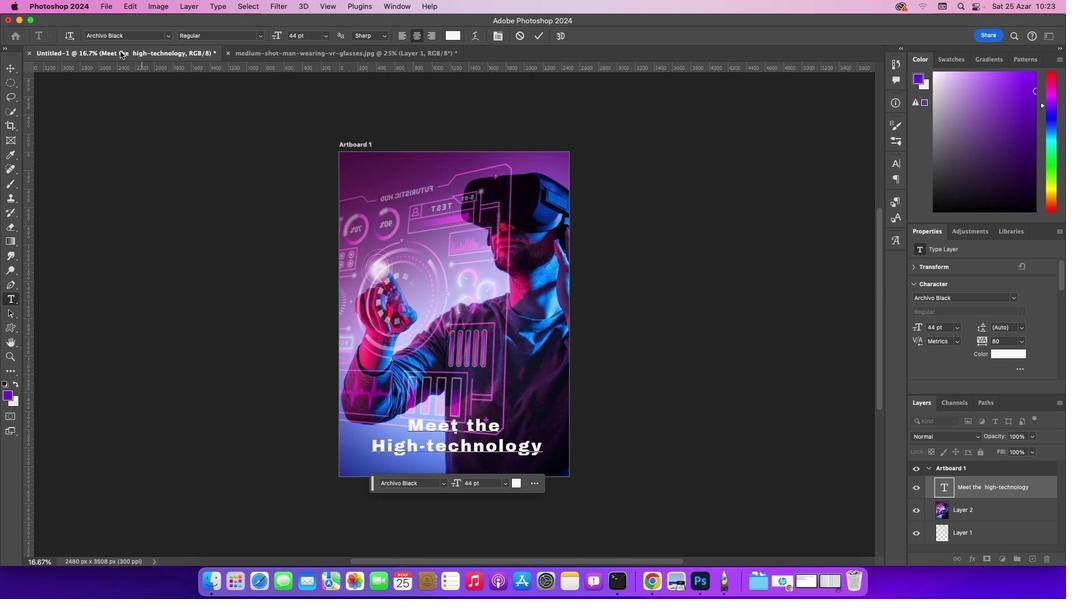 
Action: Mouse moved to (8, 68)
Screenshot: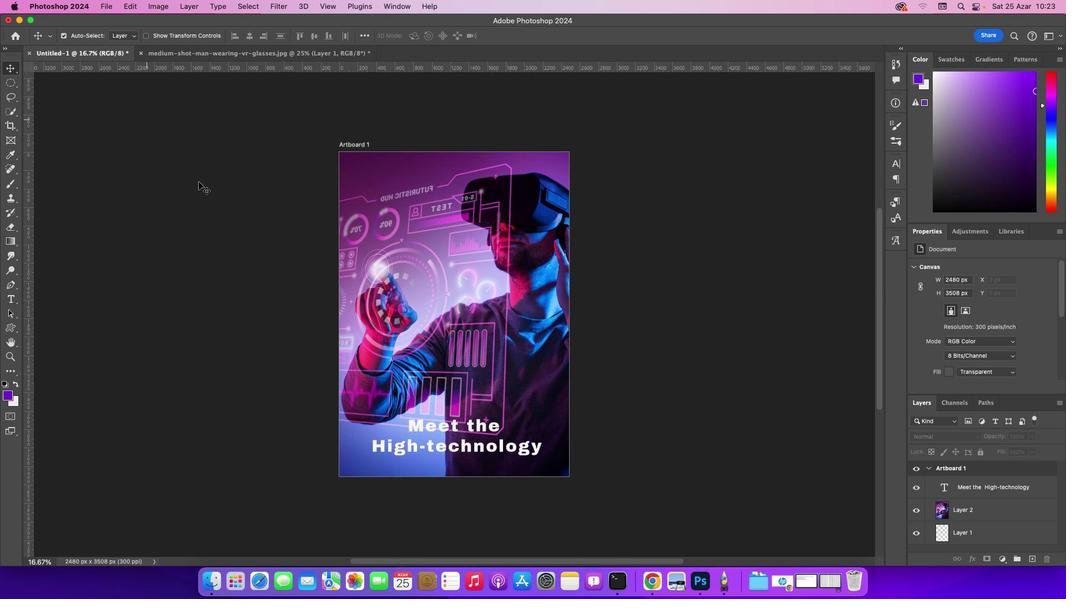 
Action: Mouse pressed left at (8, 68)
Screenshot: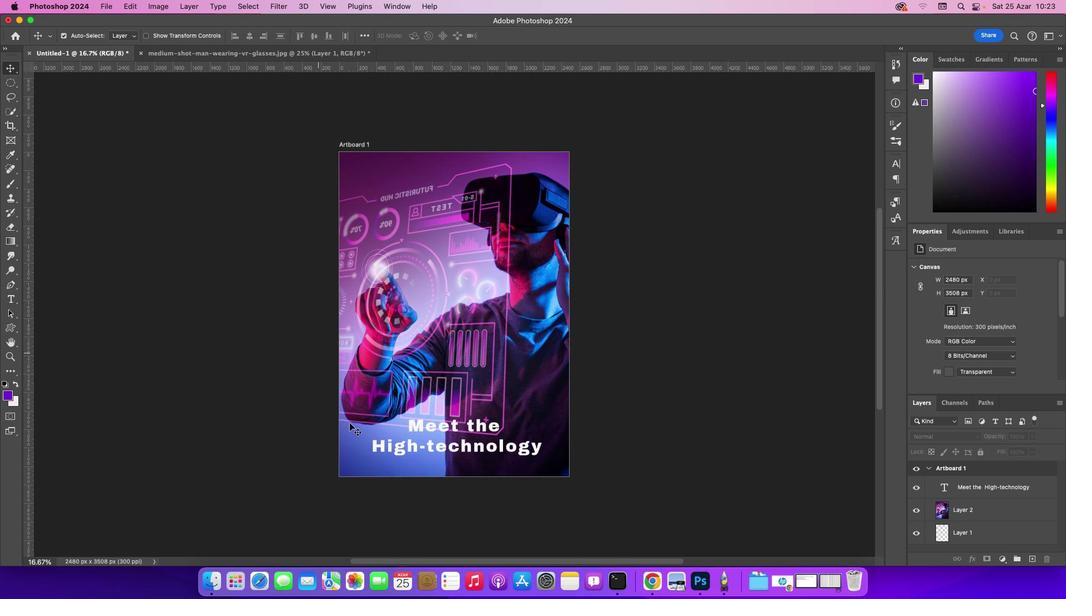 
Action: Mouse moved to (143, 118)
Screenshot: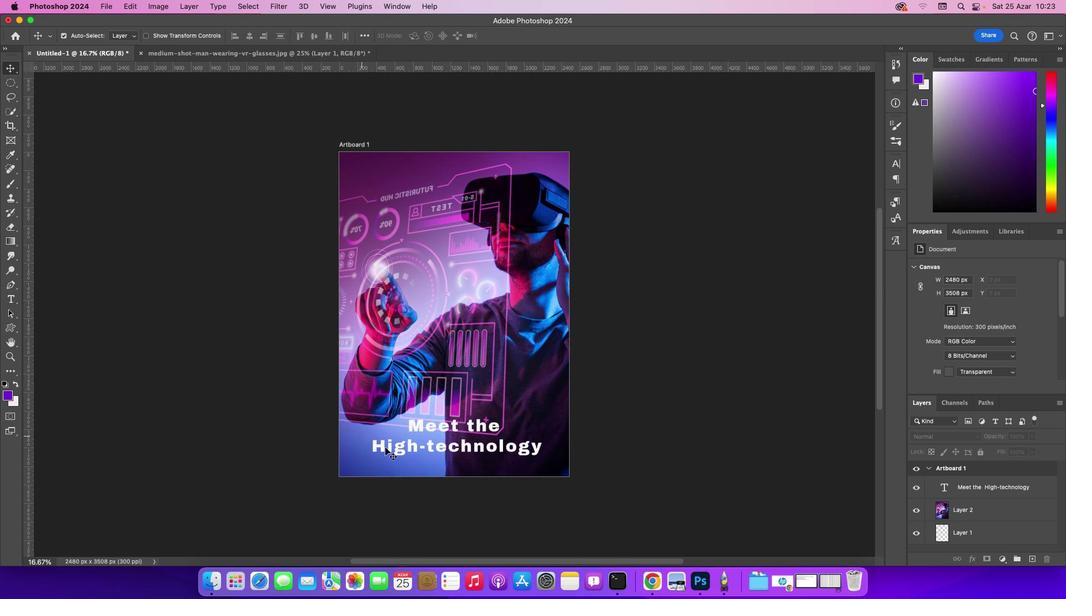 
Action: Mouse pressed left at (143, 118)
Screenshot: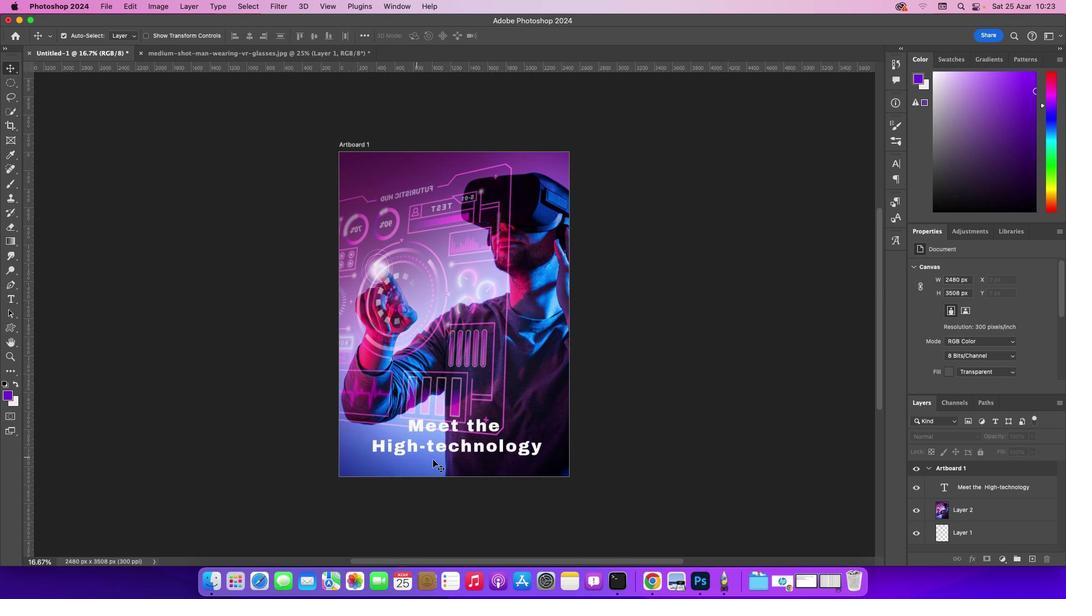 
Action: Mouse moved to (429, 445)
Screenshot: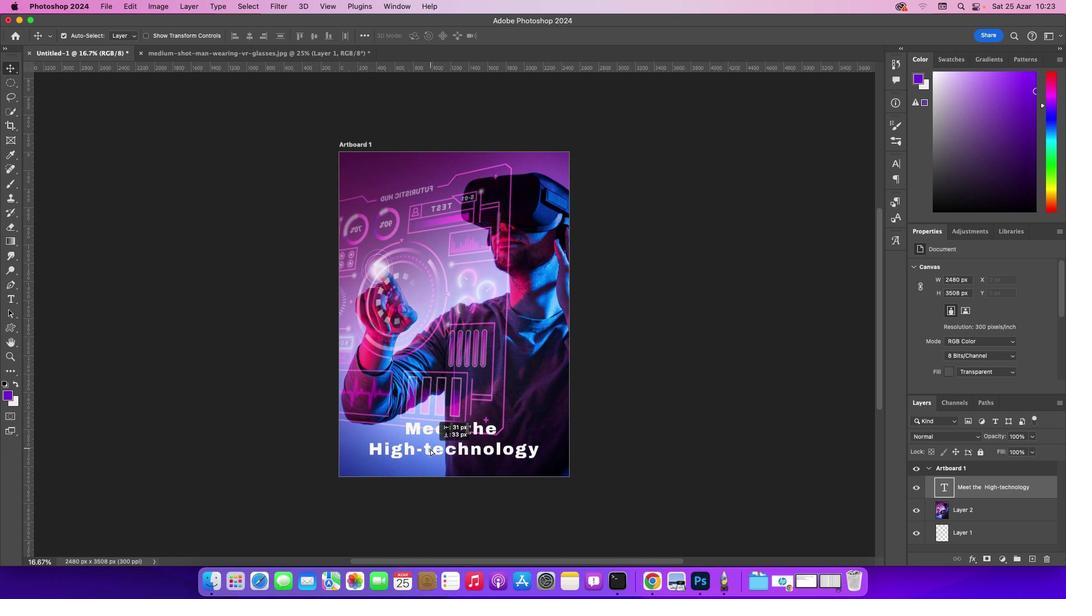 
Action: Mouse pressed left at (429, 445)
Screenshot: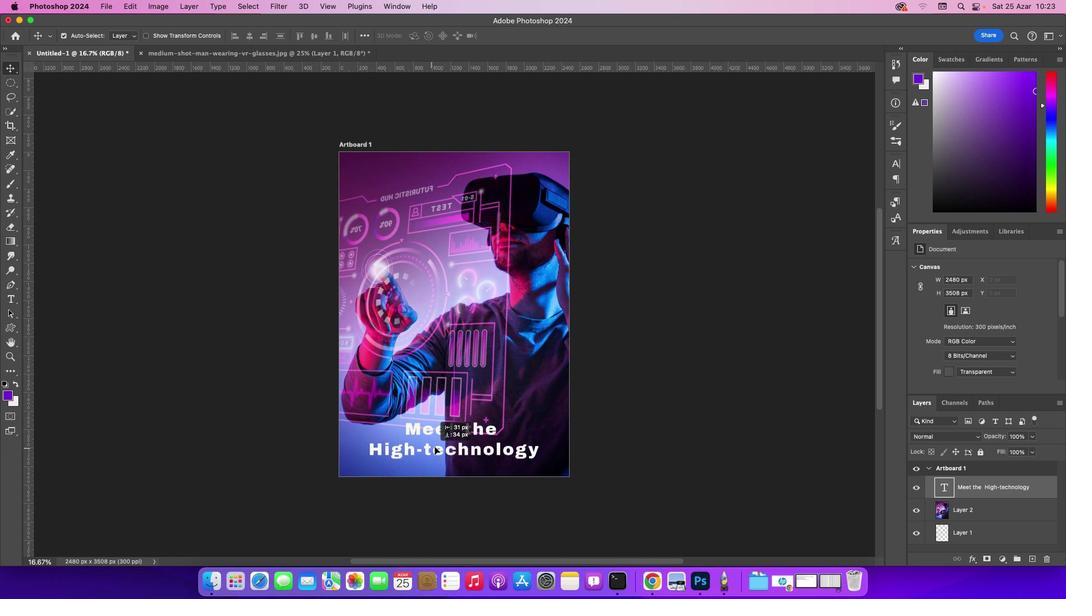 
Action: Mouse moved to (674, 379)
Screenshot: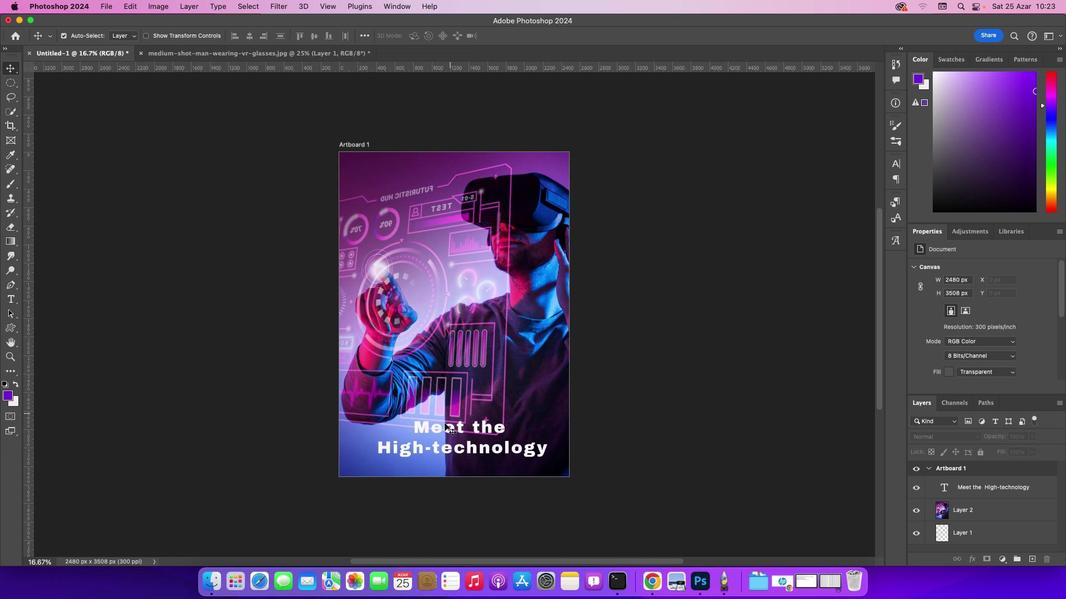 
Action: Mouse pressed left at (674, 379)
Screenshot: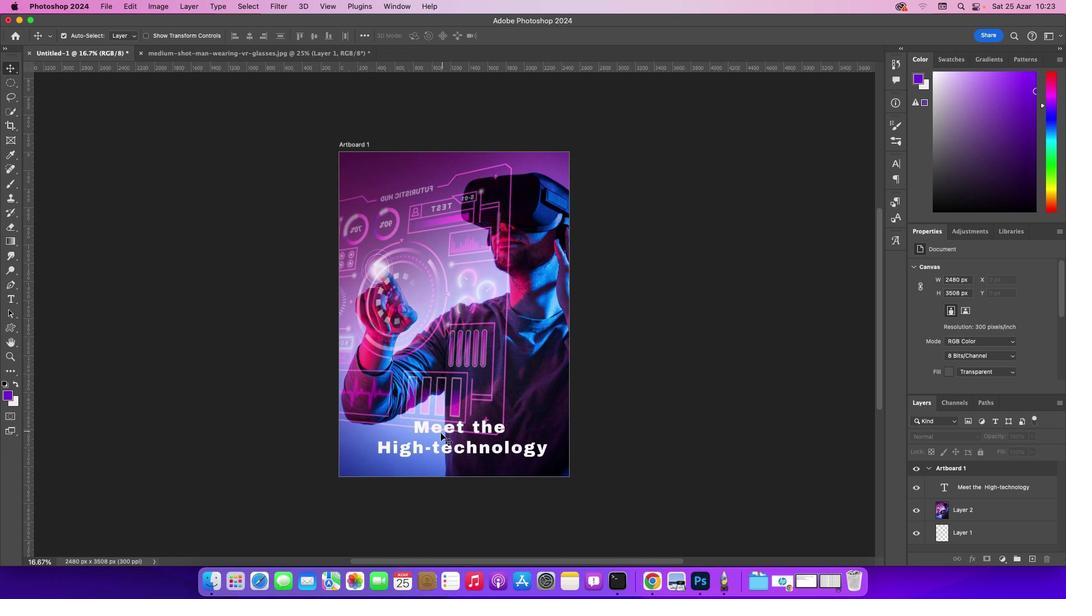 
Action: Mouse moved to (415, 424)
Screenshot: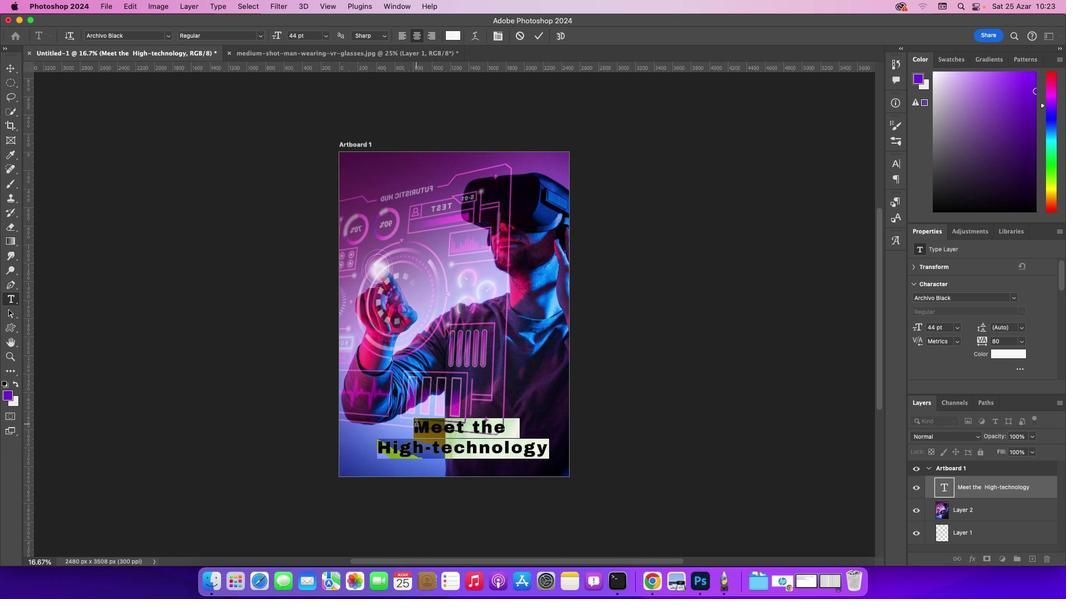 
Action: Mouse pressed left at (415, 424)
Screenshot: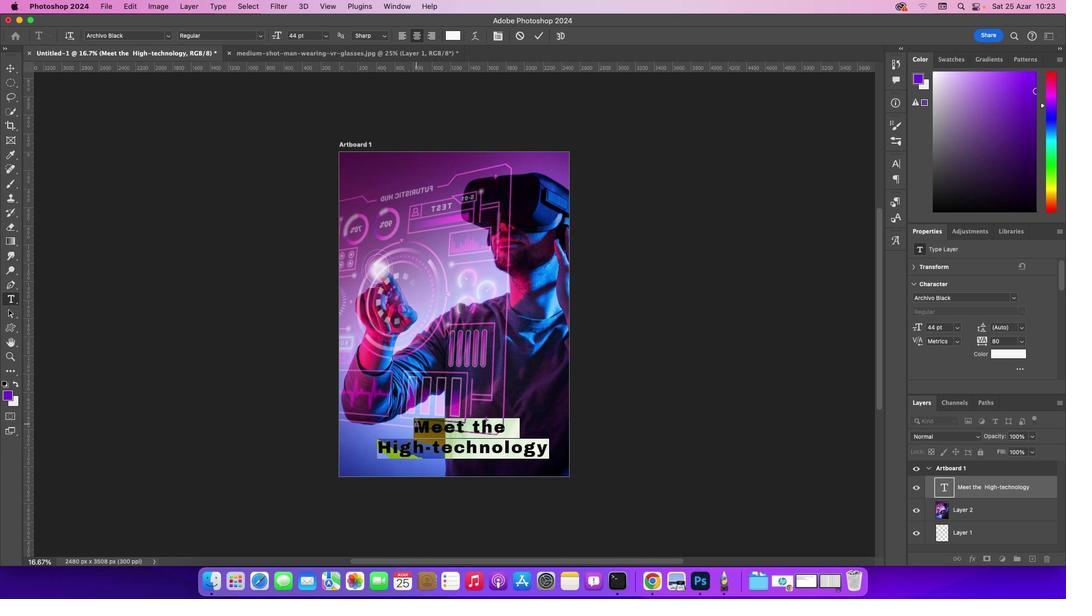 
Action: Mouse pressed left at (415, 424)
Screenshot: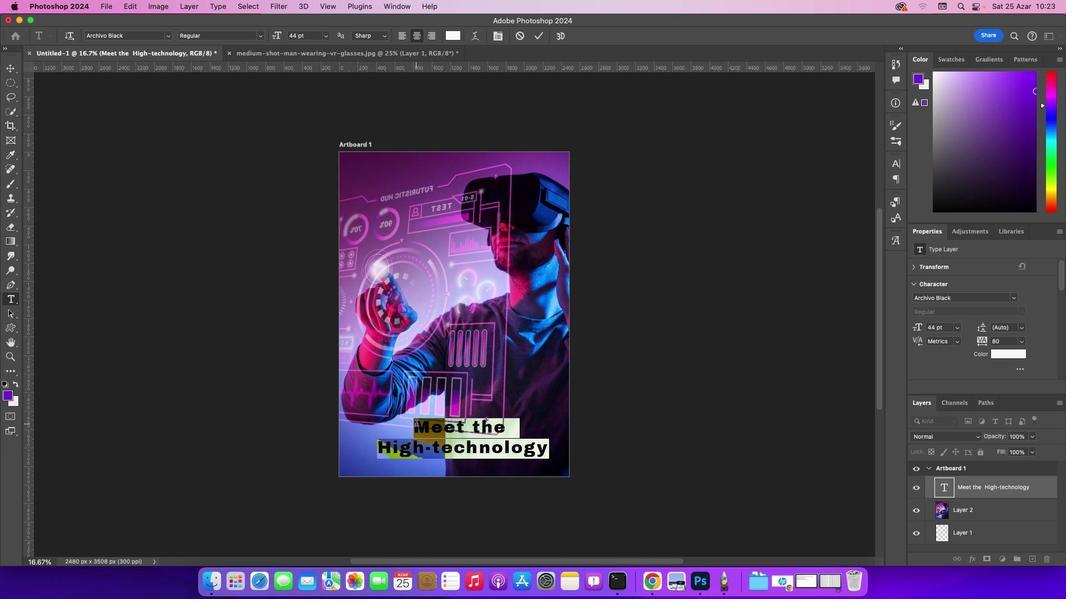 
Action: Mouse moved to (13, 69)
Screenshot: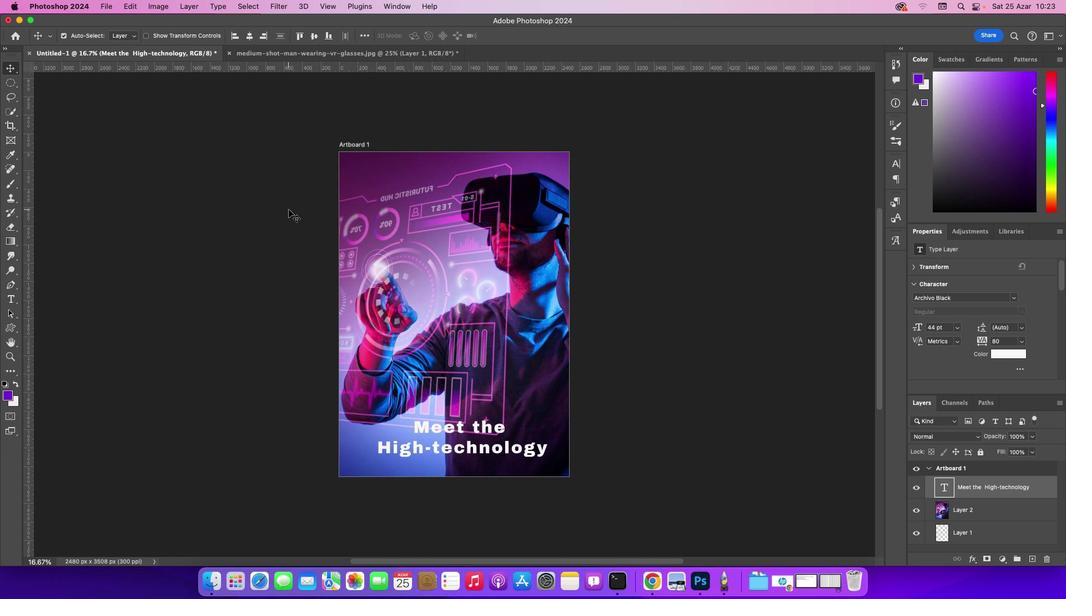 
Action: Mouse pressed left at (13, 69)
Screenshot: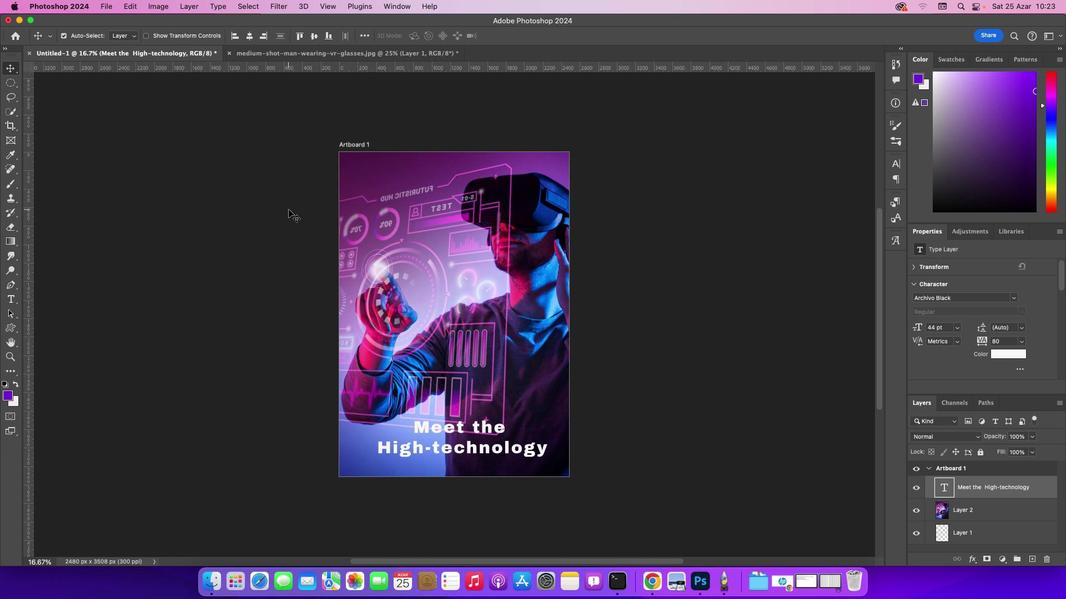 
Action: Mouse moved to (288, 209)
Screenshot: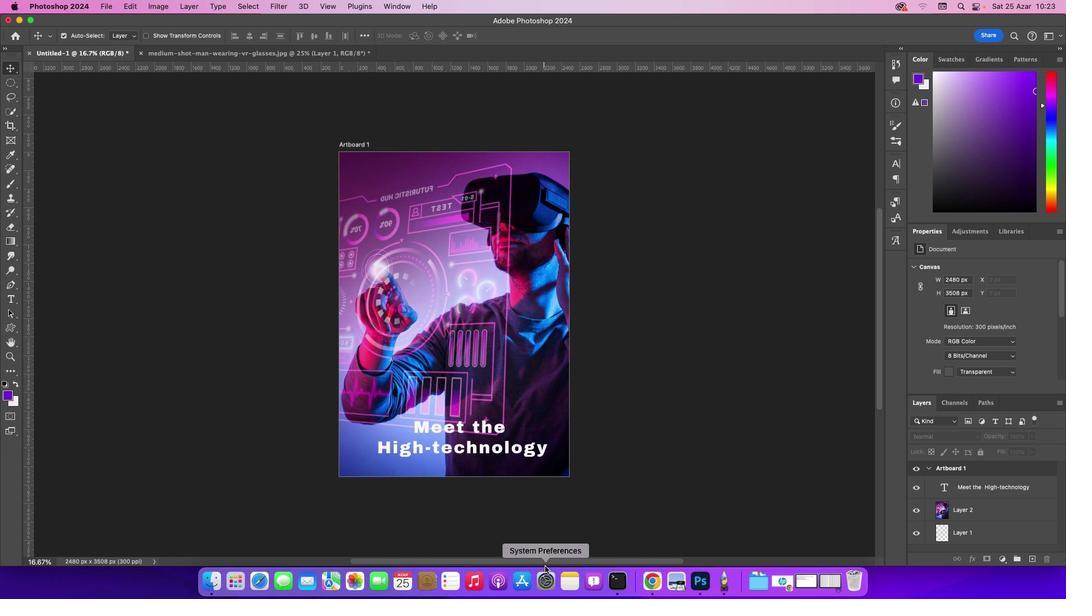 
Action: Mouse pressed left at (288, 209)
Screenshot: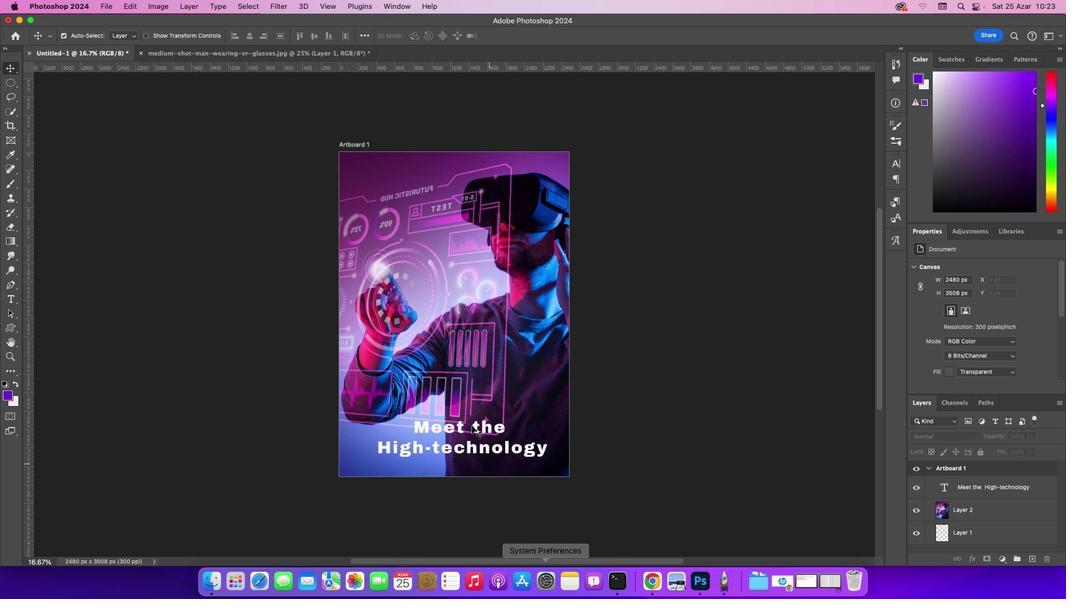 
Action: Mouse moved to (459, 425)
Screenshot: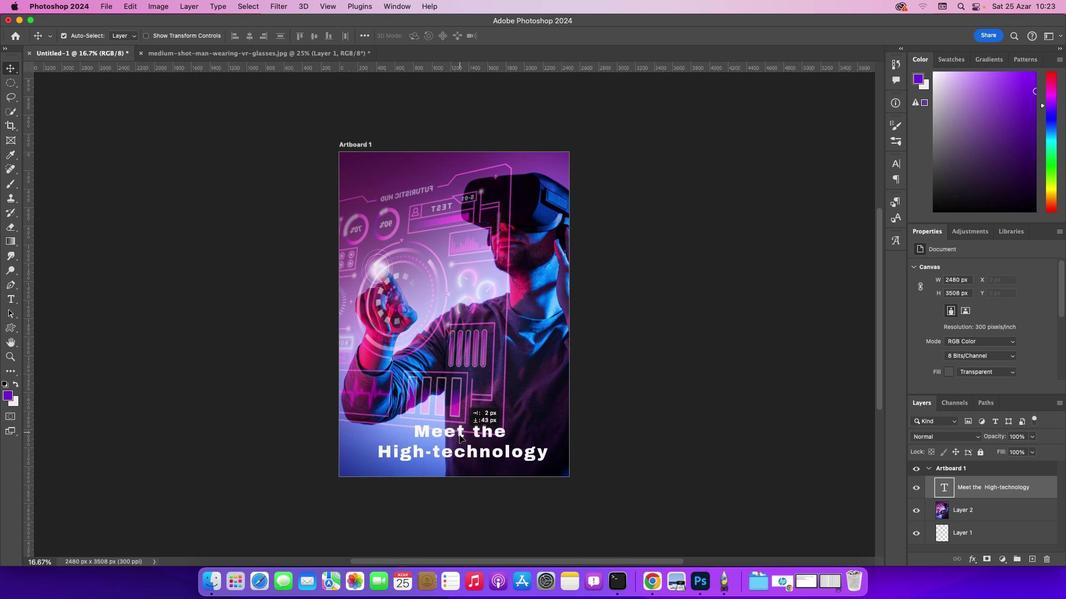 
Action: Mouse pressed left at (459, 425)
Screenshot: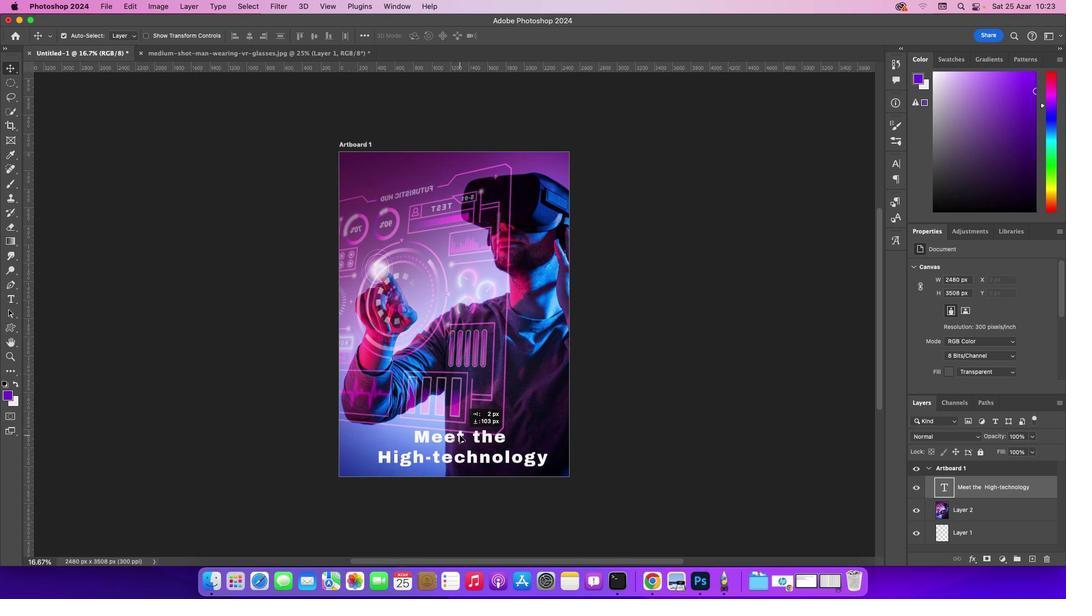 
Action: Mouse moved to (459, 430)
Screenshot: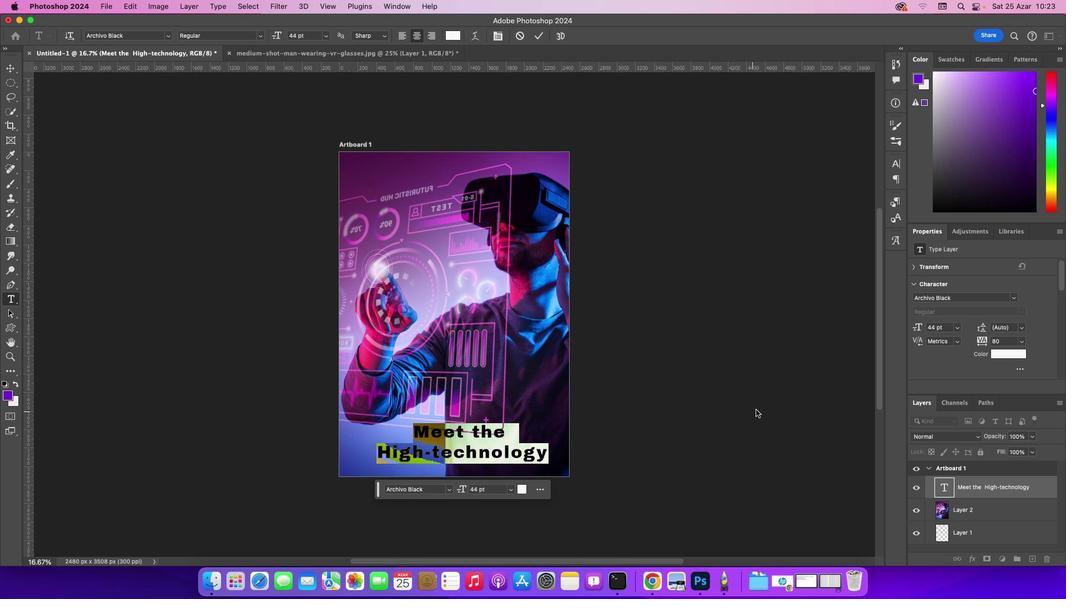 
Action: Mouse pressed left at (459, 430)
Screenshot: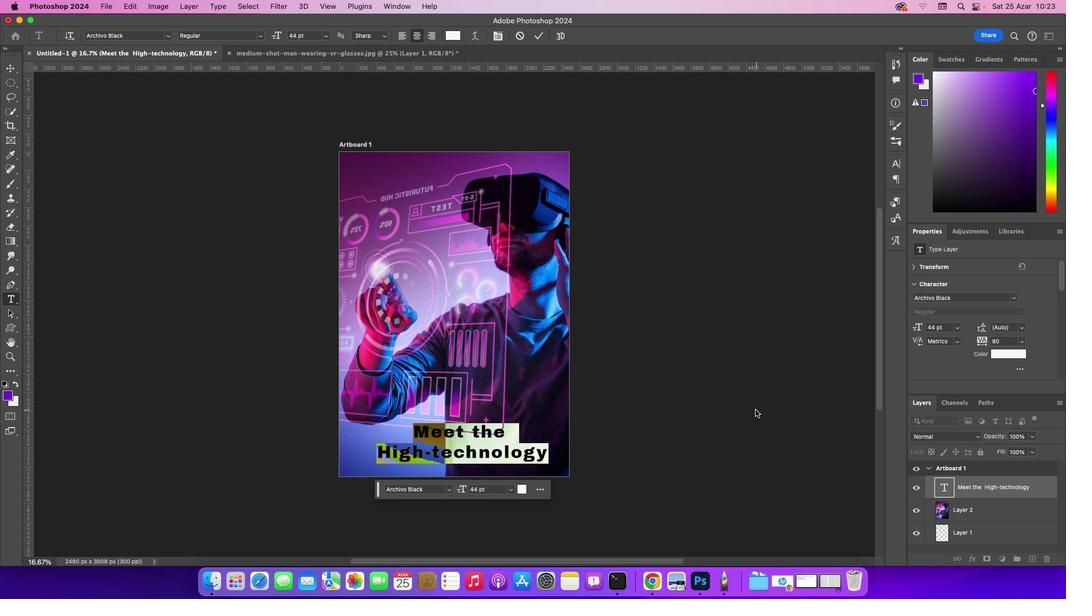 
Action: Mouse moved to (646, 396)
Screenshot: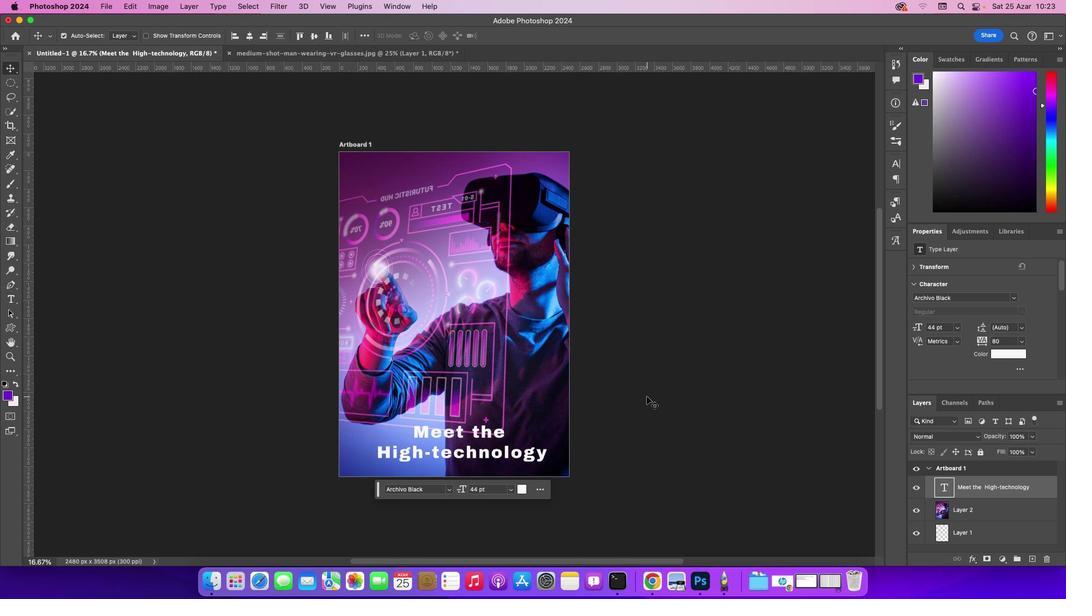 
Action: Mouse pressed left at (646, 396)
Screenshot: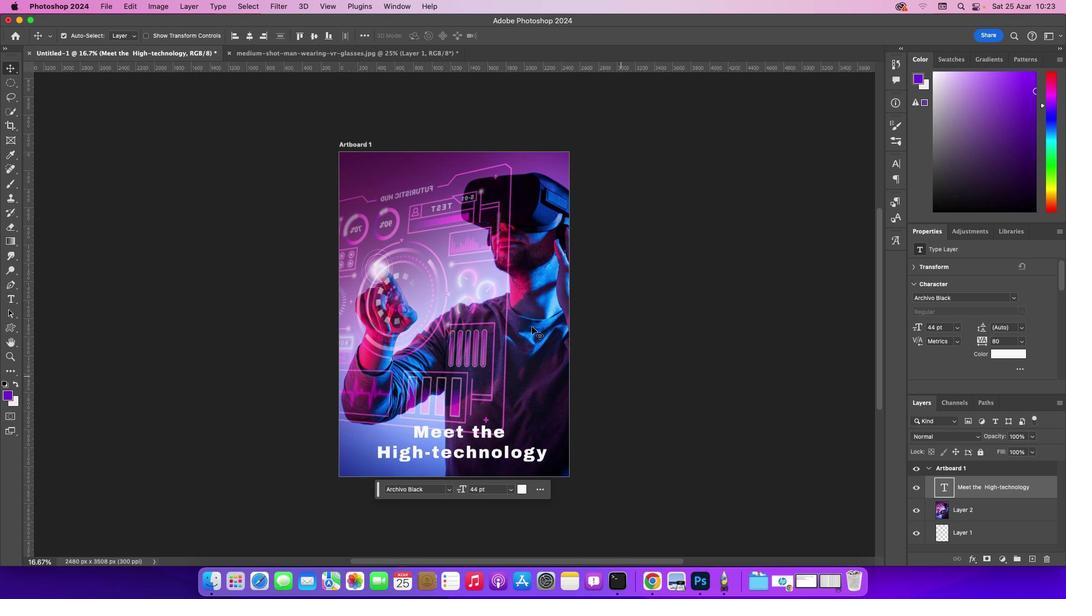 
Action: Mouse moved to (211, 222)
Screenshot: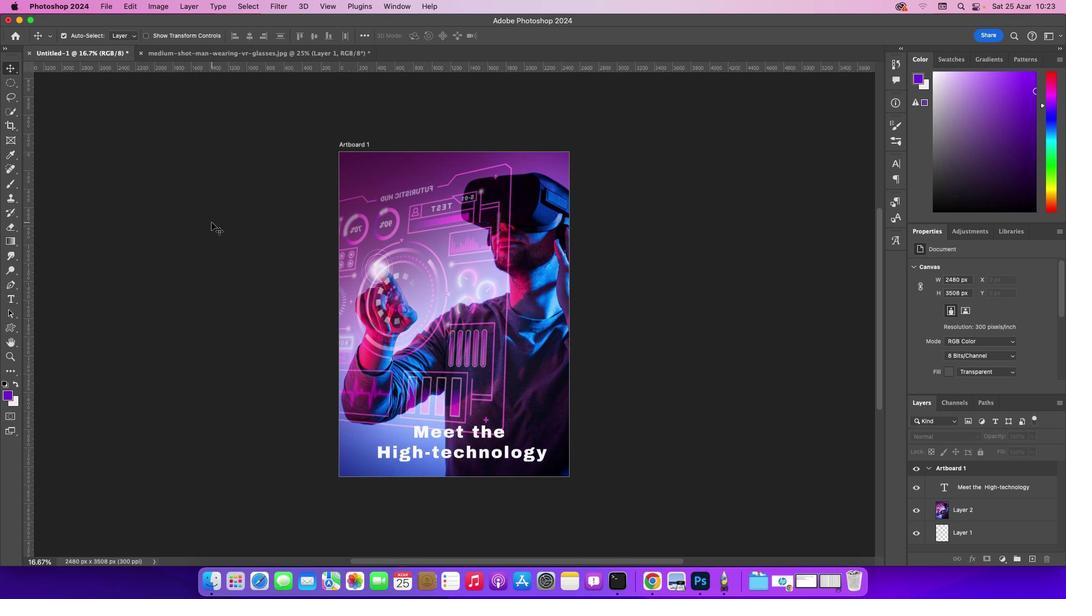 
Action: Mouse pressed left at (211, 222)
Screenshot: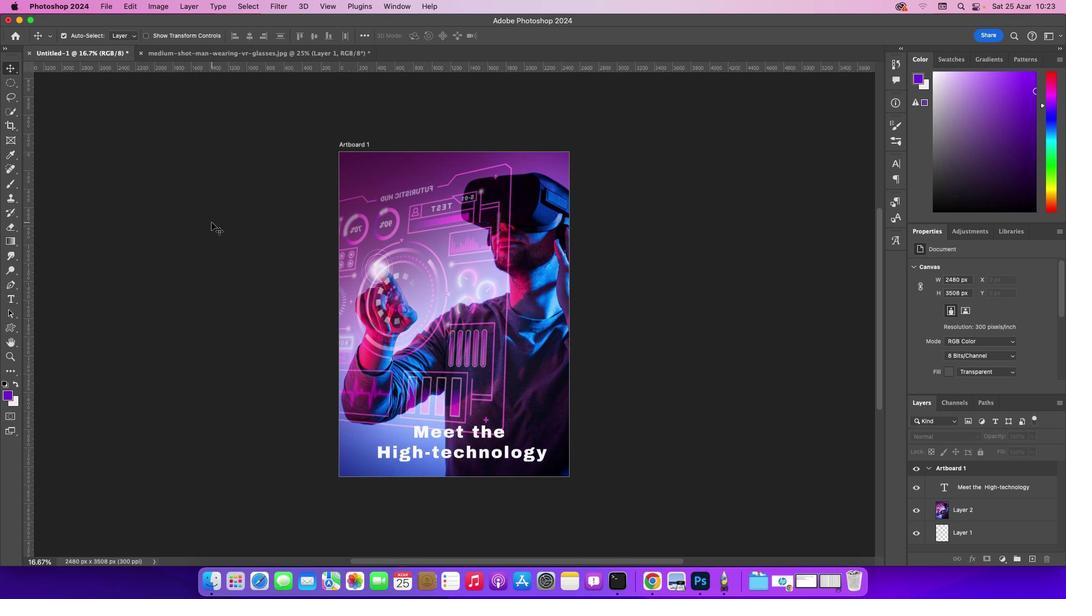 
Action: Mouse moved to (109, 5)
Screenshot: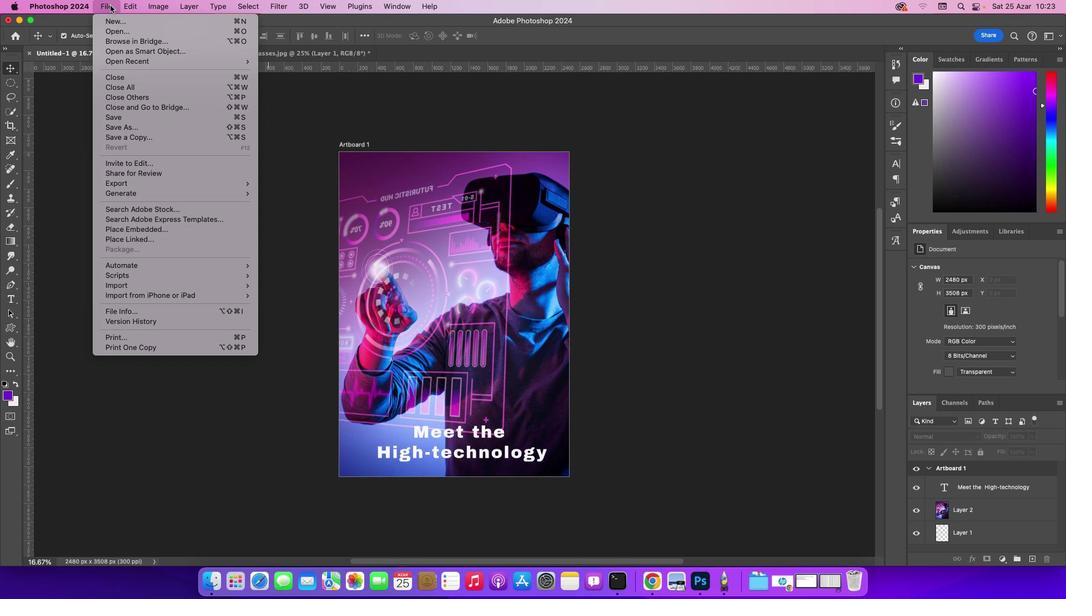 
Action: Mouse pressed left at (109, 5)
Screenshot: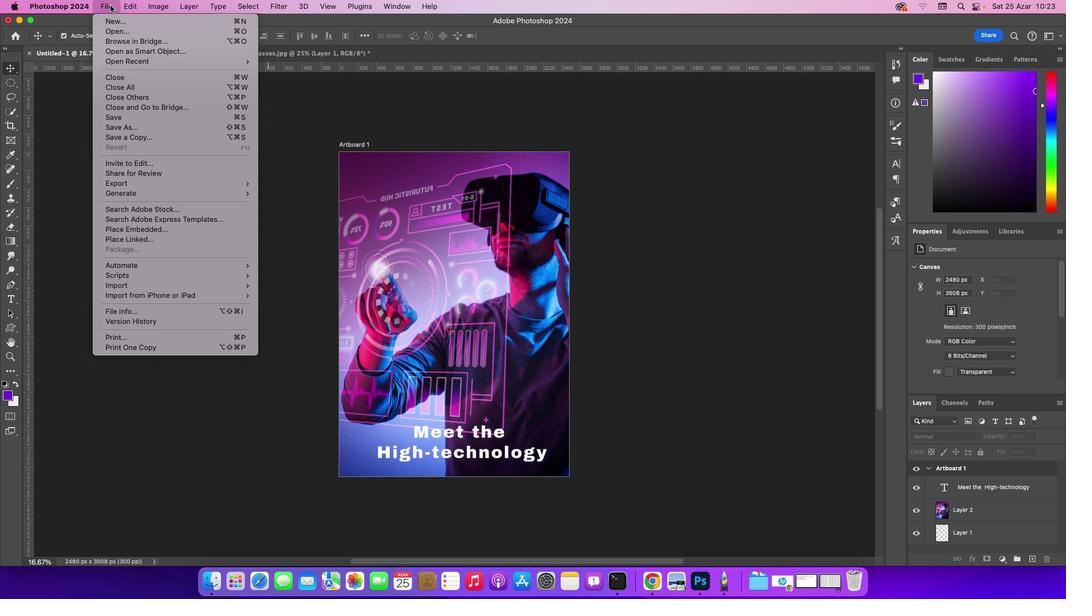 
Action: Mouse moved to (123, 35)
Screenshot: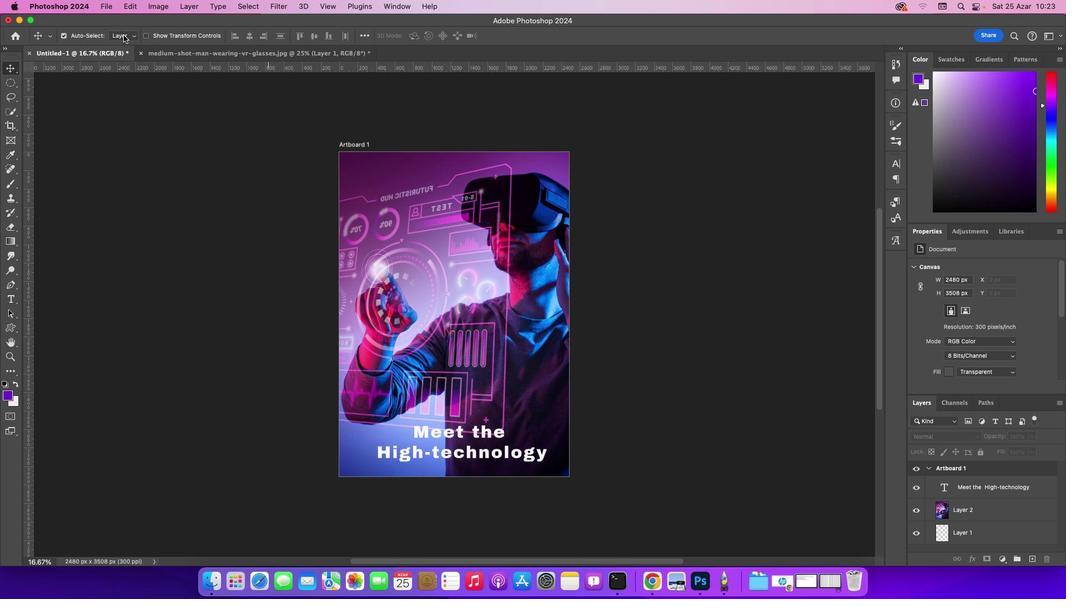 
Action: Mouse pressed left at (123, 35)
Screenshot: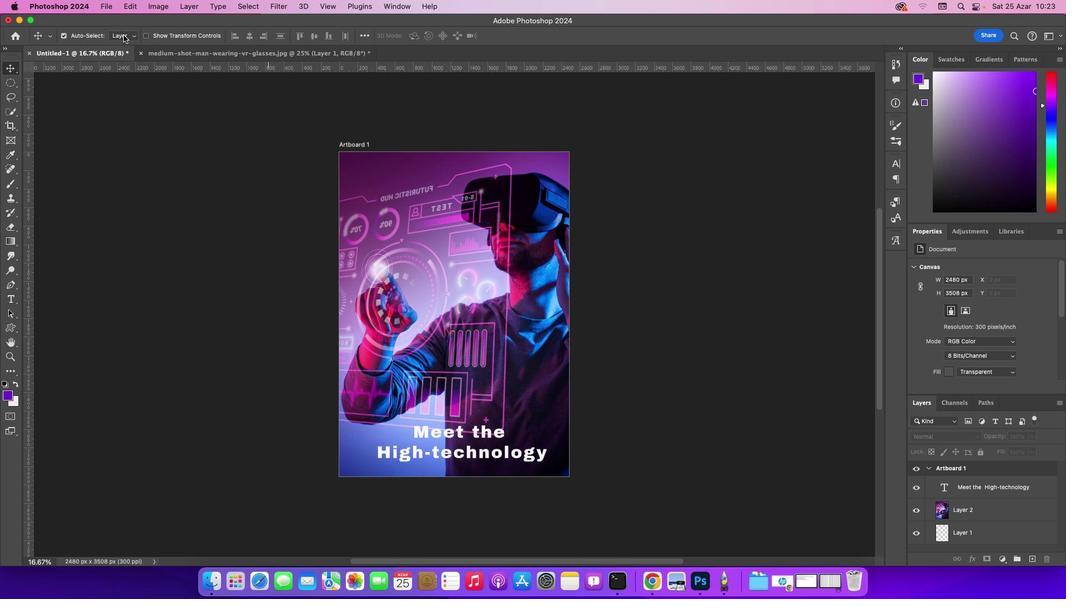 
Action: Mouse moved to (440, 154)
Screenshot: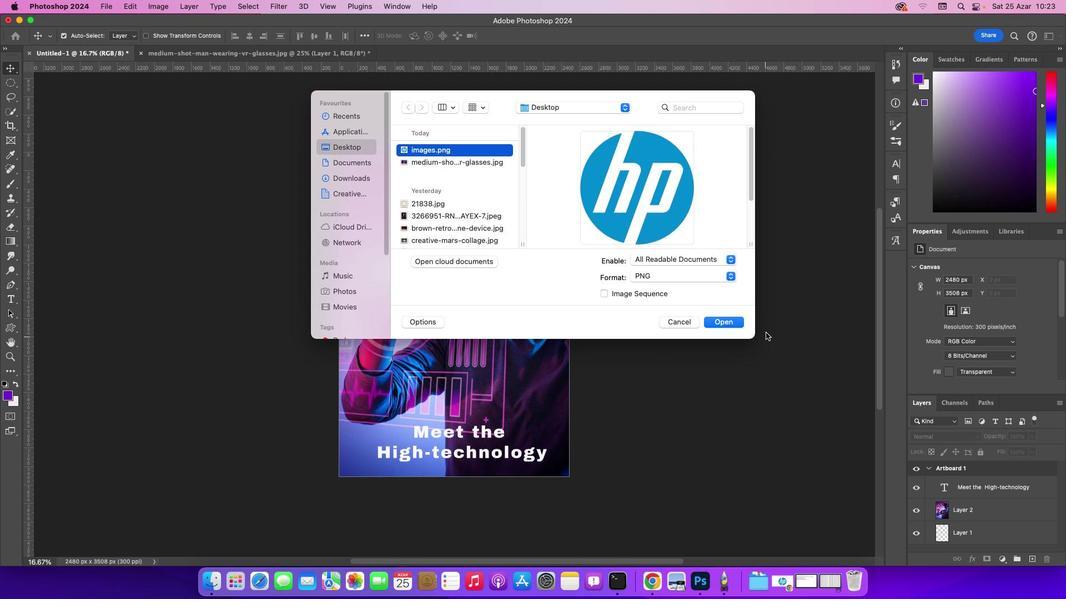 
Action: Mouse pressed left at (440, 154)
Screenshot: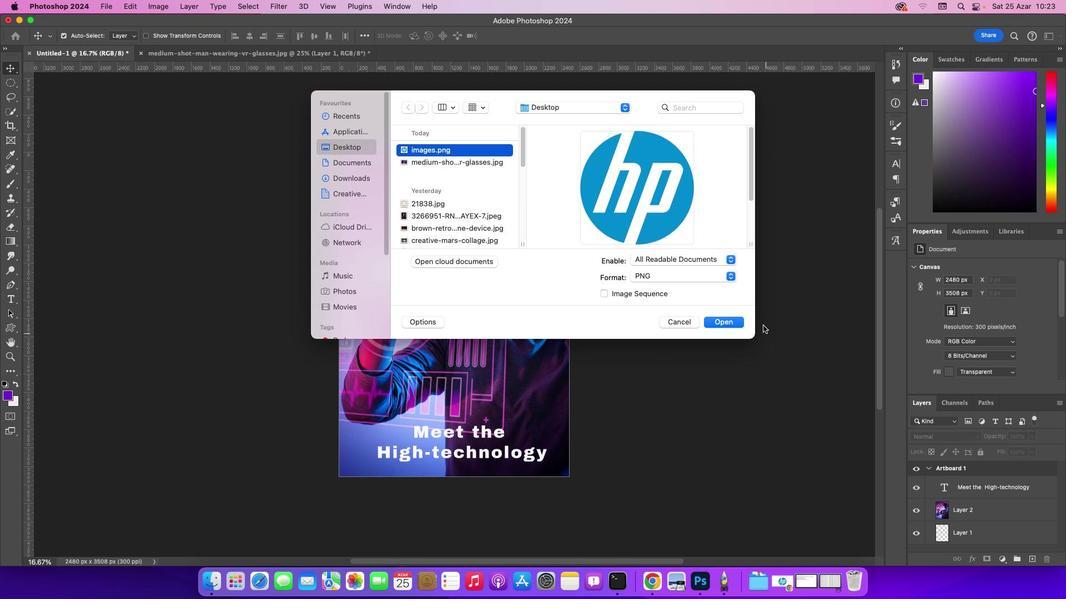 
Action: Mouse moved to (725, 322)
Screenshot: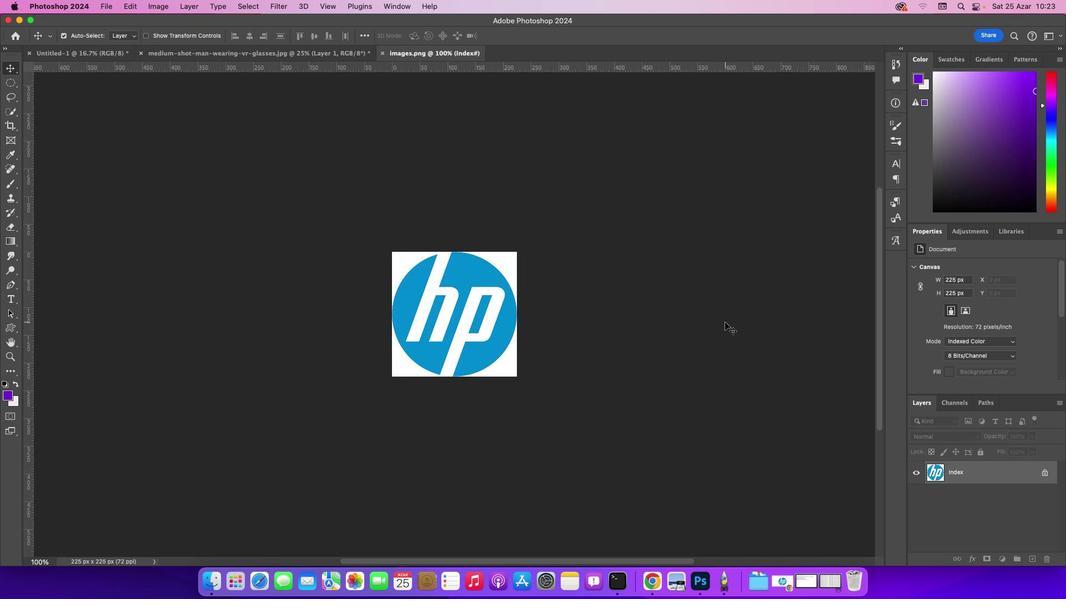 
Action: Mouse pressed left at (725, 322)
Screenshot: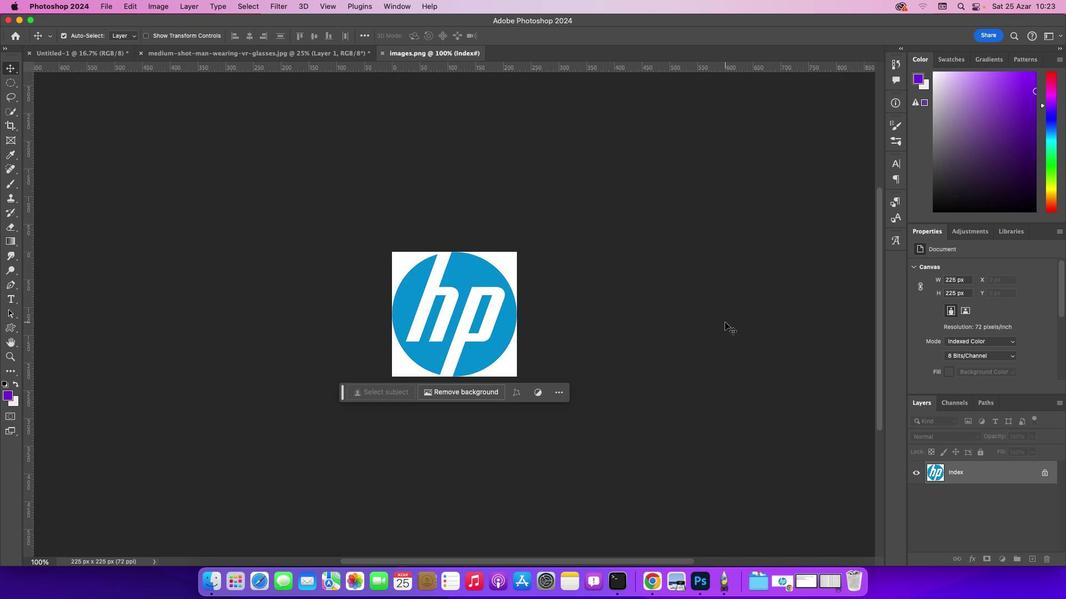 
Action: Mouse moved to (687, 371)
Screenshot: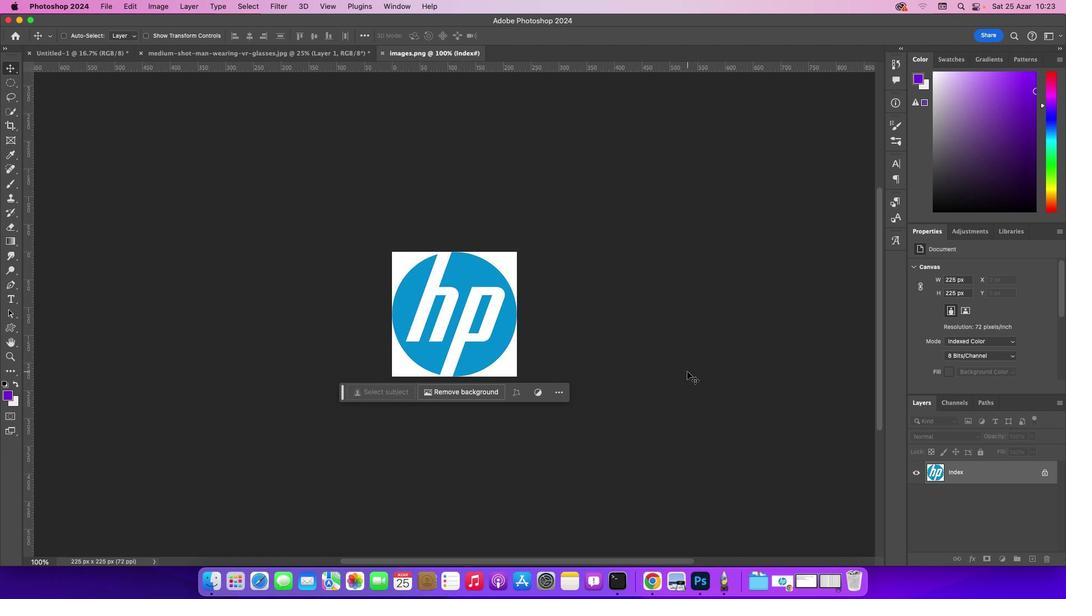 
Action: Key pressed Key.cmd_r'j'
Screenshot: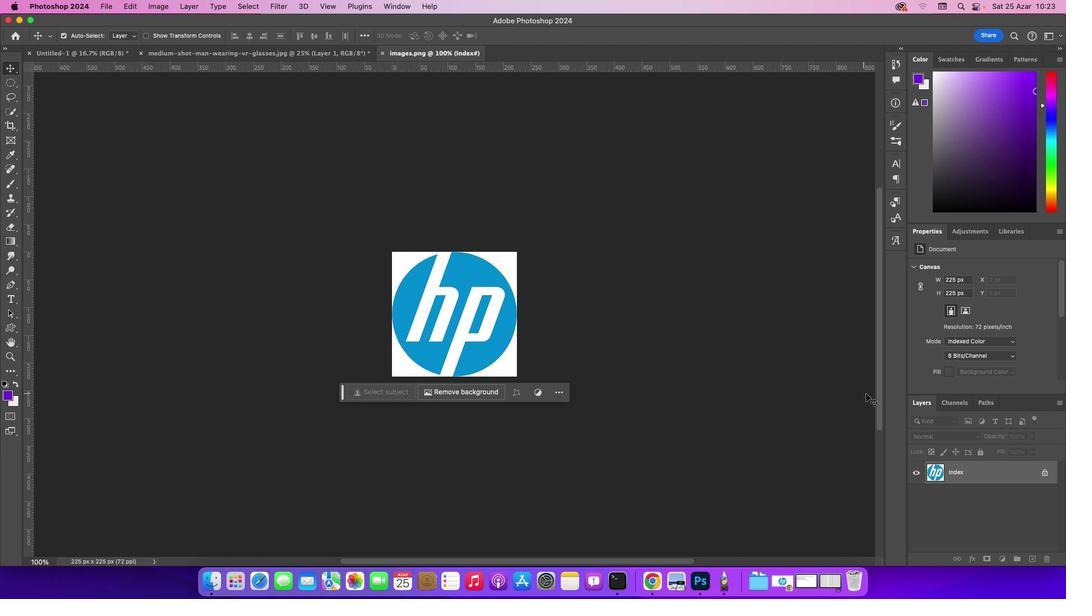 
Action: Mouse moved to (428, 272)
Screenshot: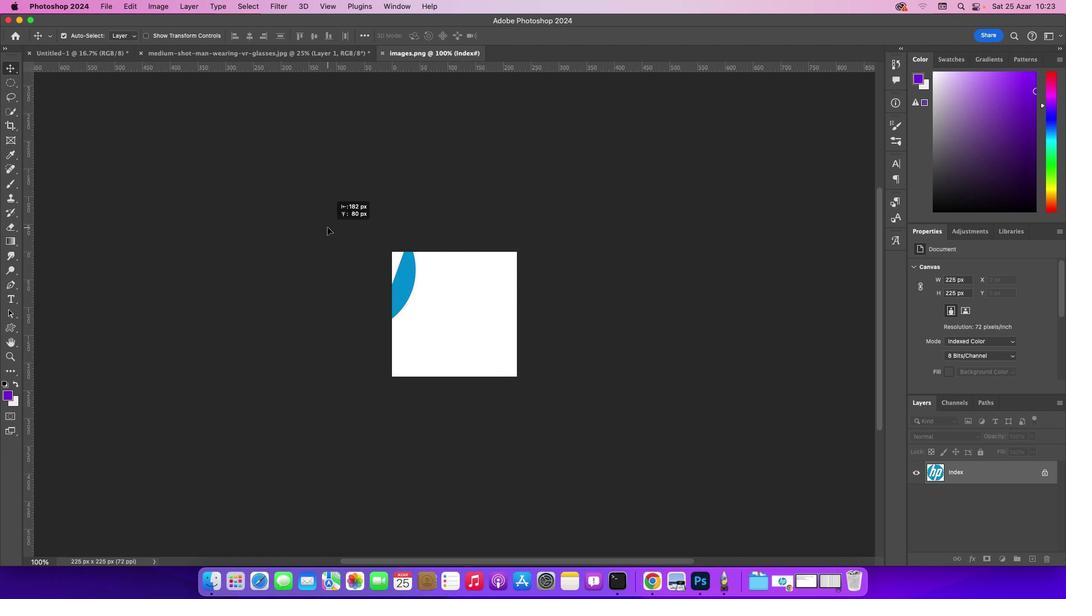 
Action: Mouse pressed left at (428, 272)
Screenshot: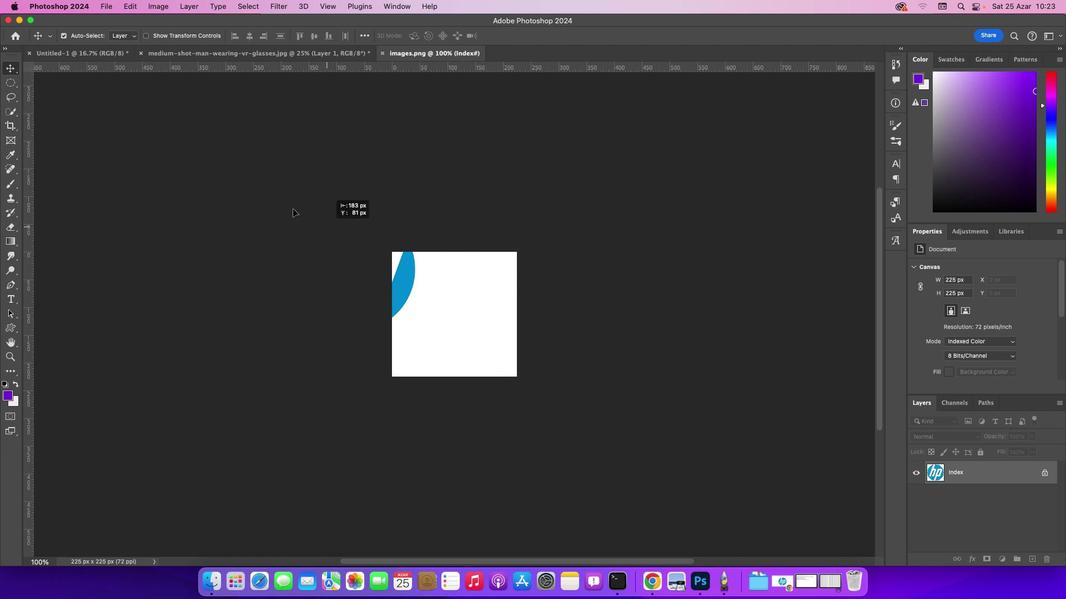 
Action: Mouse moved to (988, 487)
Screenshot: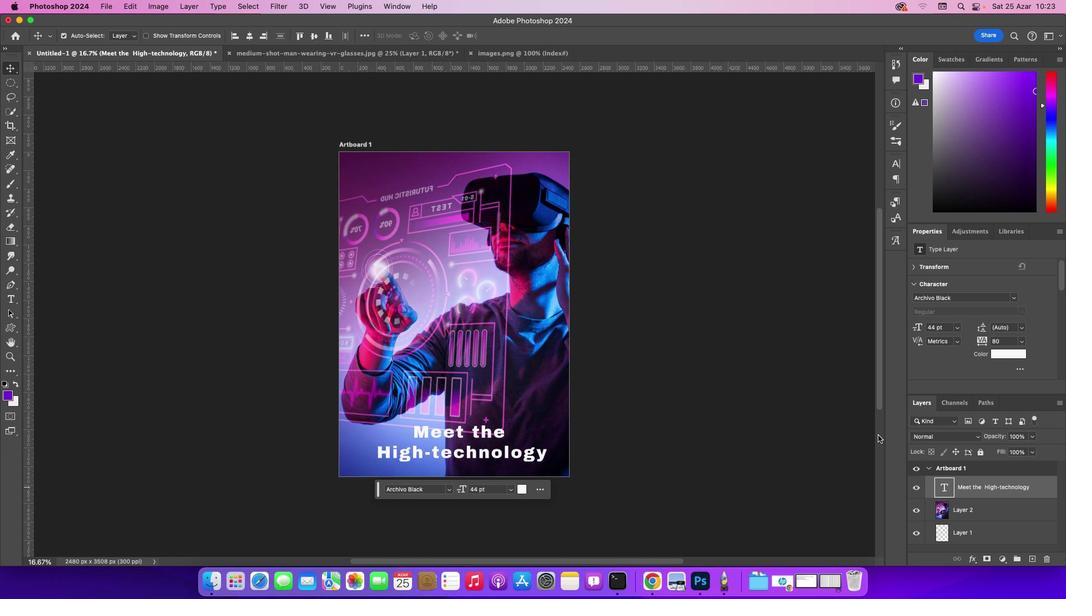 
Action: Mouse pressed left at (988, 487)
Screenshot: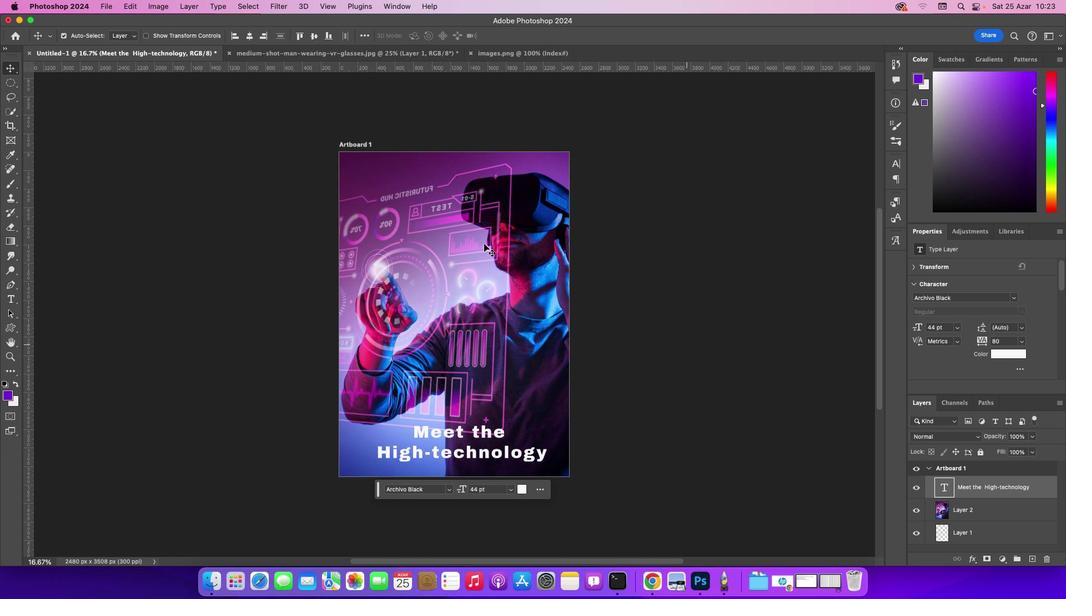 
Action: Mouse moved to (1028, 559)
Screenshot: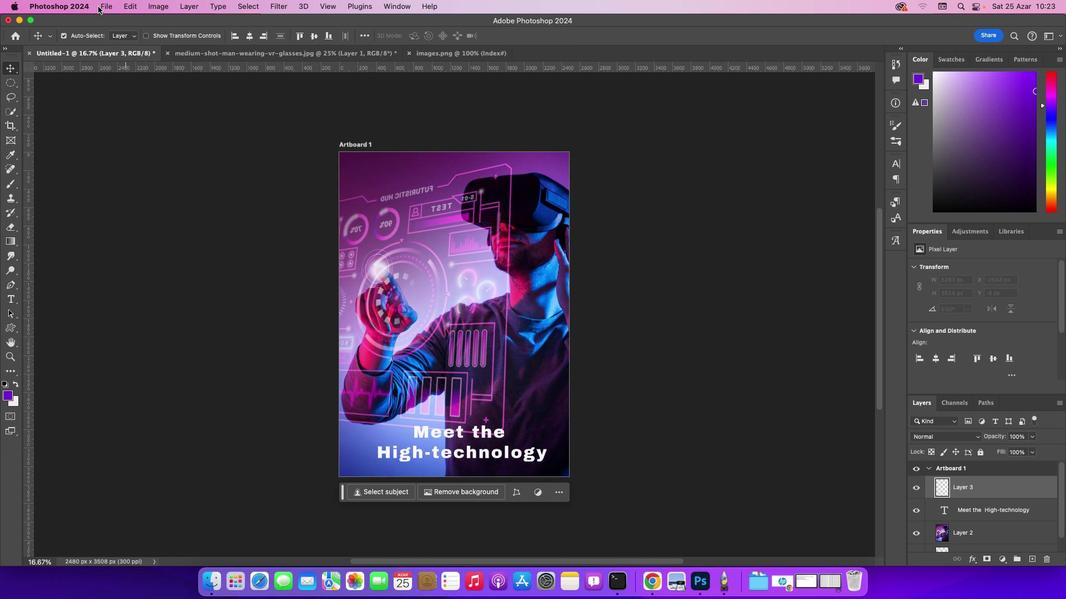 
Action: Mouse pressed left at (1028, 559)
Screenshot: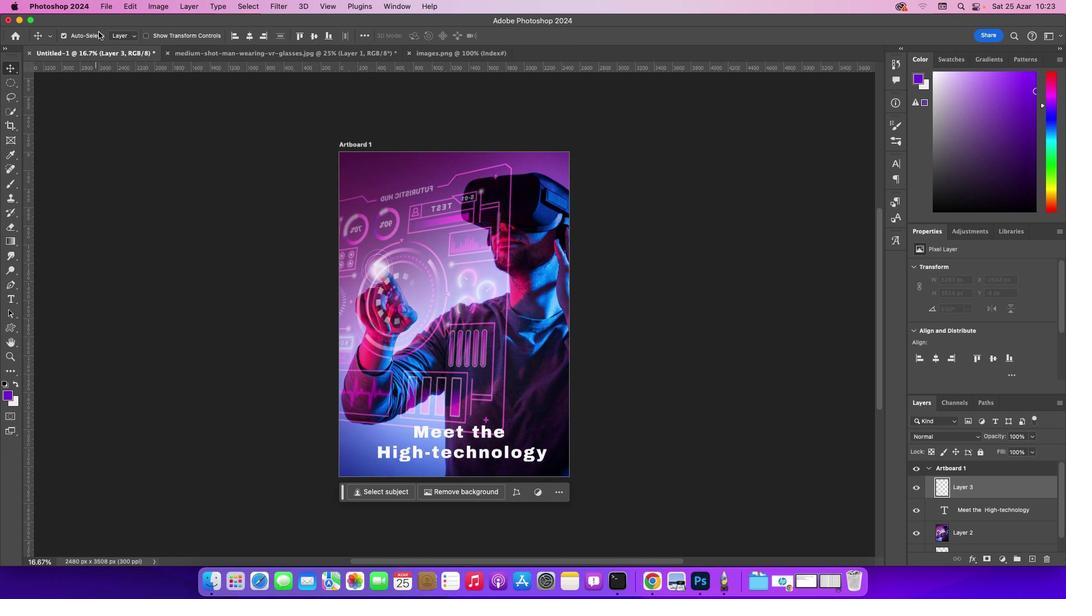 
Action: Mouse moved to (107, 8)
Screenshot: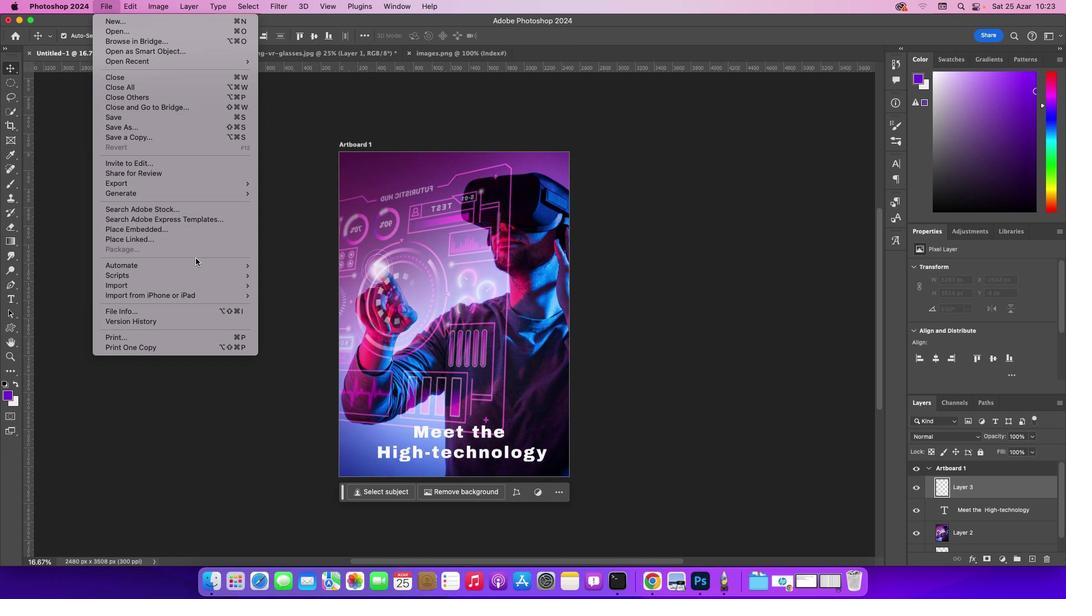
Action: Mouse pressed left at (107, 8)
Screenshot: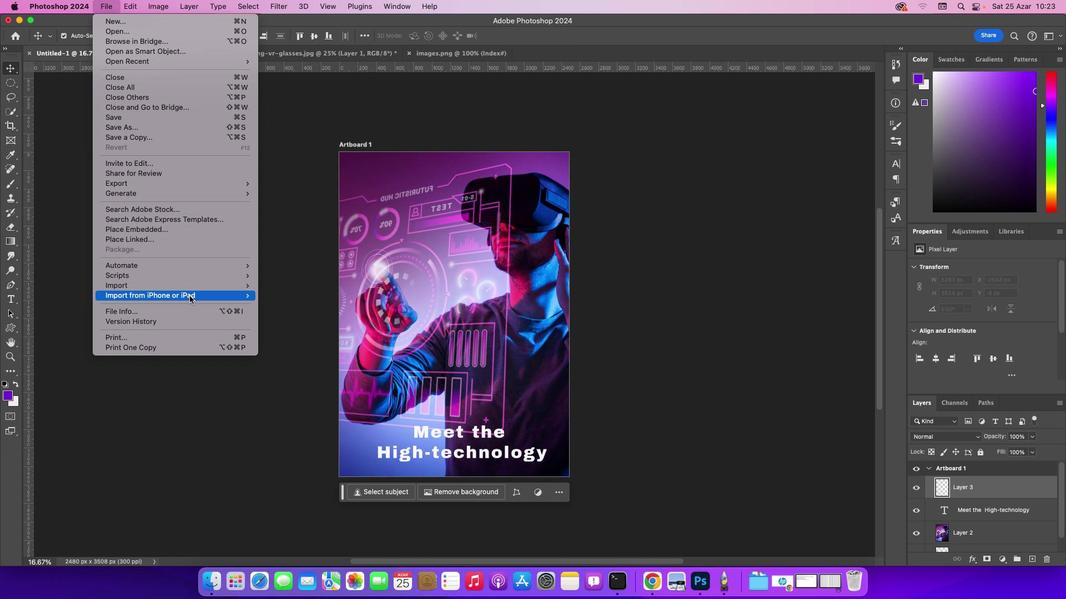 
Action: Mouse moved to (168, 229)
Screenshot: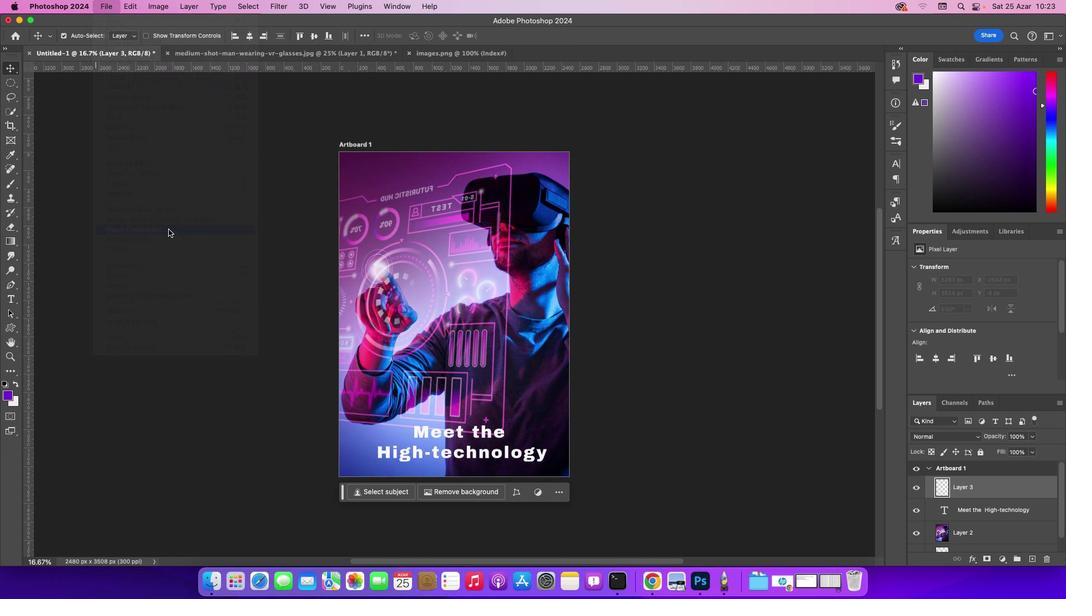 
Action: Mouse pressed left at (168, 229)
Screenshot: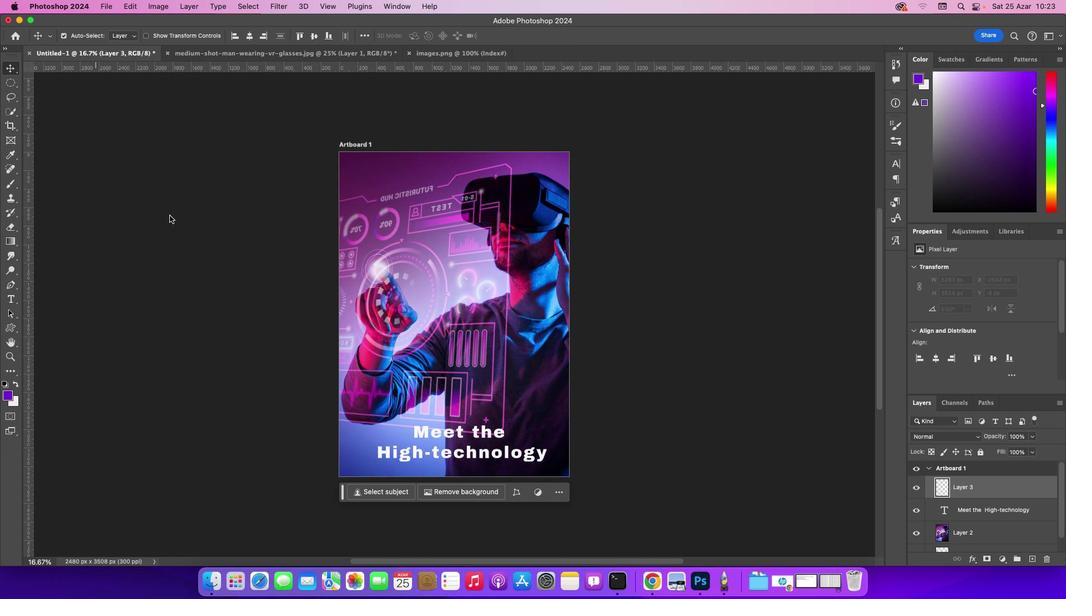 
Action: Mouse moved to (439, 149)
Screenshot: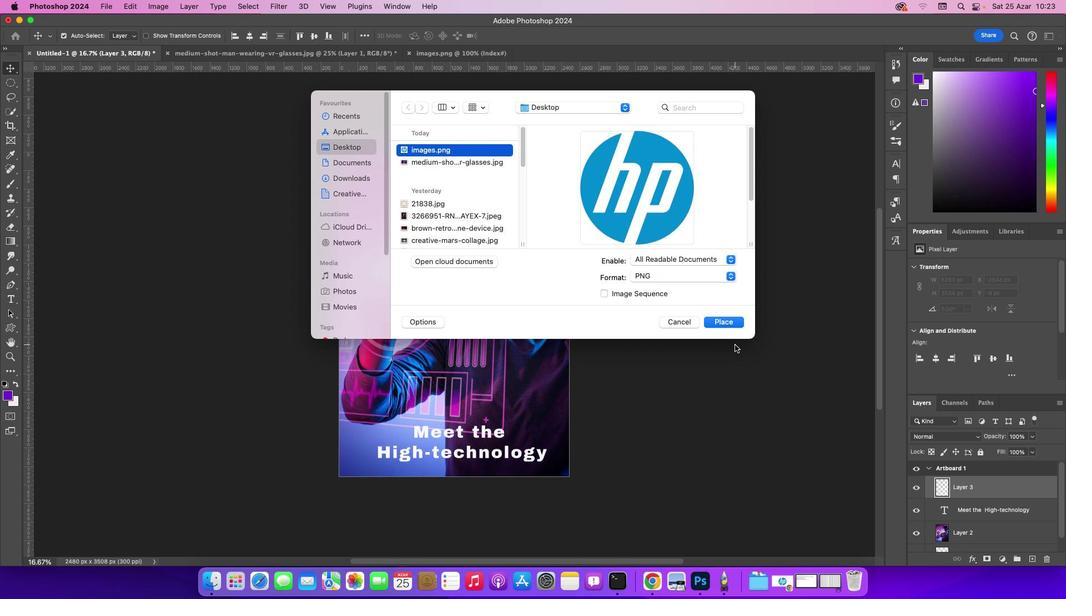 
Action: Mouse pressed left at (439, 149)
Screenshot: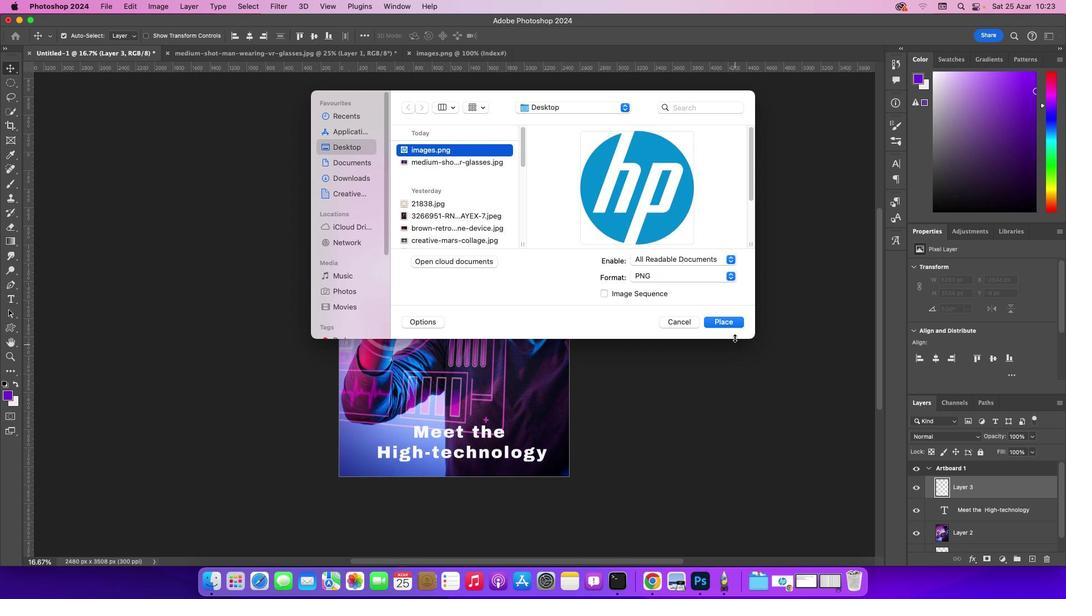 
Action: Mouse moved to (737, 324)
Screenshot: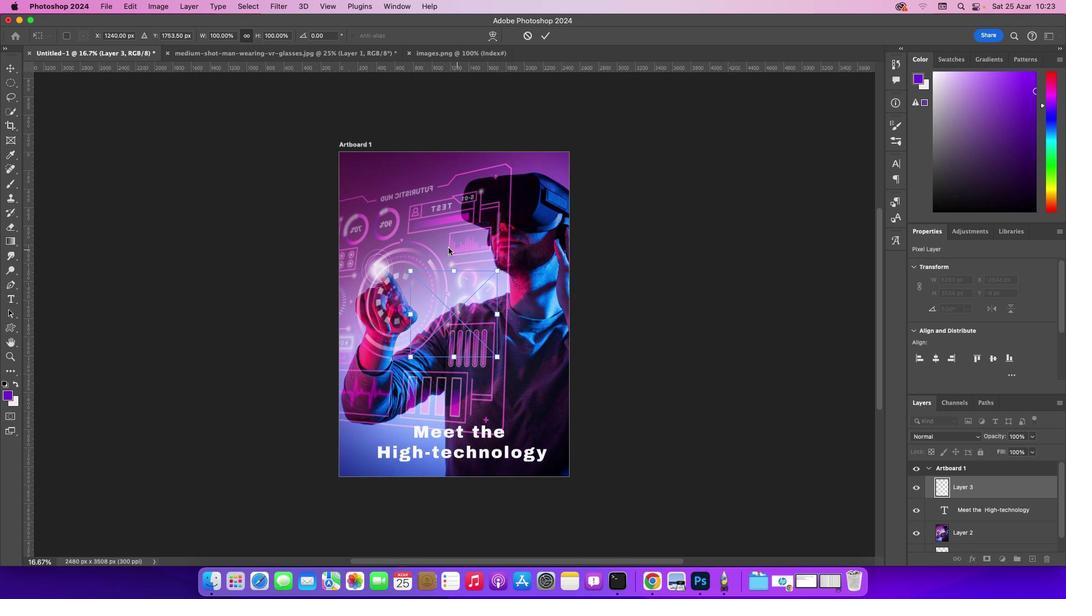 
Action: Mouse pressed left at (737, 324)
Screenshot: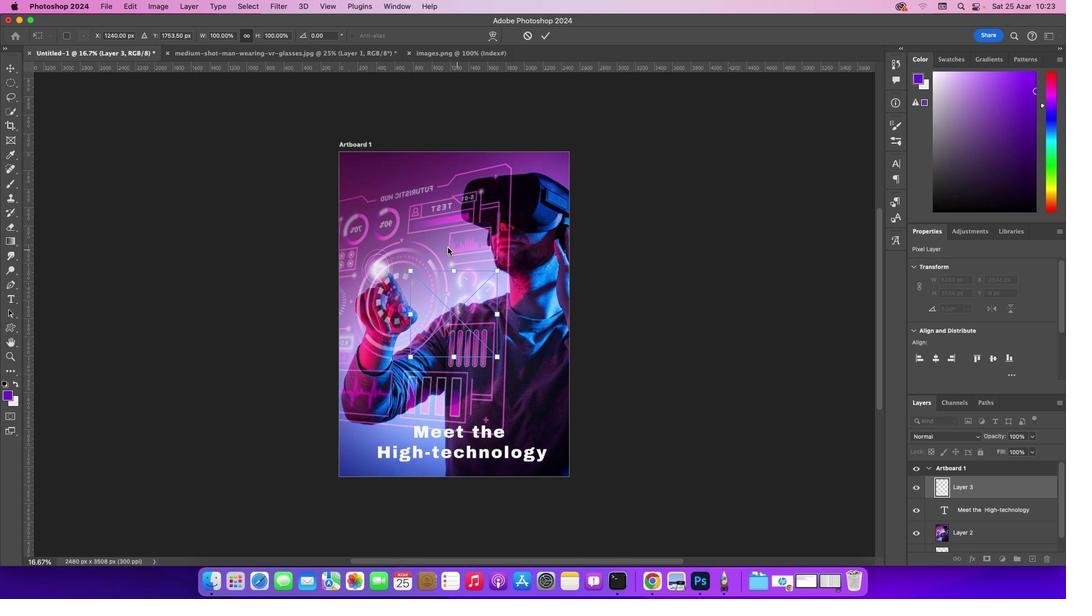 
Action: Mouse moved to (496, 272)
Screenshot: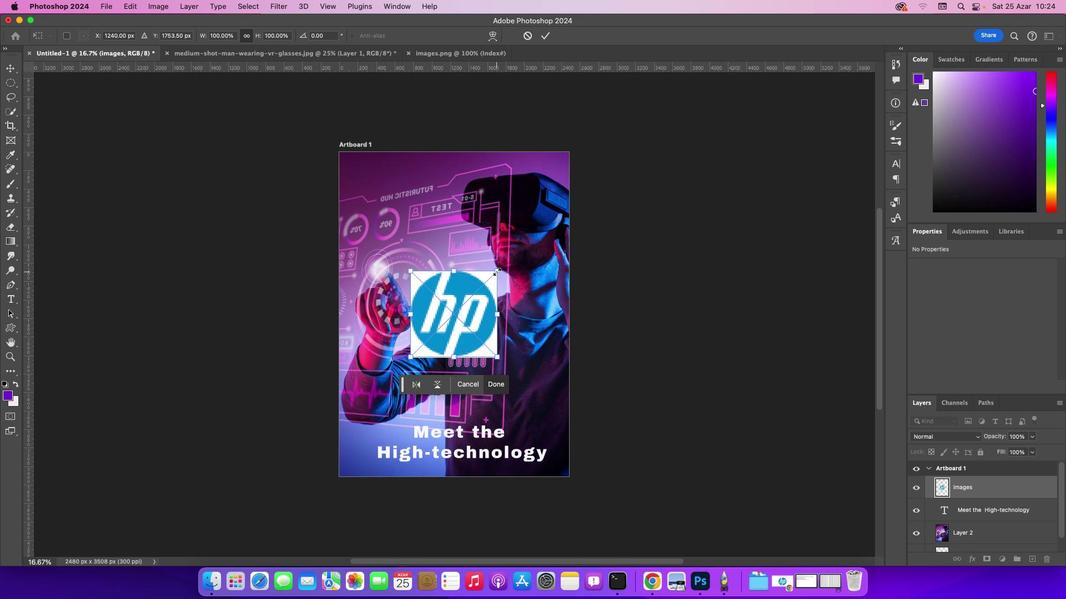 
Action: Mouse pressed left at (496, 272)
Screenshot: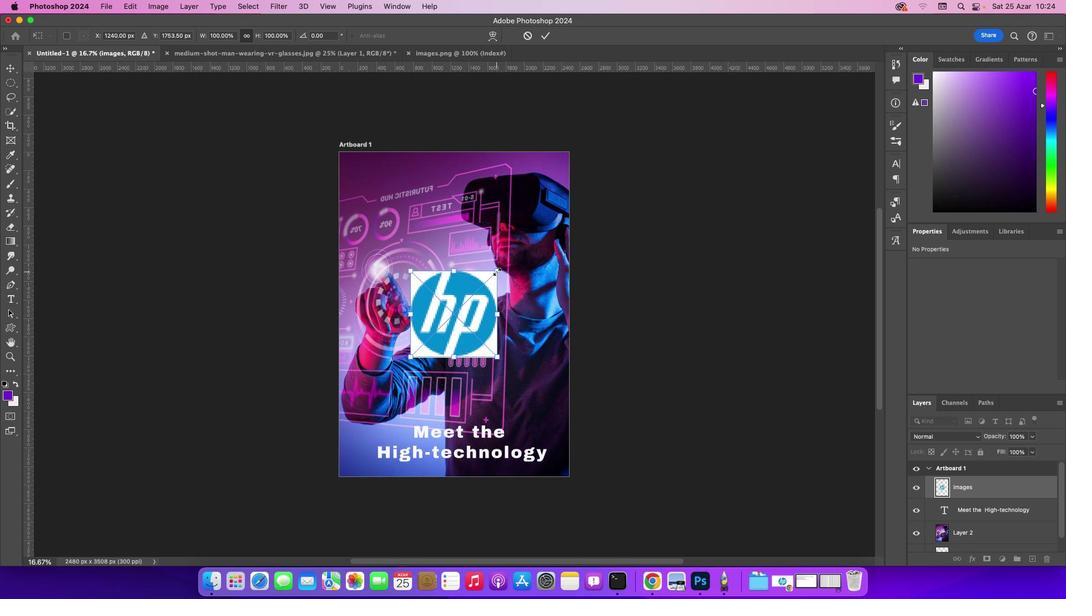 
Action: Key pressed Key.shift
Screenshot: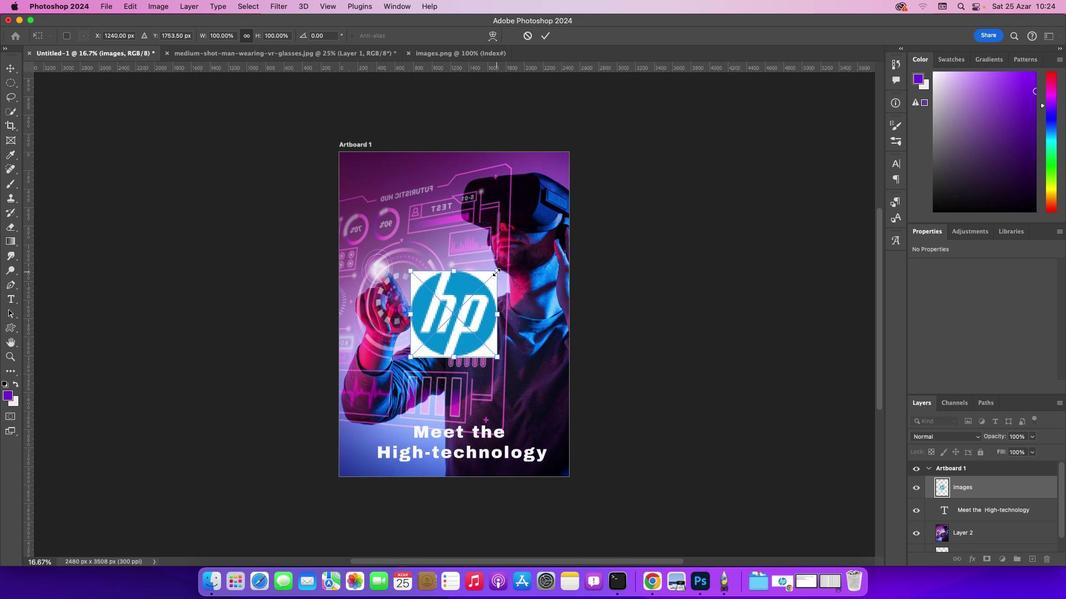 
Action: Mouse moved to (469, 299)
Screenshot: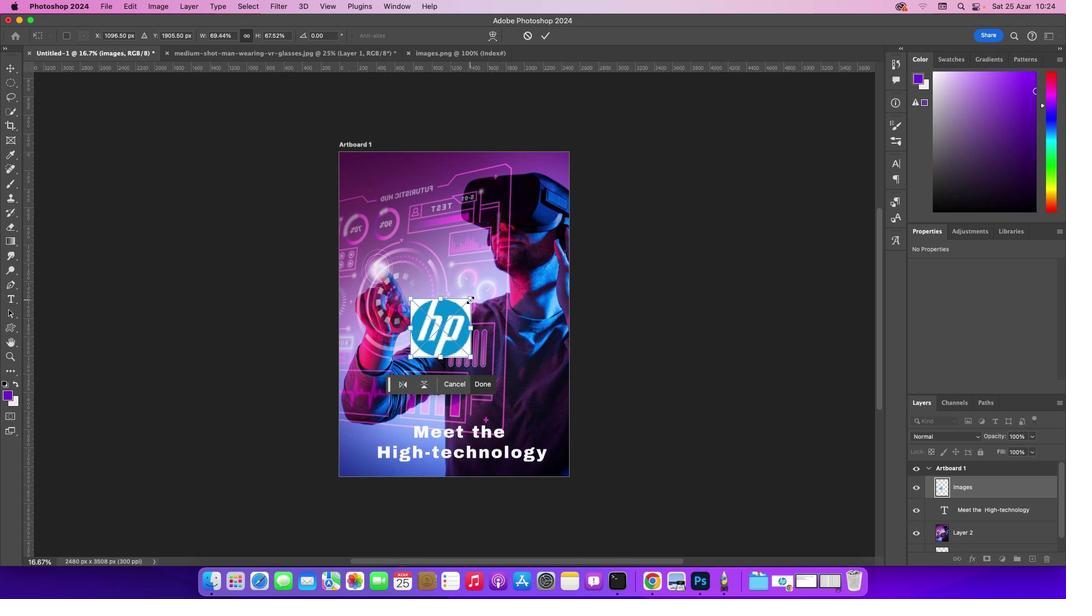 
Action: Key pressed Key.cmd'z'
Screenshot: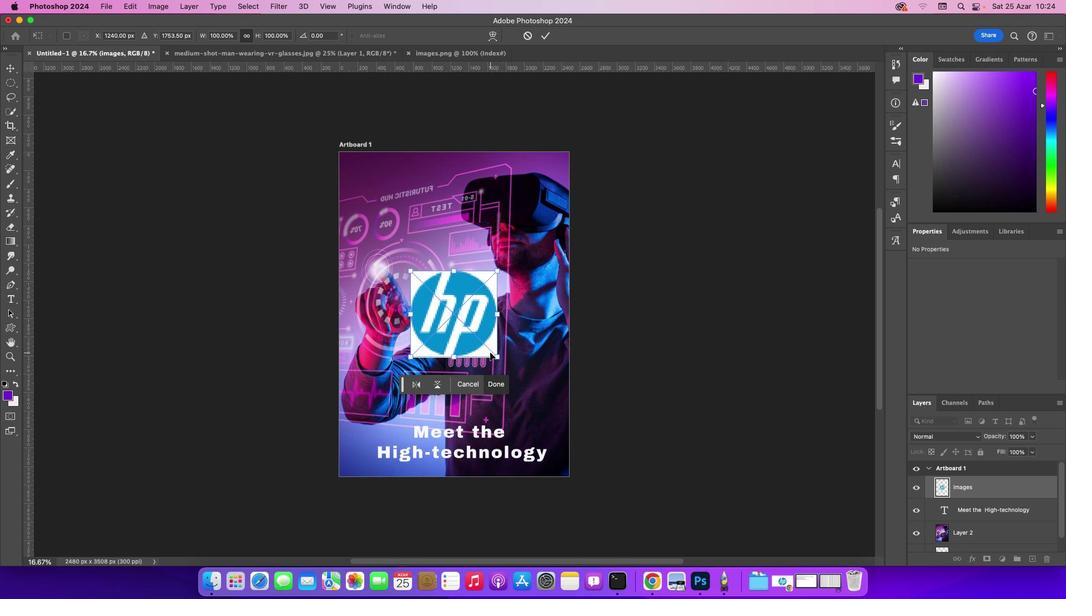 
Action: Mouse moved to (496, 357)
Screenshot: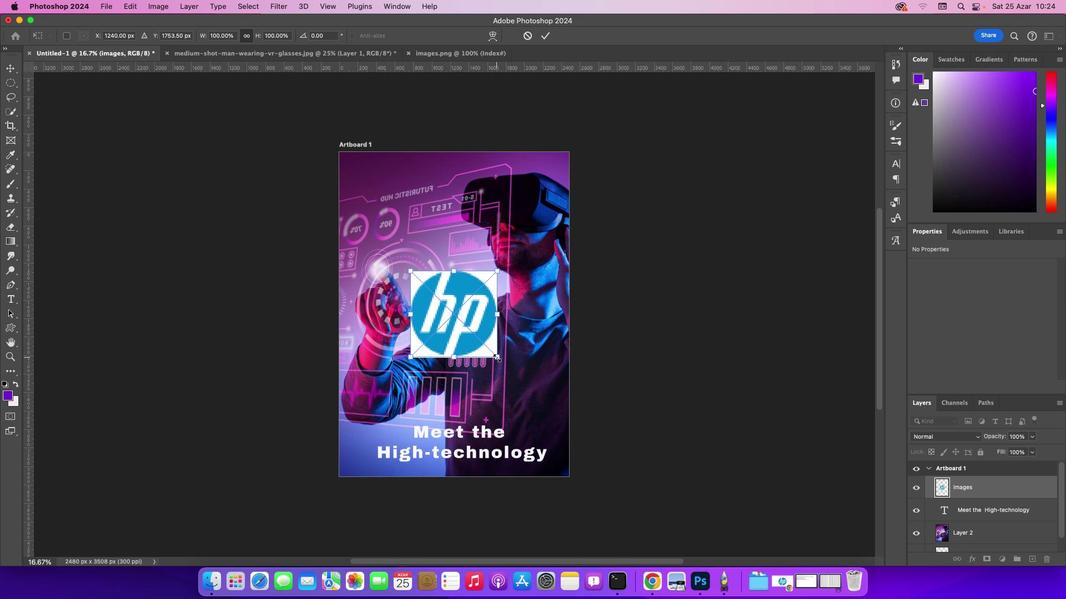 
Action: Mouse pressed left at (496, 357)
Screenshot: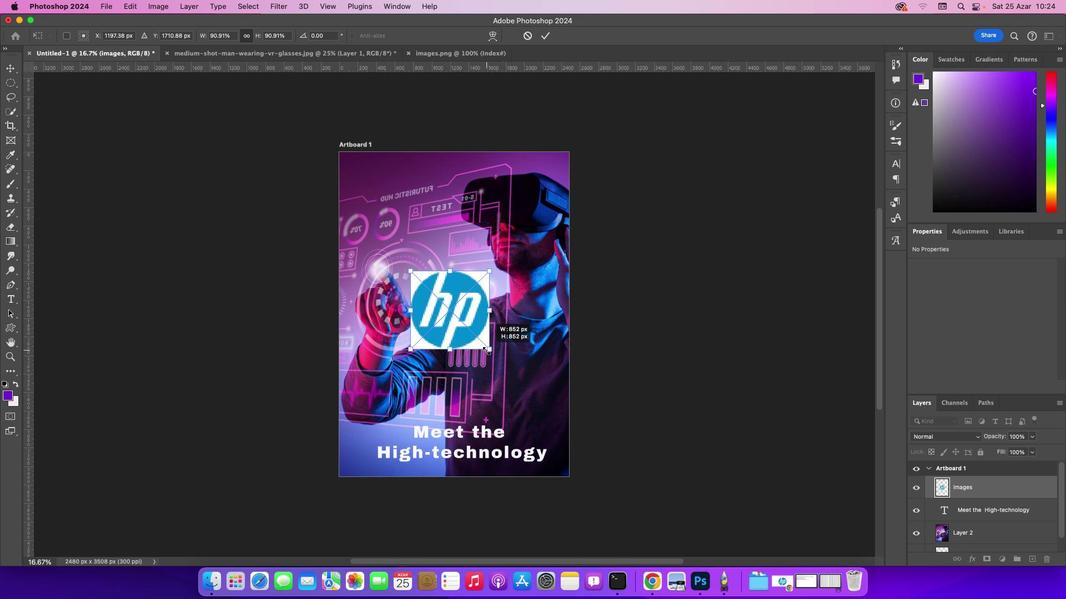 
Action: Mouse moved to (428, 310)
Screenshot: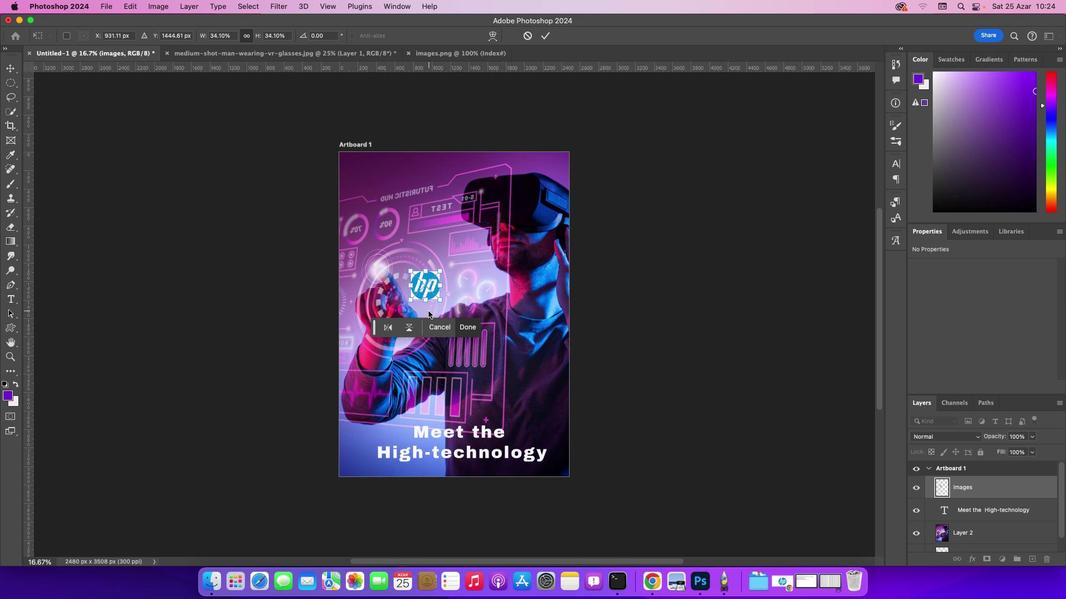 
Action: Key pressed Key.enter
Screenshot: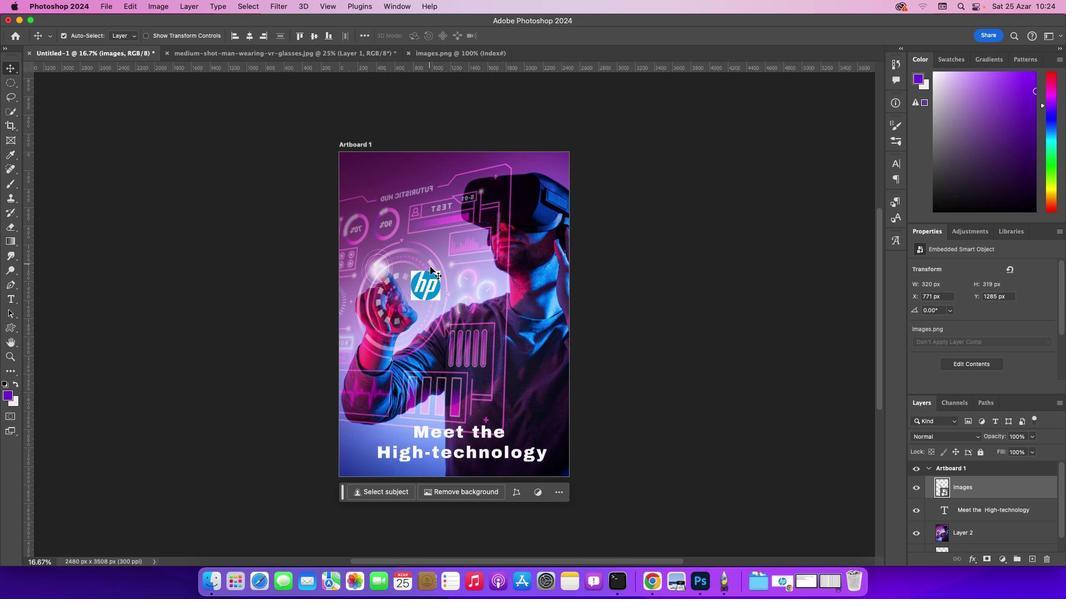 
Action: Mouse moved to (430, 280)
Screenshot: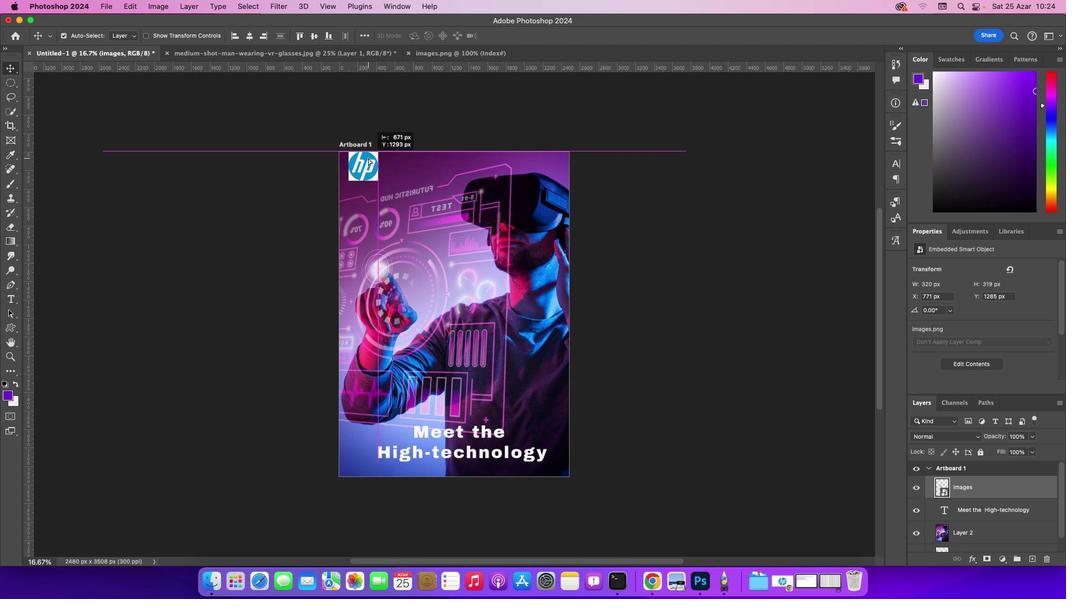 
Action: Mouse pressed left at (430, 280)
